 Task: Edit a video showcasing your fitness journey, including workouts, progress updates, and motivational messages.
Action: Mouse moved to (132, 200)
Screenshot: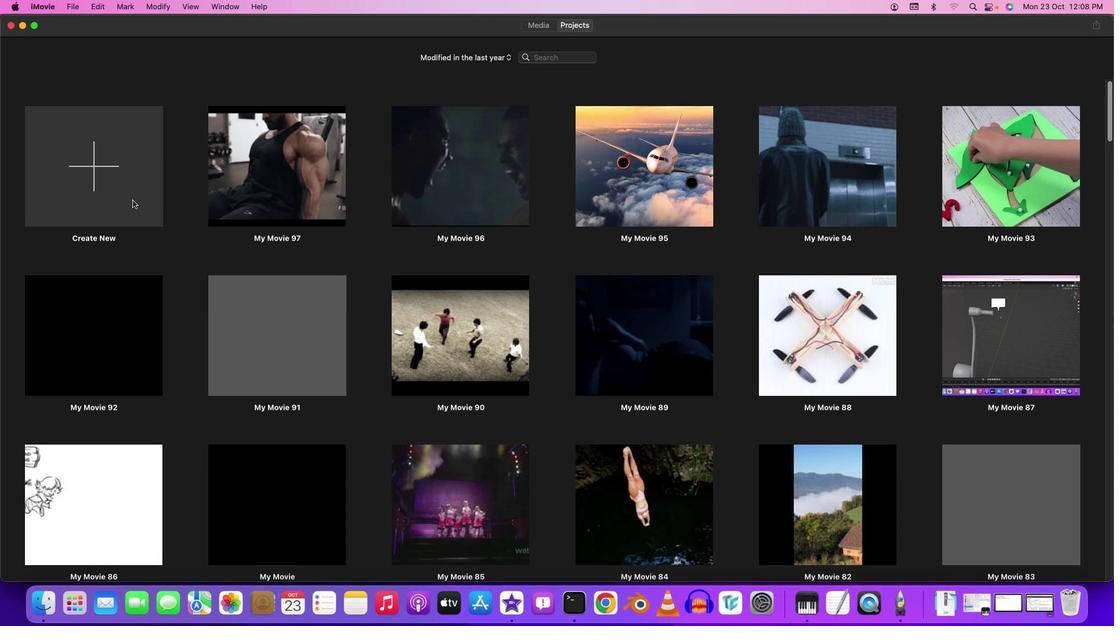 
Action: Mouse pressed left at (132, 200)
Screenshot: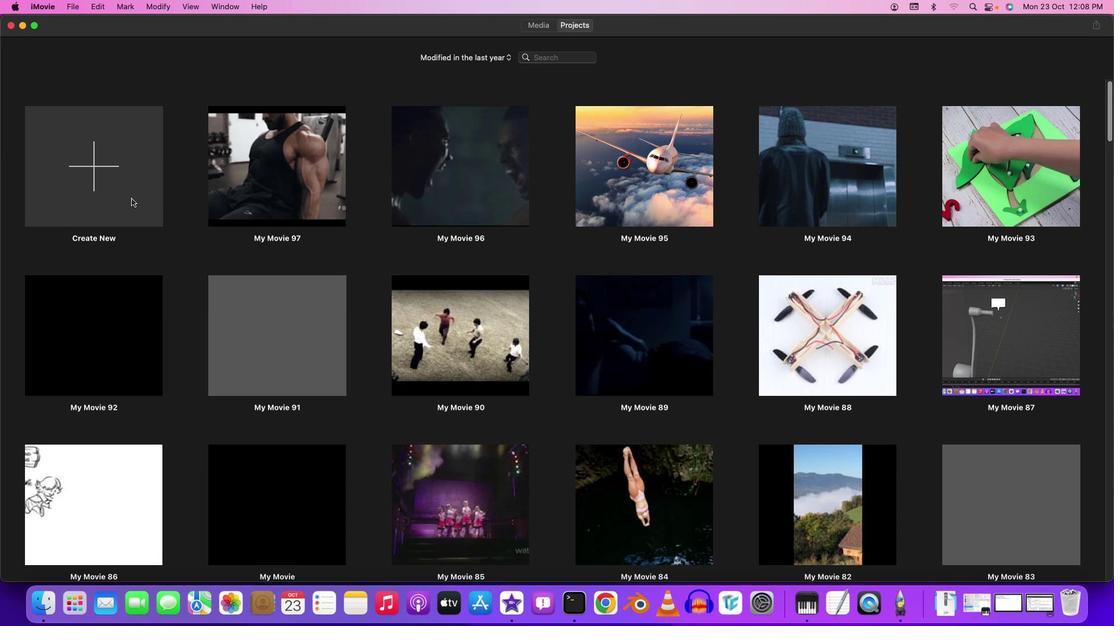 
Action: Mouse moved to (93, 170)
Screenshot: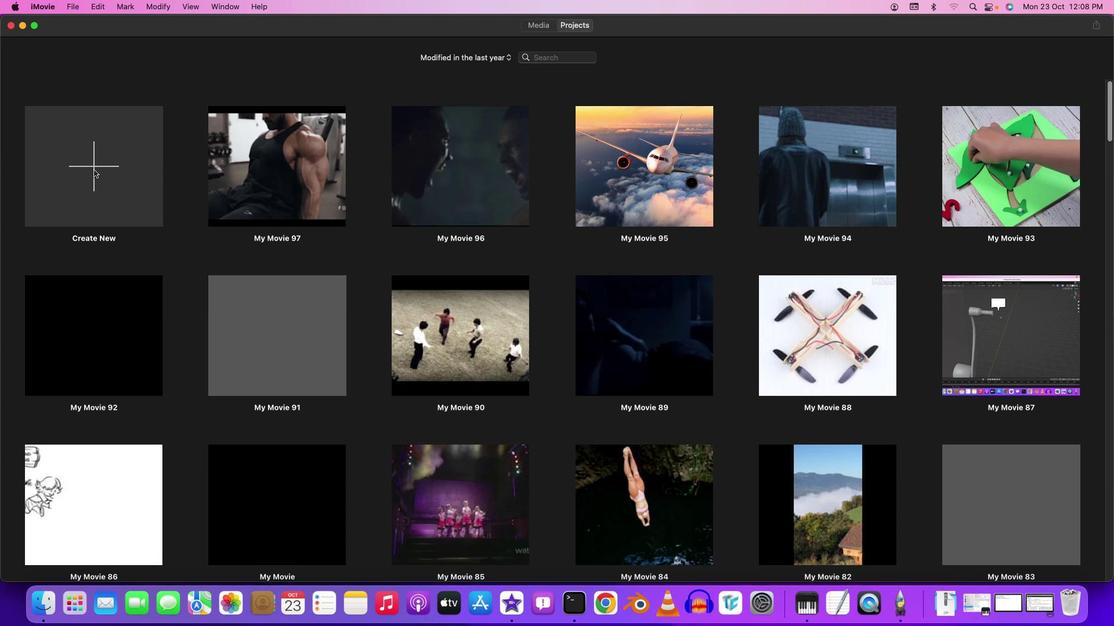 
Action: Mouse pressed left at (93, 170)
Screenshot: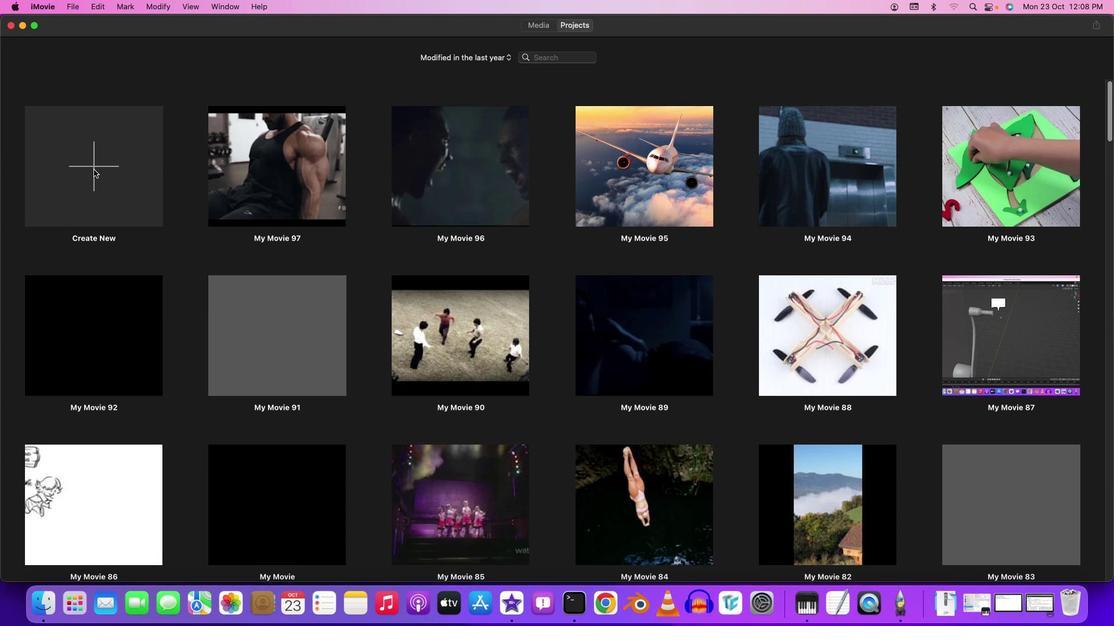 
Action: Mouse moved to (95, 236)
Screenshot: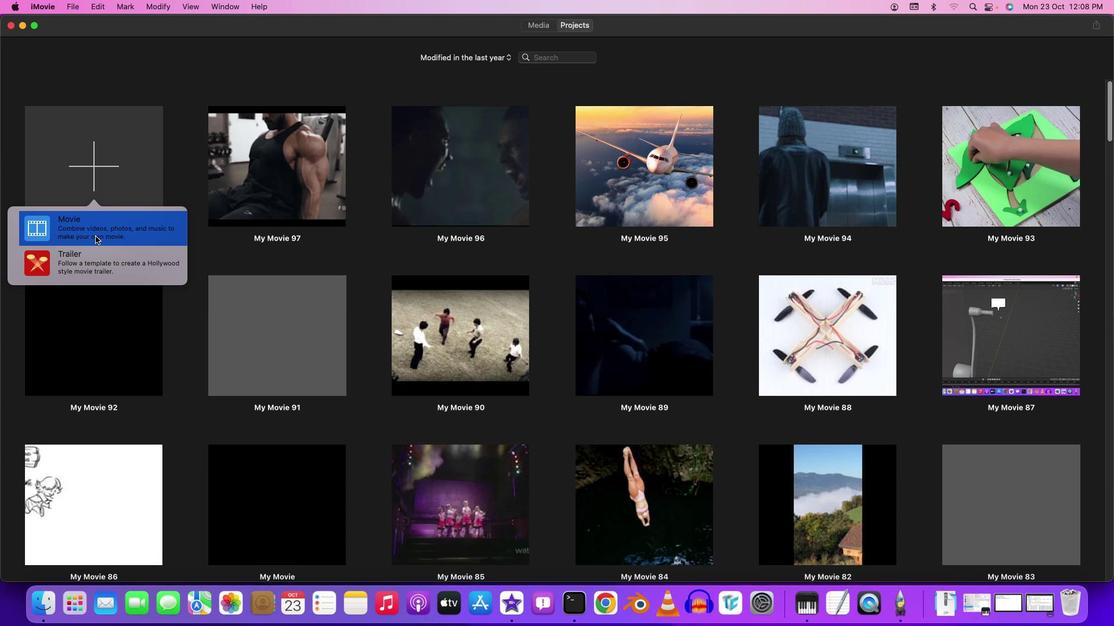 
Action: Mouse pressed left at (95, 236)
Screenshot: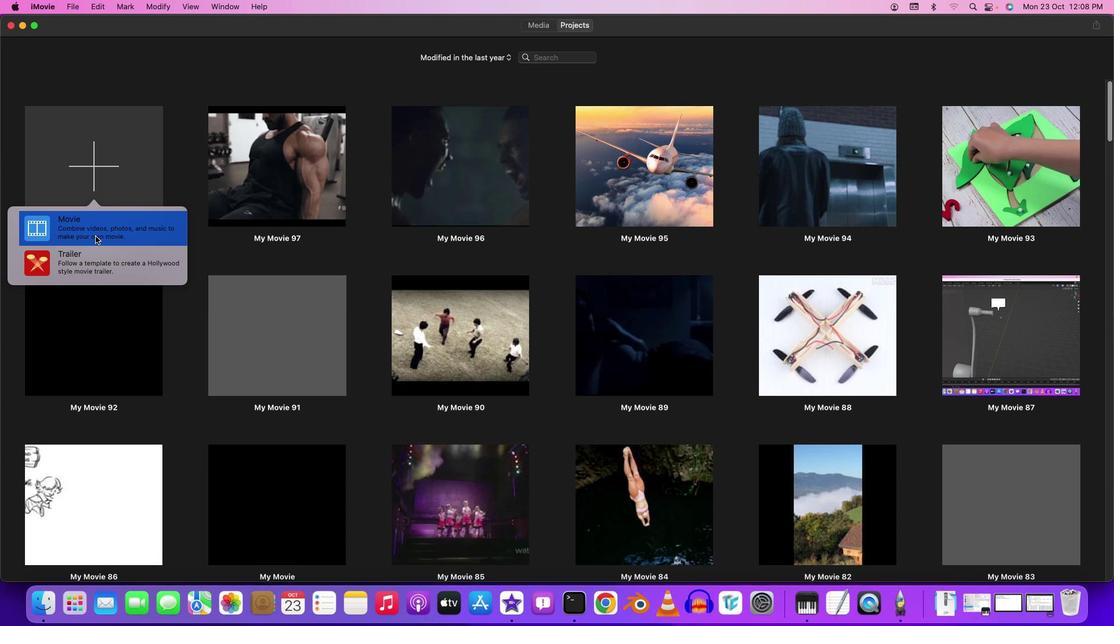 
Action: Mouse moved to (265, 219)
Screenshot: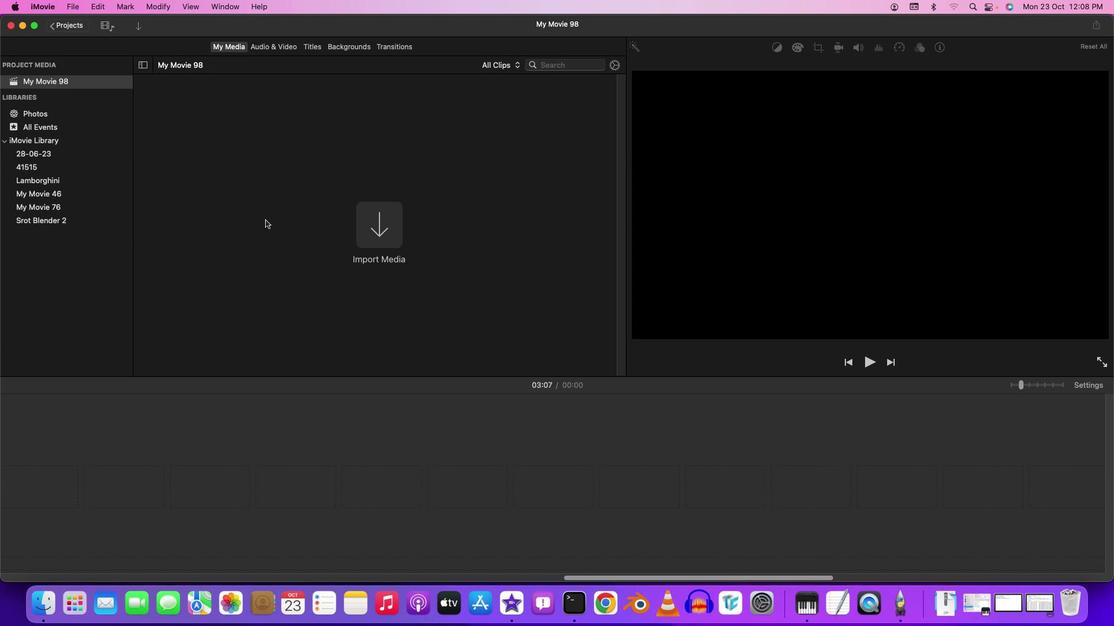 
Action: Mouse pressed left at (265, 219)
Screenshot: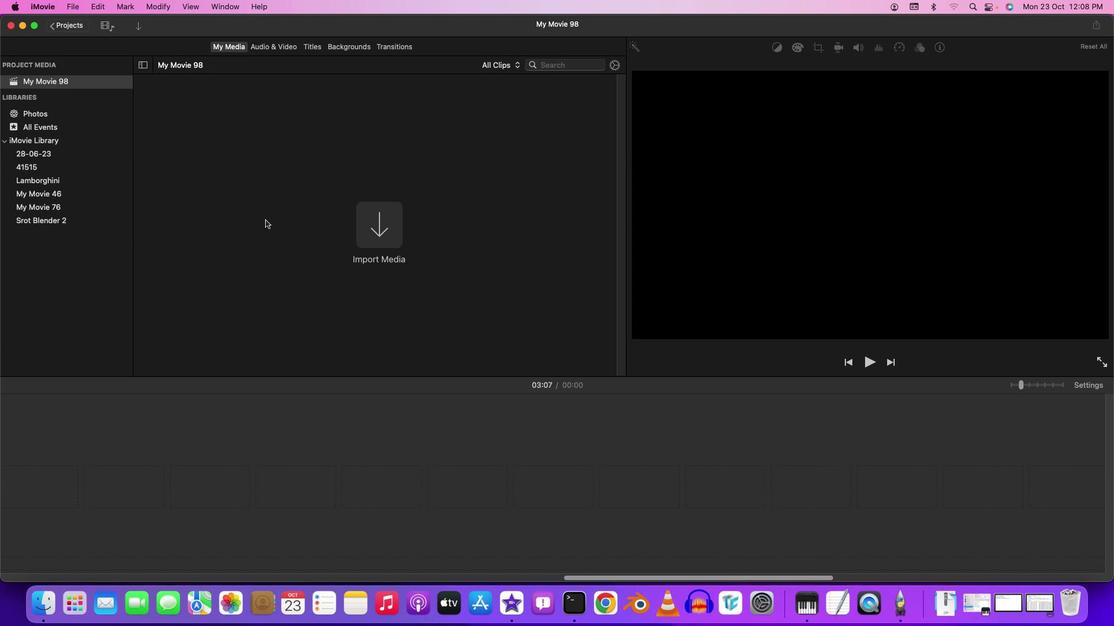 
Action: Mouse moved to (136, 27)
Screenshot: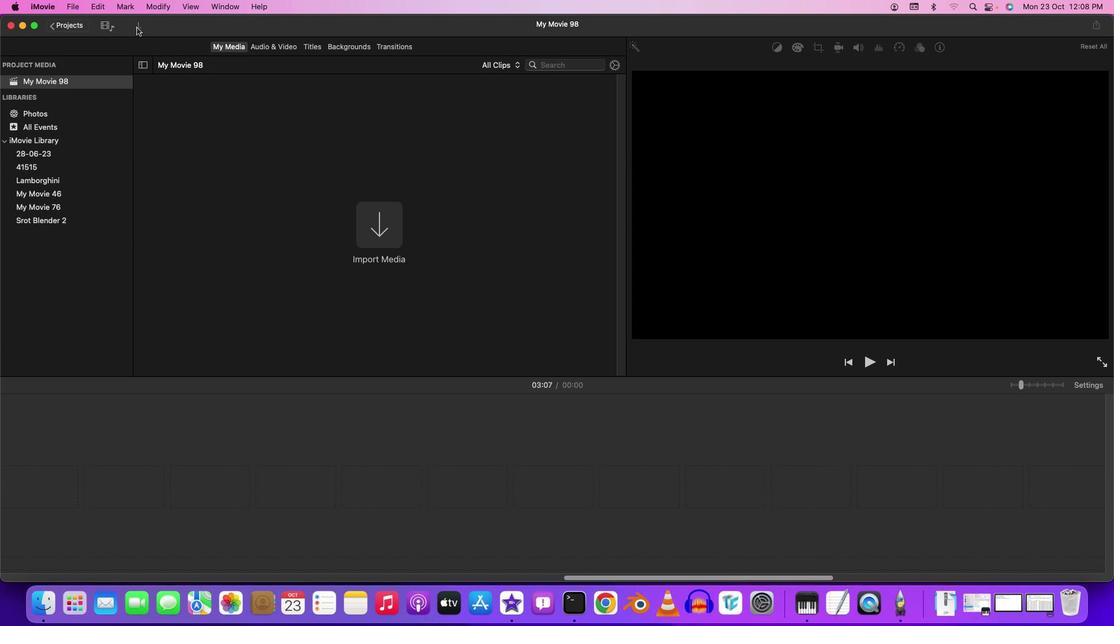 
Action: Mouse pressed left at (136, 27)
Screenshot: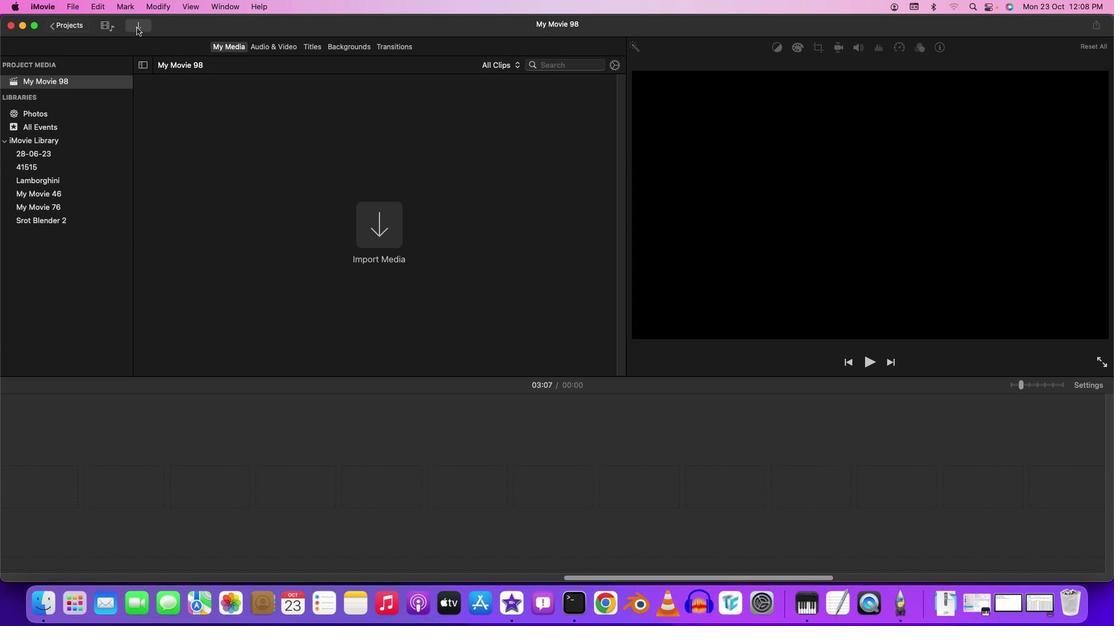 
Action: Mouse moved to (22, 172)
Screenshot: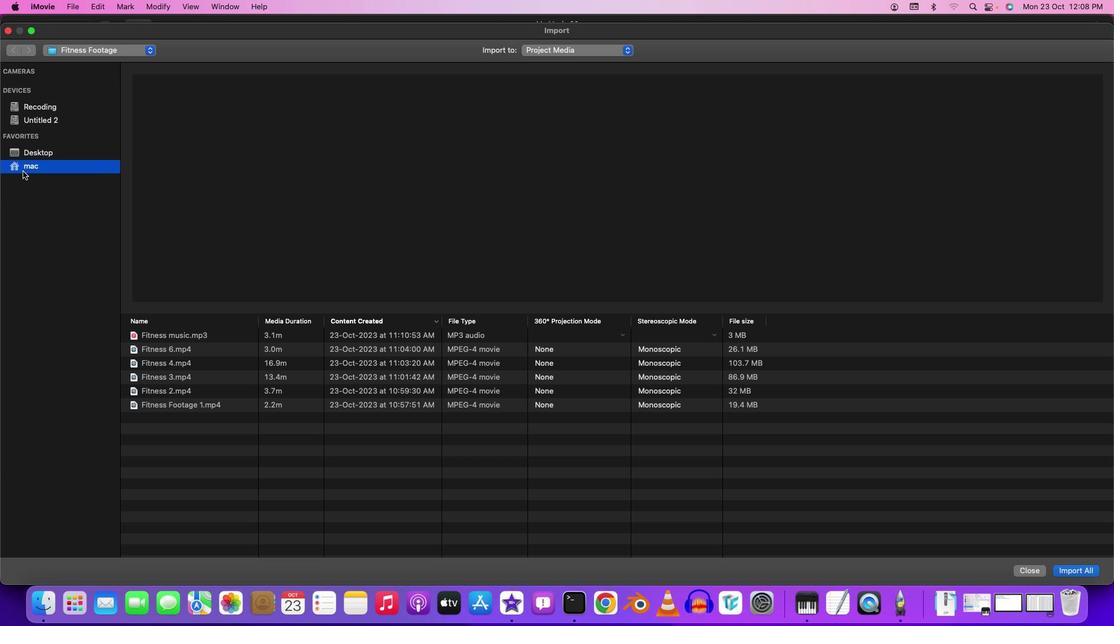 
Action: Mouse pressed left at (22, 172)
Screenshot: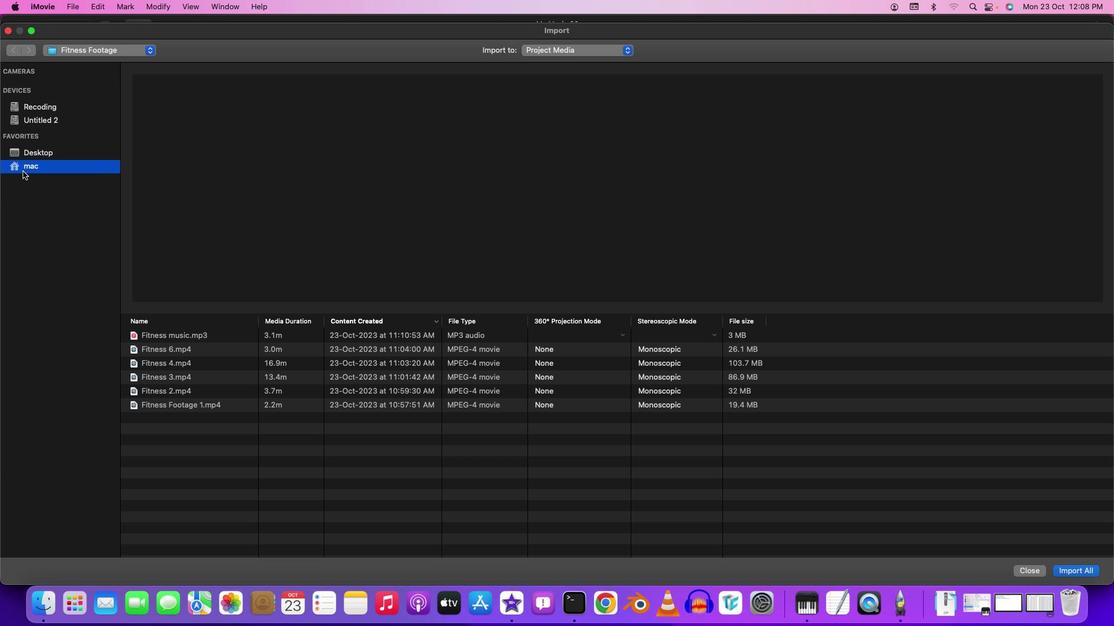 
Action: Mouse moved to (49, 150)
Screenshot: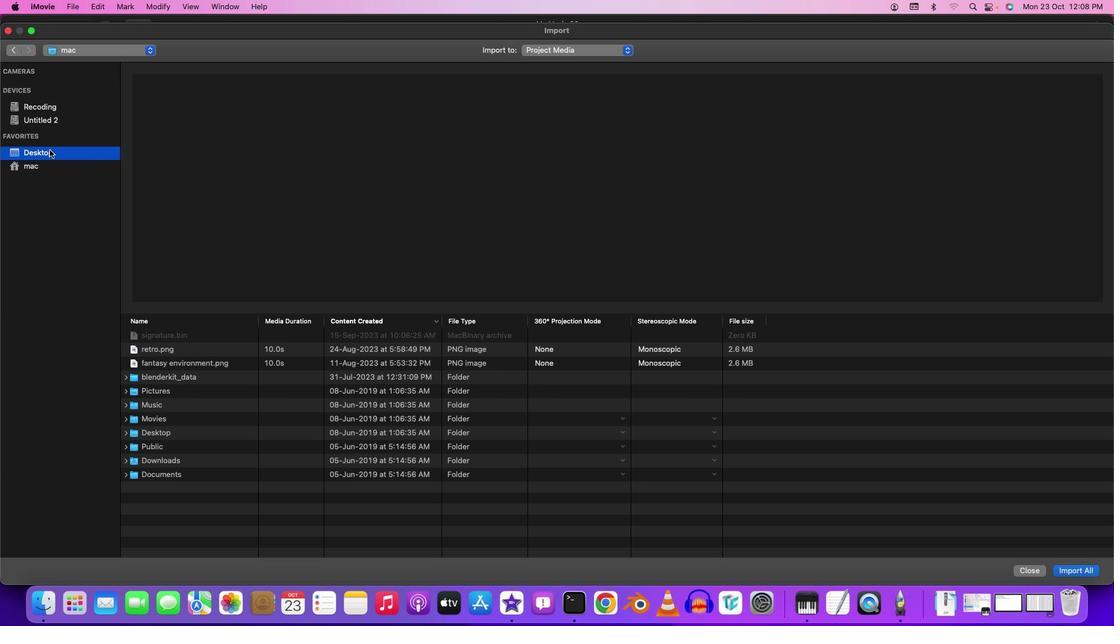 
Action: Mouse pressed left at (49, 150)
Screenshot: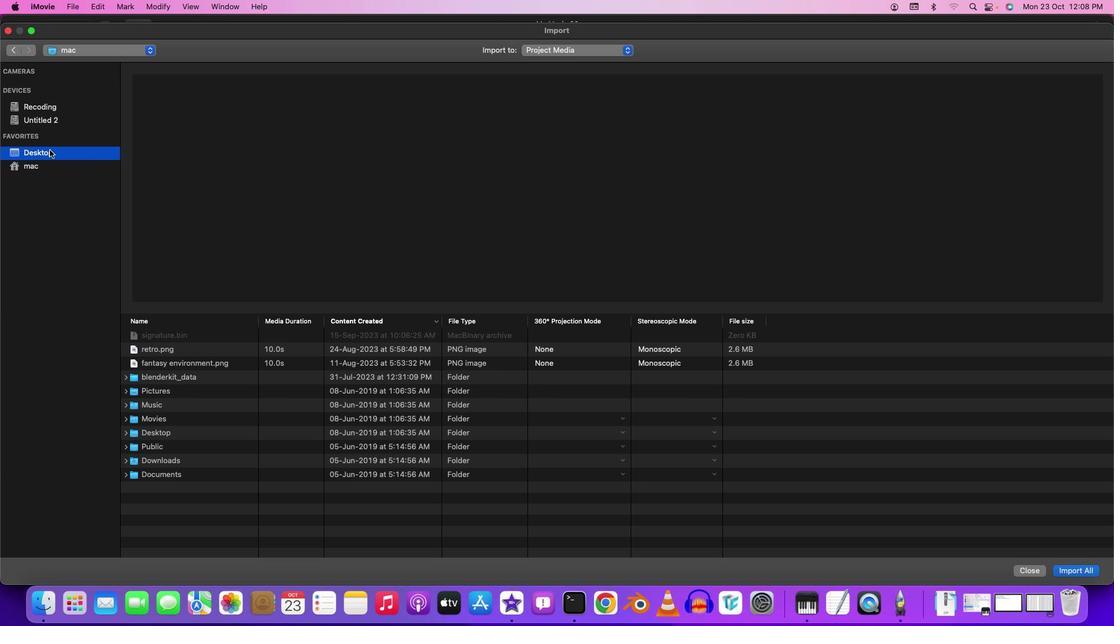 
Action: Mouse moved to (178, 354)
Screenshot: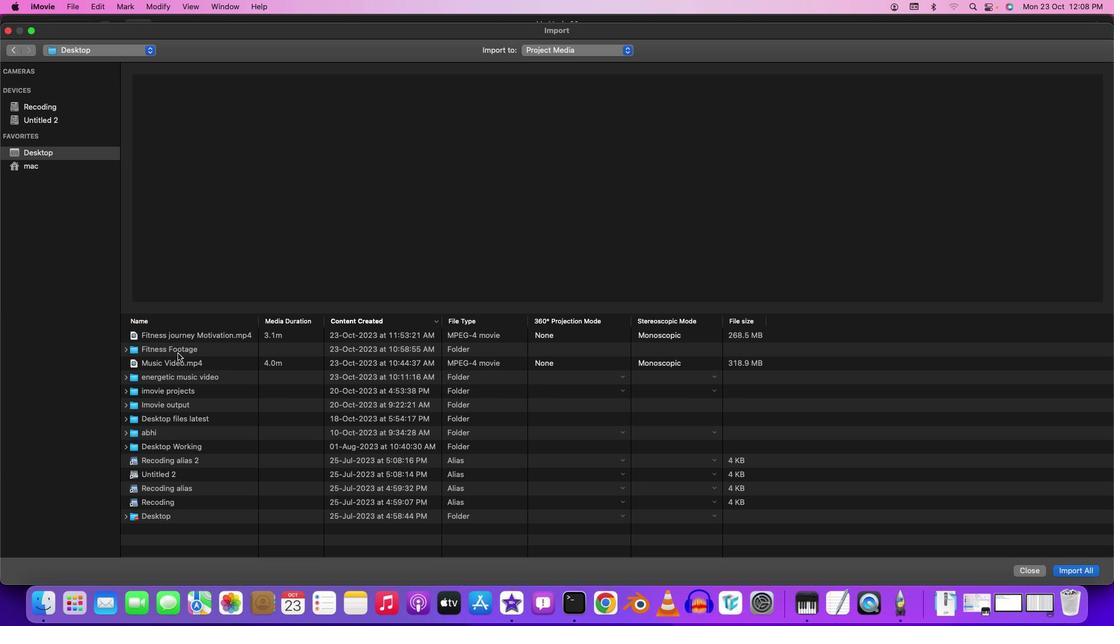 
Action: Mouse pressed left at (178, 354)
Screenshot: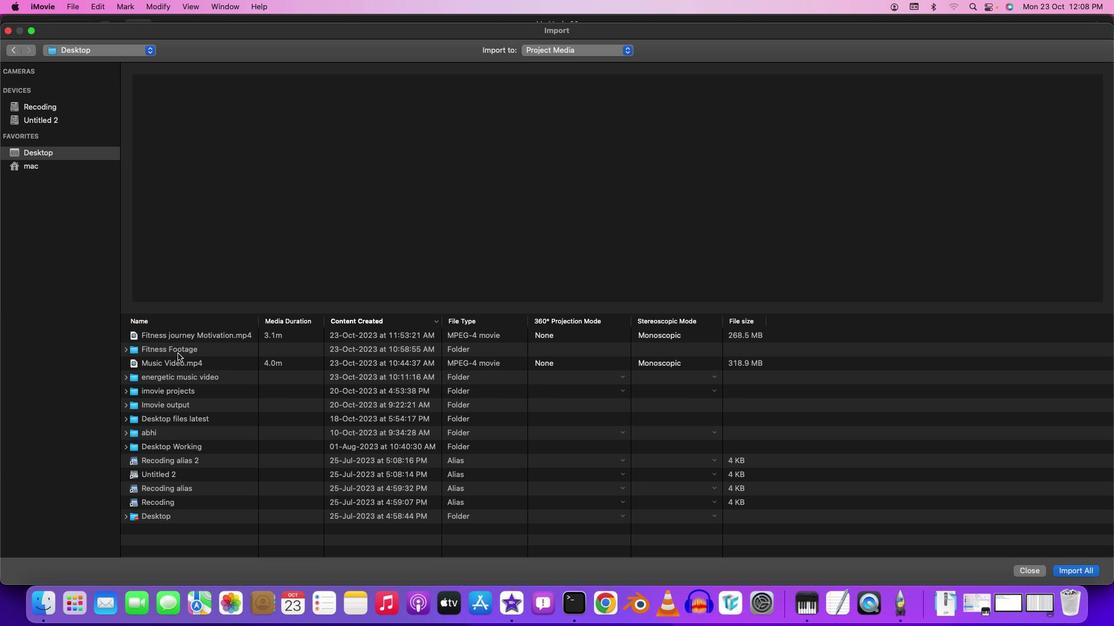 
Action: Mouse moved to (178, 354)
Screenshot: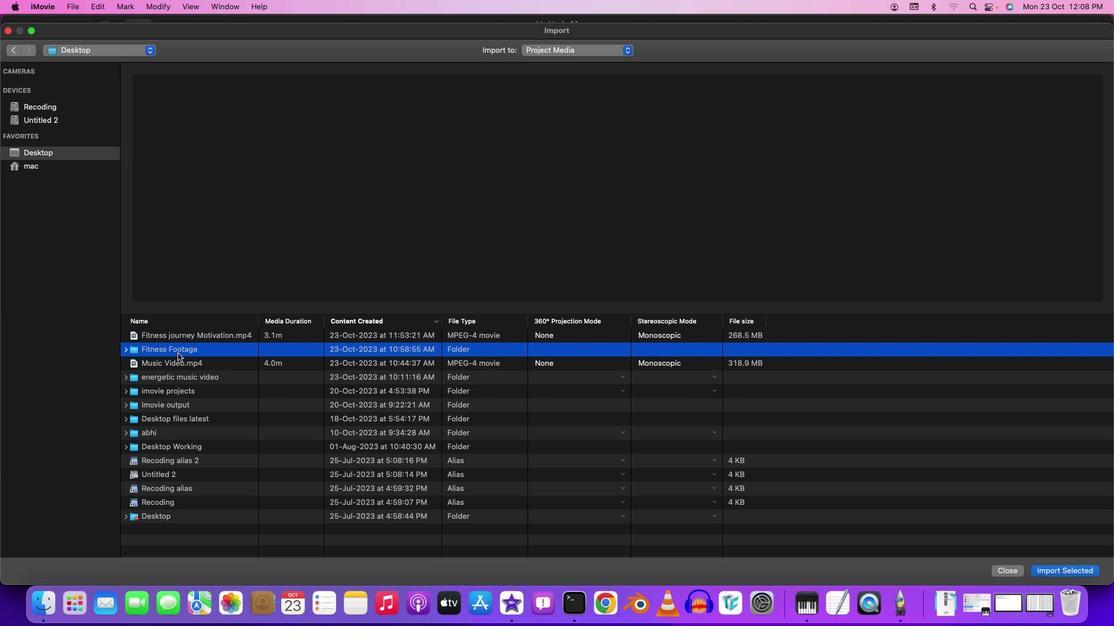 
Action: Mouse pressed left at (178, 354)
Screenshot: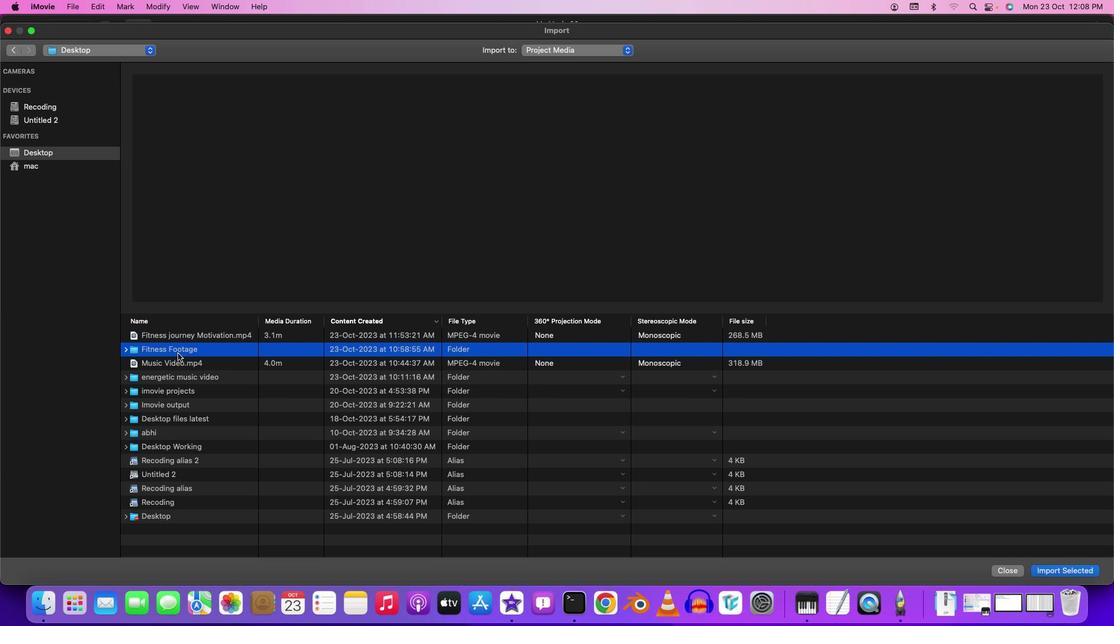 
Action: Mouse moved to (196, 417)
Screenshot: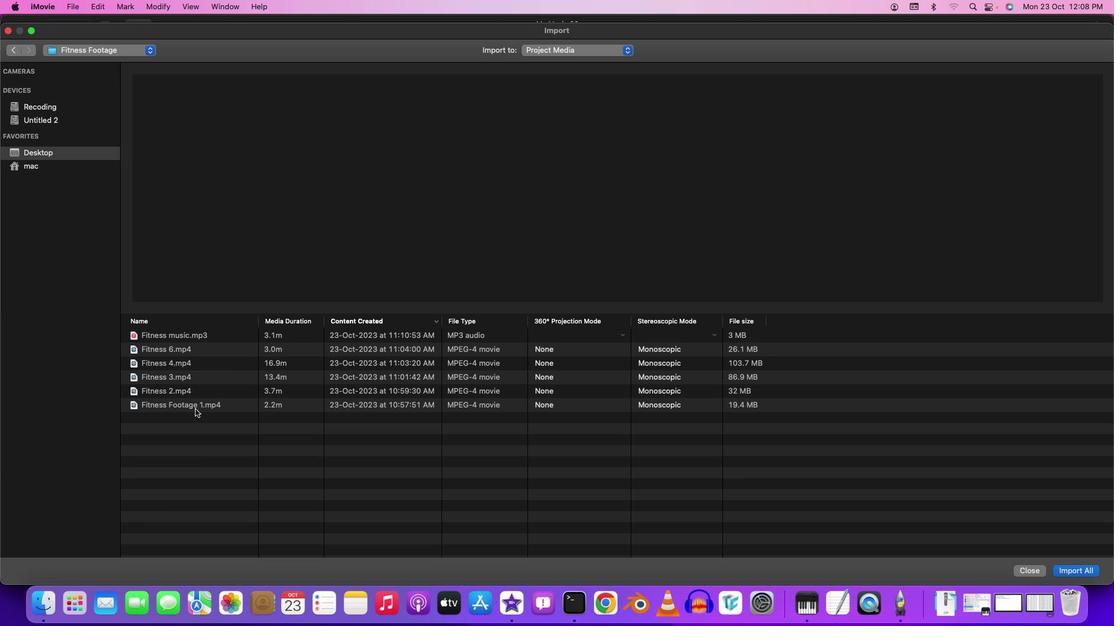 
Action: Mouse pressed left at (196, 417)
Screenshot: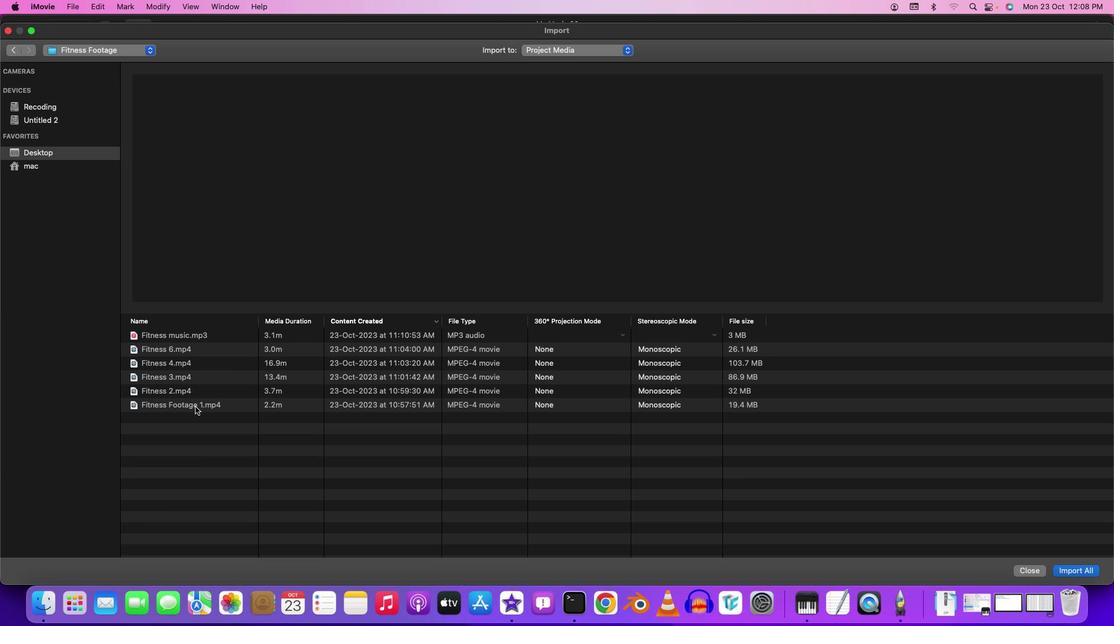 
Action: Mouse moved to (1067, 570)
Screenshot: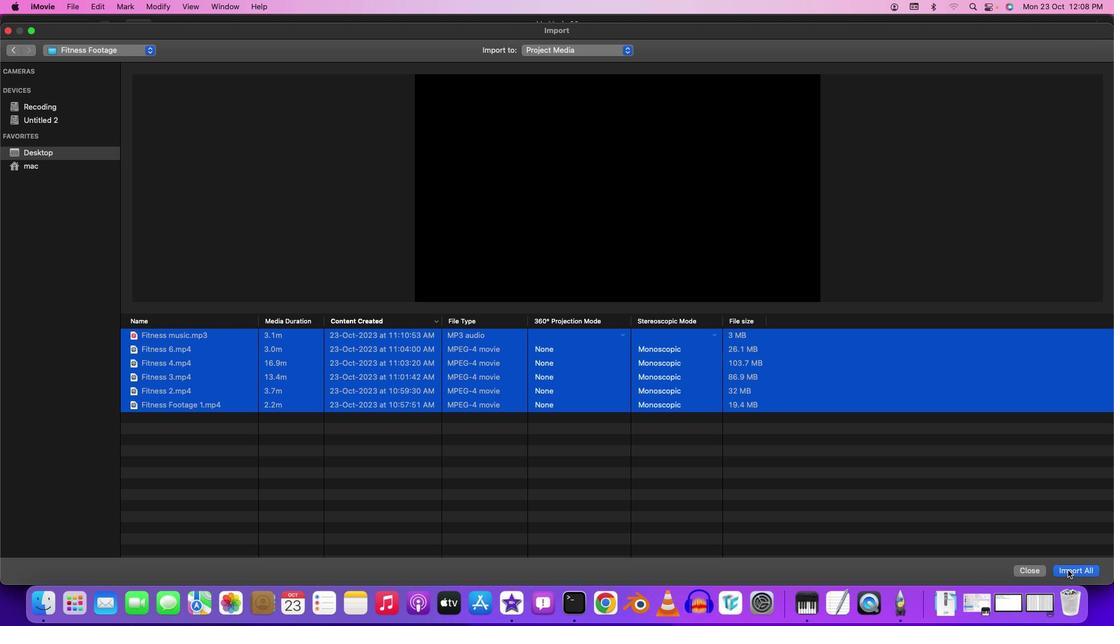 
Action: Mouse pressed left at (1067, 570)
Screenshot: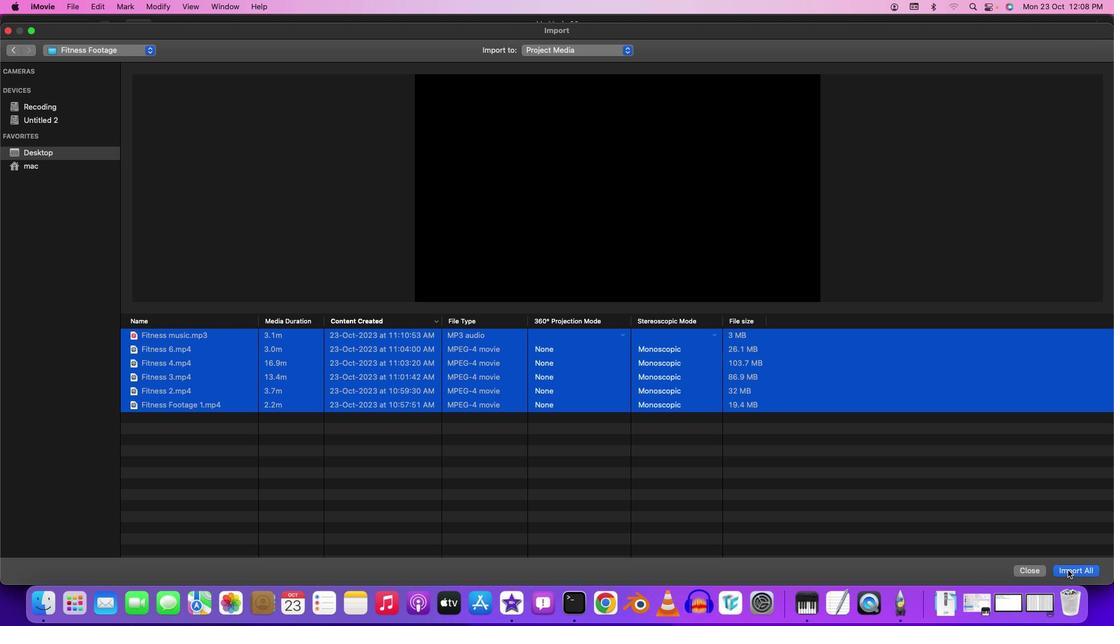 
Action: Mouse moved to (192, 167)
Screenshot: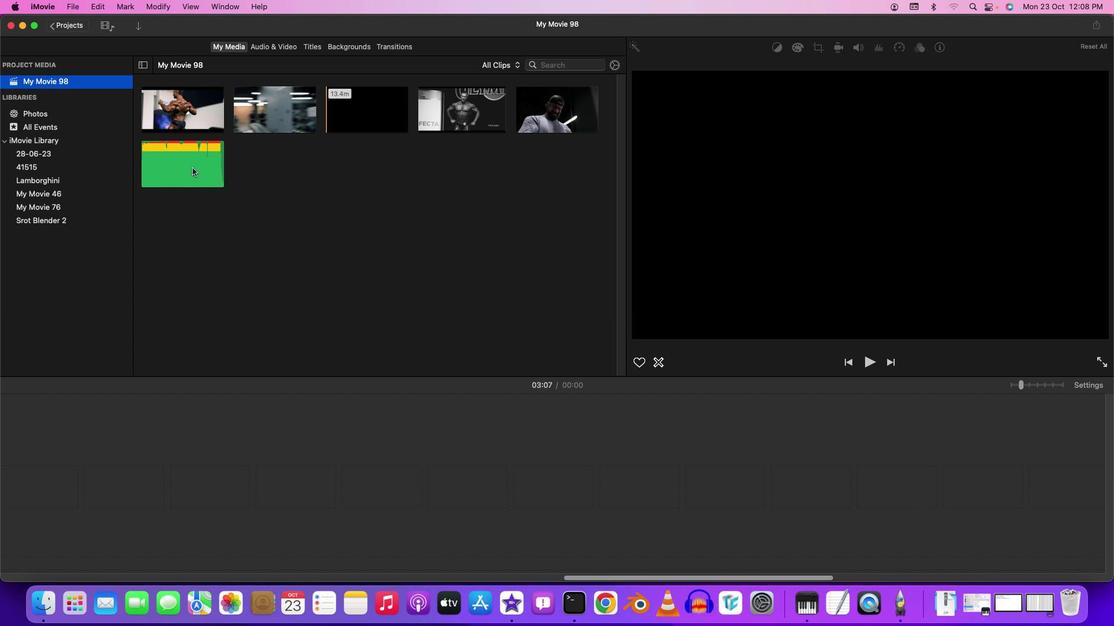 
Action: Mouse pressed left at (192, 167)
Screenshot: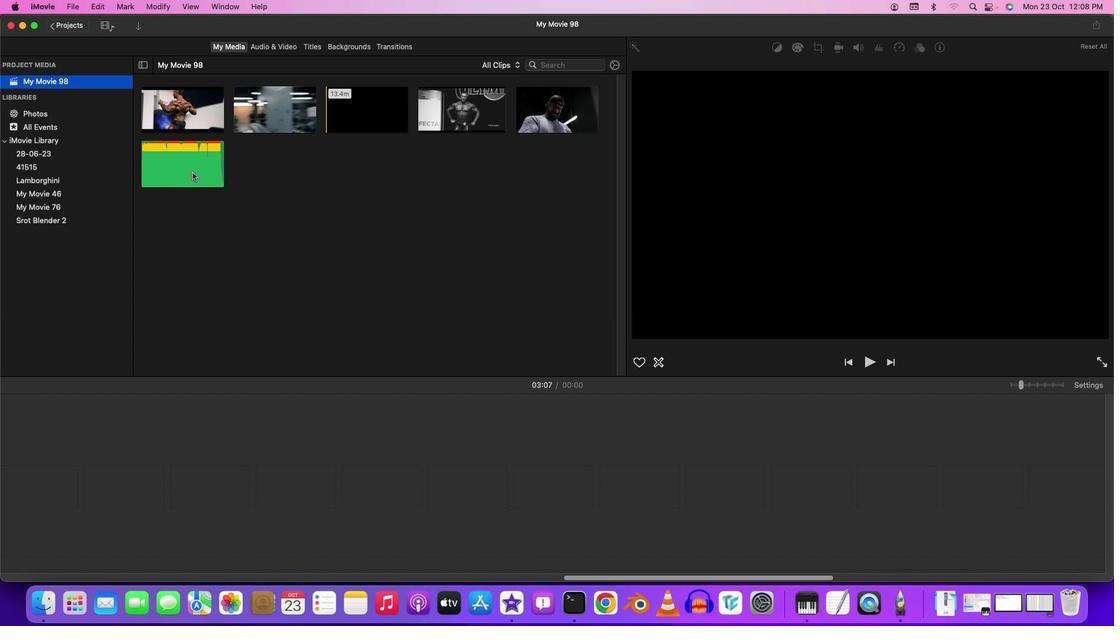 
Action: Mouse moved to (138, 537)
Screenshot: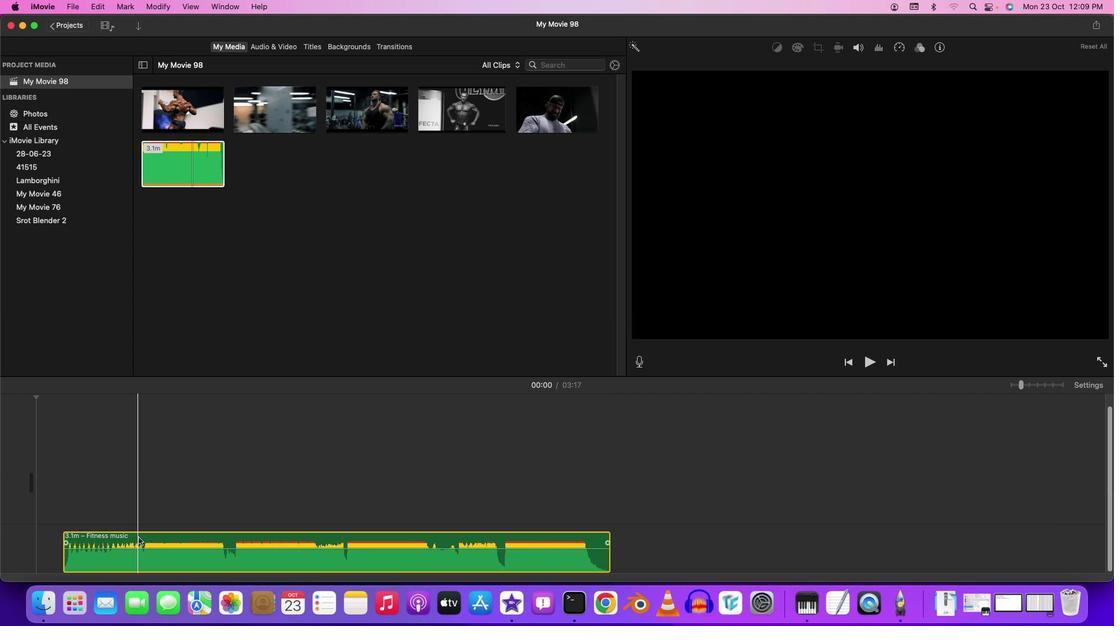 
Action: Mouse pressed left at (138, 537)
Screenshot: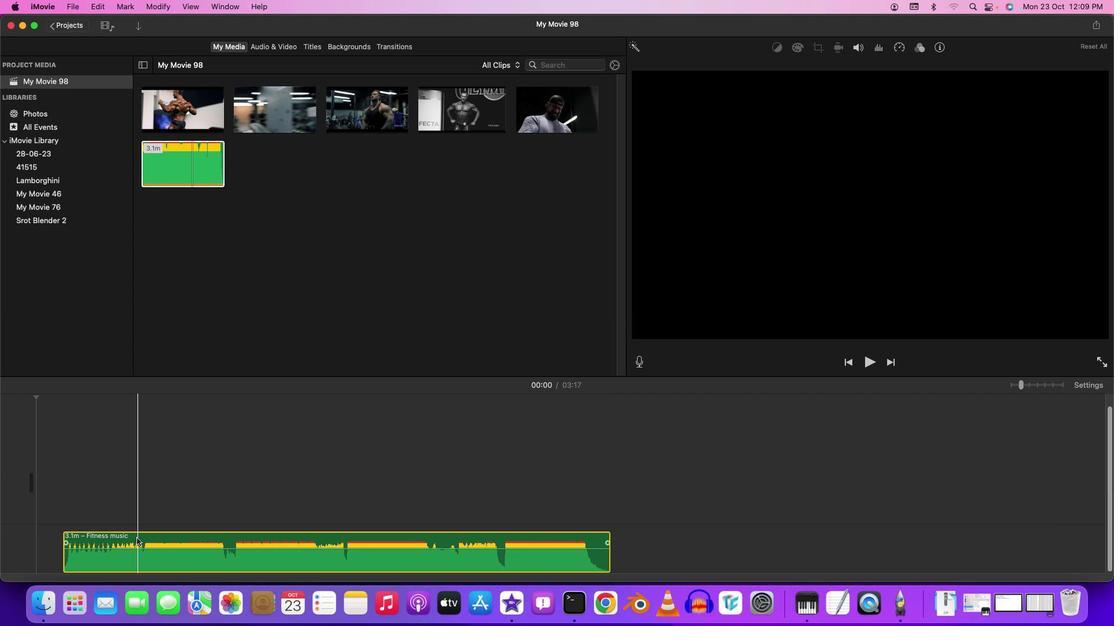 
Action: Mouse moved to (31, 463)
Screenshot: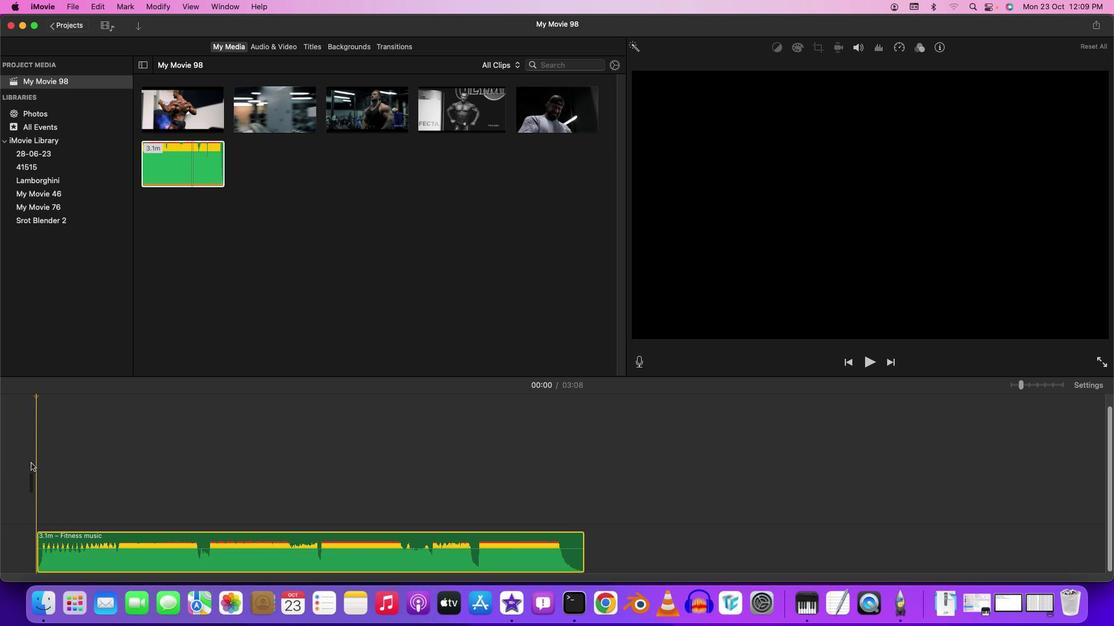
Action: Mouse pressed left at (31, 463)
Screenshot: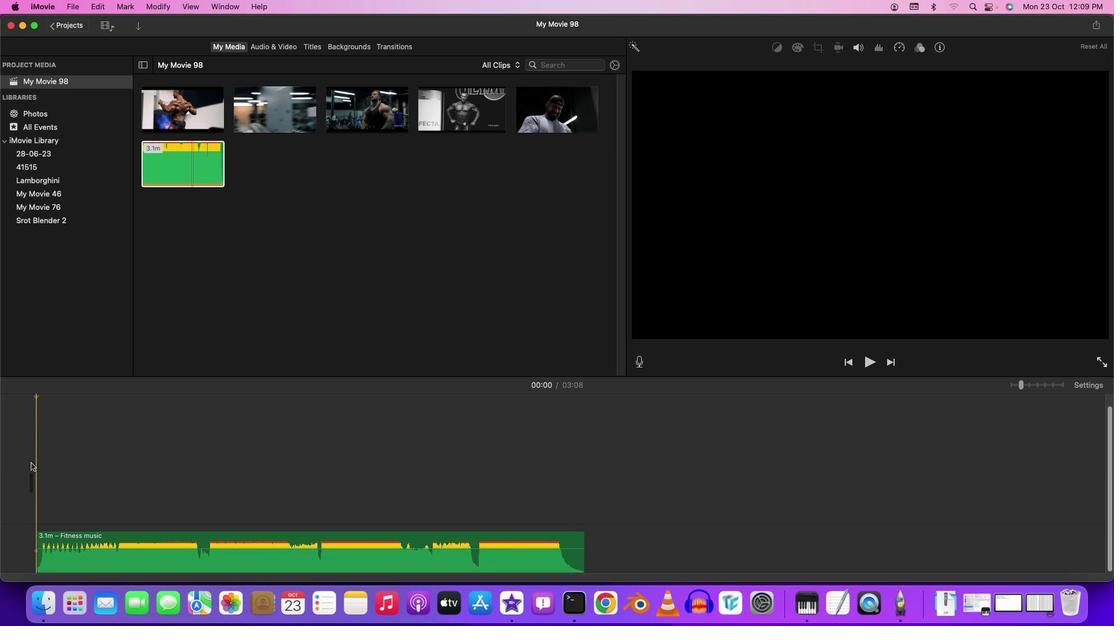 
Action: Key pressed Key.space
Screenshot: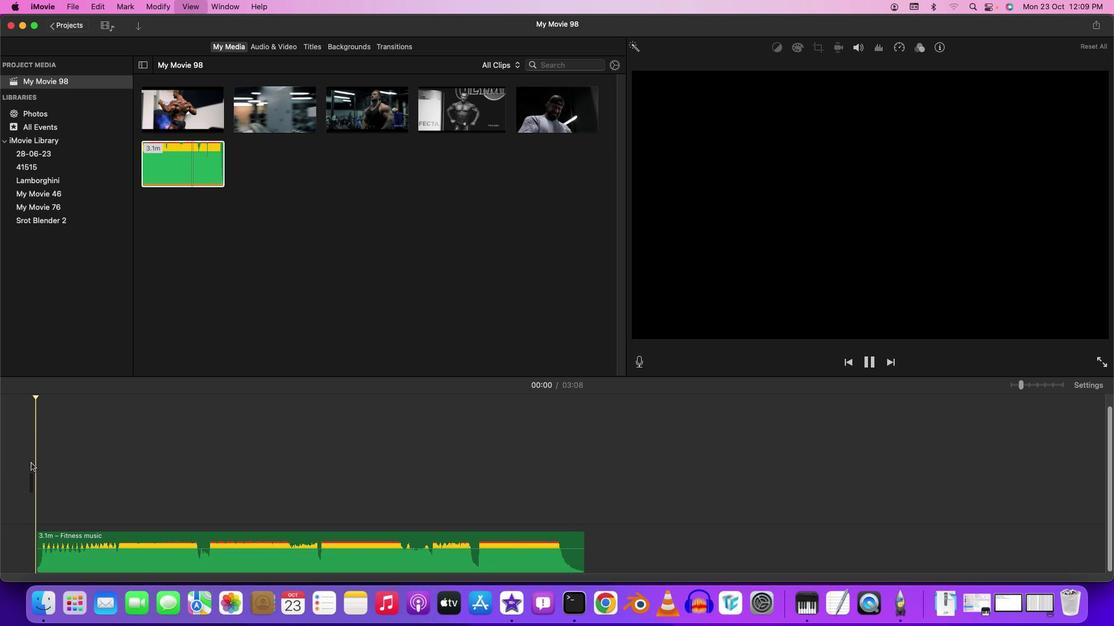 
Action: Mouse moved to (308, 212)
Screenshot: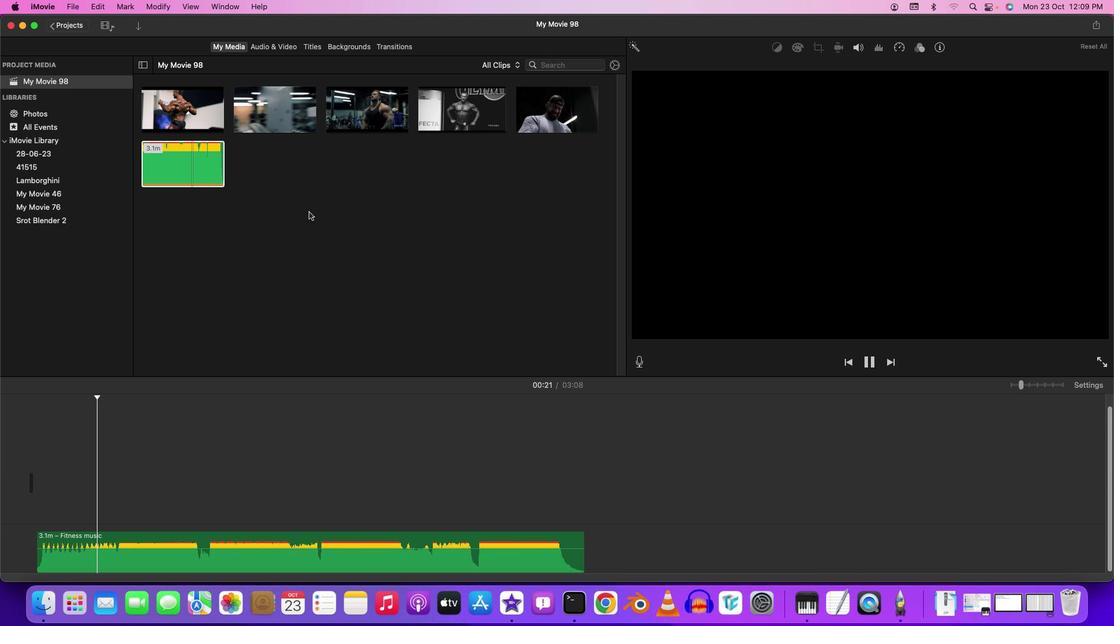 
Action: Key pressed Key.space
Screenshot: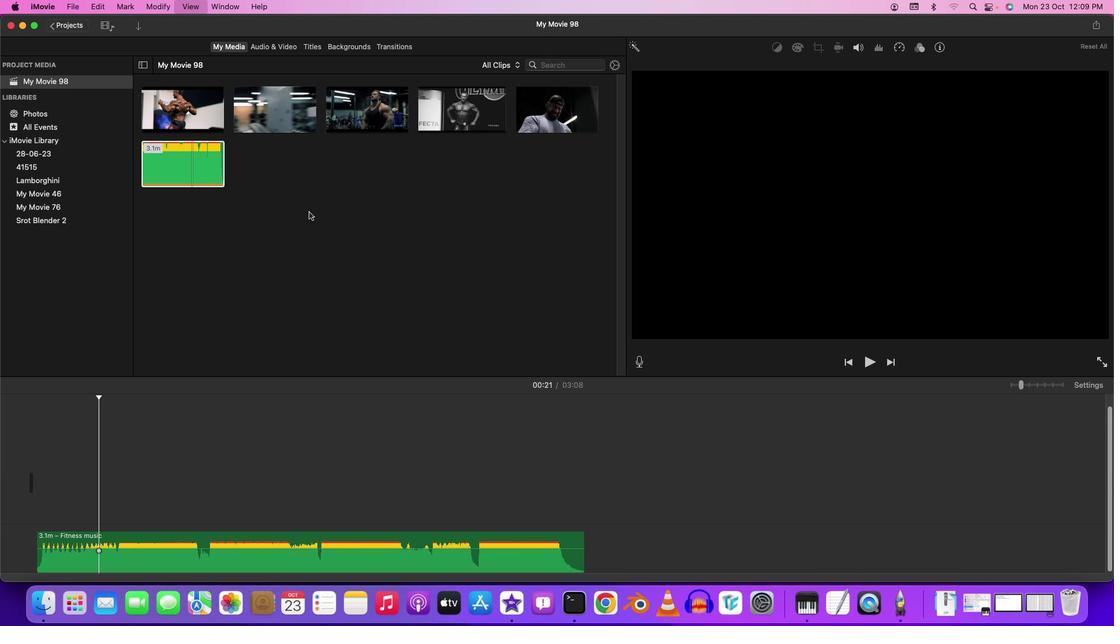 
Action: Mouse moved to (342, 115)
Screenshot: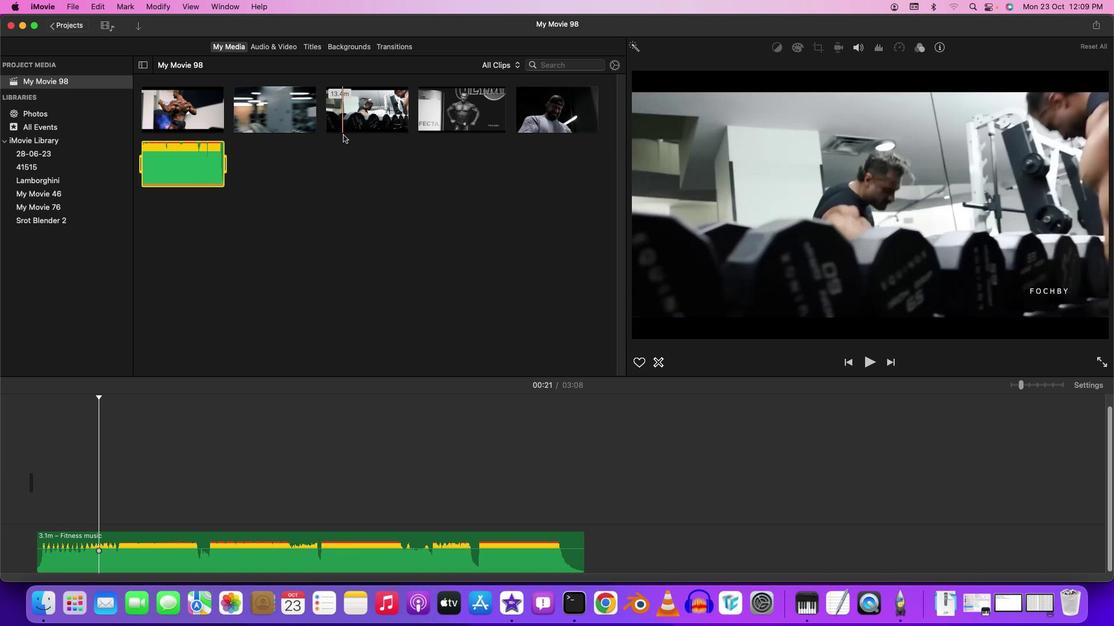 
Action: Mouse pressed left at (342, 115)
Screenshot: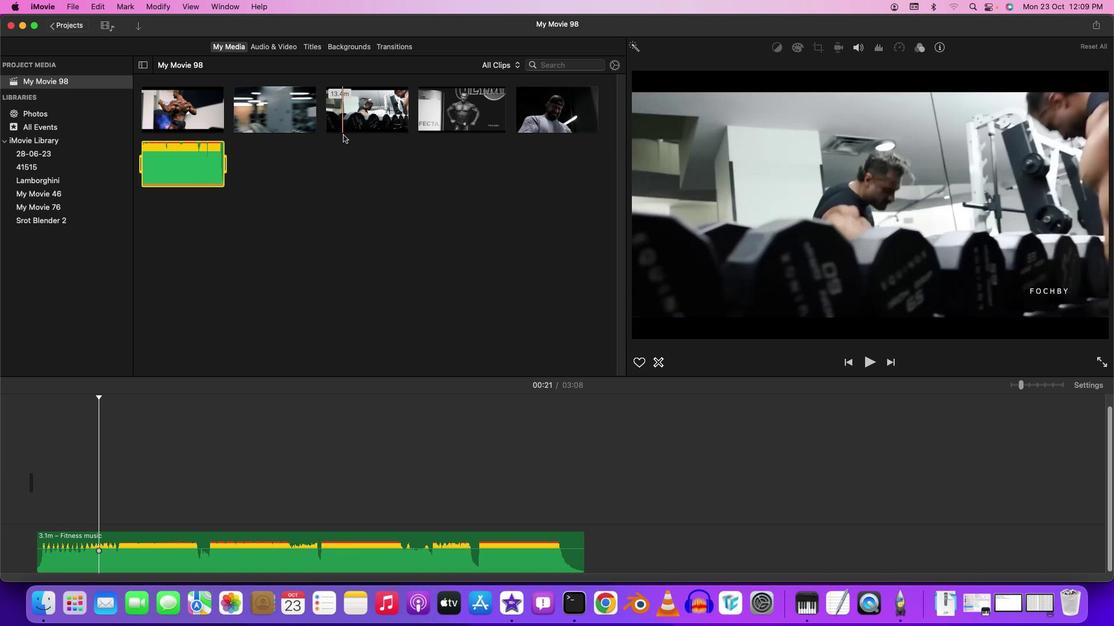 
Action: Mouse moved to (101, 471)
Screenshot: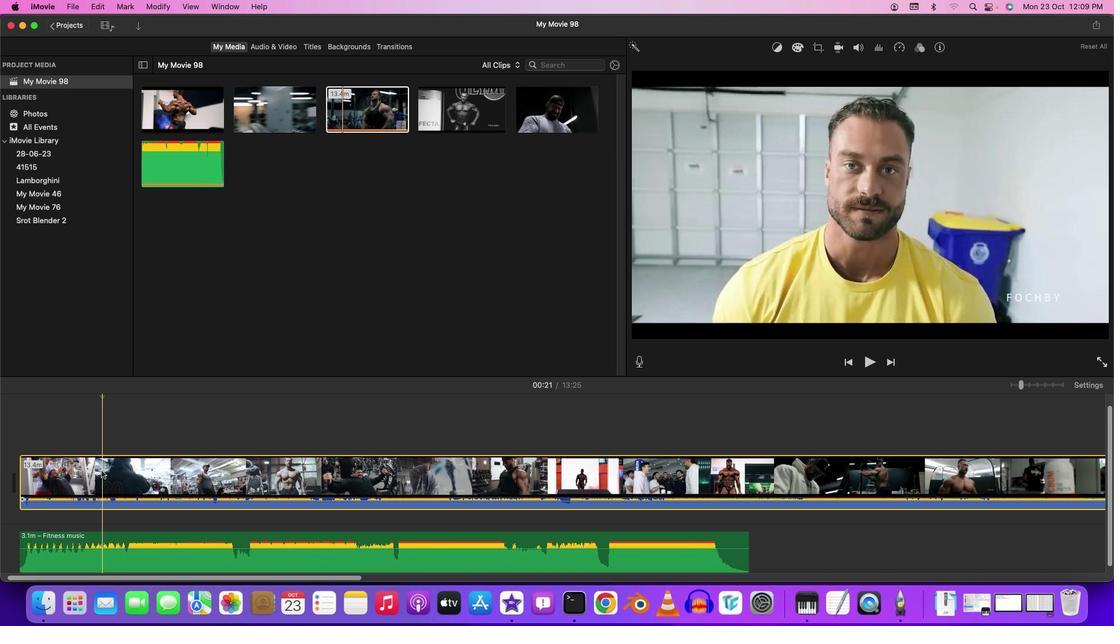 
Action: Mouse pressed right at (101, 471)
Screenshot: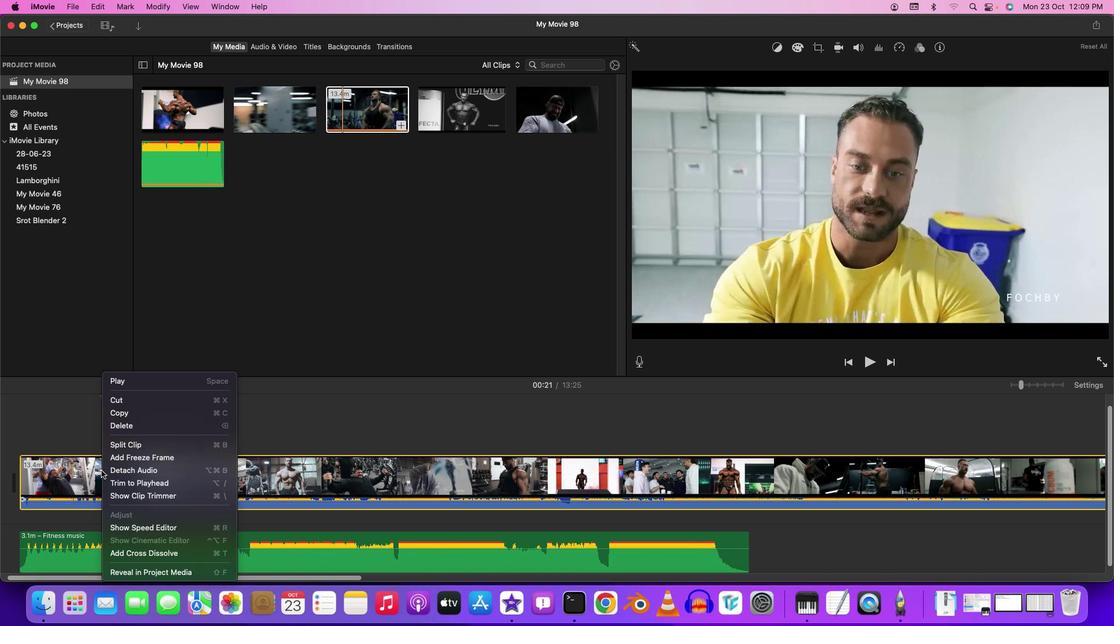 
Action: Mouse moved to (125, 471)
Screenshot: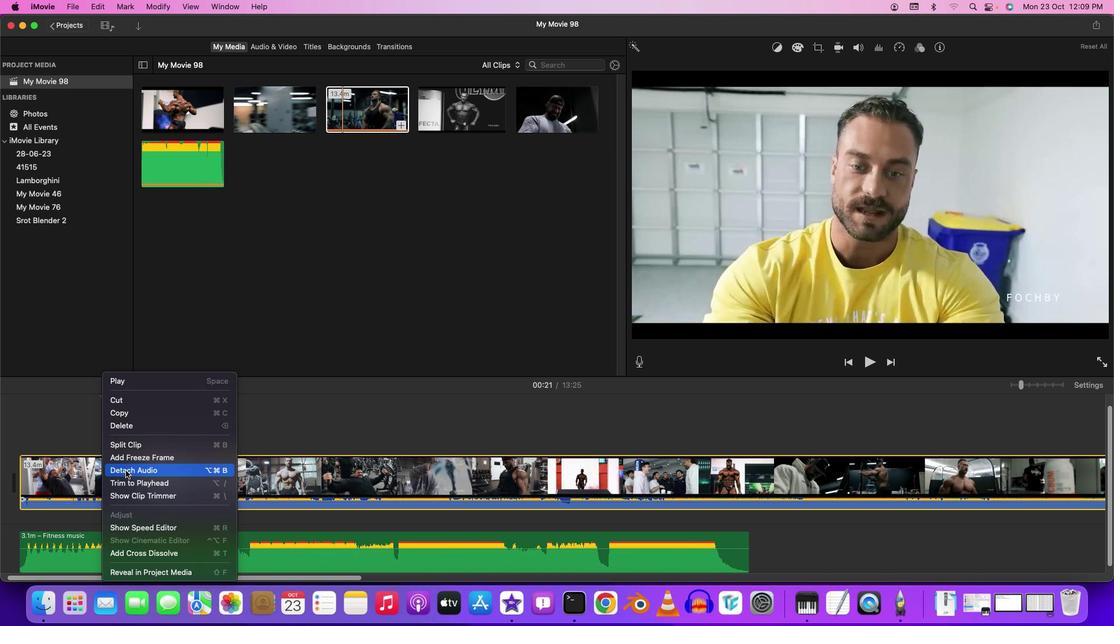 
Action: Mouse pressed left at (125, 471)
Screenshot: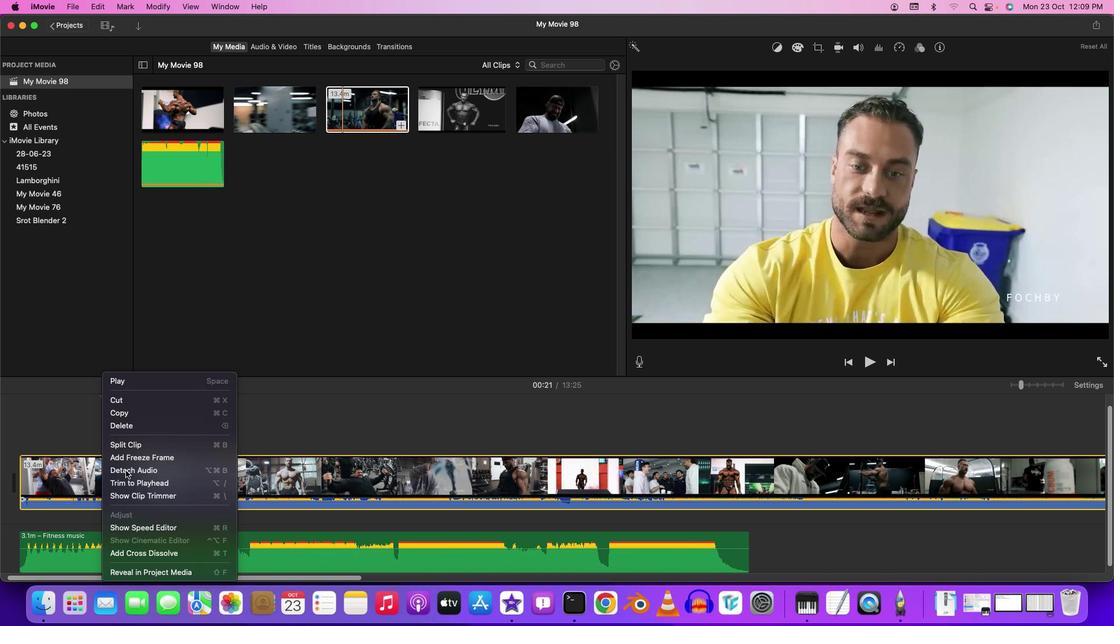 
Action: Mouse moved to (70, 518)
Screenshot: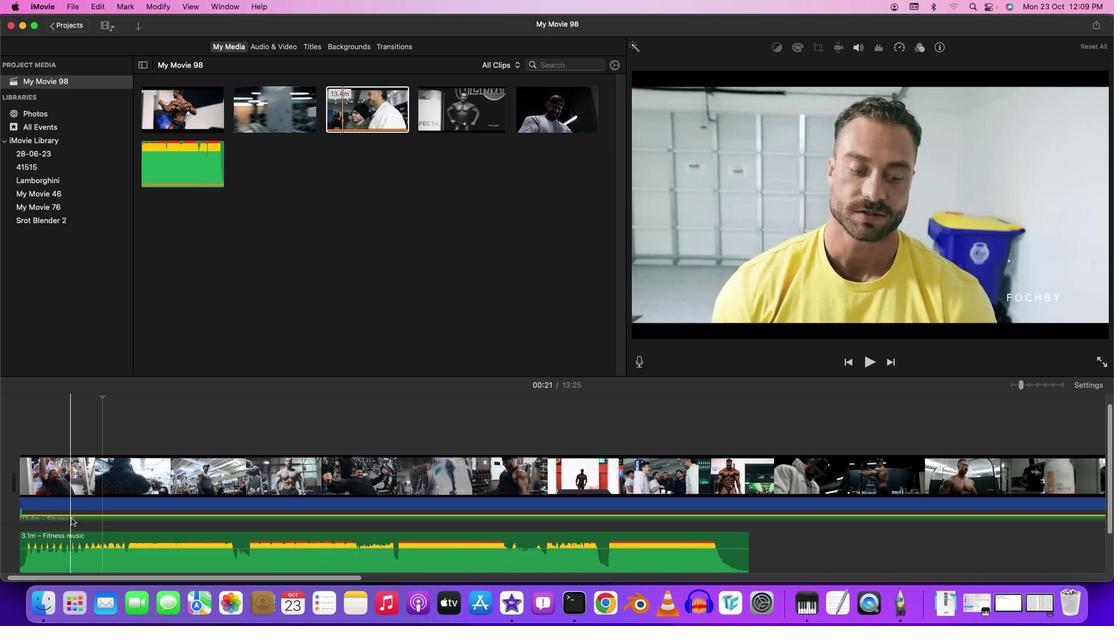 
Action: Mouse pressed right at (70, 518)
Screenshot: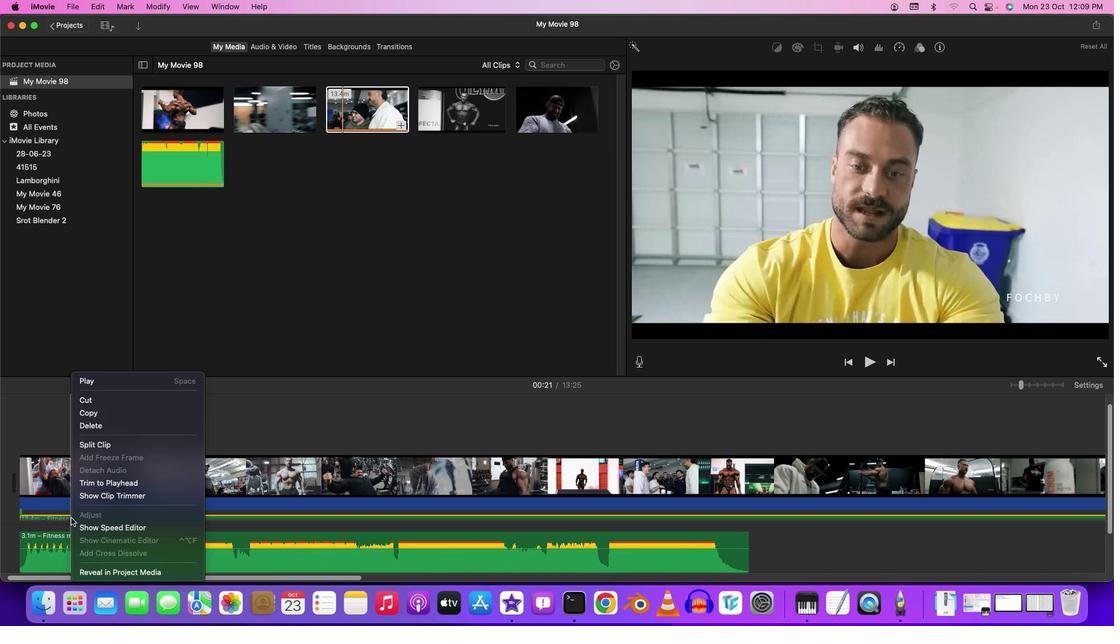 
Action: Mouse moved to (117, 430)
Screenshot: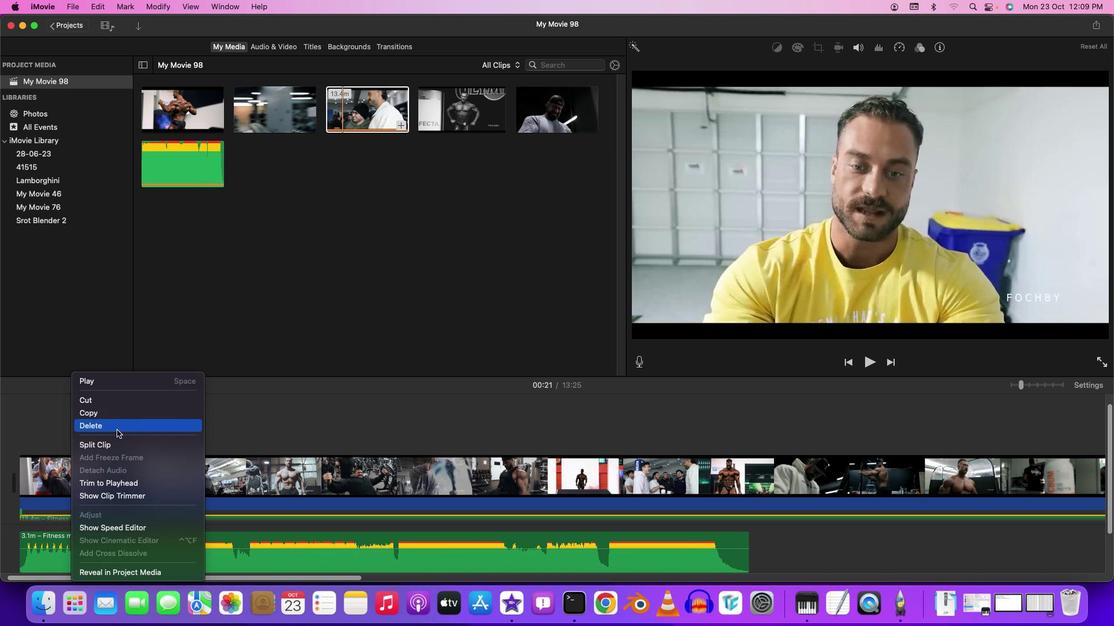
Action: Mouse pressed left at (117, 430)
Screenshot: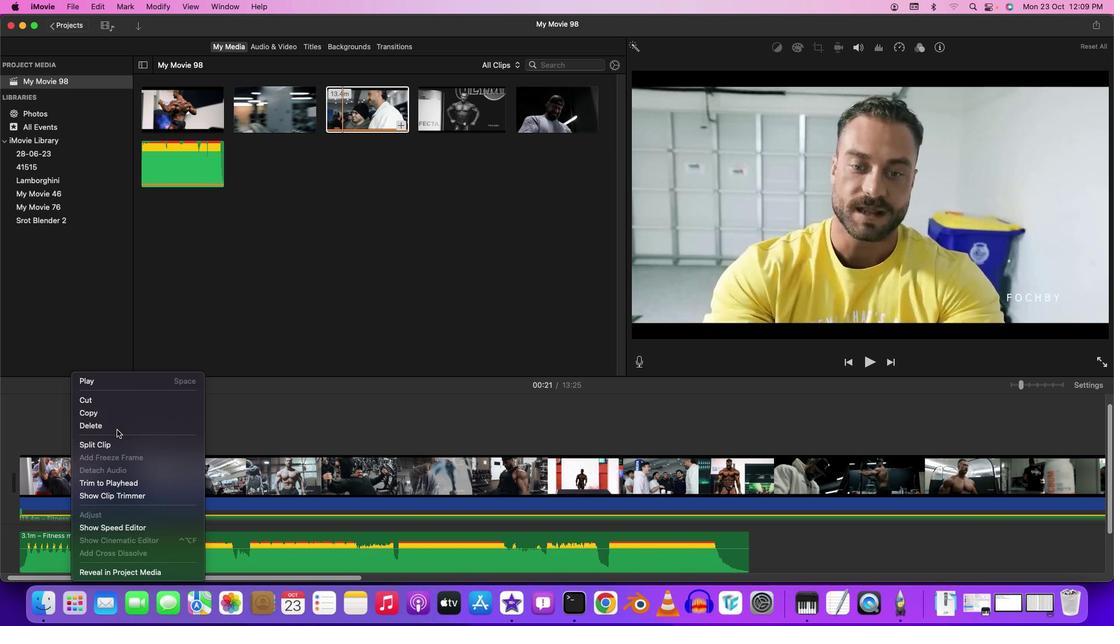 
Action: Mouse moved to (21, 428)
Screenshot: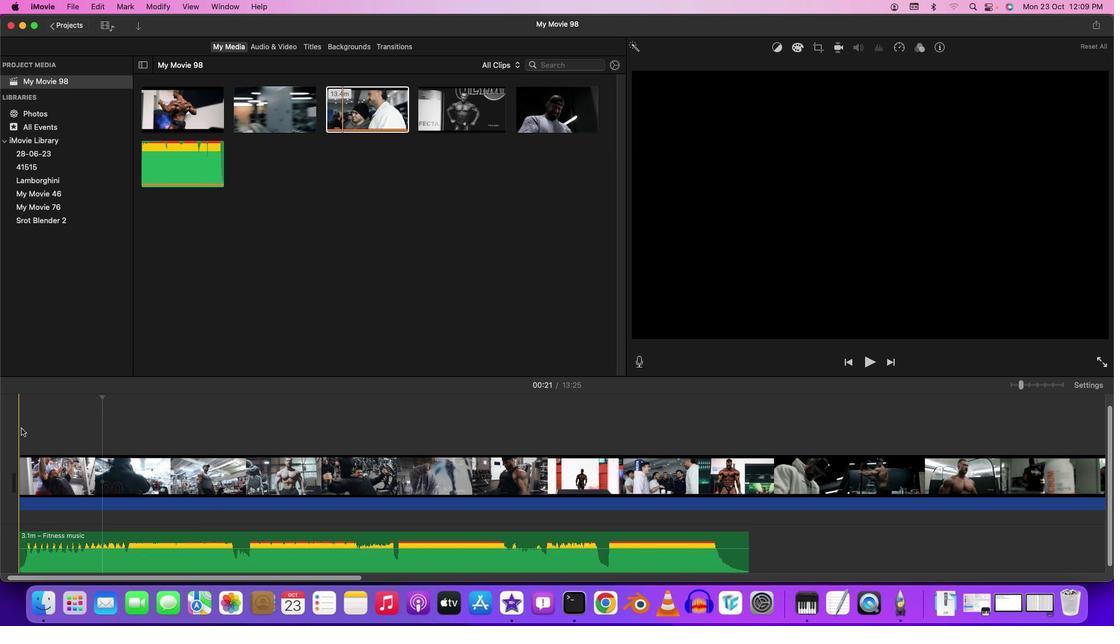 
Action: Mouse pressed left at (21, 428)
Screenshot: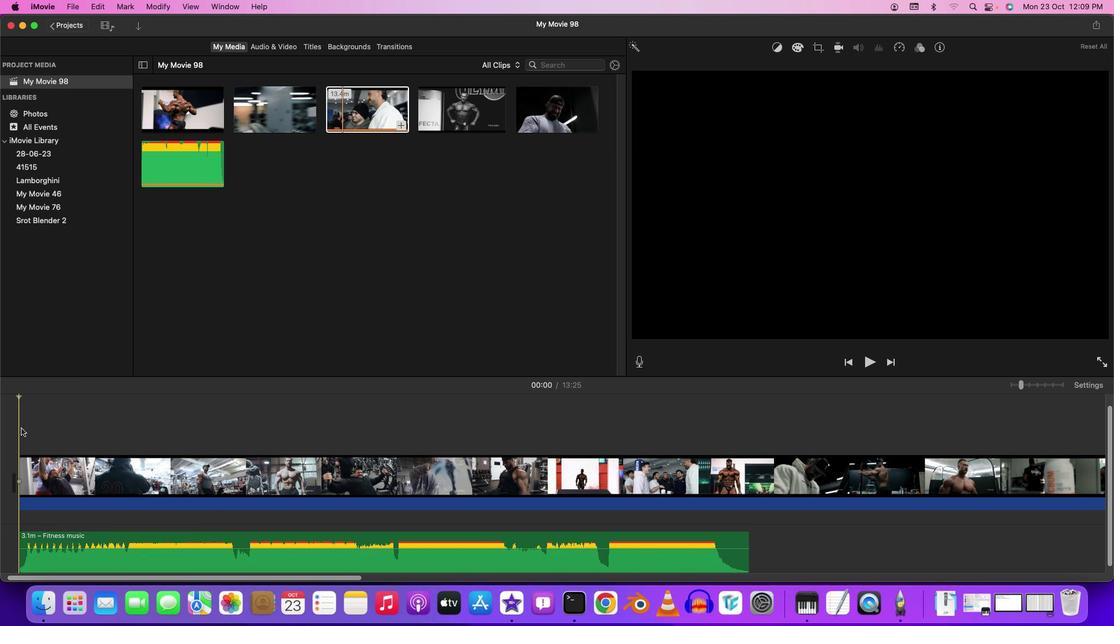 
Action: Key pressed Key.spaceKey.space
Screenshot: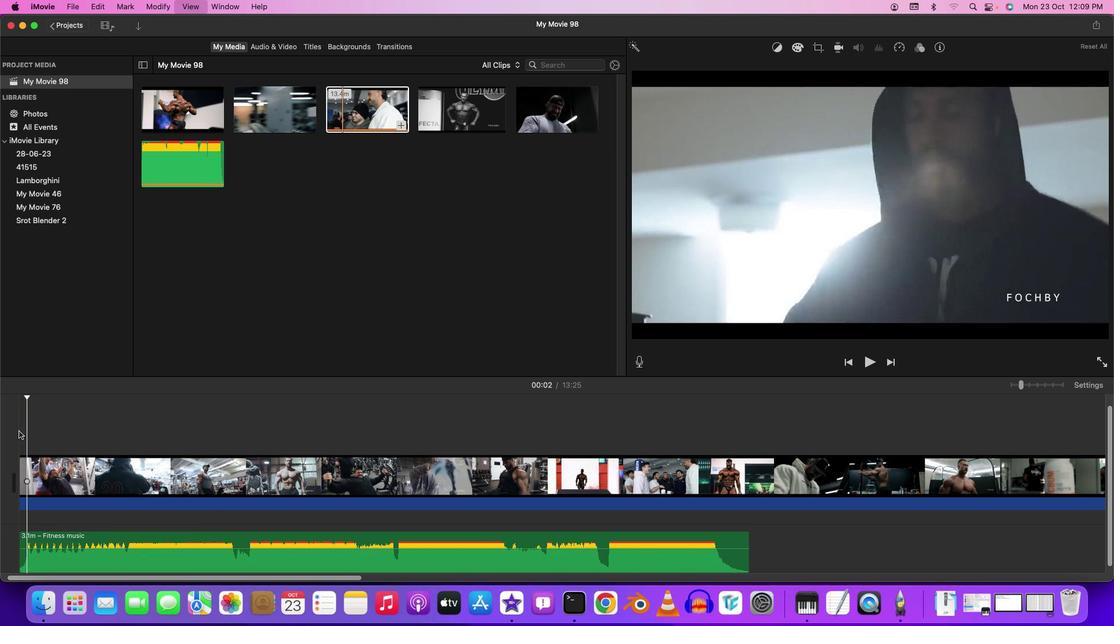 
Action: Mouse moved to (21, 477)
Screenshot: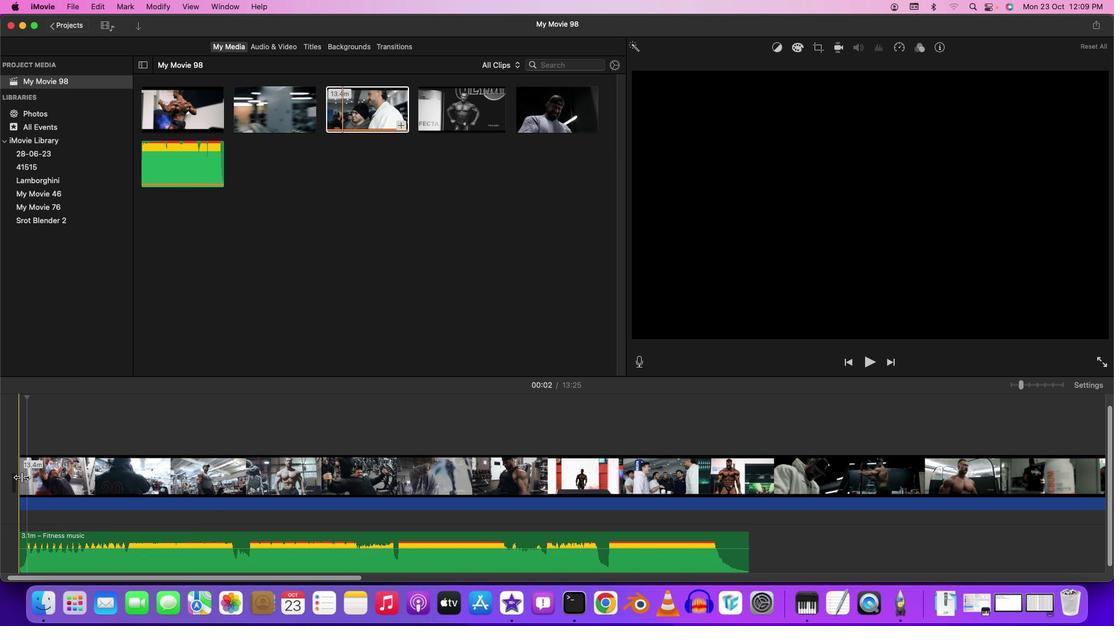 
Action: Mouse pressed left at (21, 477)
Screenshot: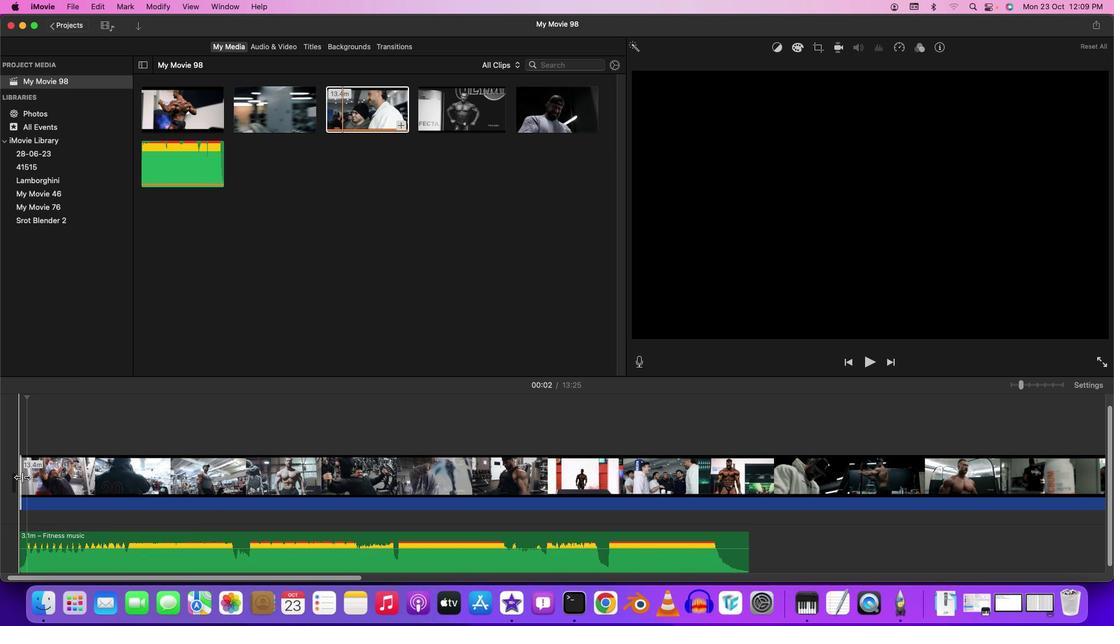 
Action: Mouse moved to (26, 473)
Screenshot: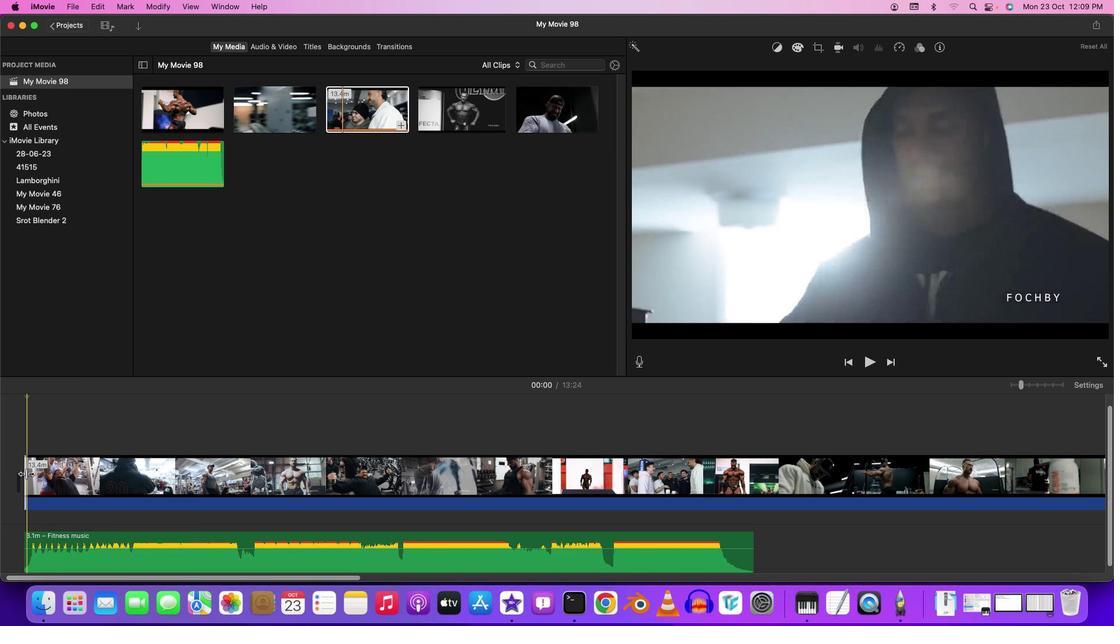 
Action: Mouse pressed left at (26, 473)
Screenshot: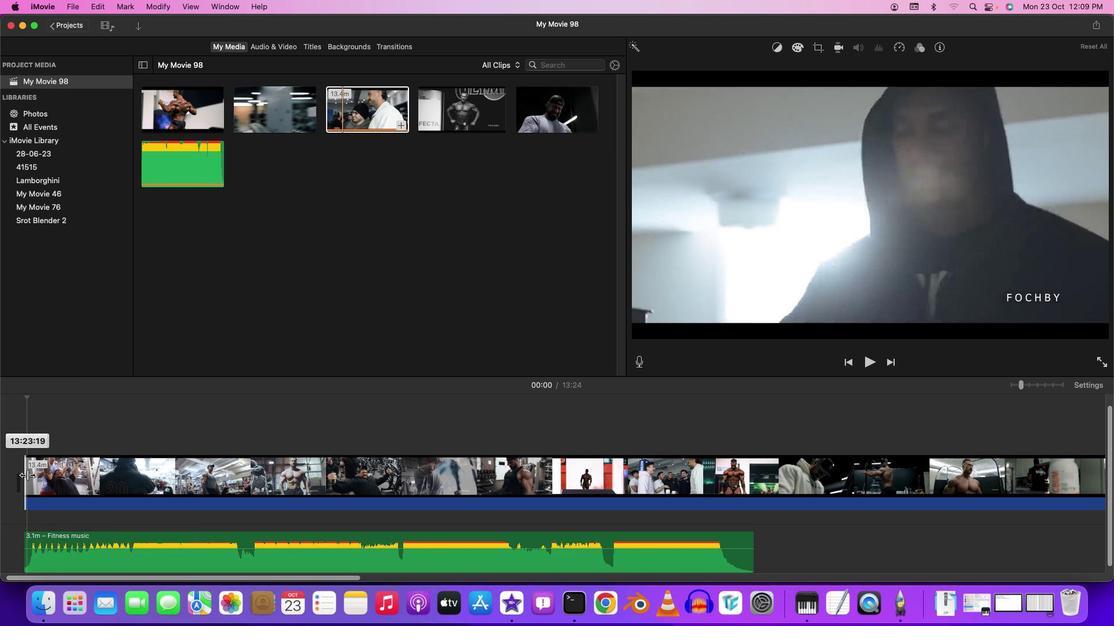 
Action: Mouse moved to (31, 481)
Screenshot: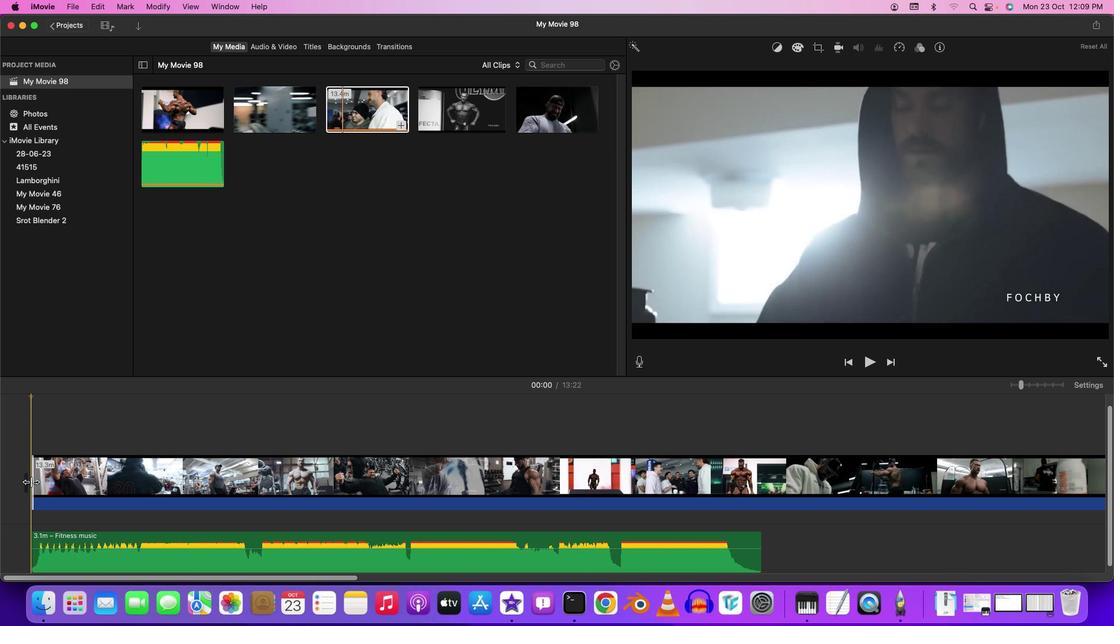 
Action: Mouse pressed left at (31, 481)
Screenshot: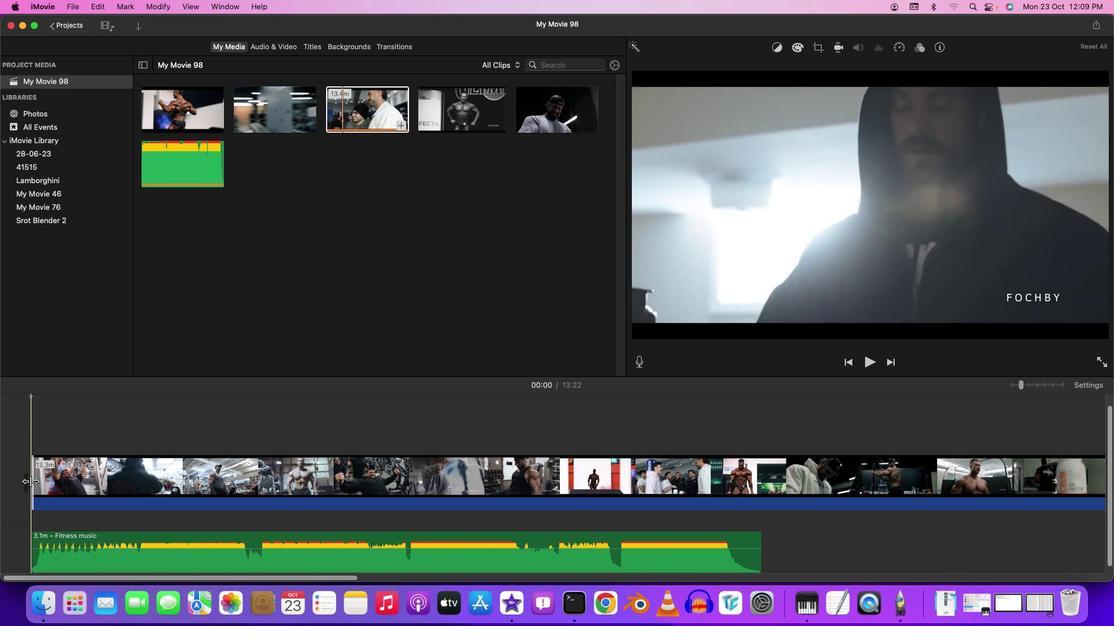 
Action: Mouse moved to (25, 447)
Screenshot: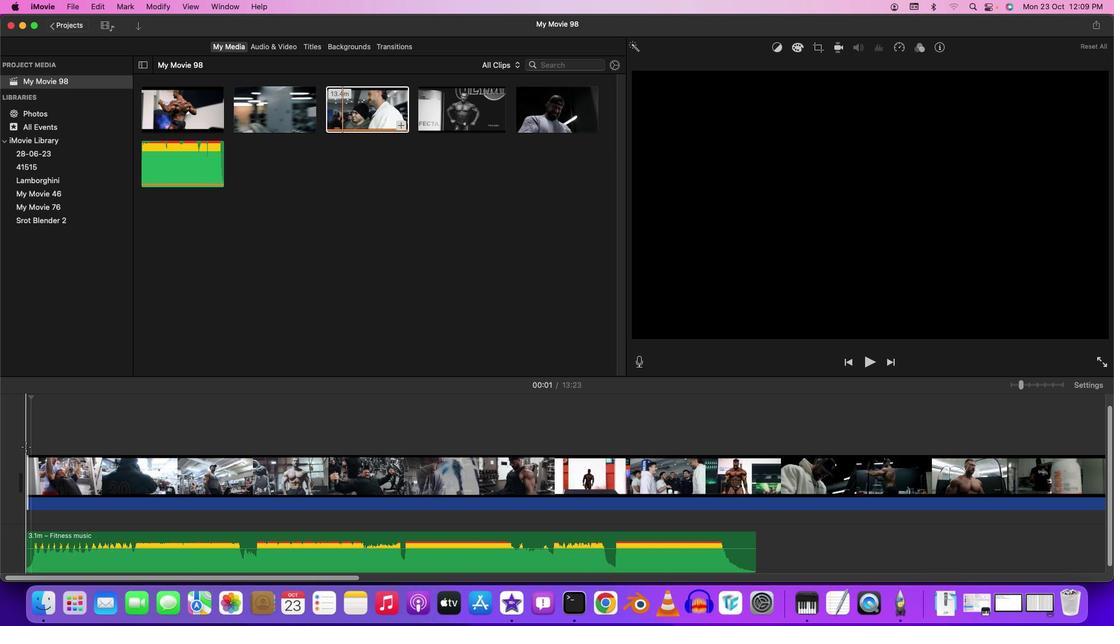 
Action: Mouse pressed left at (25, 447)
Screenshot: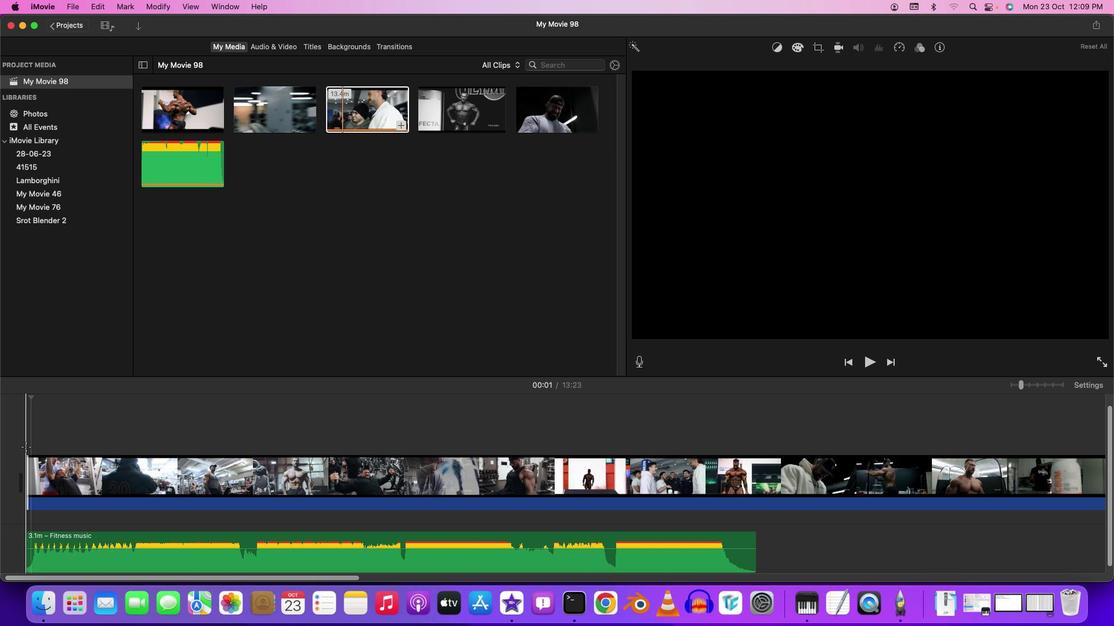 
Action: Key pressed Key.space
Screenshot: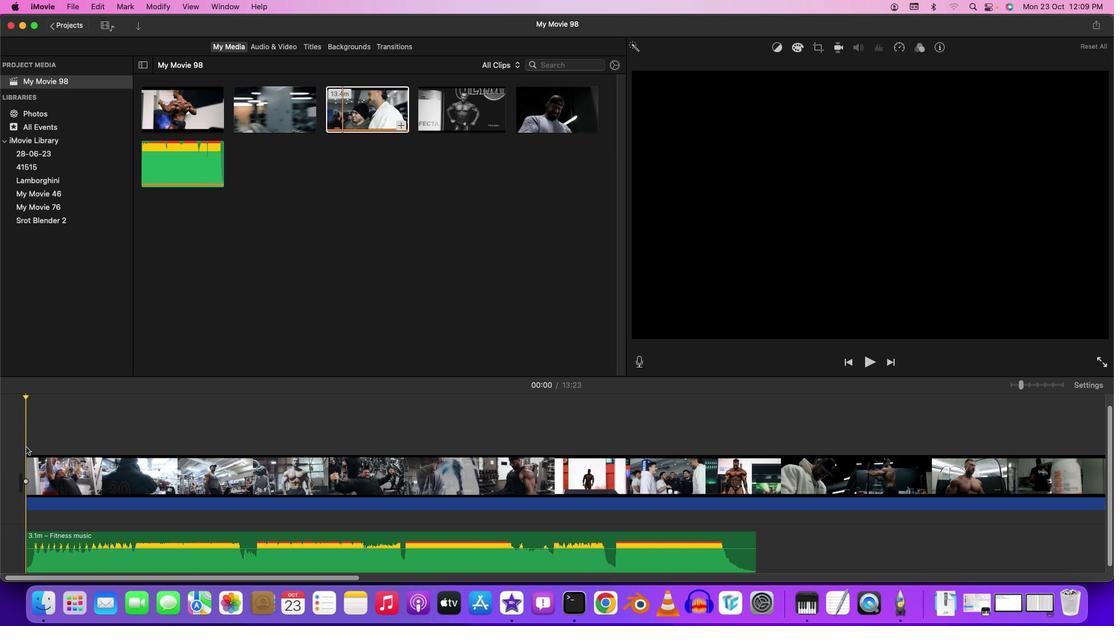 
Action: Mouse moved to (199, 578)
Screenshot: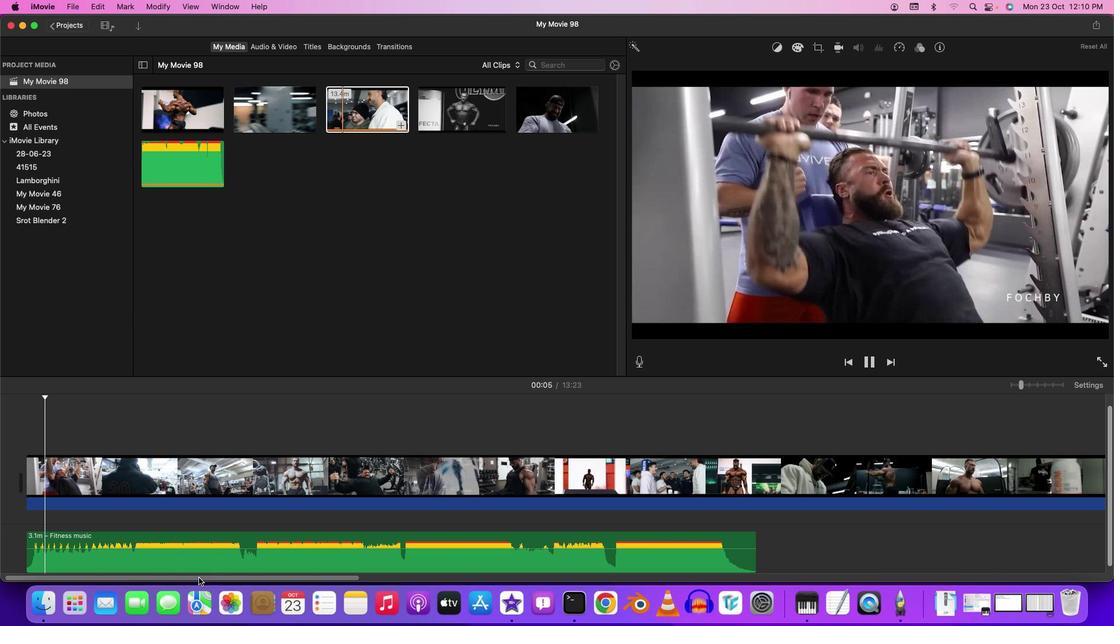 
Action: Mouse pressed left at (199, 578)
Screenshot: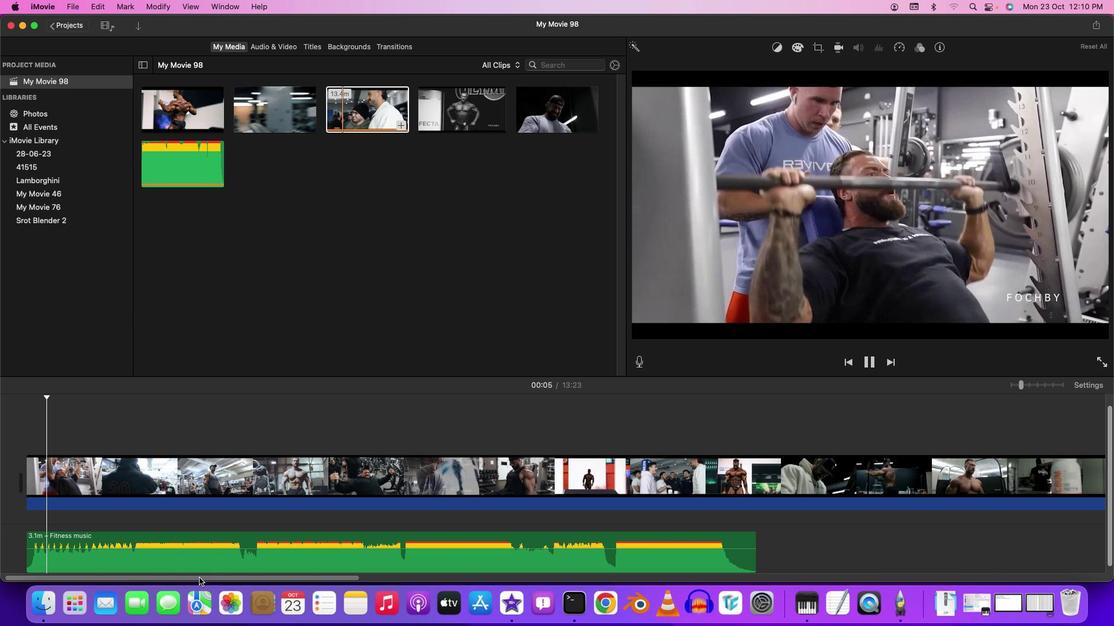 
Action: Mouse moved to (56, 428)
Screenshot: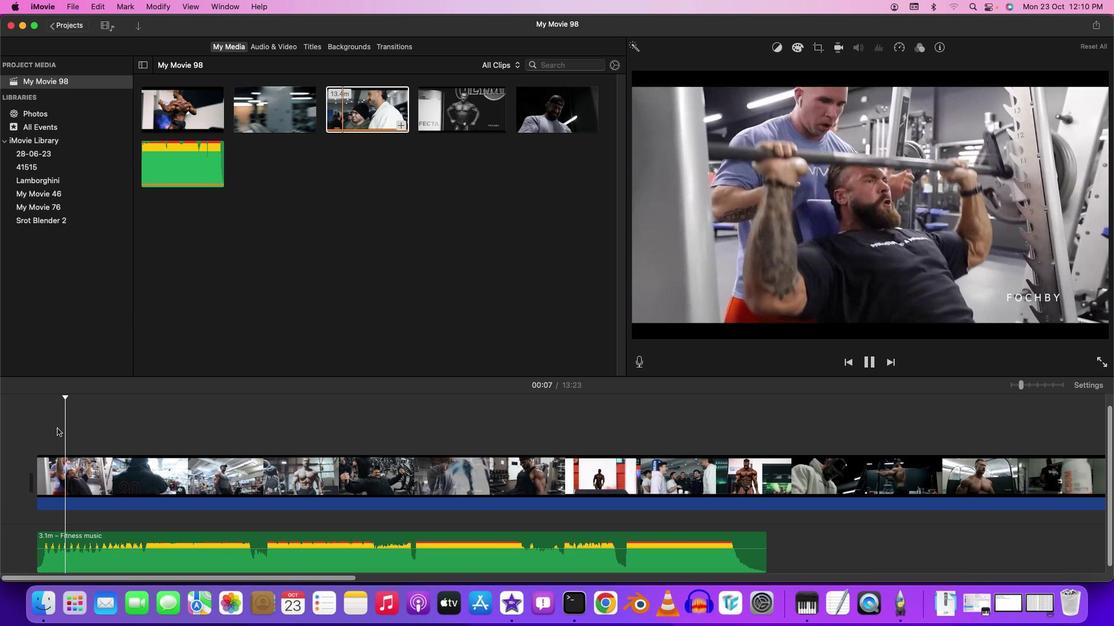
Action: Mouse pressed left at (56, 428)
Screenshot: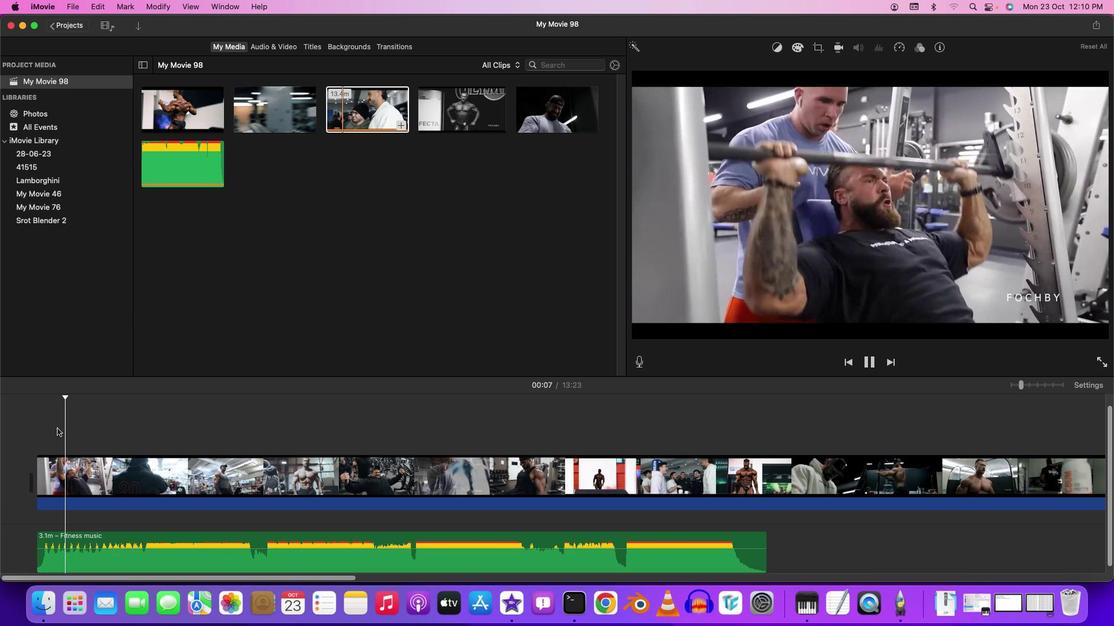 
Action: Mouse moved to (49, 428)
Screenshot: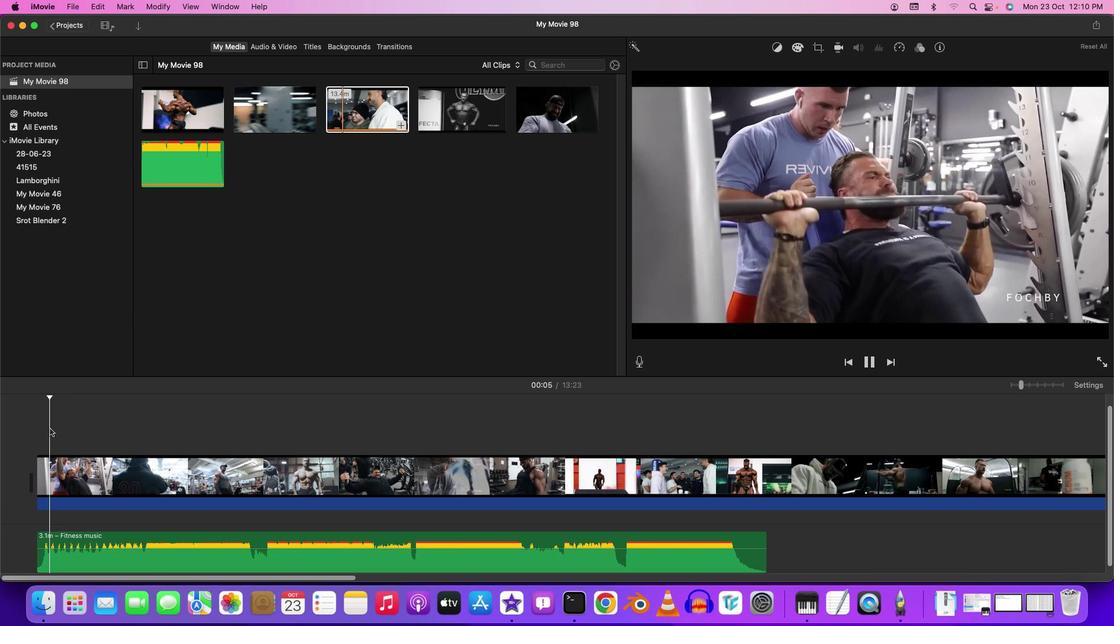 
Action: Mouse pressed left at (49, 428)
Screenshot: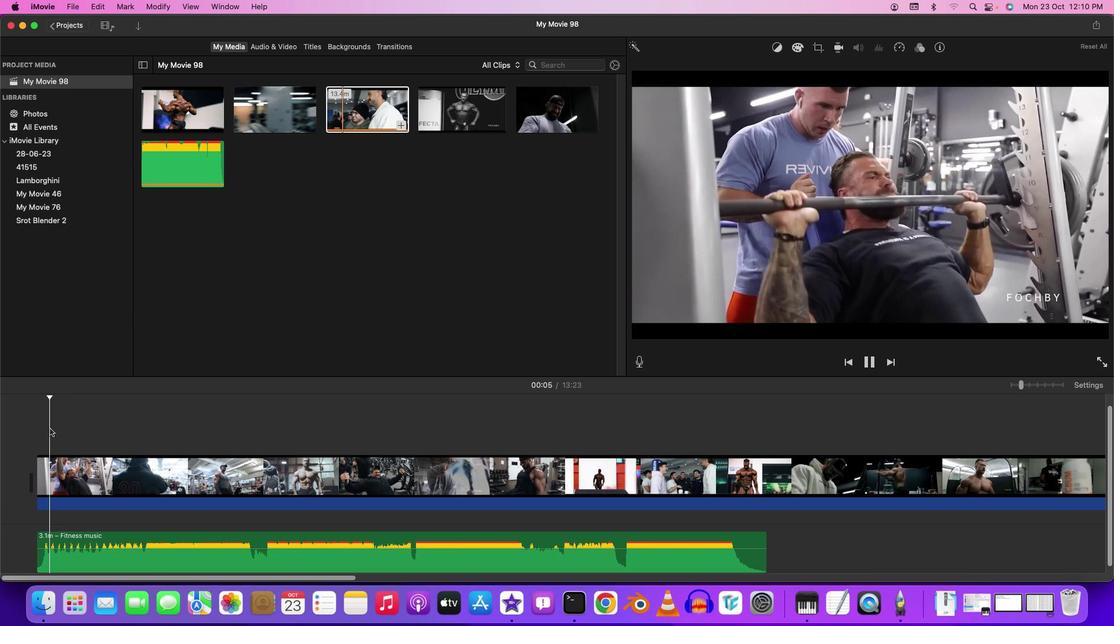 
Action: Key pressed Key.spaceKey.leftKey.leftKey.leftKey.leftKey.leftKey.leftKey.leftKey.leftKey.leftKey.leftKey.leftKey.leftKey.leftKey.leftKey.leftKey.leftKey.leftKey.leftKey.leftKey.leftKey.leftKey.leftKey.leftKey.leftKey.leftKey.leftKey.leftKey.leftKey.leftKey.leftKey.leftKey.leftKey.leftKey.leftKey.leftKey.leftKey.leftKey.leftKey.rightKey.rightKey.rightKey.rightKey.rightKey.rightKey.rightKey.rightKey.rightKey.rightKey.right
Screenshot: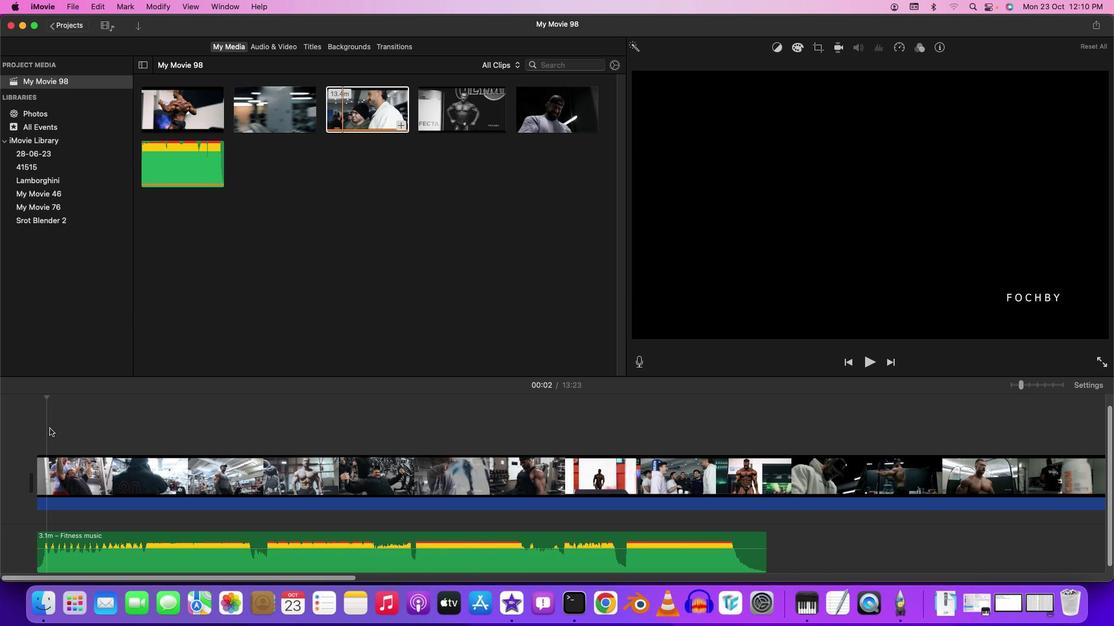 
Action: Mouse moved to (45, 484)
Screenshot: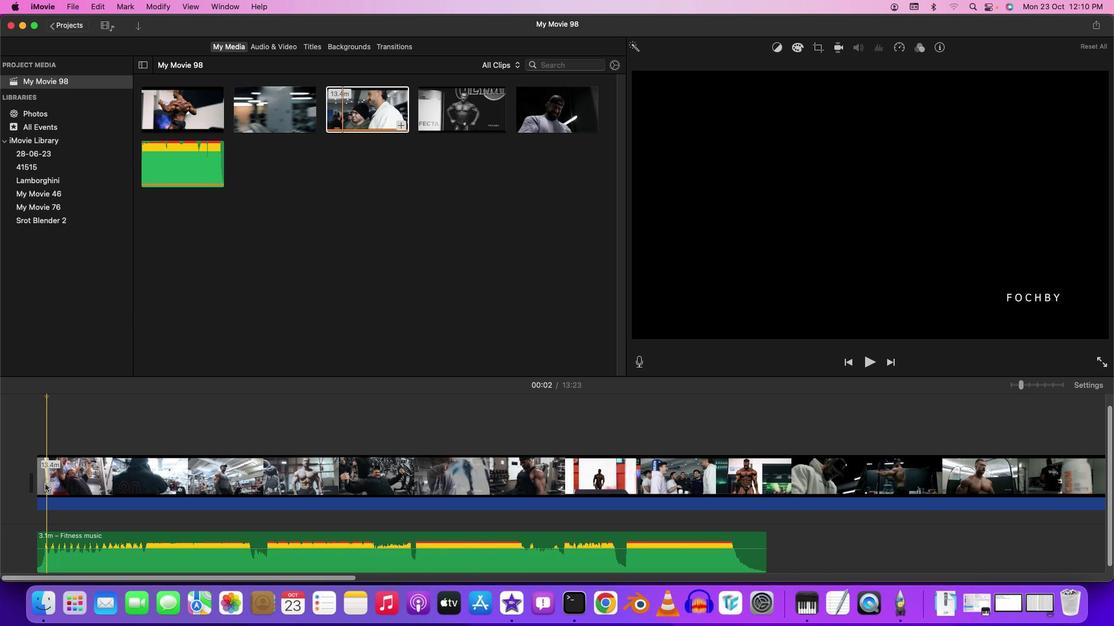 
Action: Mouse pressed left at (45, 484)
Screenshot: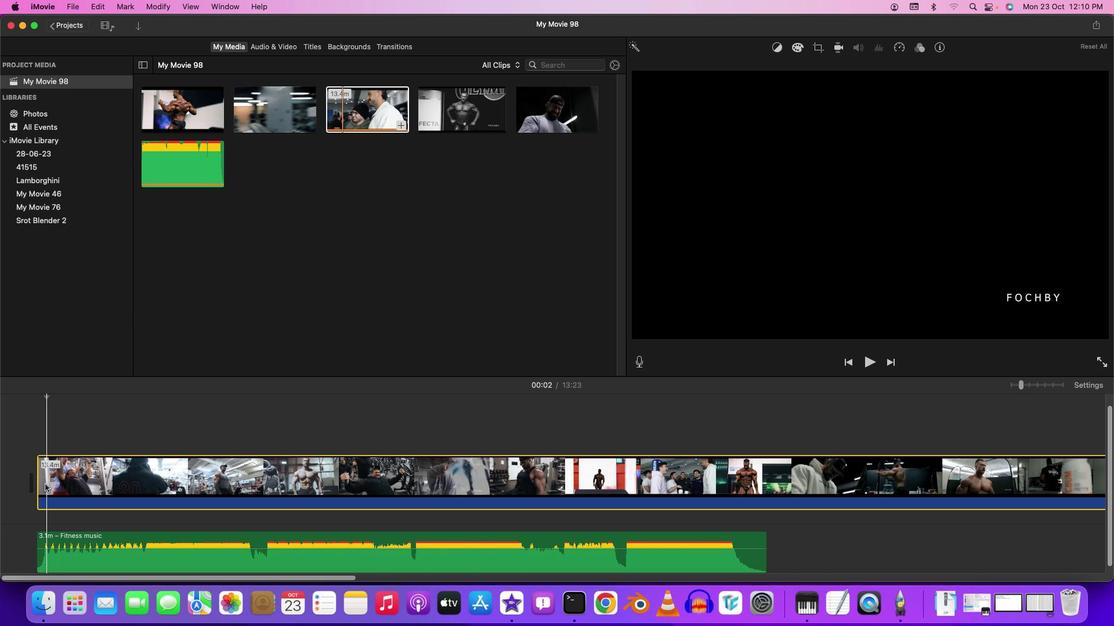 
Action: Key pressed Key.cmd'b'
Screenshot: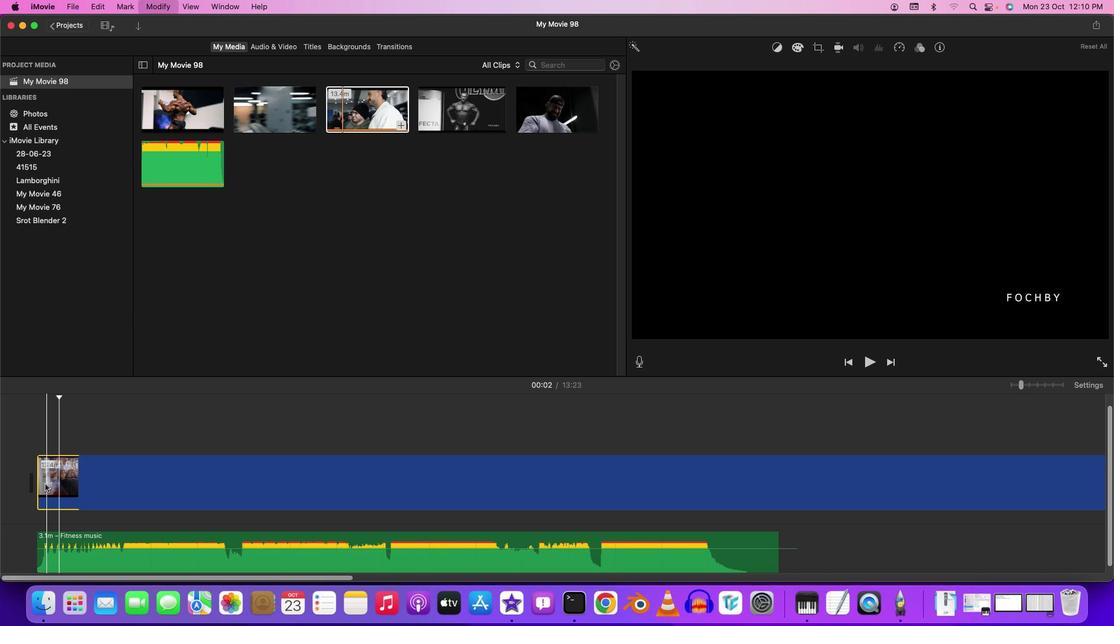 
Action: Mouse moved to (129, 434)
Screenshot: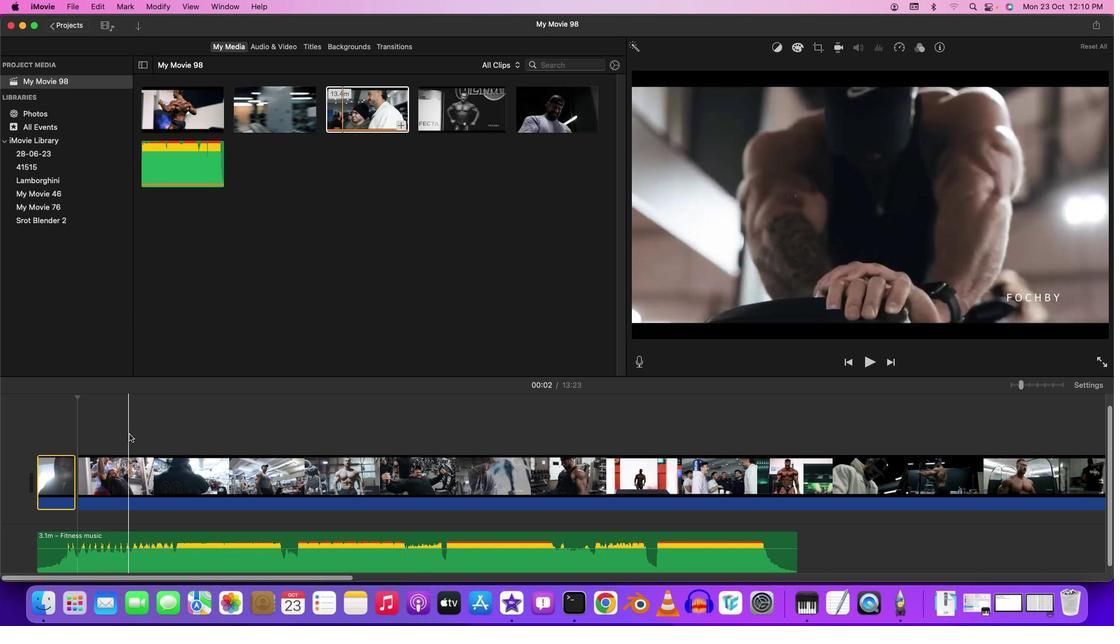 
Action: Mouse pressed left at (129, 434)
Screenshot: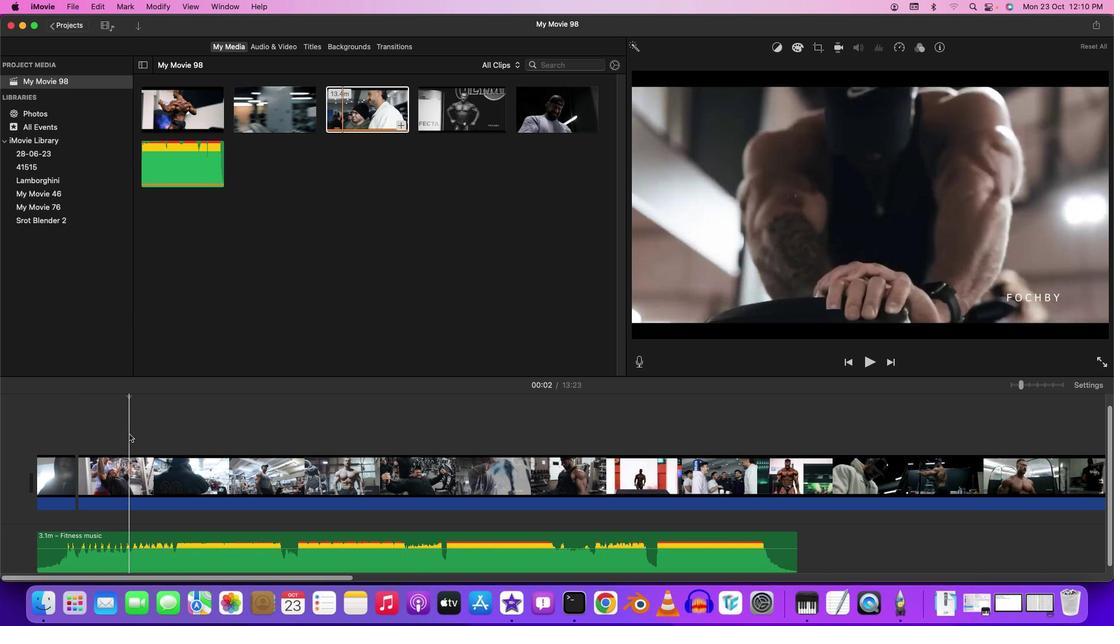 
Action: Key pressed Key.leftKey.leftKey.leftKey.leftKey.leftKey.leftKey.leftKey.leftKey.leftKey.leftKey.leftKey.leftKey.leftKey.leftKey.leftKey.rightKey.rightKey.rightKey.rightKey.rightKey.rightKey.rightKey.rightKey.rightKey.rightKey.right
Screenshot: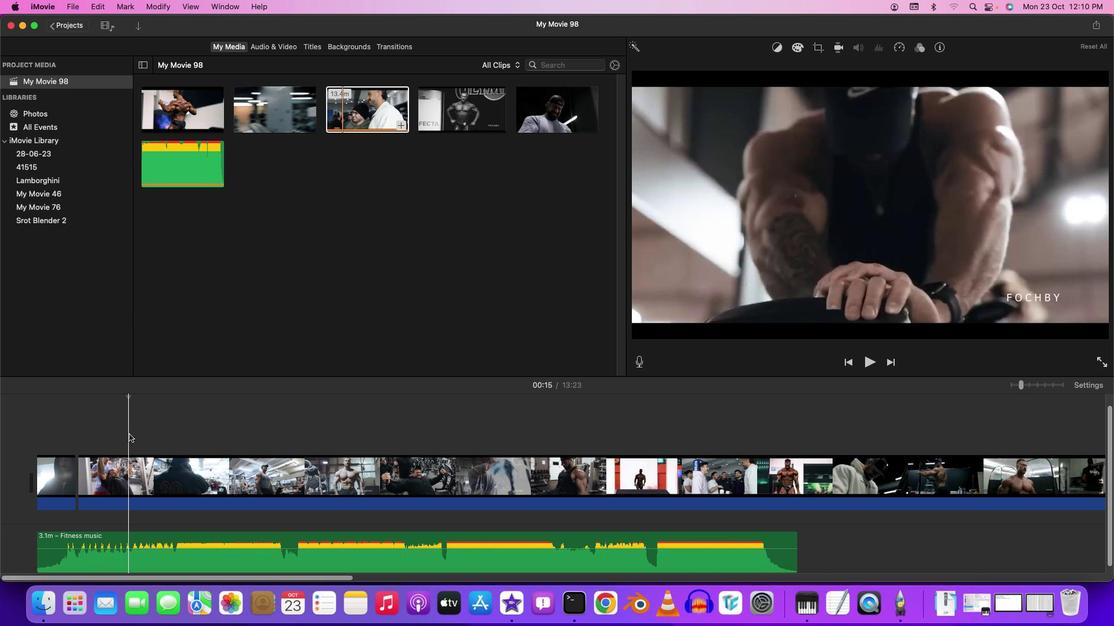 
Action: Mouse moved to (130, 478)
Screenshot: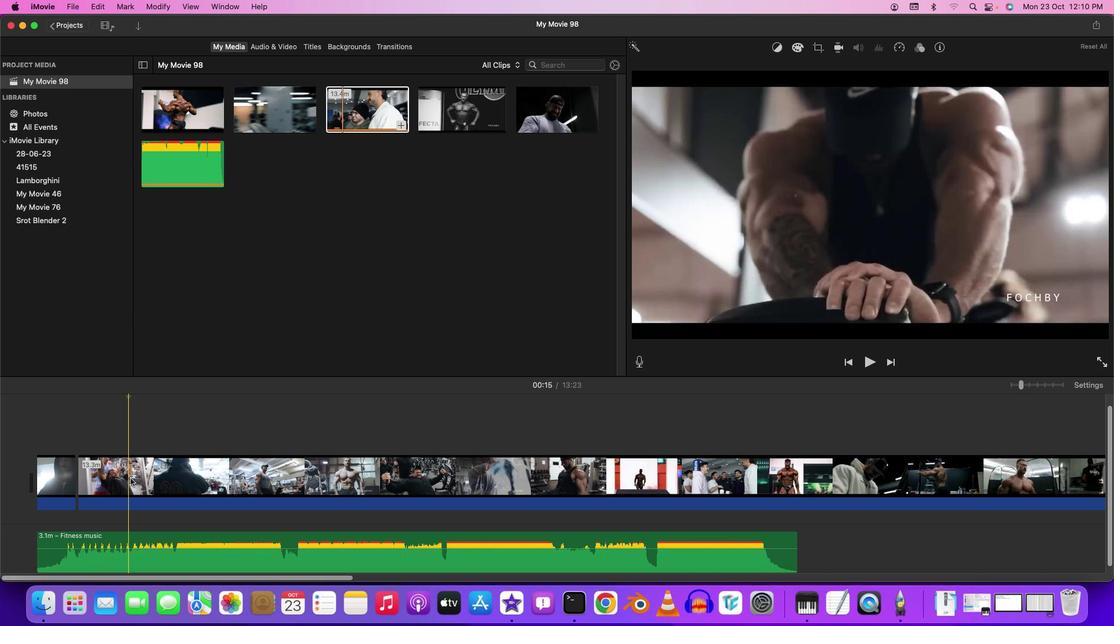 
Action: Mouse pressed left at (130, 478)
Screenshot: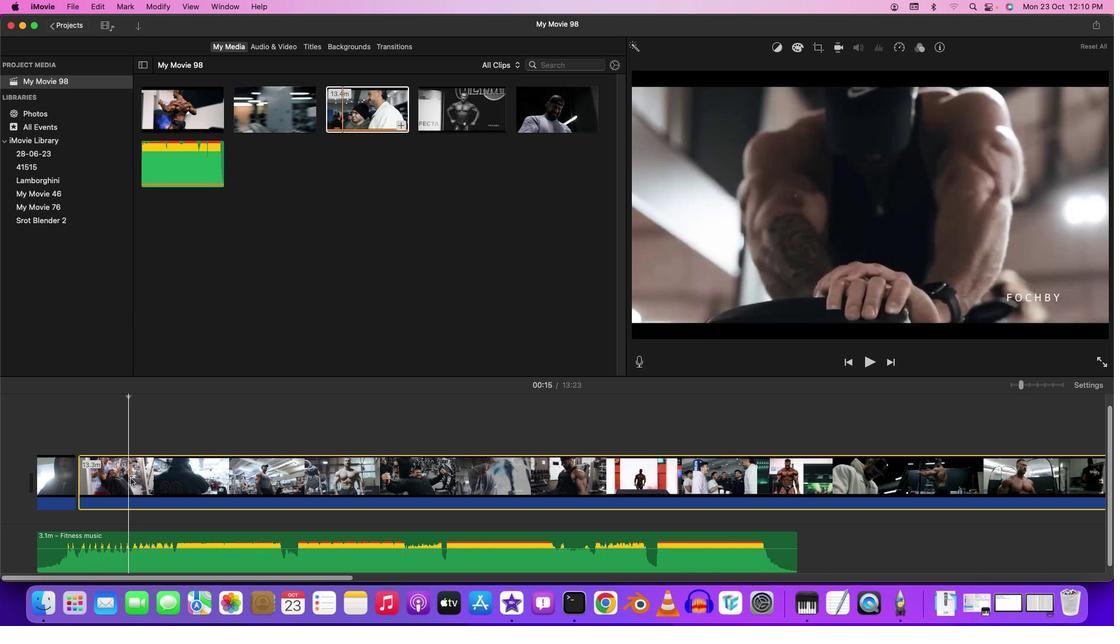 
Action: Key pressed Key.cmd'b'
Screenshot: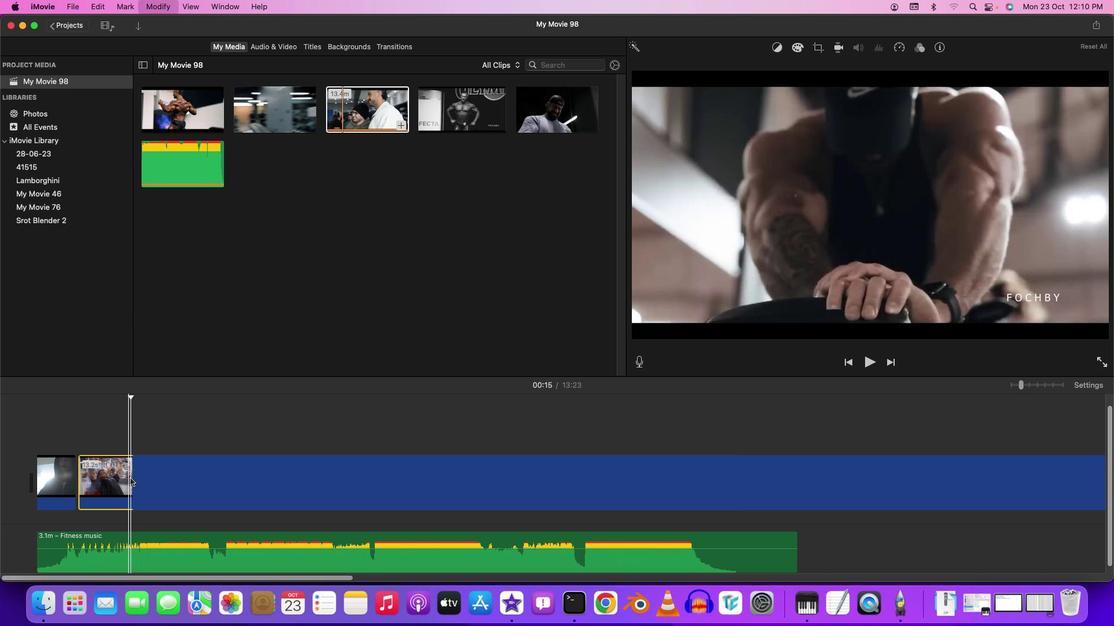 
Action: Mouse moved to (110, 478)
Screenshot: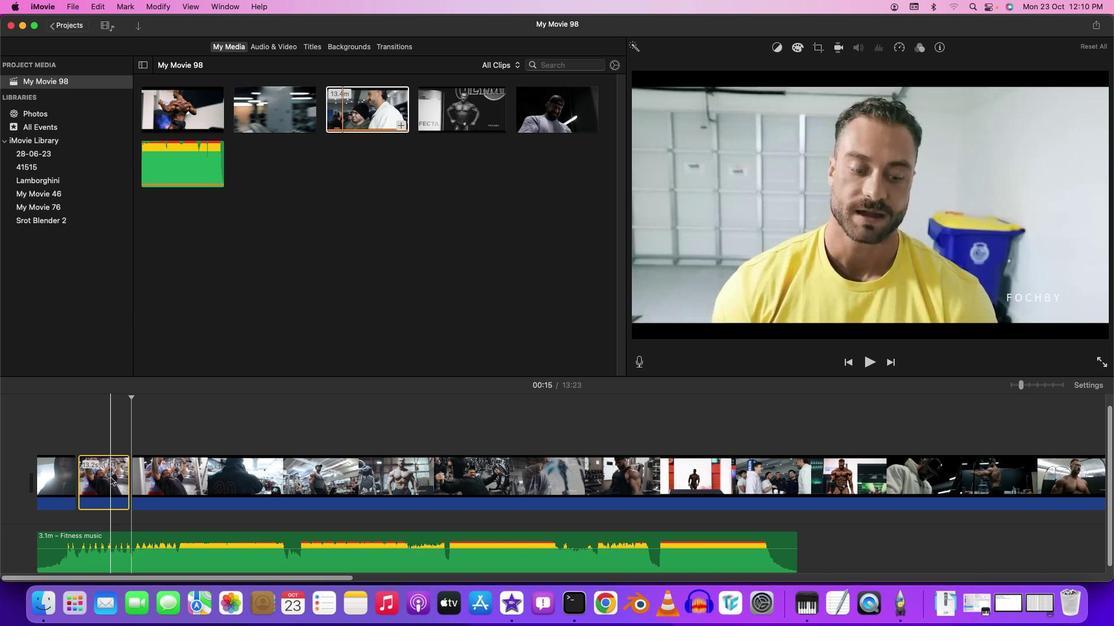 
Action: Mouse pressed left at (110, 478)
Screenshot: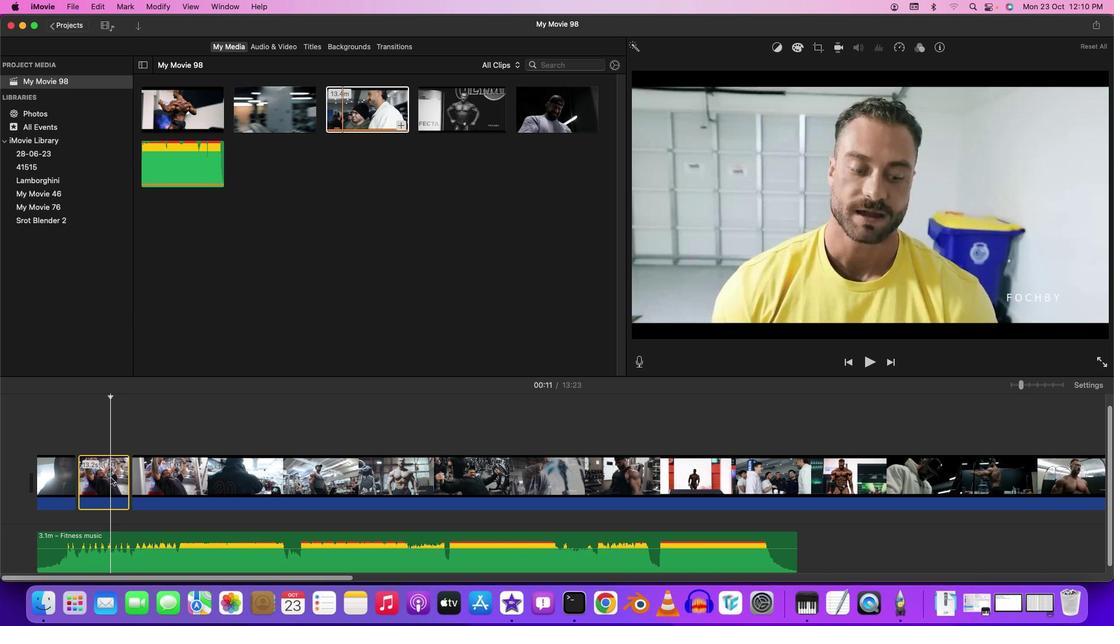 
Action: Mouse pressed right at (110, 478)
Screenshot: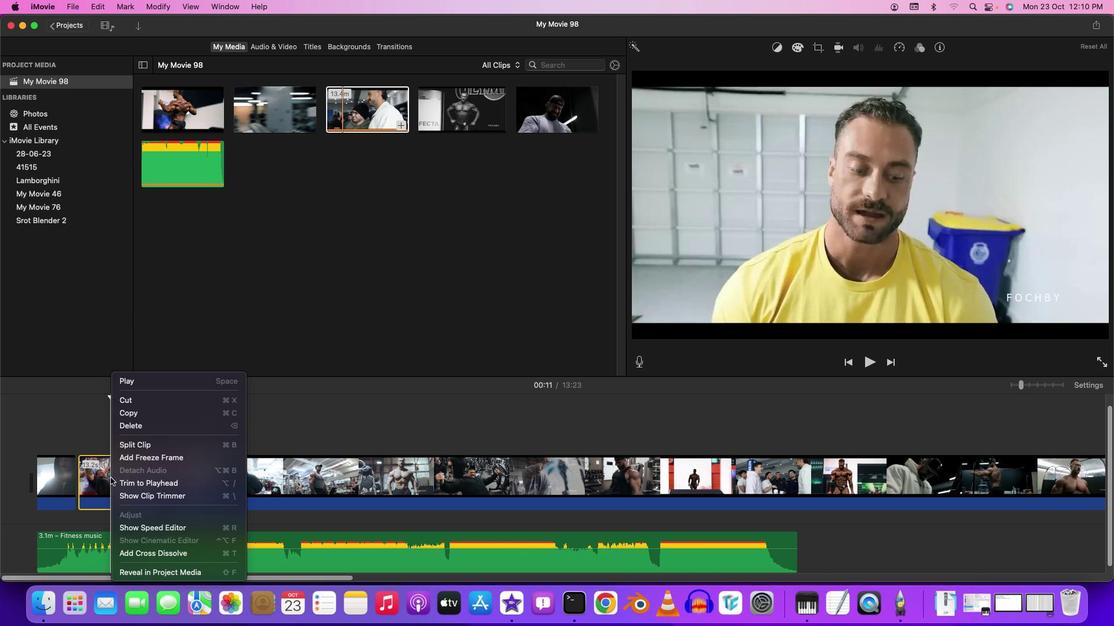 
Action: Mouse moved to (147, 428)
Screenshot: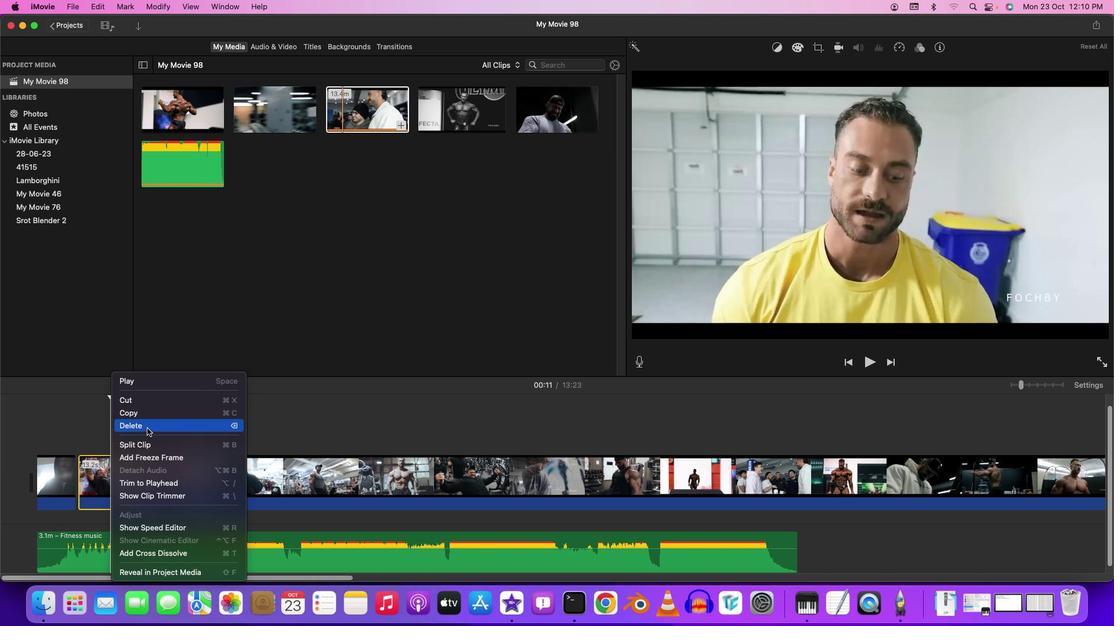 
Action: Mouse pressed left at (147, 428)
Screenshot: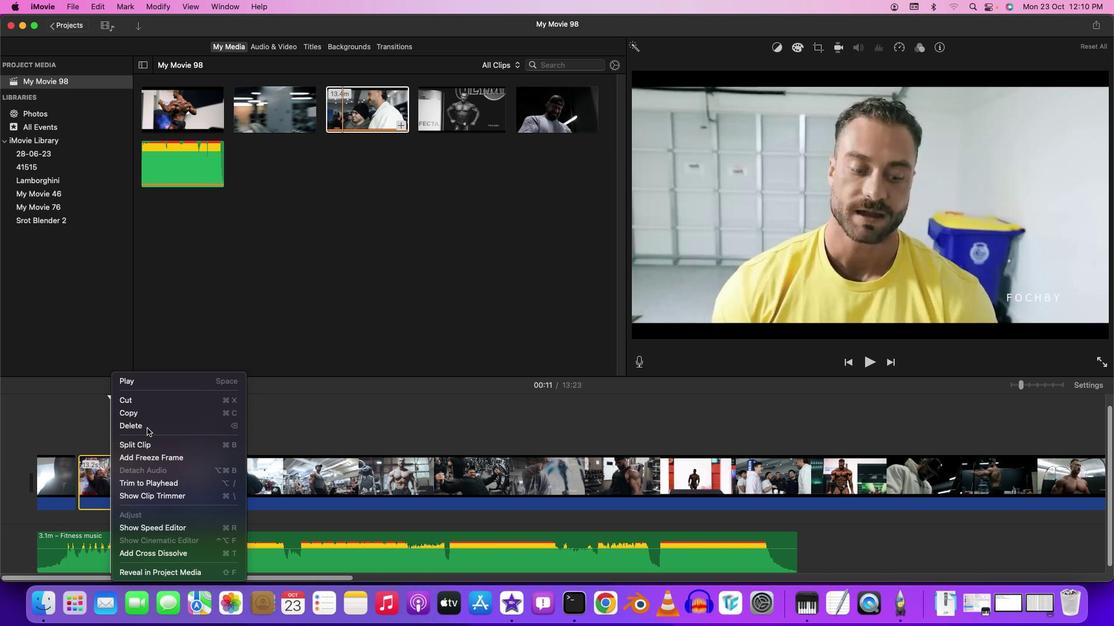 
Action: Mouse moved to (71, 435)
Screenshot: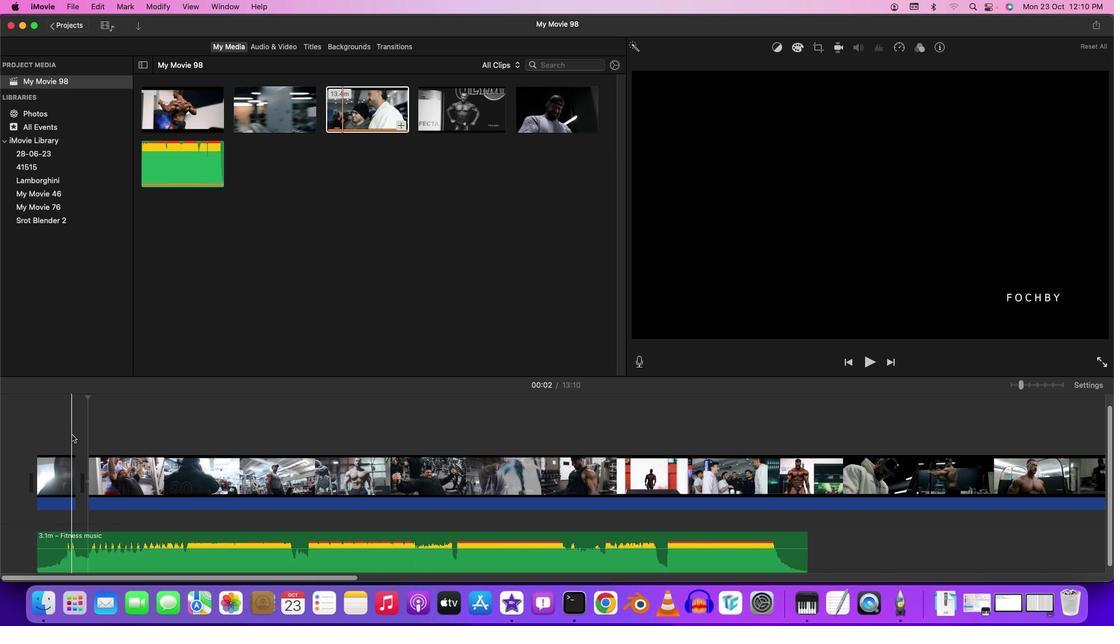 
Action: Mouse pressed left at (71, 435)
Screenshot: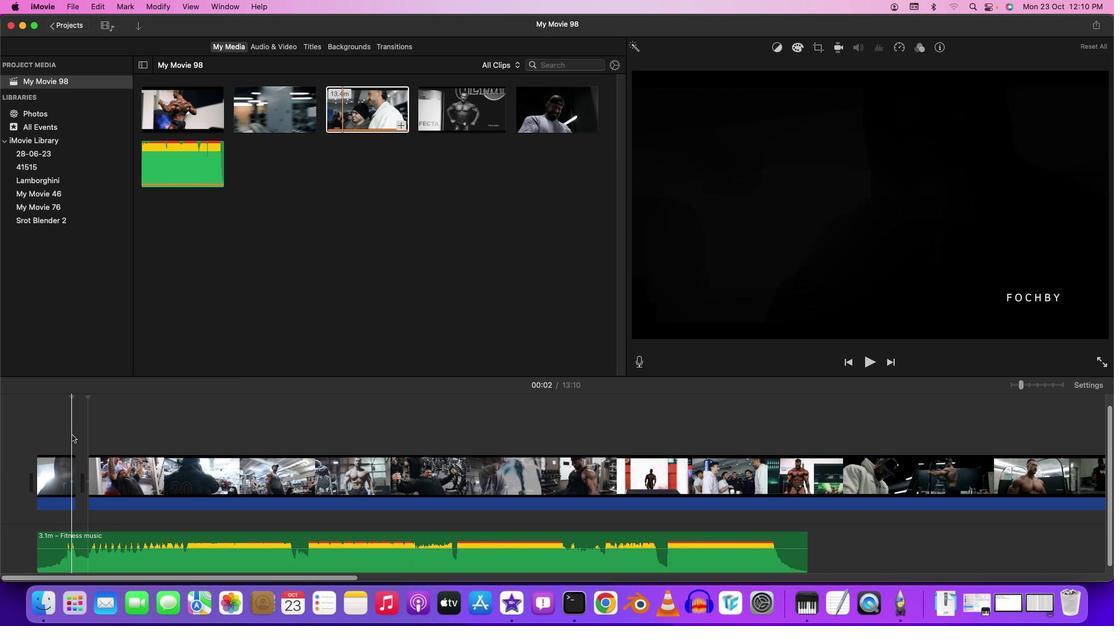
Action: Key pressed Key.space
Screenshot: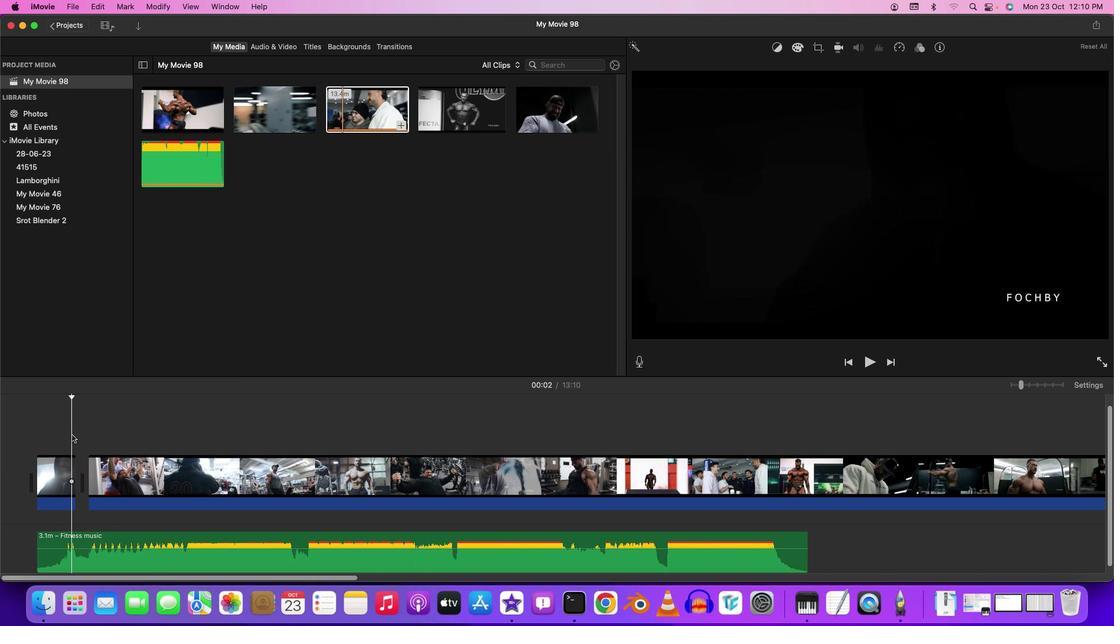 
Action: Mouse moved to (65, 434)
Screenshot: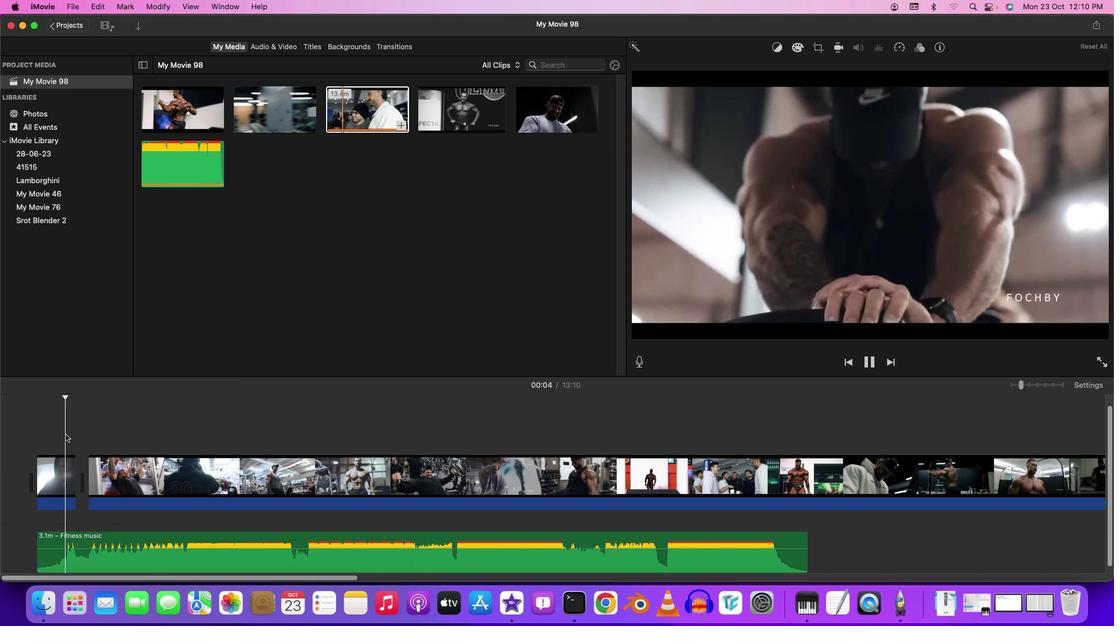 
Action: Mouse pressed left at (65, 434)
Screenshot: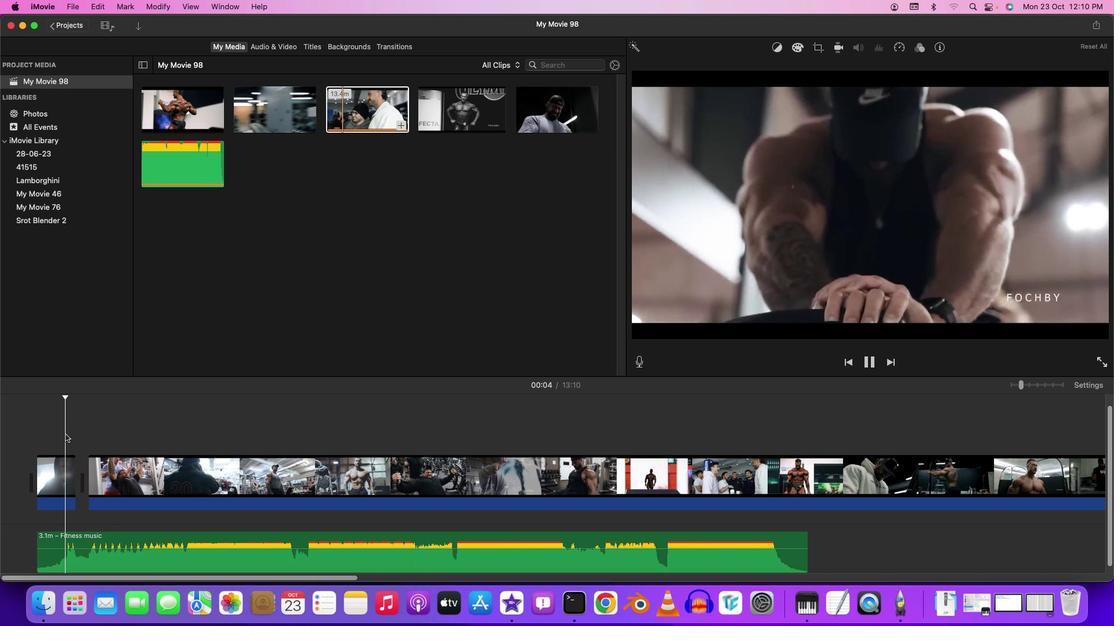 
Action: Mouse moved to (123, 448)
Screenshot: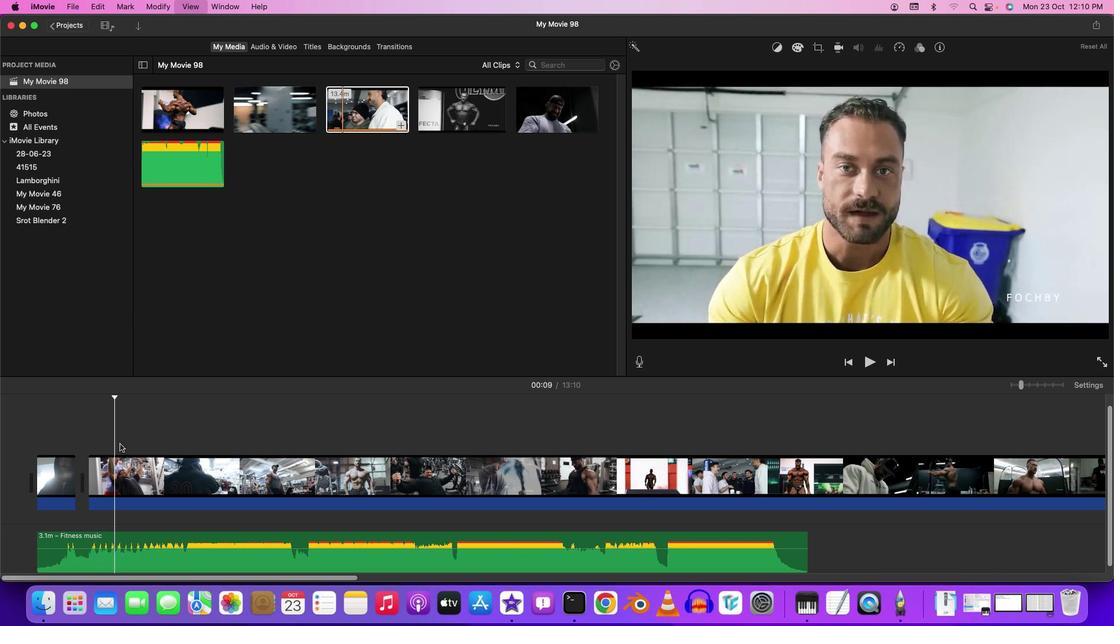 
Action: Key pressed Key.space
Screenshot: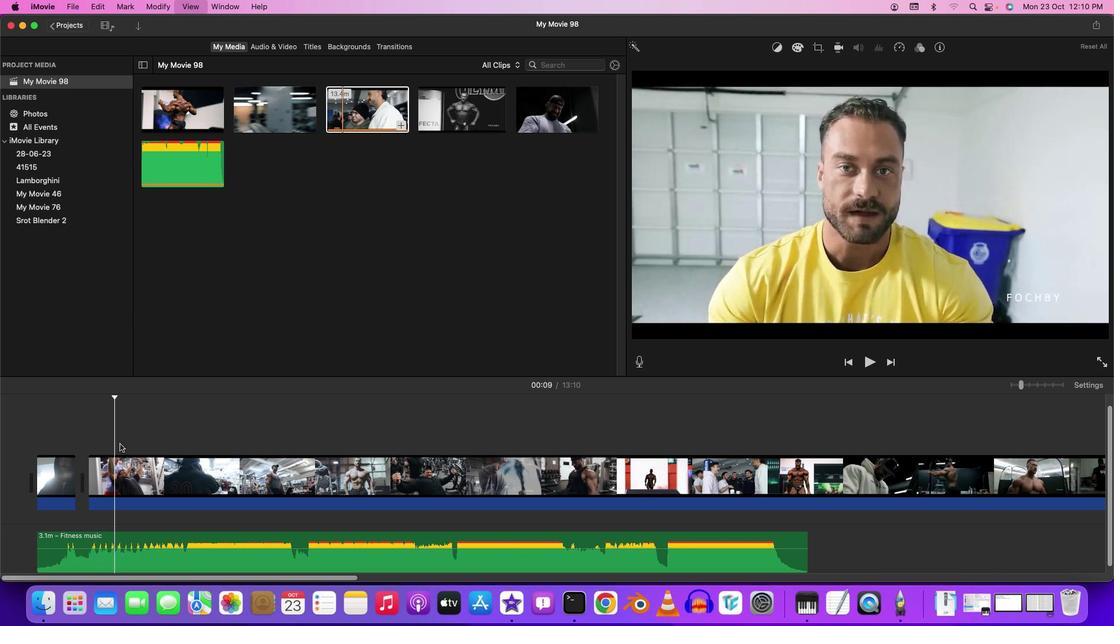 
Action: Mouse moved to (122, 437)
Screenshot: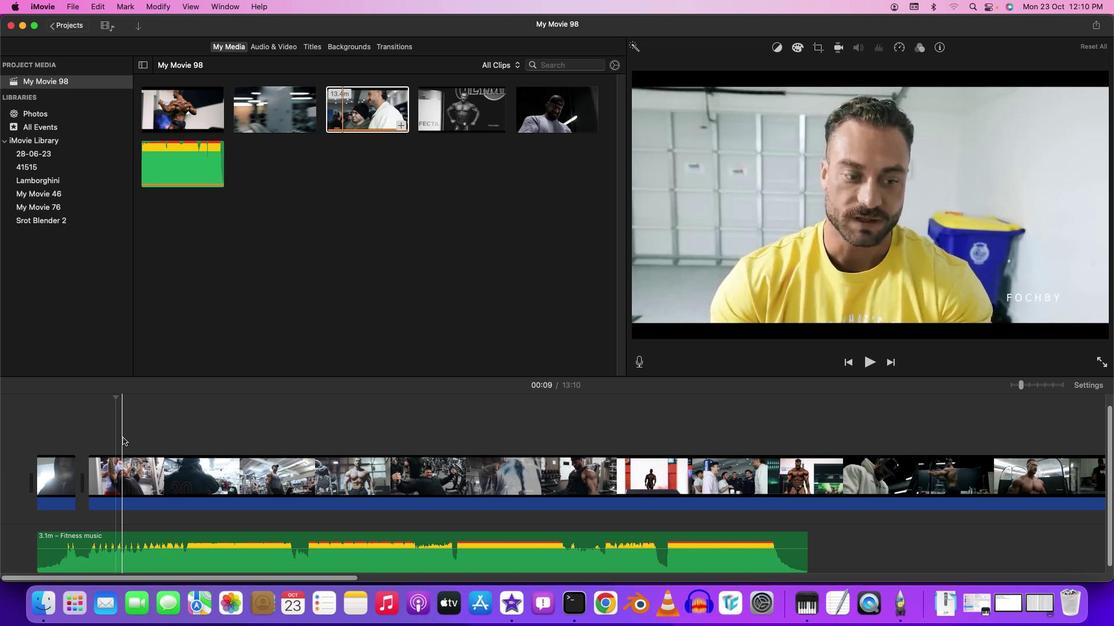 
Action: Mouse pressed left at (122, 437)
Screenshot: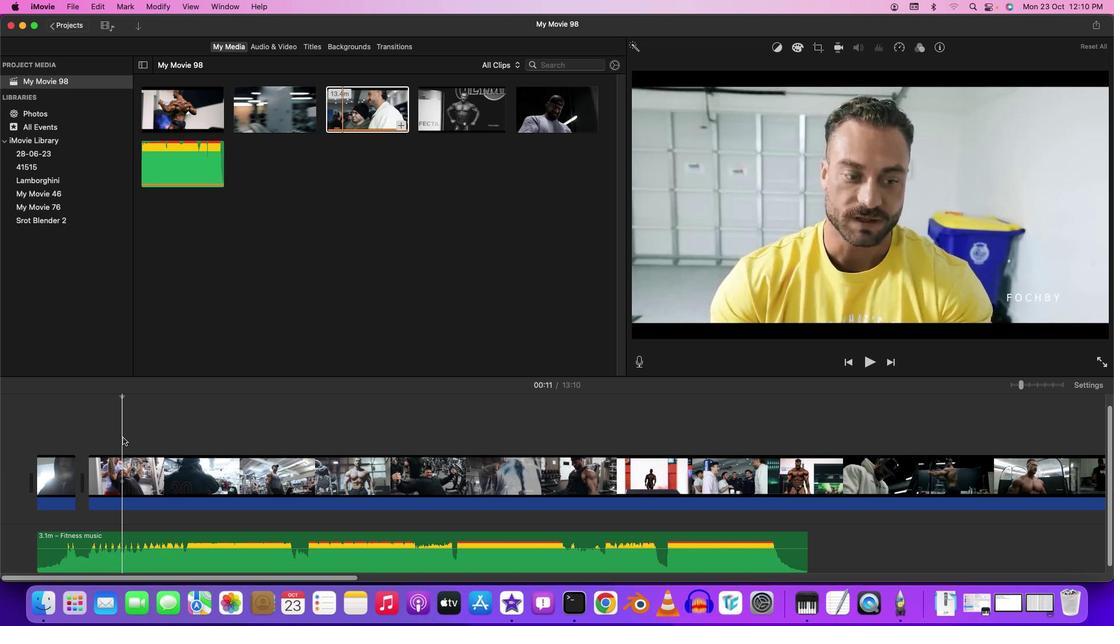 
Action: Mouse moved to (122, 437)
Screenshot: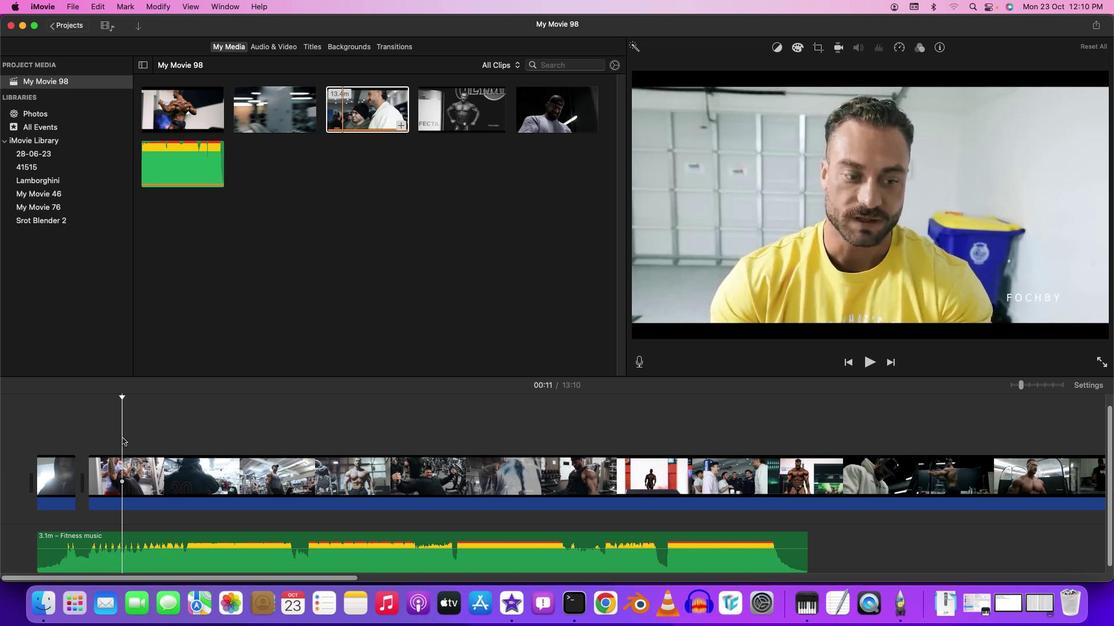 
Action: Key pressed Key.right
Screenshot: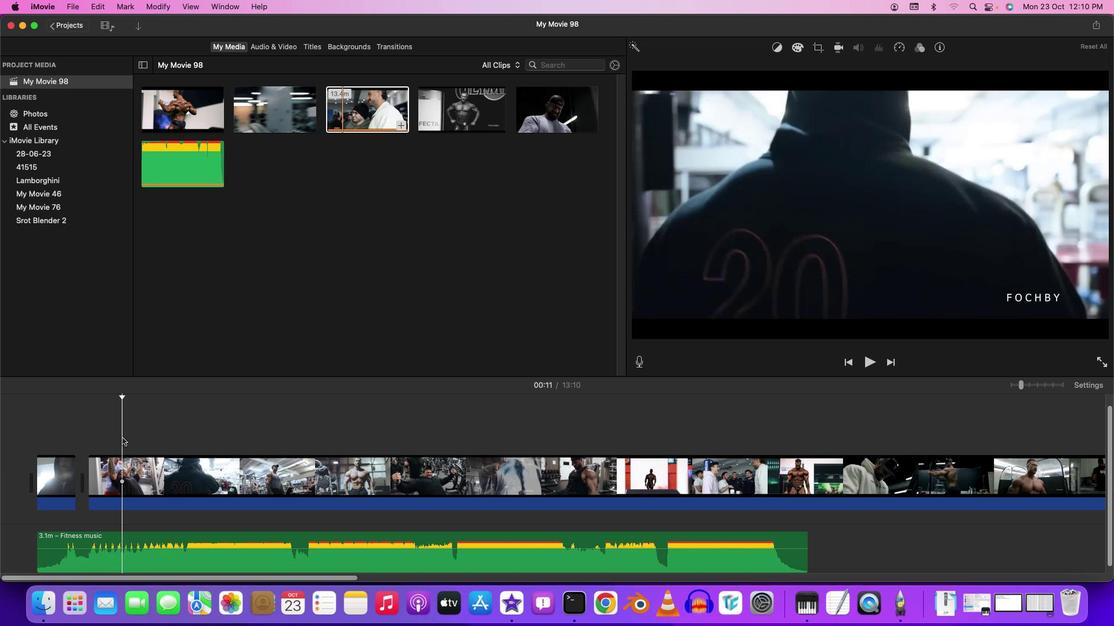 
Action: Mouse moved to (121, 481)
Screenshot: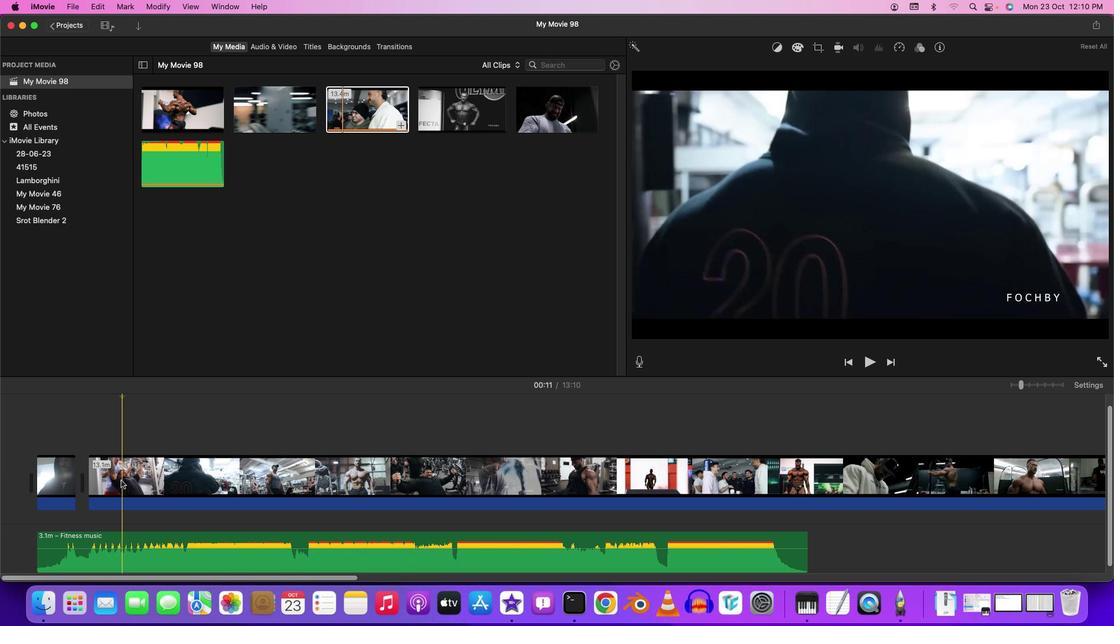 
Action: Mouse pressed left at (121, 481)
Screenshot: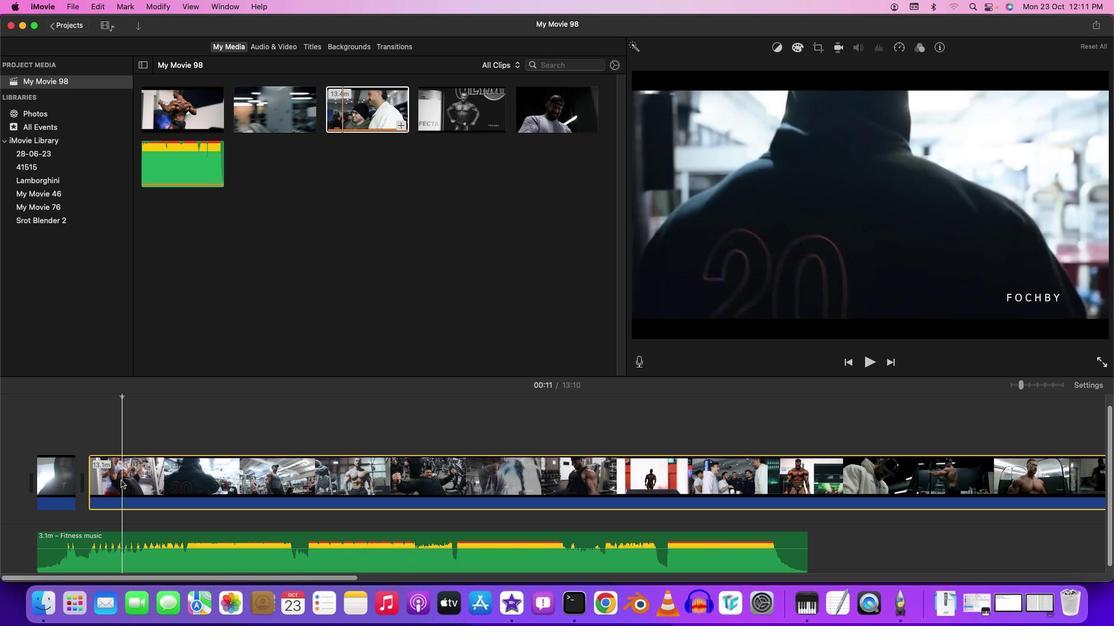 
Action: Key pressed Key.cmd'b'
Screenshot: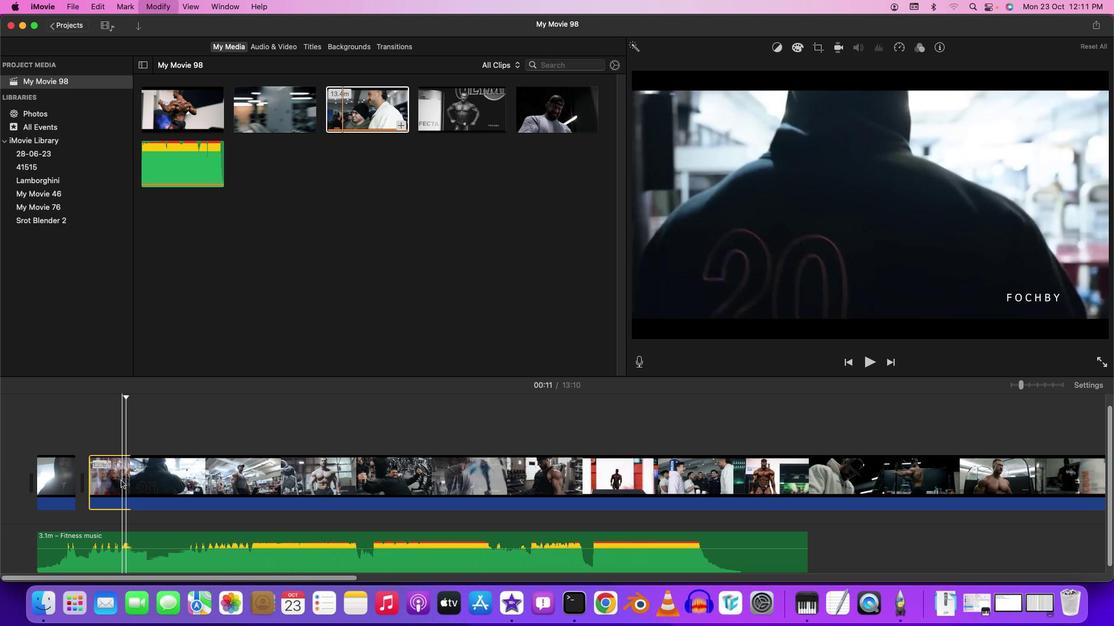 
Action: Mouse moved to (114, 481)
Screenshot: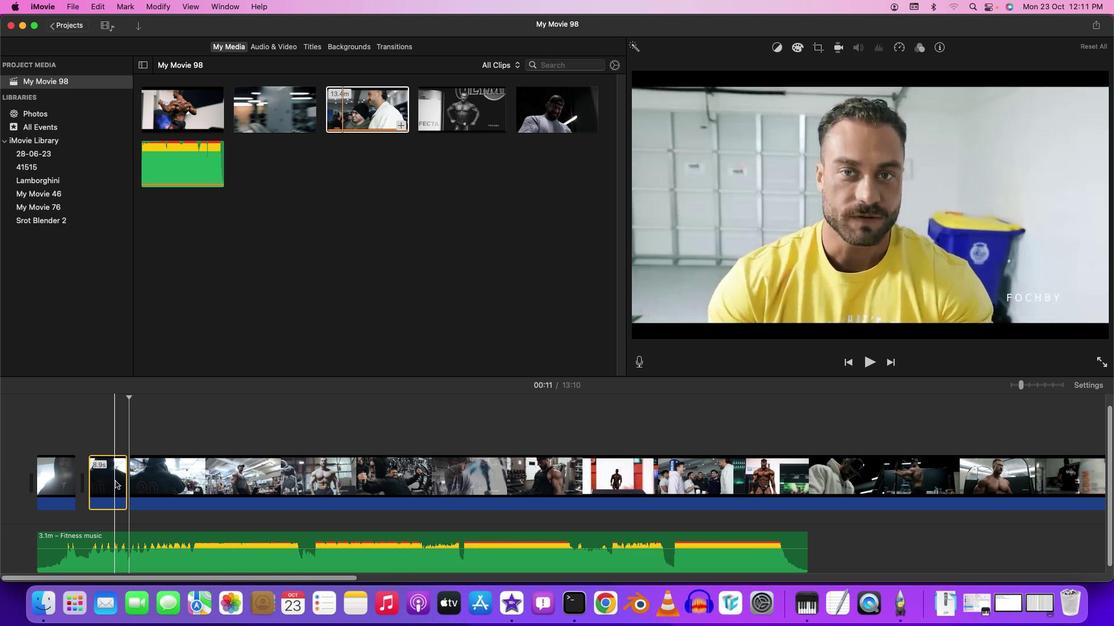 
Action: Mouse pressed right at (114, 481)
Screenshot: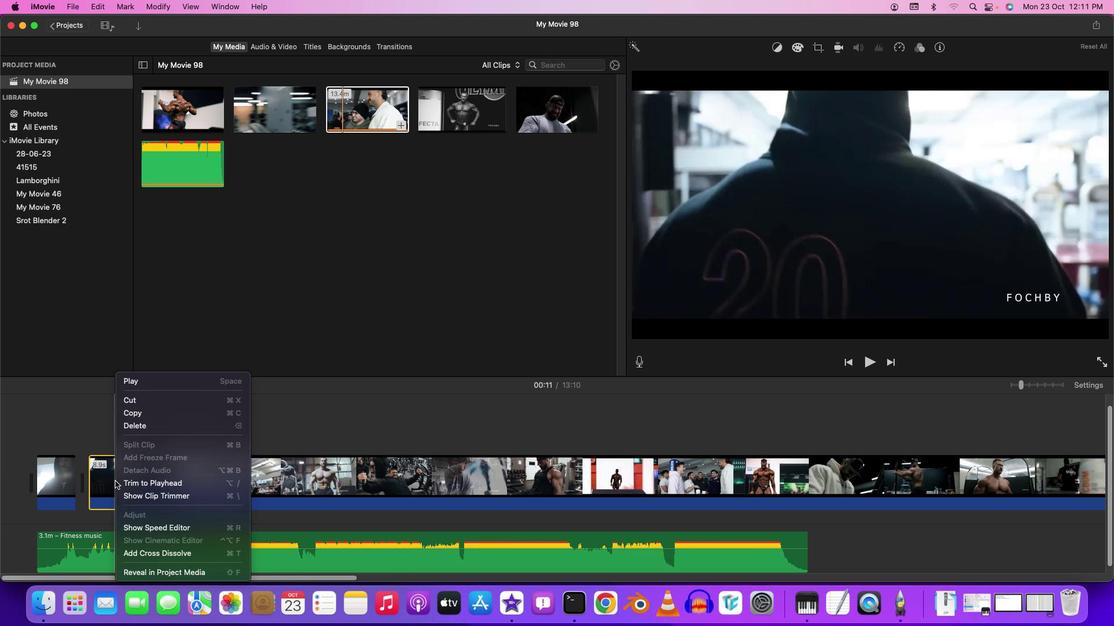 
Action: Mouse moved to (153, 426)
Screenshot: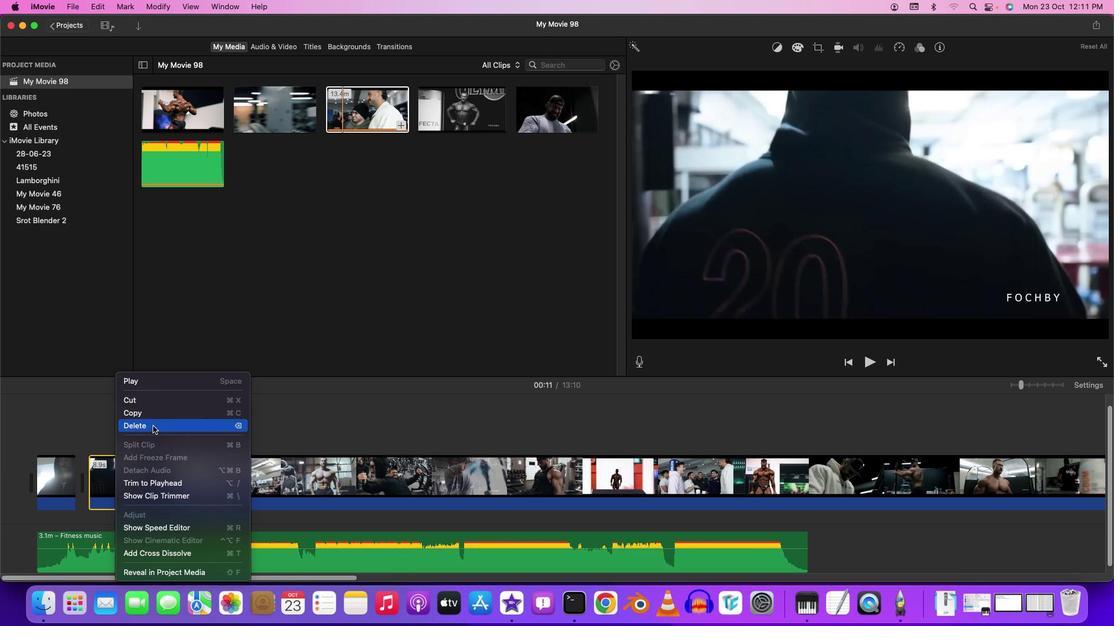 
Action: Mouse pressed left at (153, 426)
Screenshot: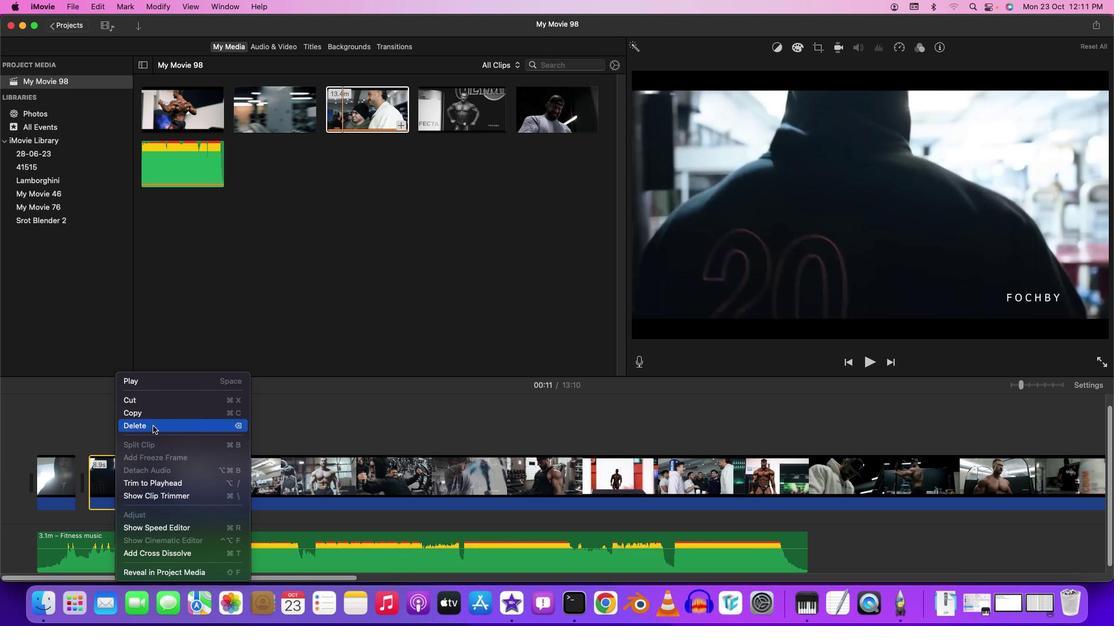 
Action: Mouse moved to (73, 438)
Screenshot: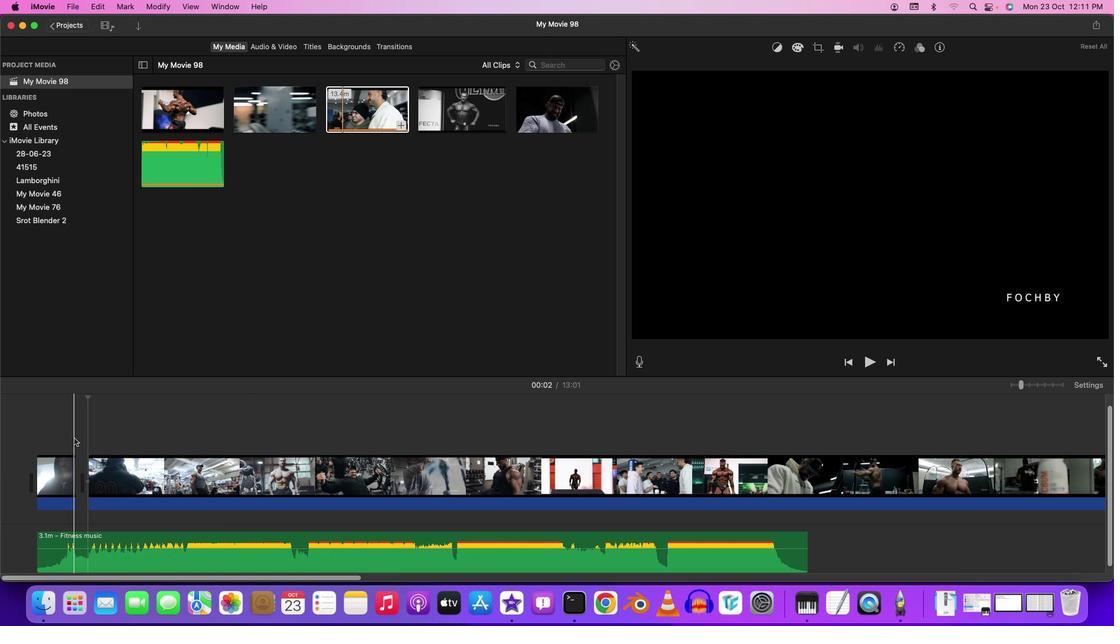 
Action: Mouse pressed left at (73, 438)
Screenshot: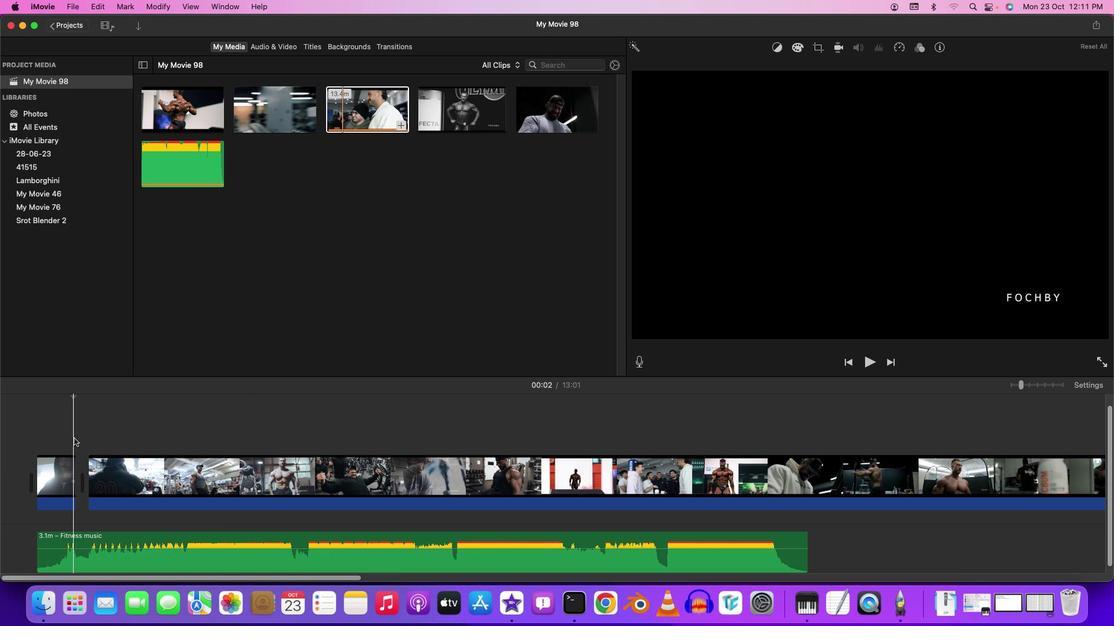 
Action: Key pressed Key.spaceKey.space
Screenshot: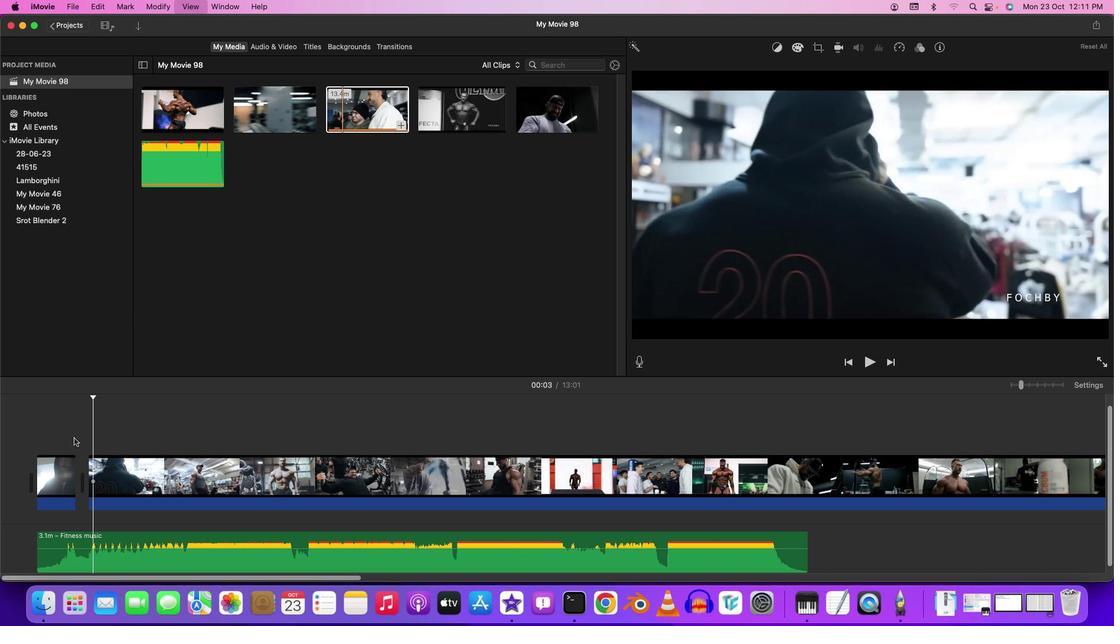 
Action: Mouse moved to (388, 47)
Screenshot: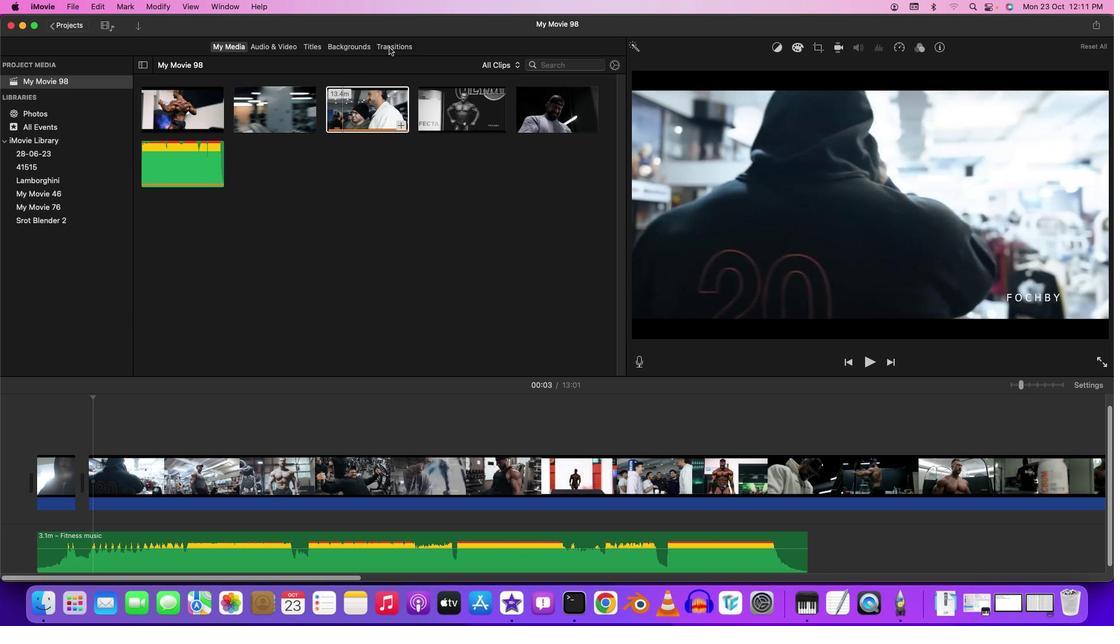 
Action: Mouse pressed left at (388, 47)
Screenshot: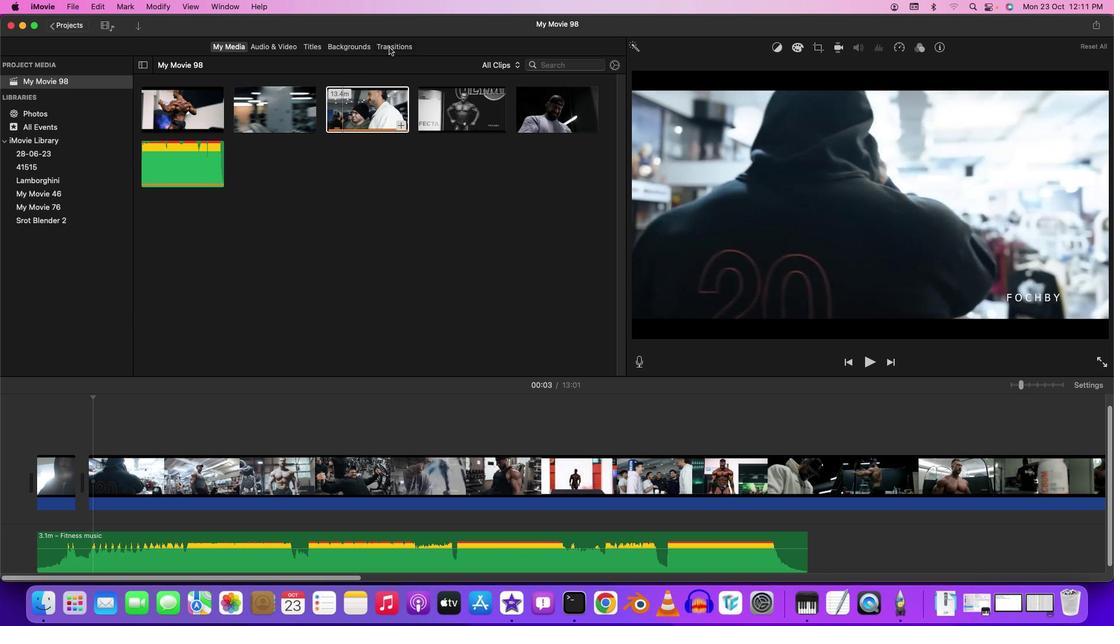 
Action: Mouse moved to (303, 250)
Screenshot: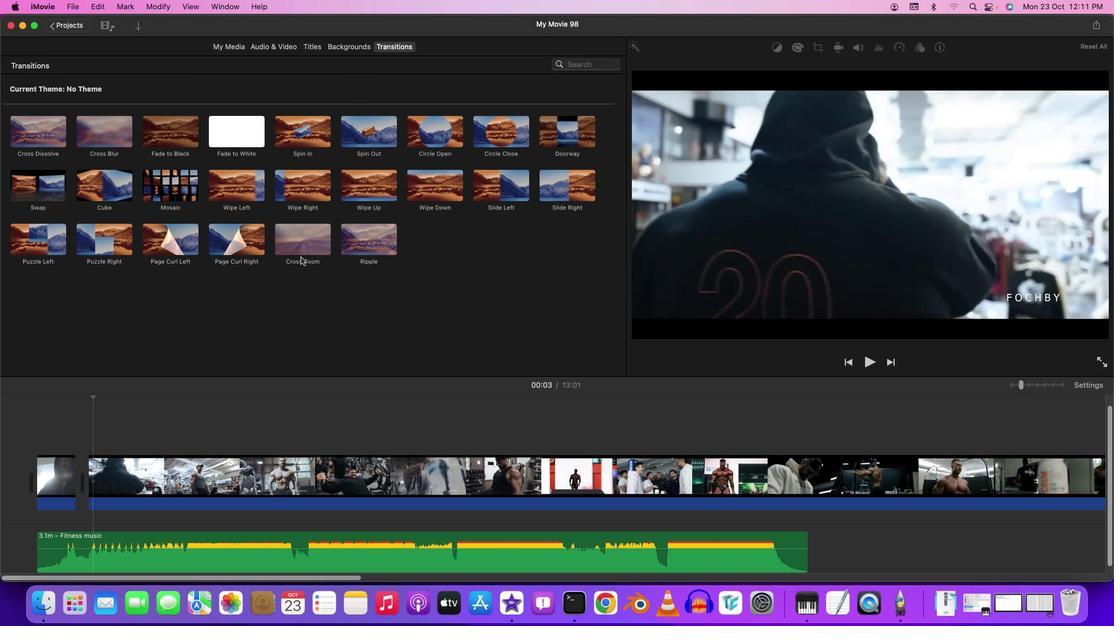 
Action: Mouse pressed left at (303, 250)
Screenshot: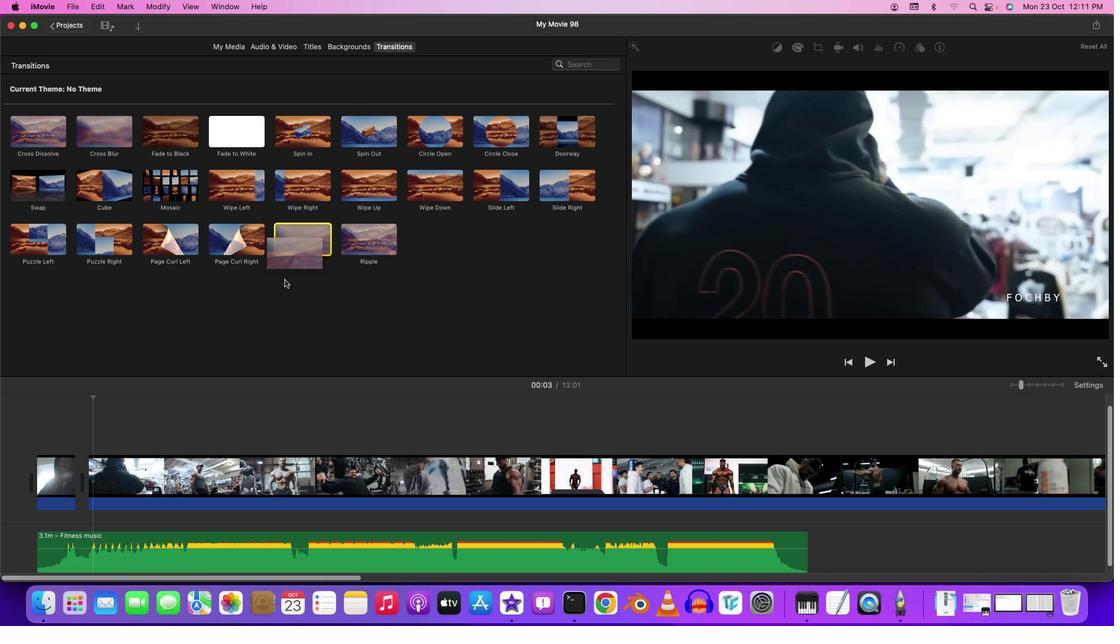 
Action: Mouse moved to (73, 432)
Screenshot: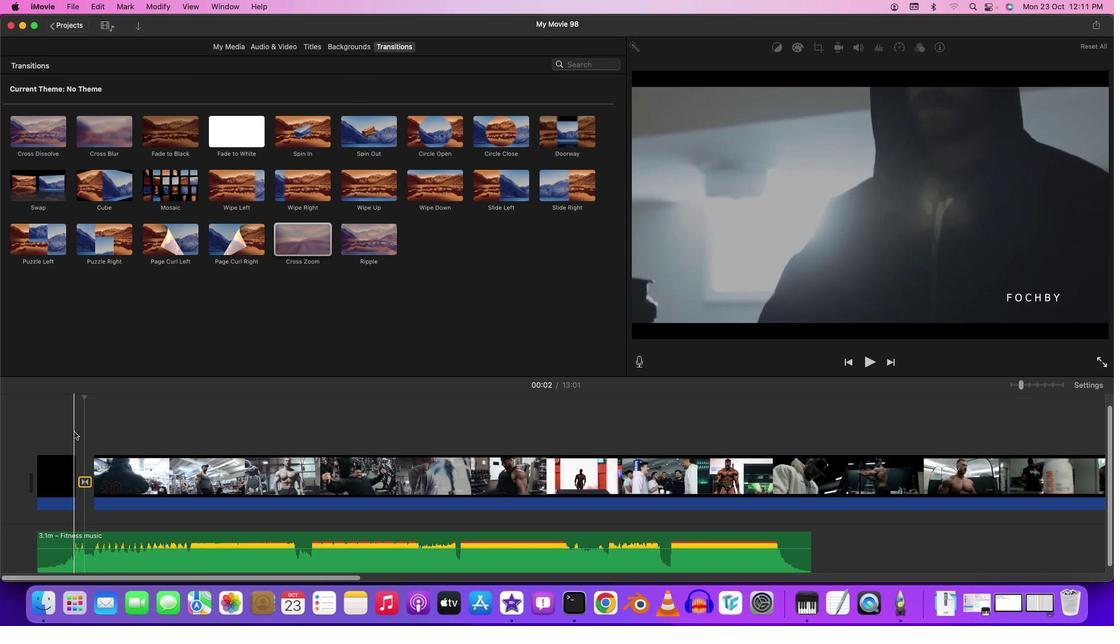 
Action: Mouse pressed left at (73, 432)
Screenshot: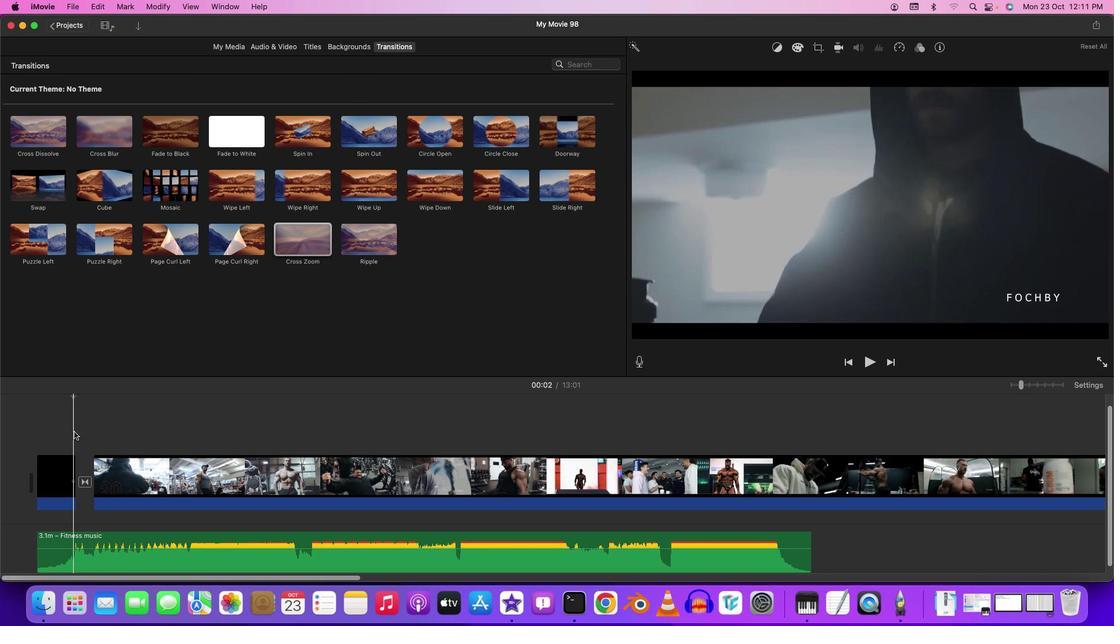 
Action: Key pressed Key.spaceKey.space
Screenshot: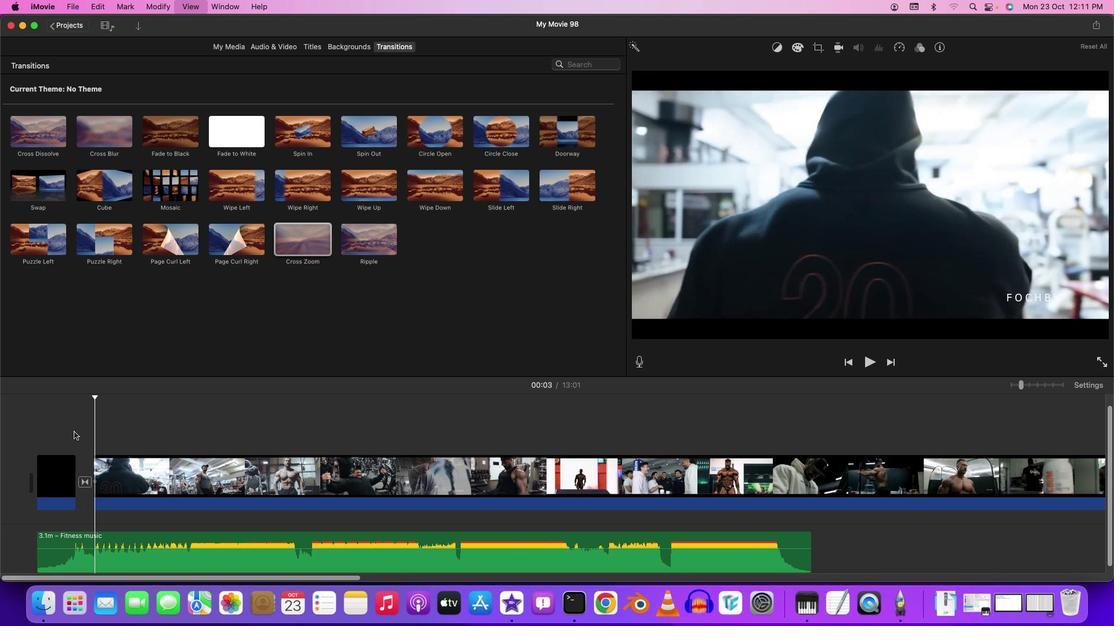 
Action: Mouse moved to (95, 495)
Screenshot: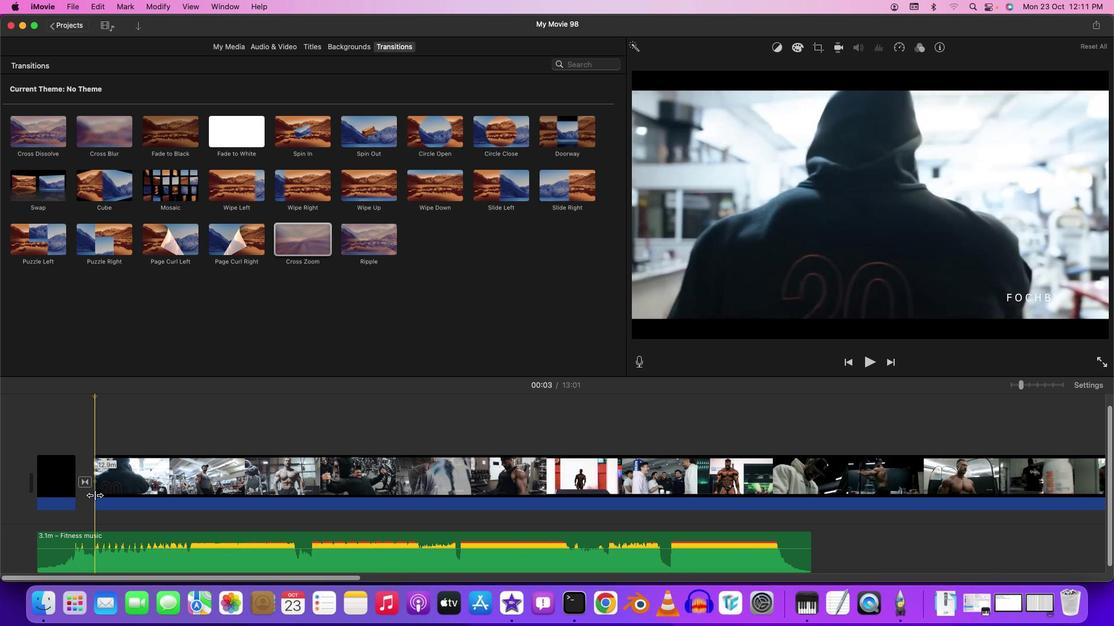 
Action: Mouse pressed left at (95, 495)
Screenshot: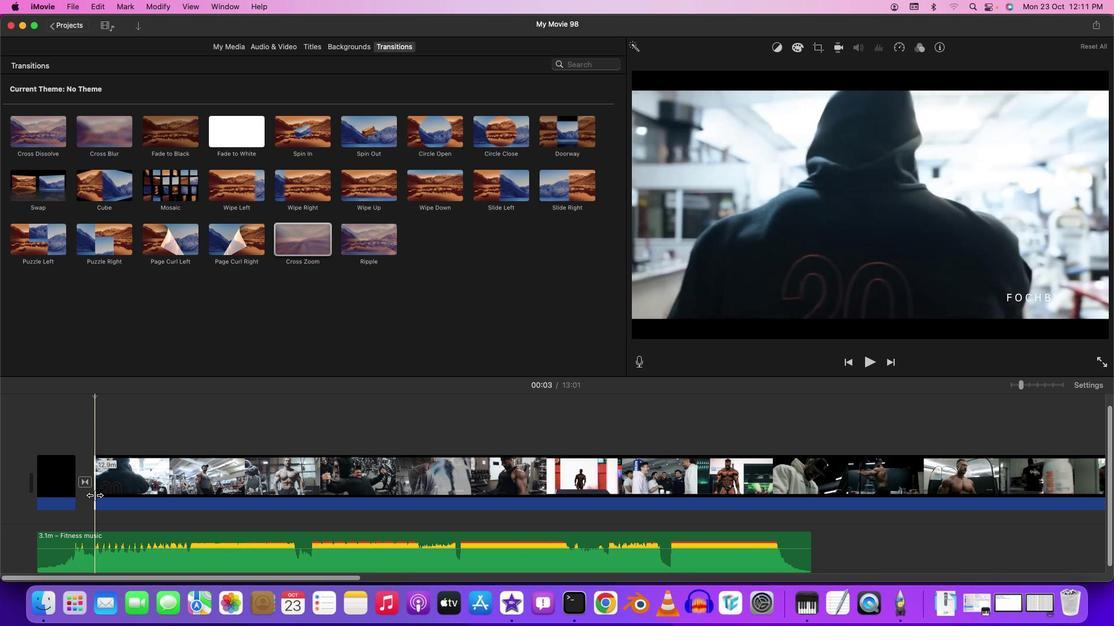
Action: Mouse moved to (70, 437)
Screenshot: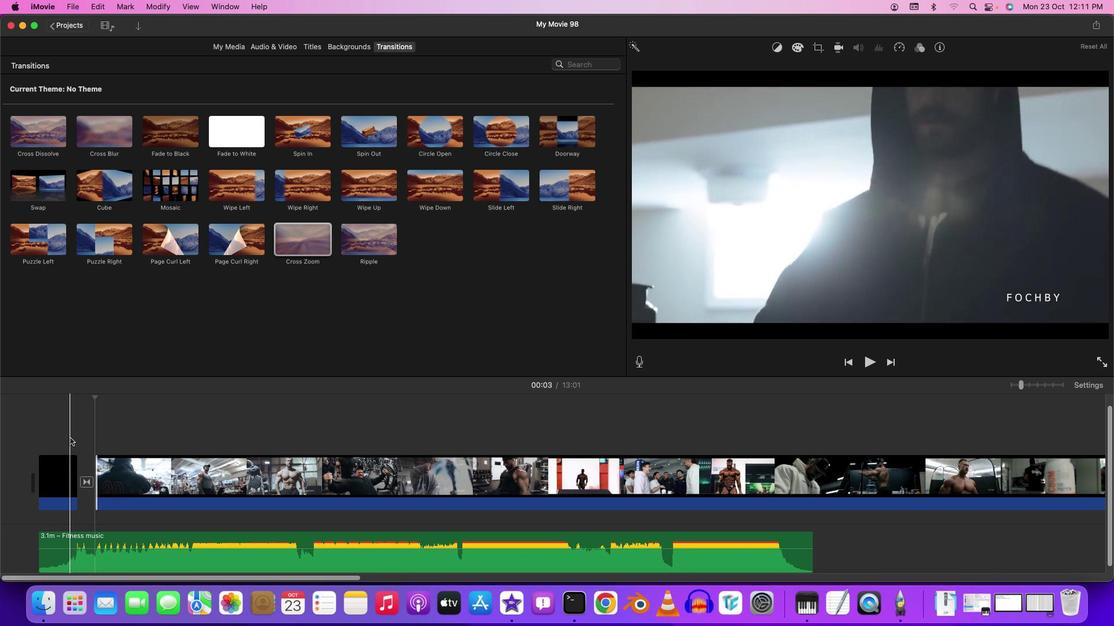 
Action: Mouse pressed left at (70, 437)
Screenshot: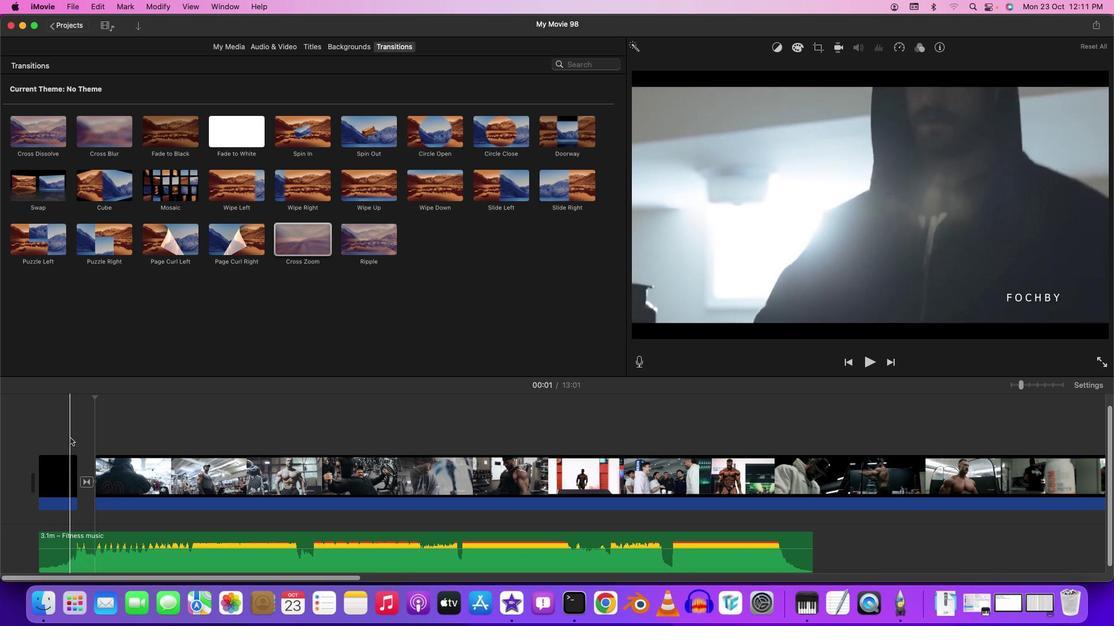 
Action: Key pressed Key.spaceKey.space
Screenshot: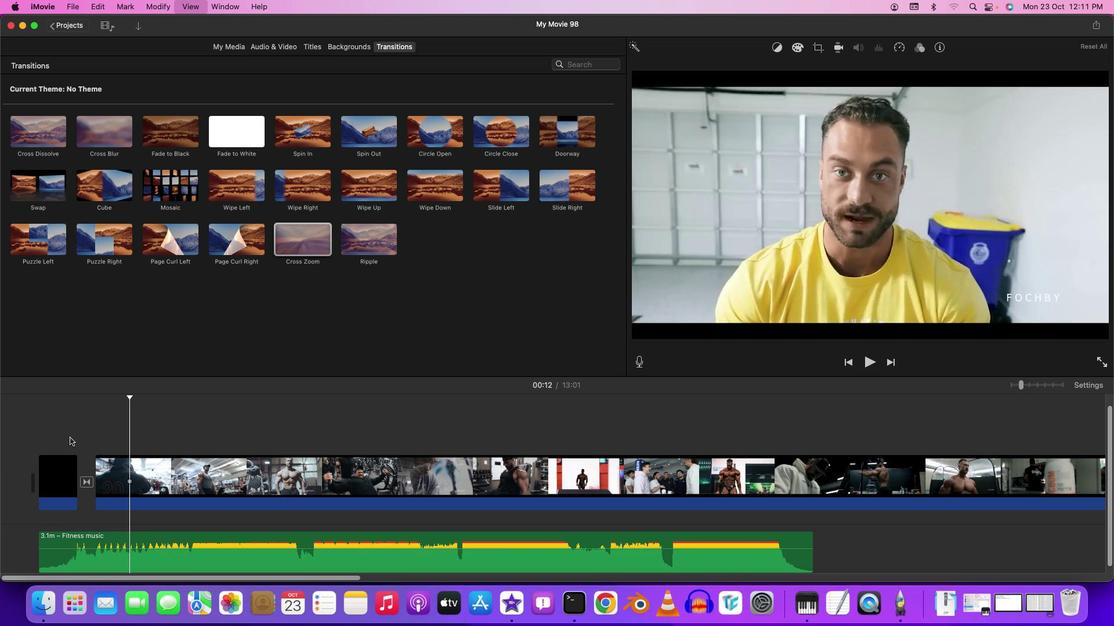 
Action: Mouse moved to (125, 438)
Screenshot: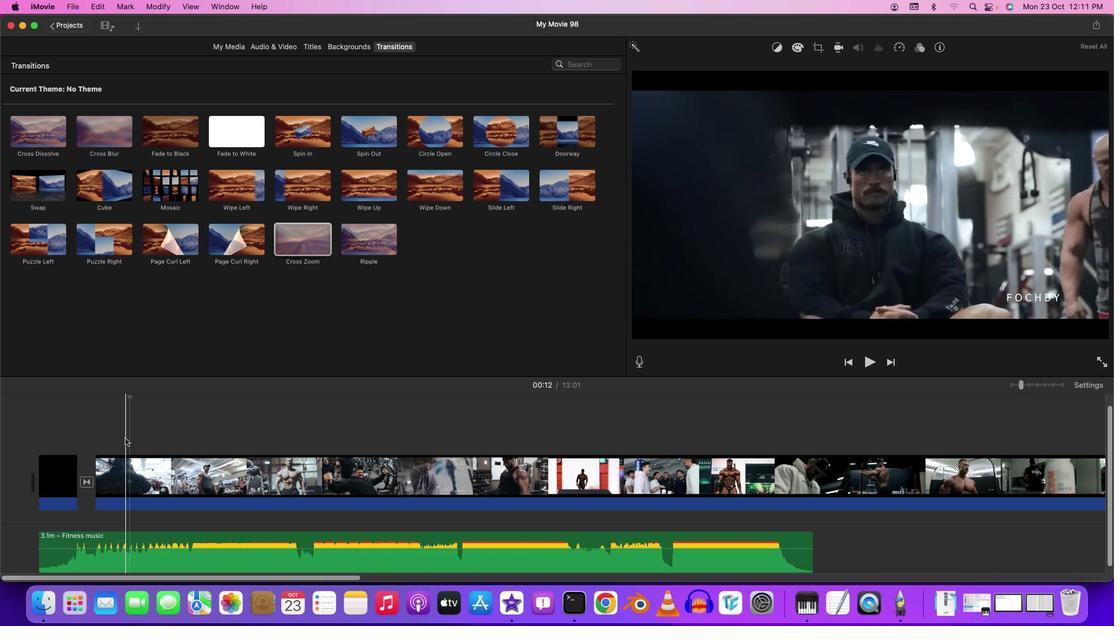 
Action: Mouse pressed left at (125, 438)
Screenshot: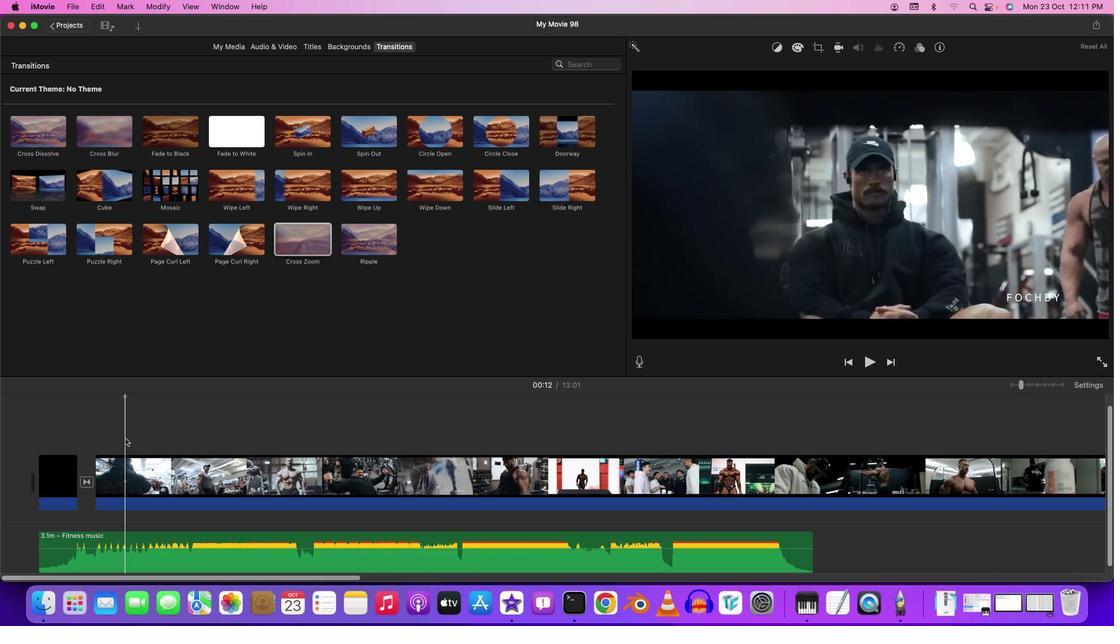 
Action: Mouse moved to (124, 438)
Screenshot: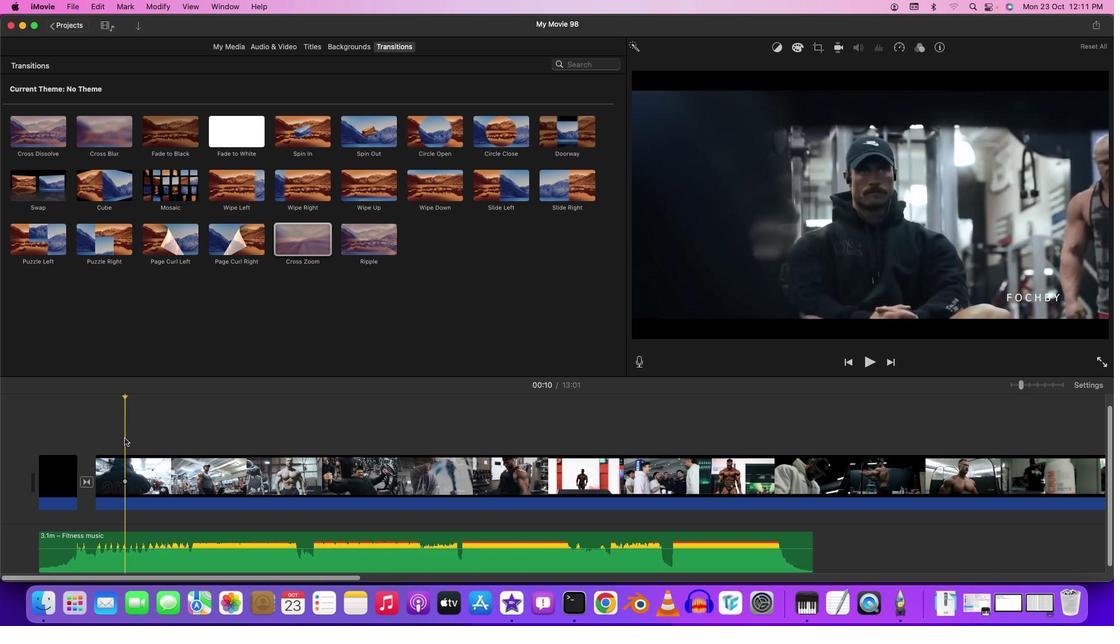 
Action: Key pressed Key.rightKey.rightKey.rightKey.rightKey.rightKey.rightKey.rightKey.rightKey.rightKey.rightKey.rightKey.rightKey.leftKey.leftKey.leftKey.leftKey.leftKey.leftKey.leftKey.leftKey.left
Screenshot: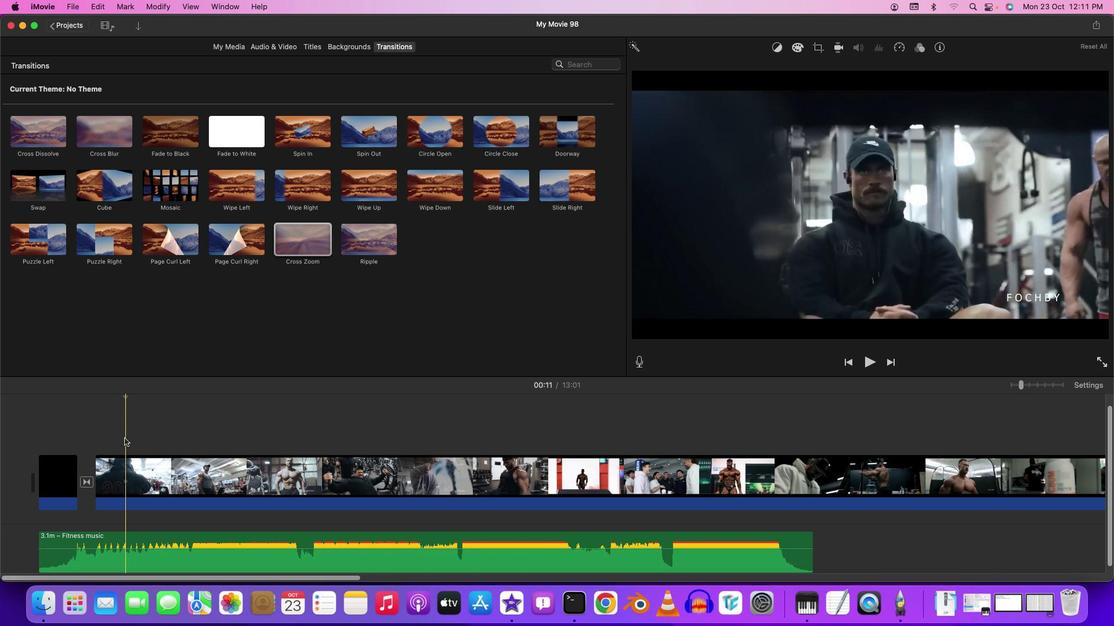 
Action: Mouse moved to (127, 481)
Screenshot: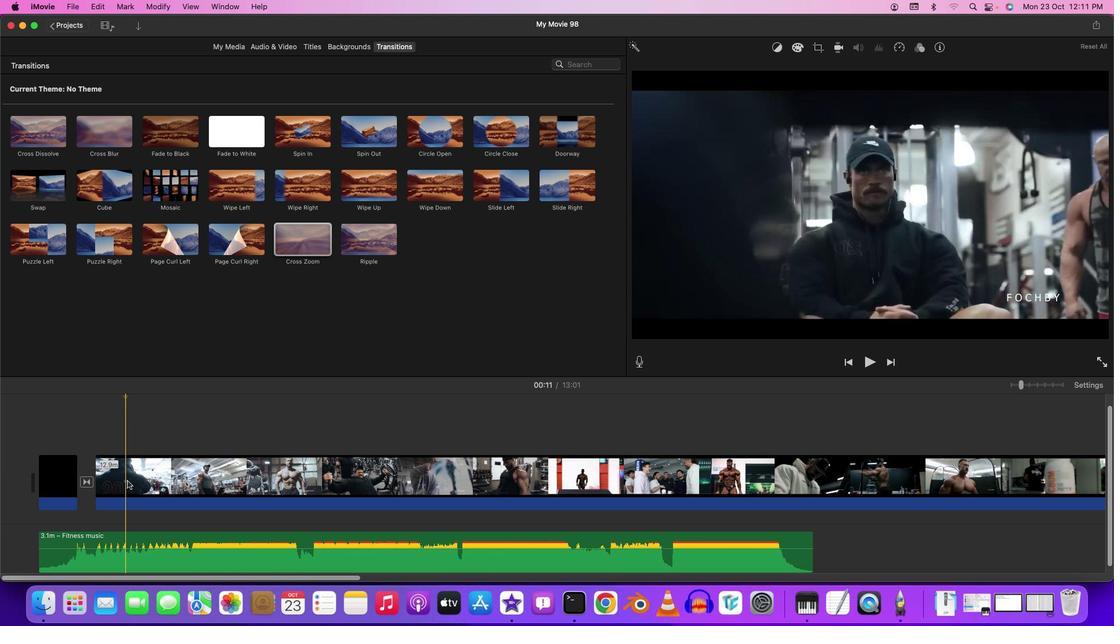 
Action: Mouse pressed left at (127, 481)
Screenshot: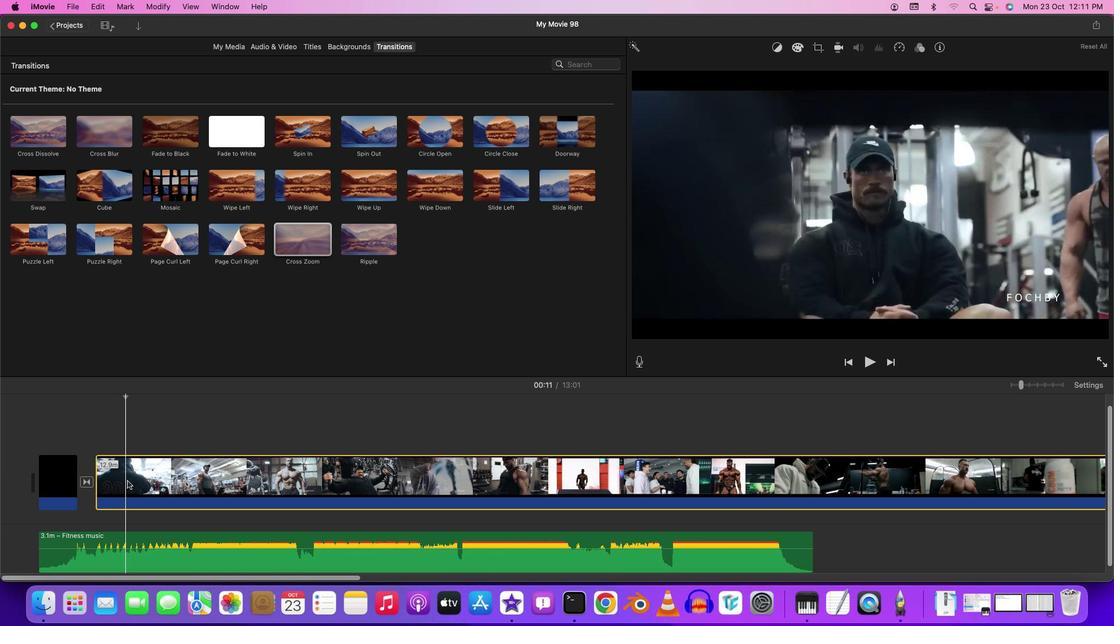 
Action: Key pressed Key.cmd'b'
Screenshot: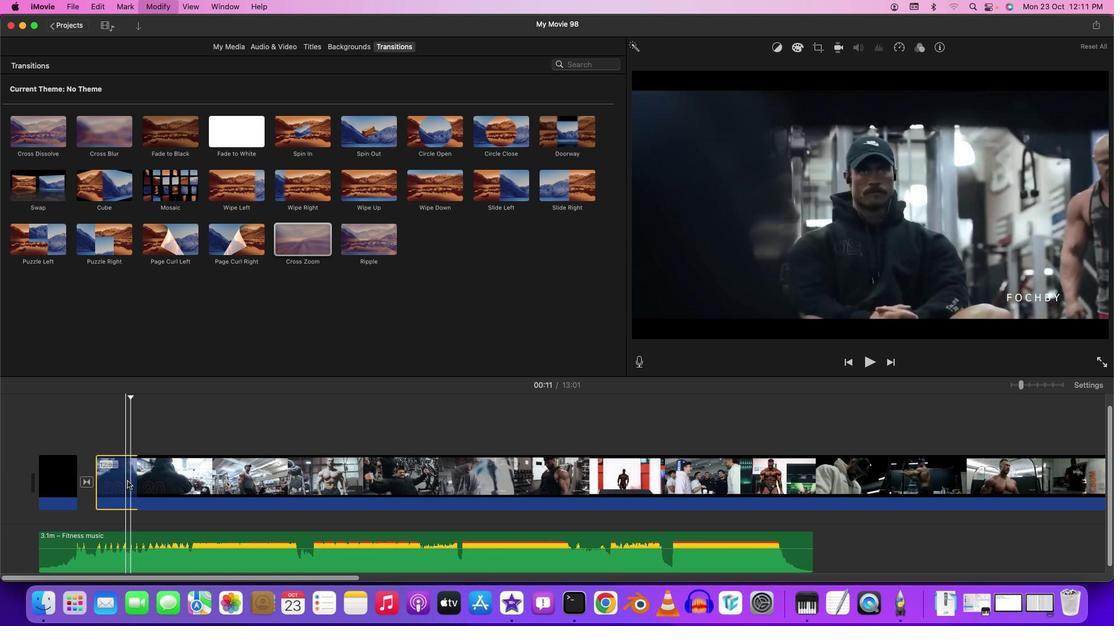 
Action: Mouse moved to (149, 443)
Screenshot: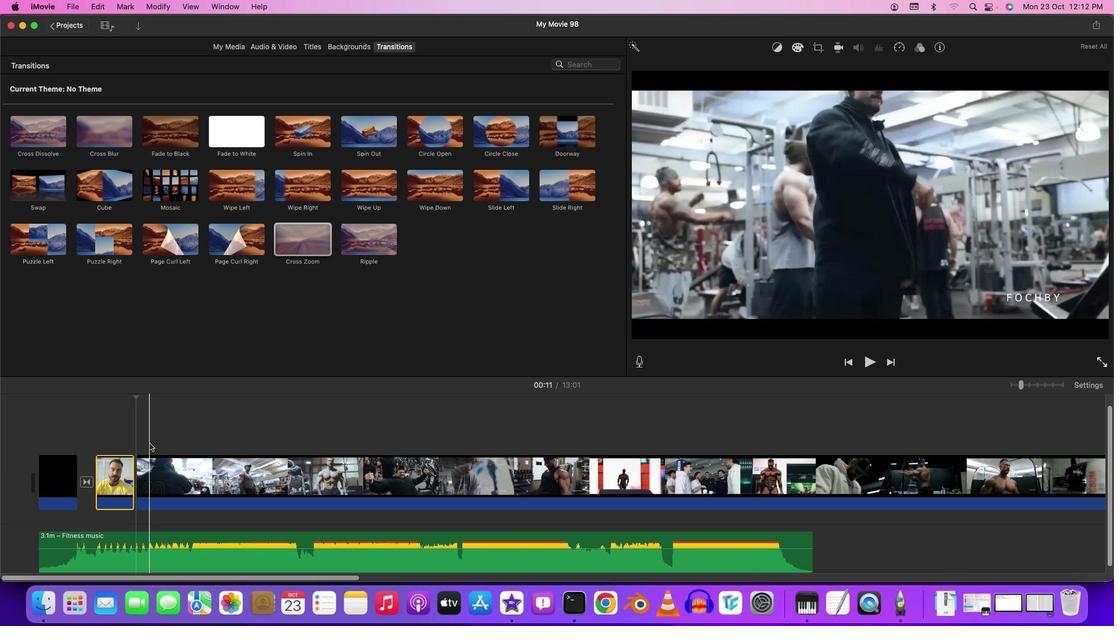 
Action: Mouse pressed left at (149, 443)
Screenshot: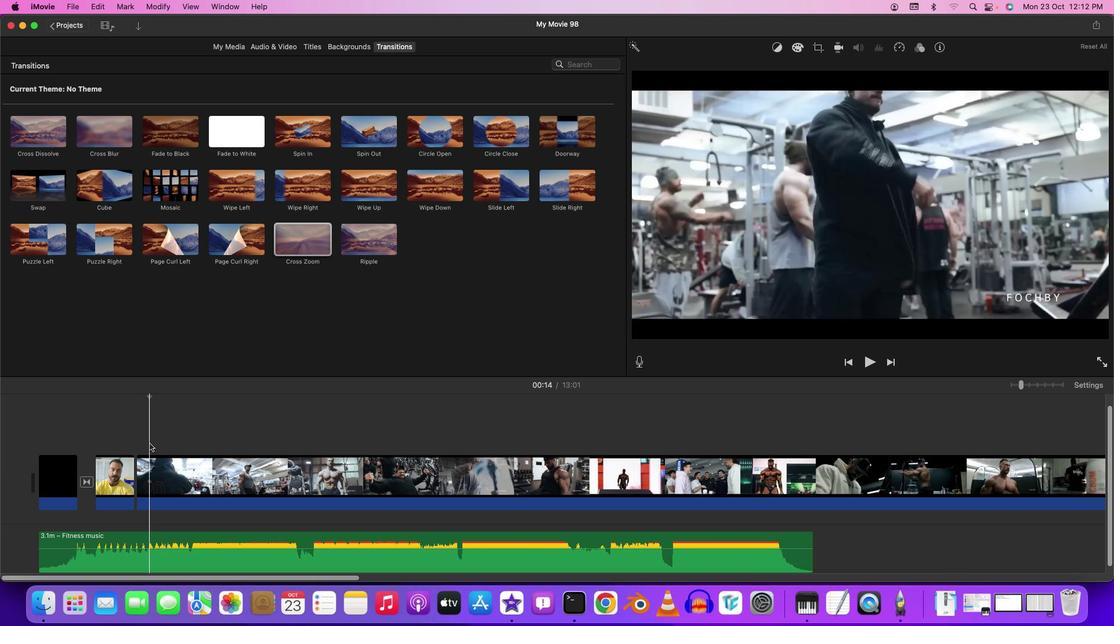 
Action: Mouse moved to (151, 479)
Screenshot: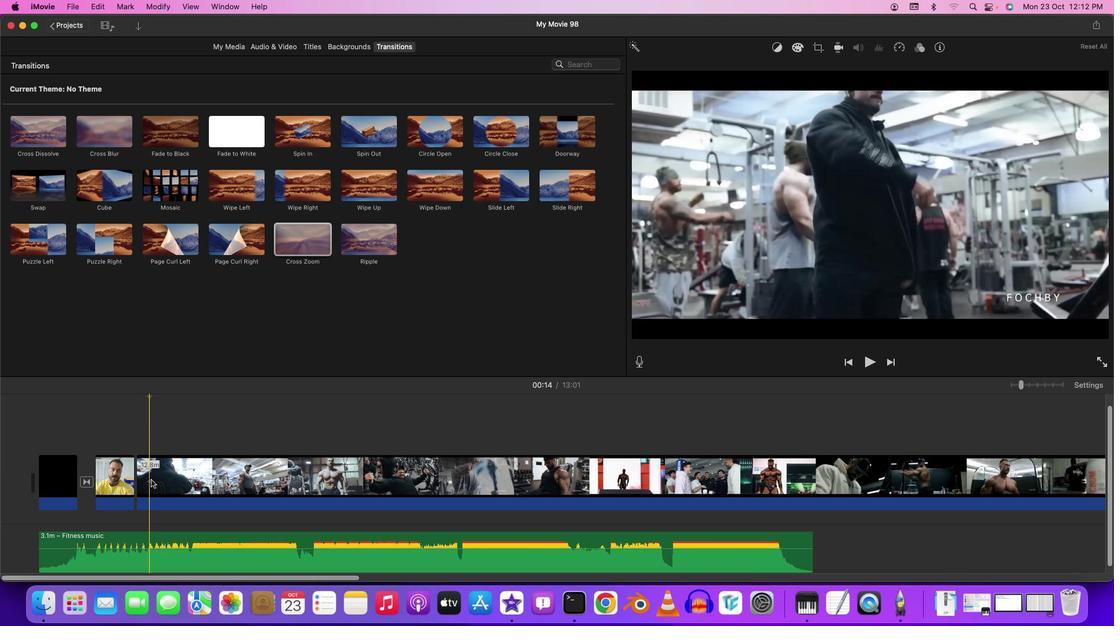
Action: Mouse pressed left at (151, 479)
Screenshot: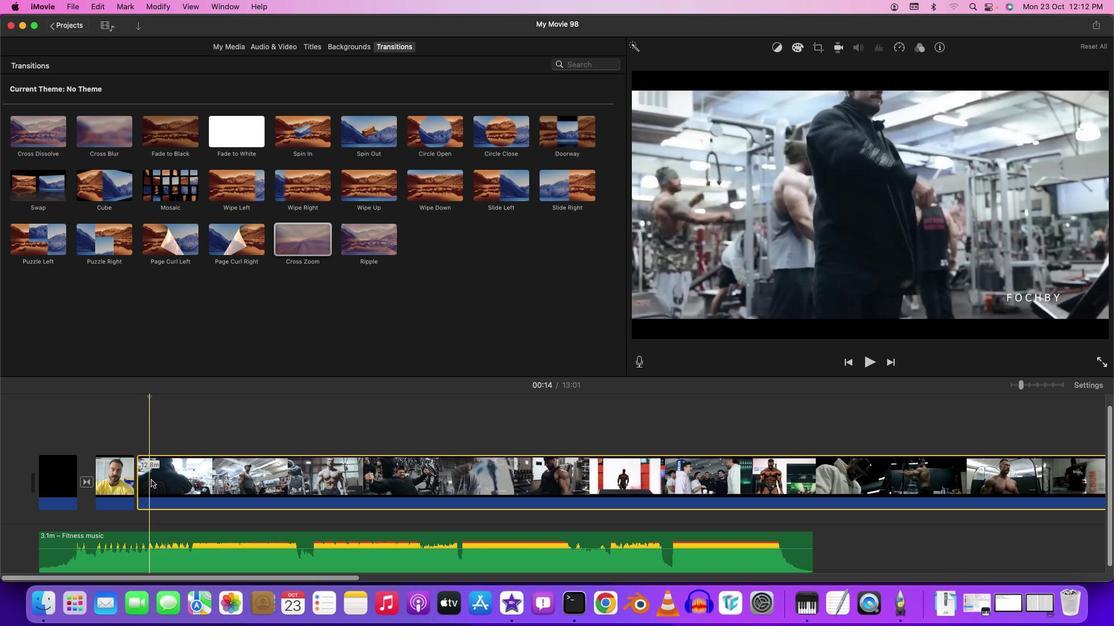 
Action: Mouse moved to (150, 479)
Screenshot: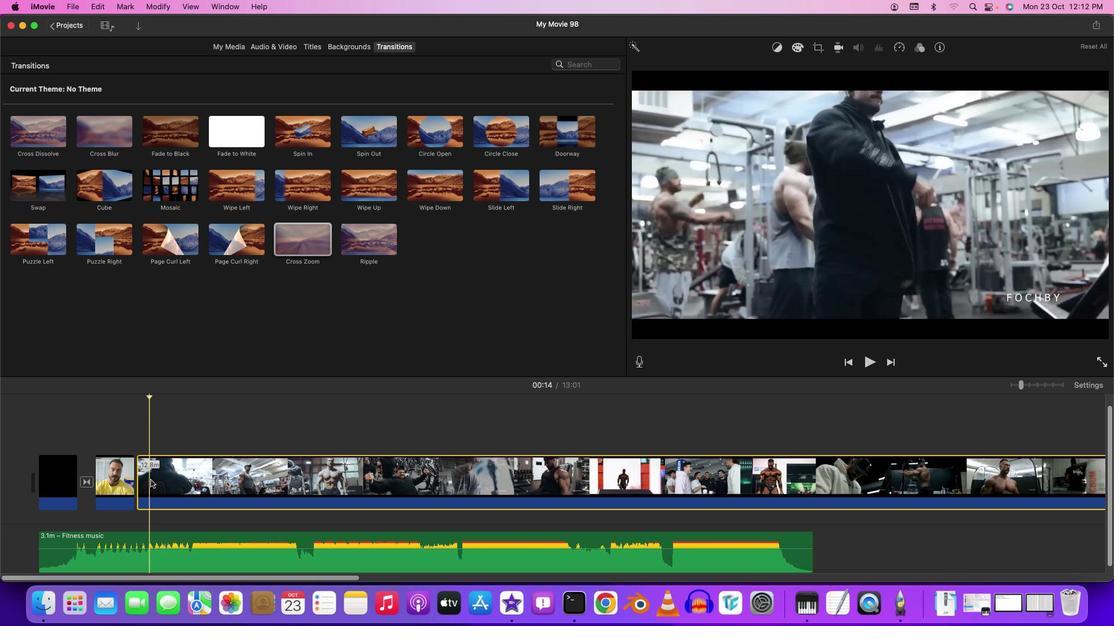 
Action: Key pressed Key.cmd'b'
Screenshot: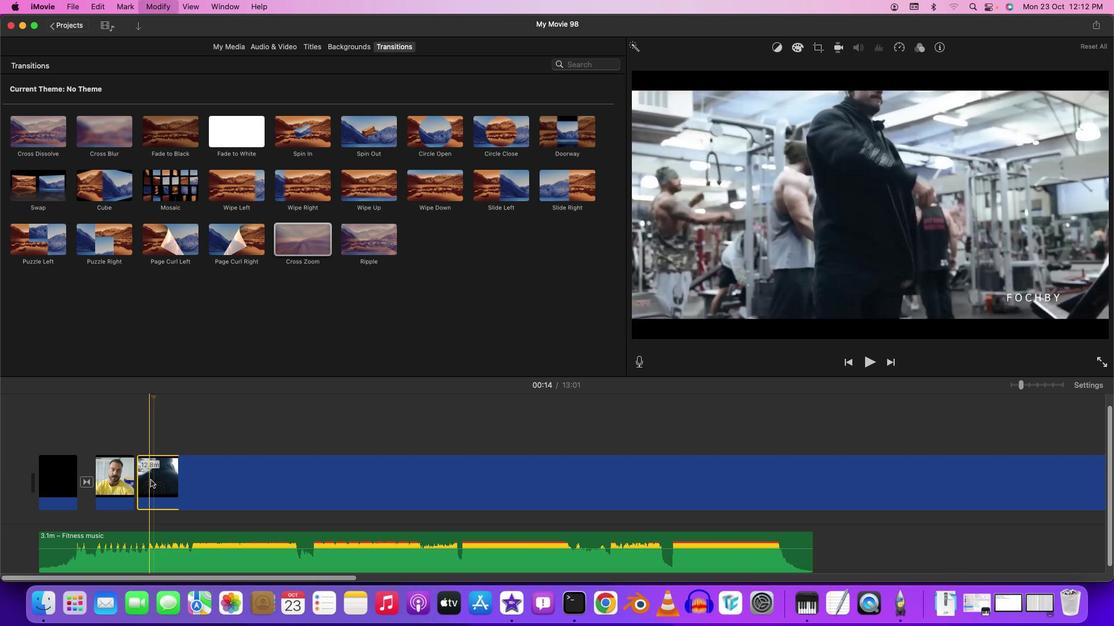 
Action: Mouse moved to (149, 479)
Screenshot: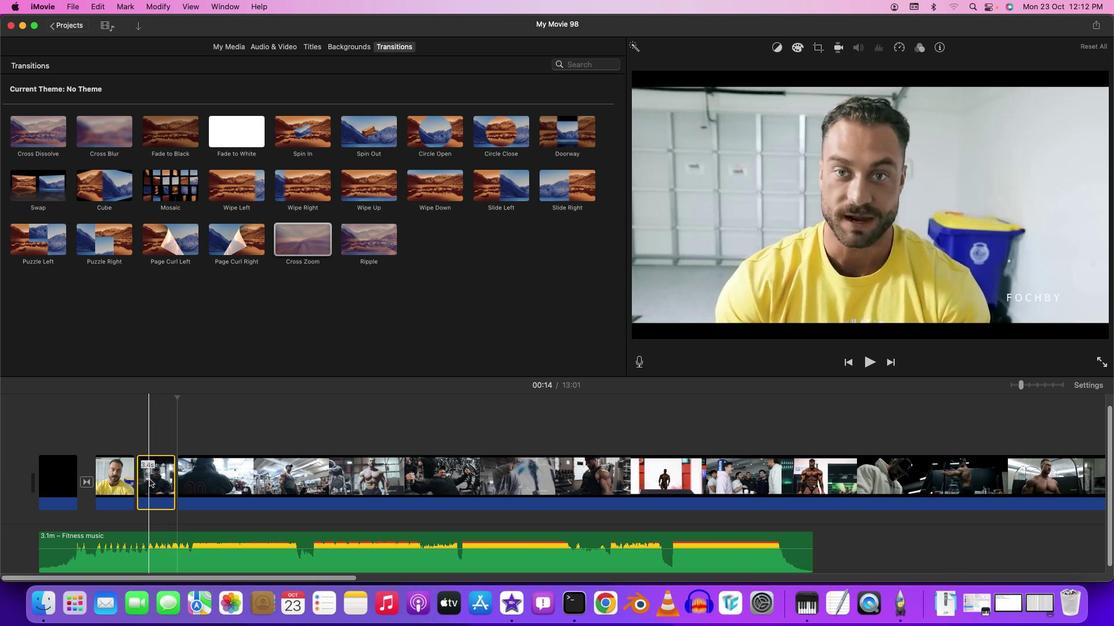 
Action: Mouse pressed right at (149, 479)
Screenshot: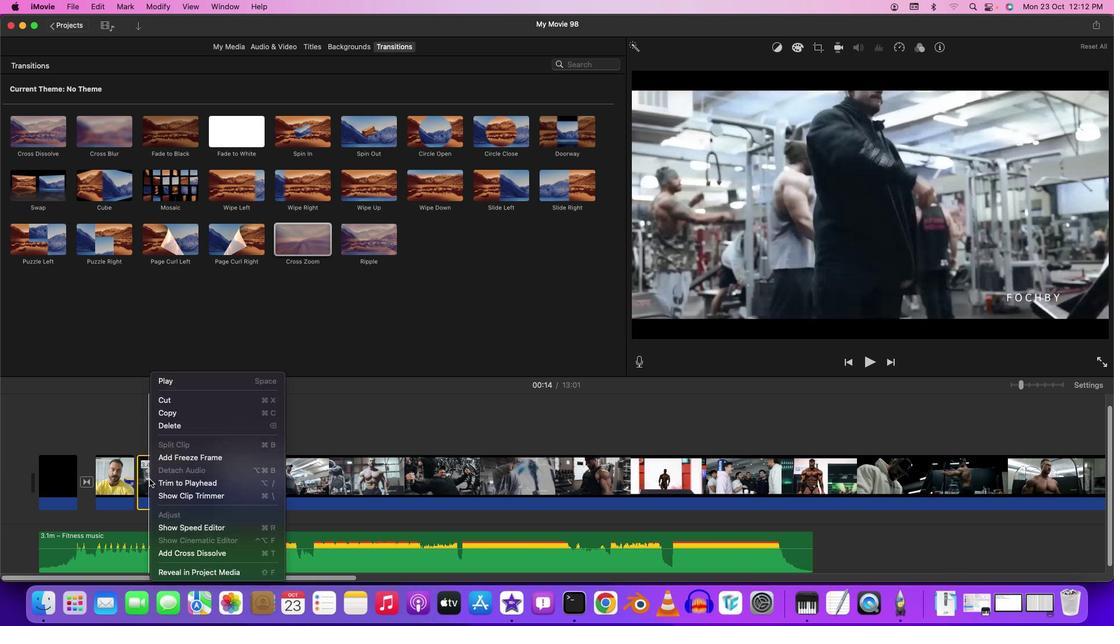 
Action: Mouse moved to (176, 429)
Screenshot: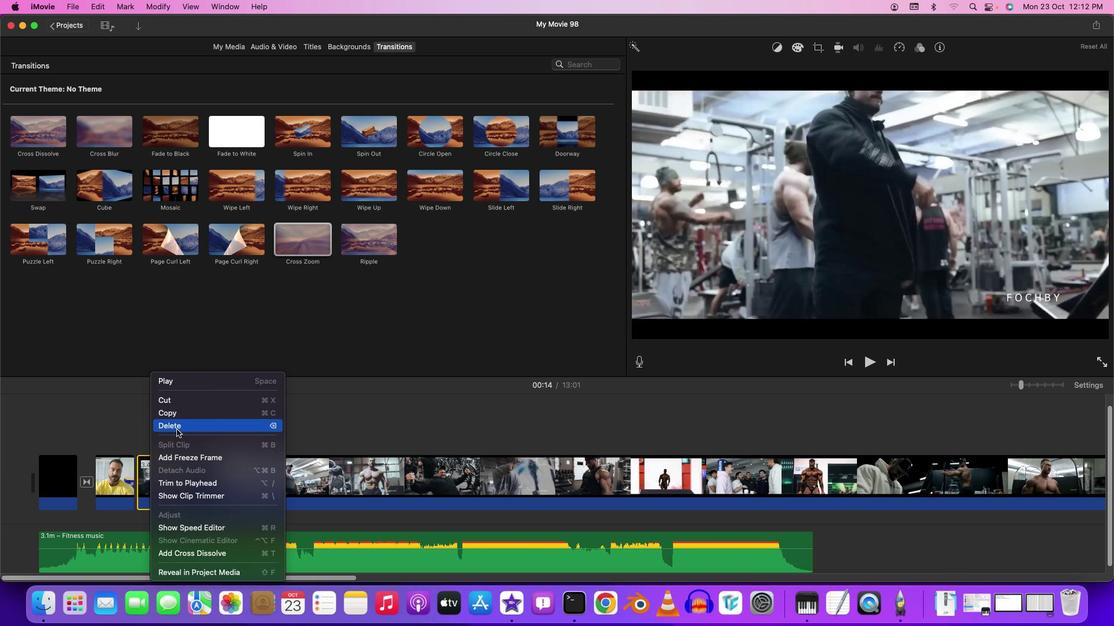 
Action: Mouse pressed left at (176, 429)
Screenshot: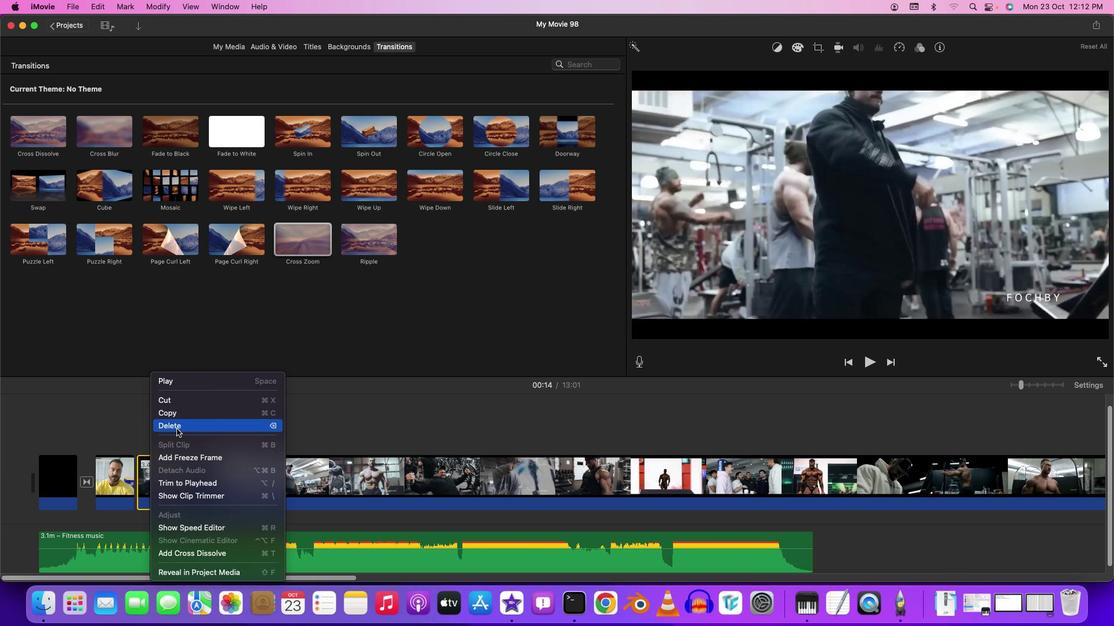 
Action: Mouse moved to (128, 432)
Screenshot: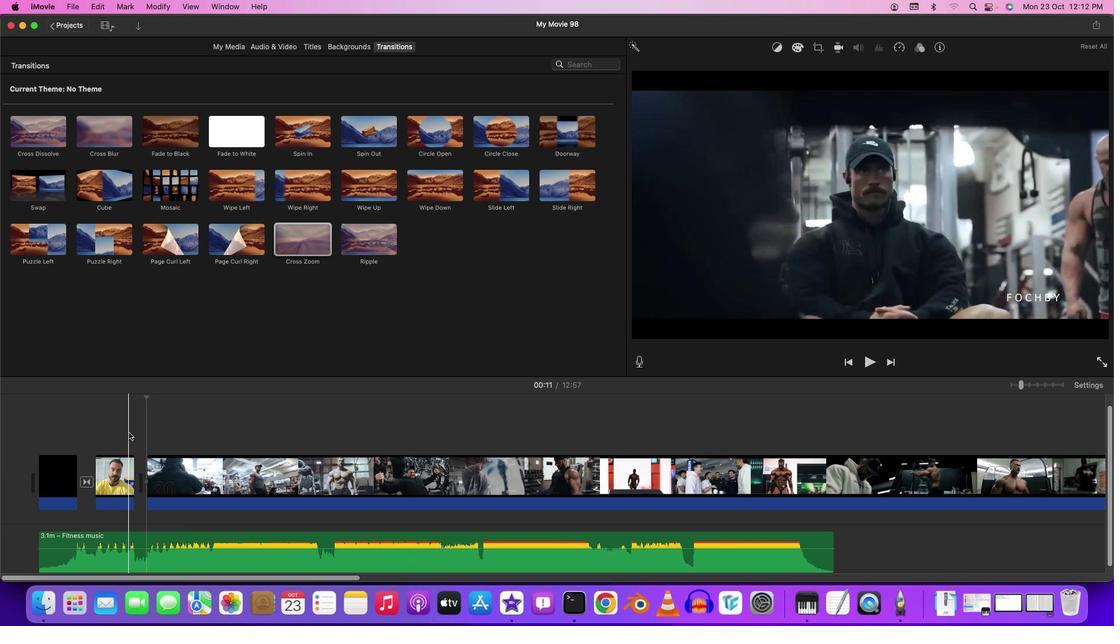 
Action: Mouse pressed left at (128, 432)
Screenshot: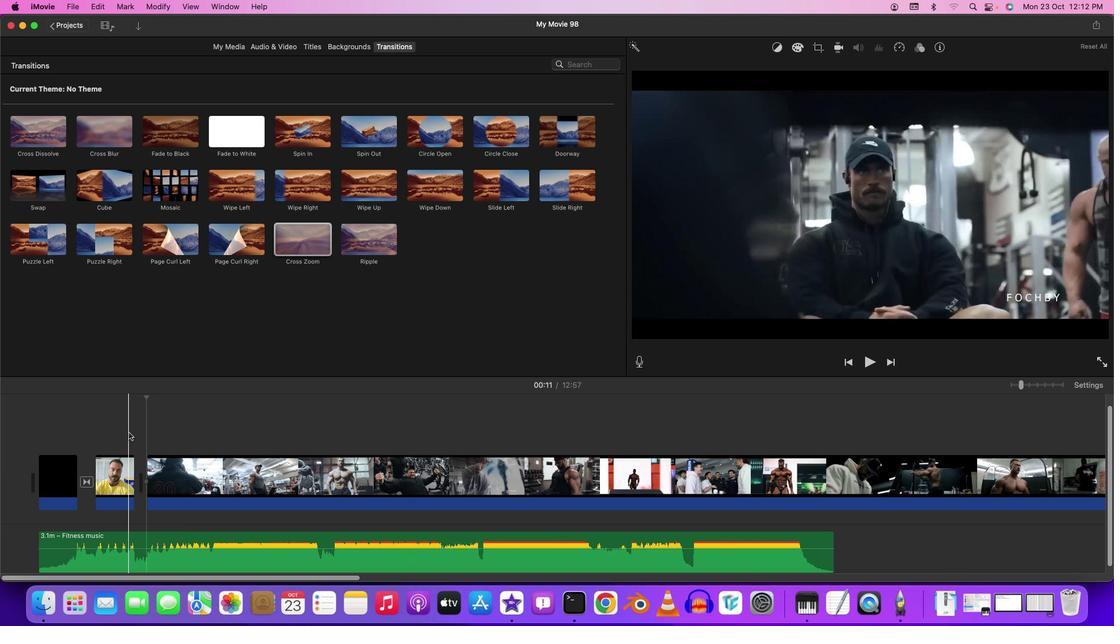 
Action: Key pressed Key.space
Screenshot: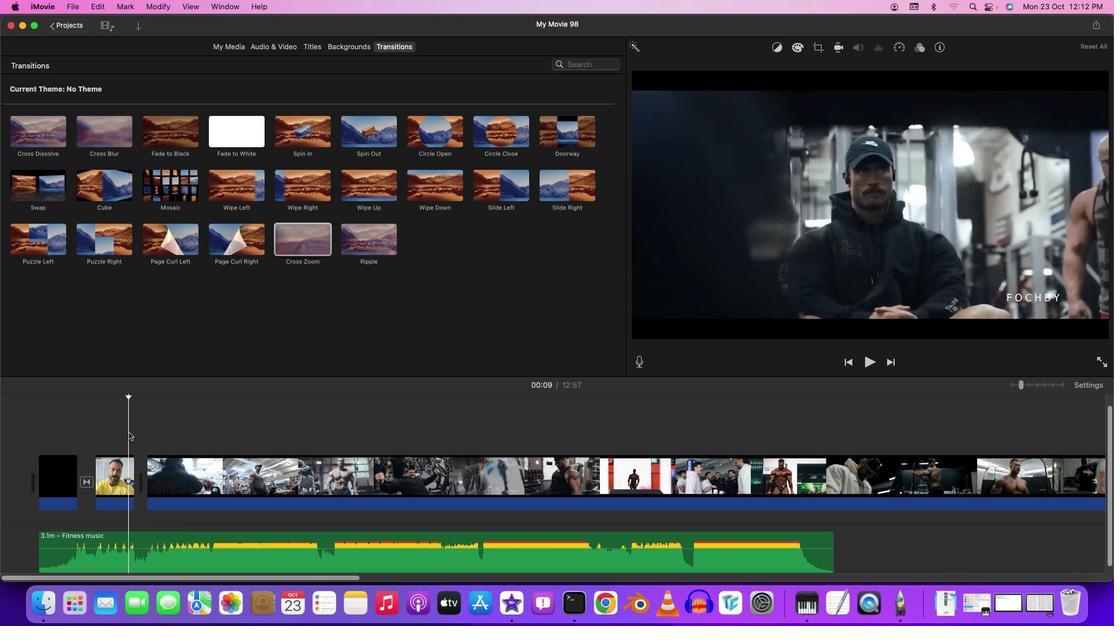 
Action: Mouse moved to (376, 250)
Screenshot: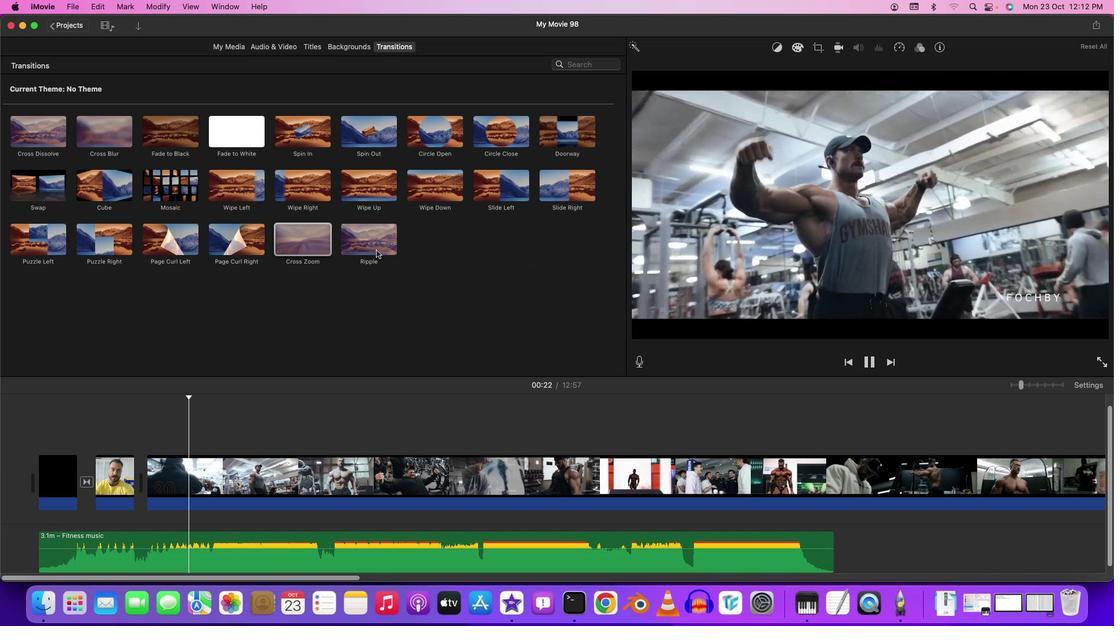 
Action: Mouse pressed left at (376, 250)
Screenshot: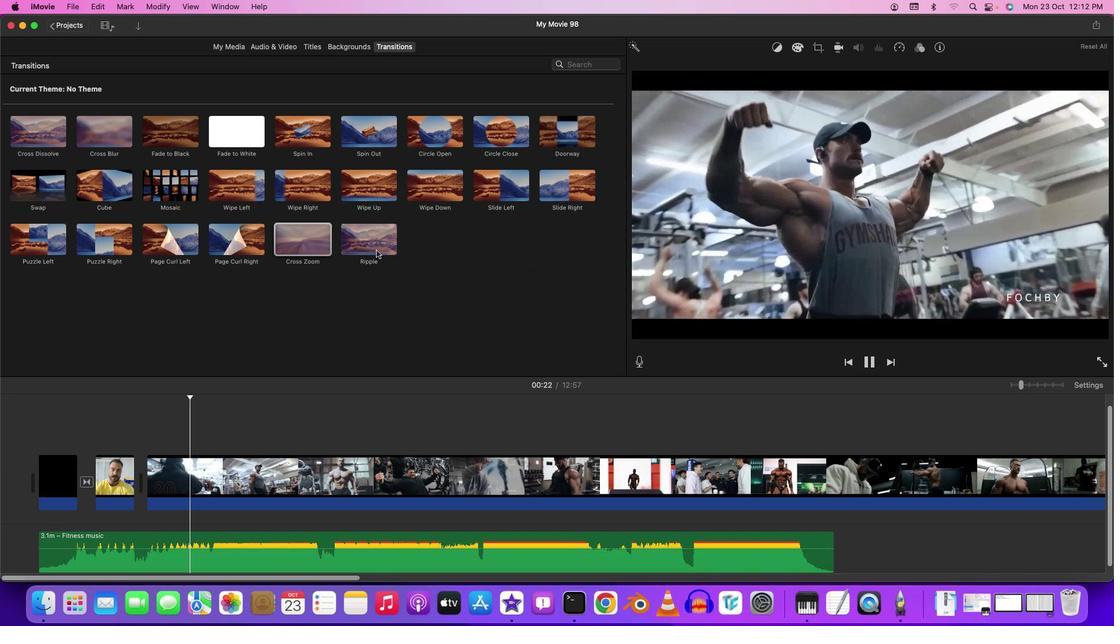 
Action: Mouse moved to (131, 432)
Screenshot: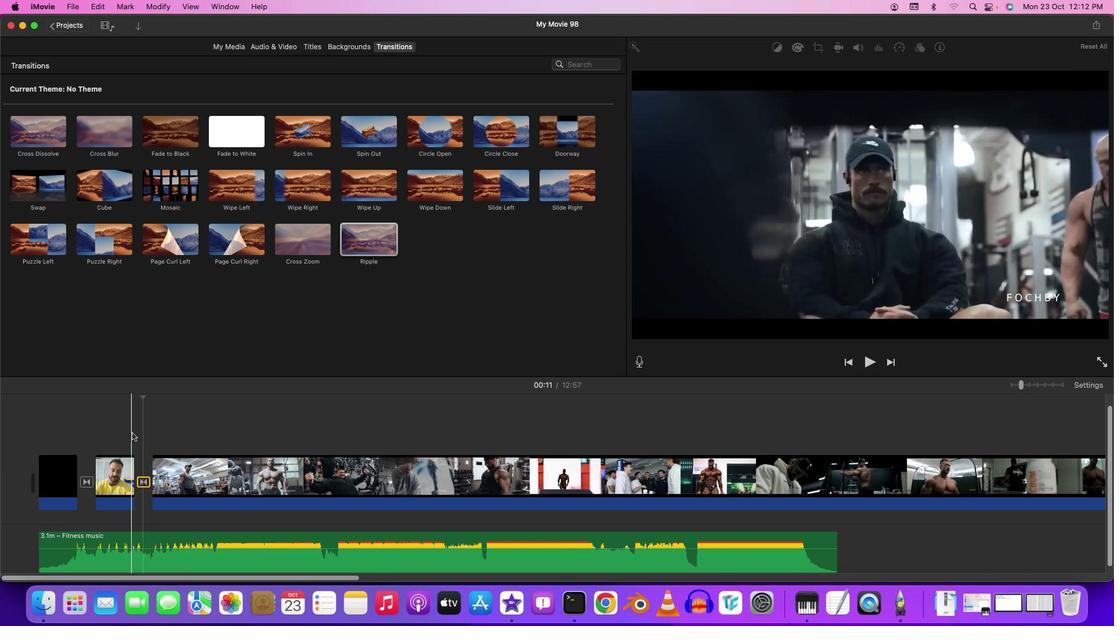 
Action: Mouse pressed left at (131, 432)
Screenshot: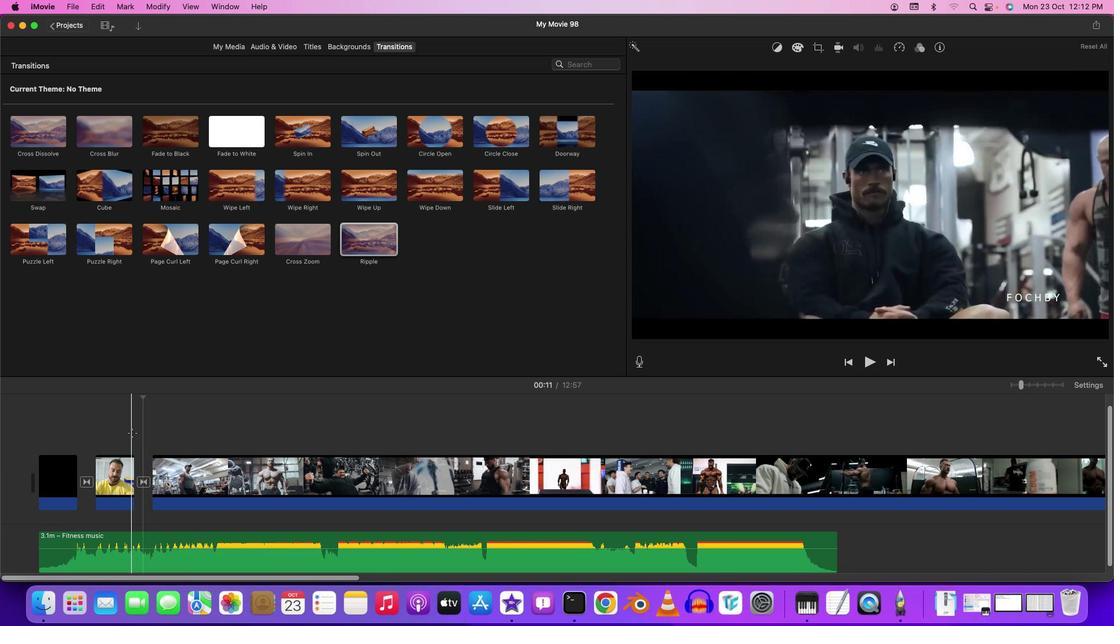 
Action: Key pressed Key.space
Screenshot: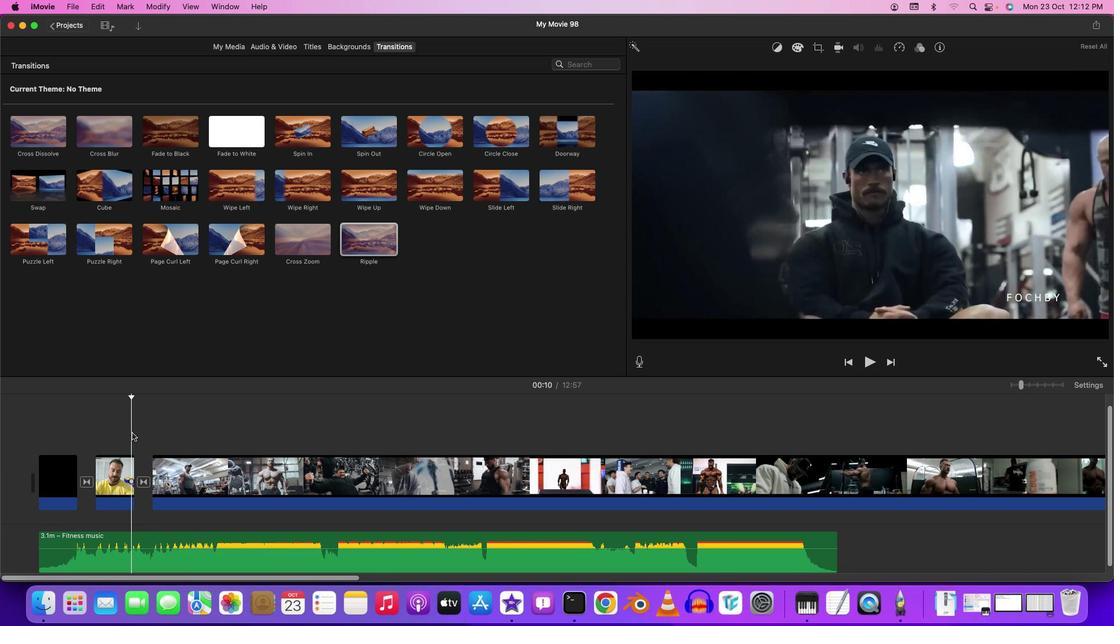 
Action: Mouse moved to (130, 434)
Screenshot: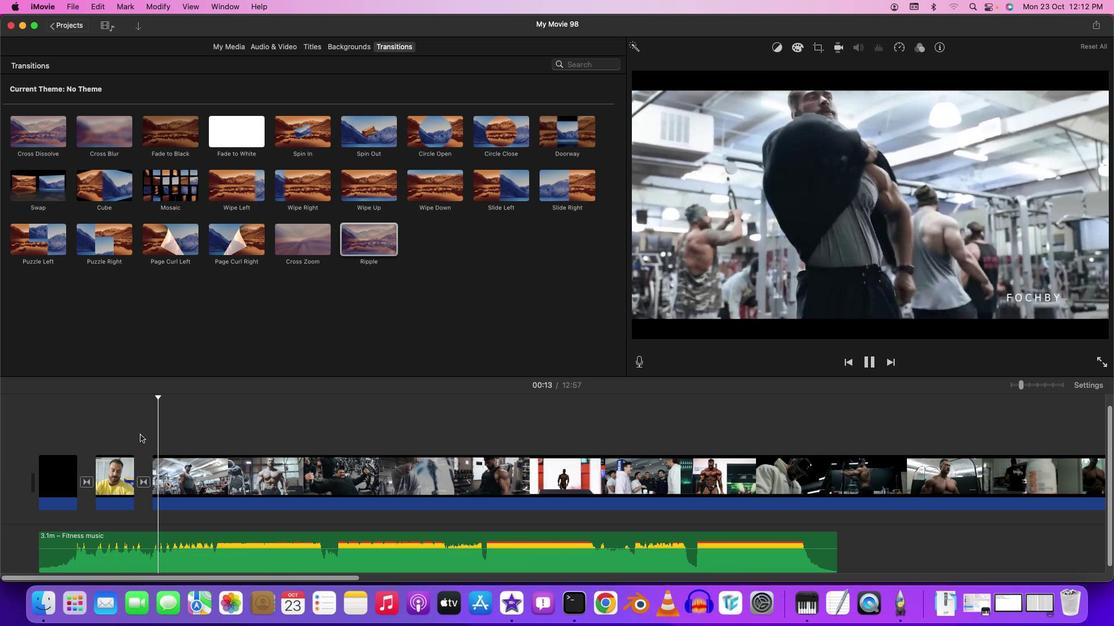 
Action: Key pressed Key.space
Screenshot: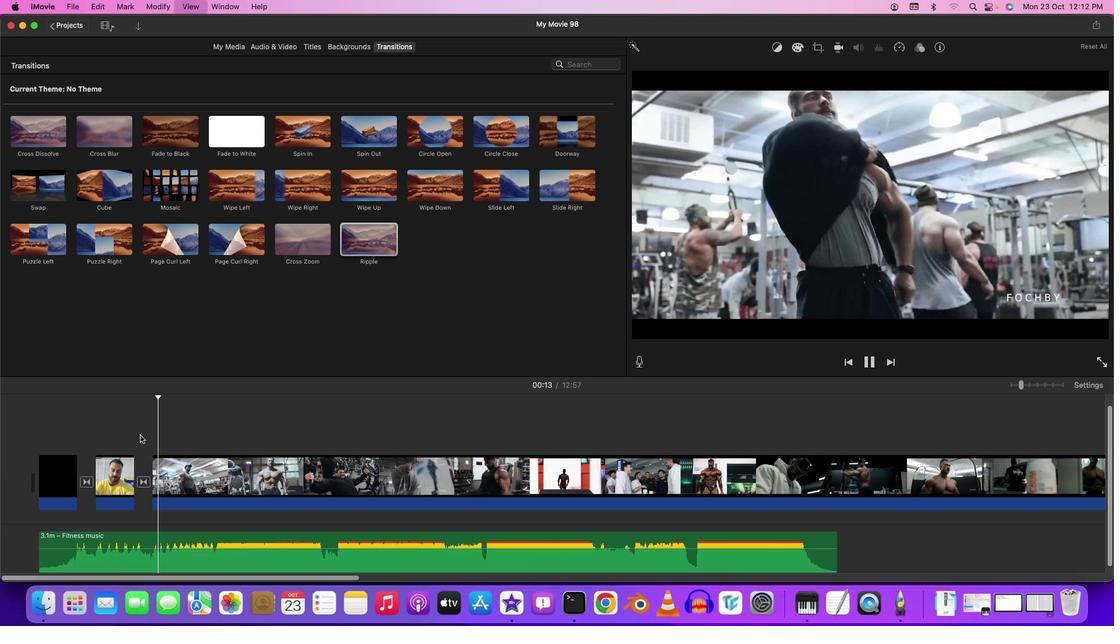 
Action: Mouse moved to (131, 438)
Screenshot: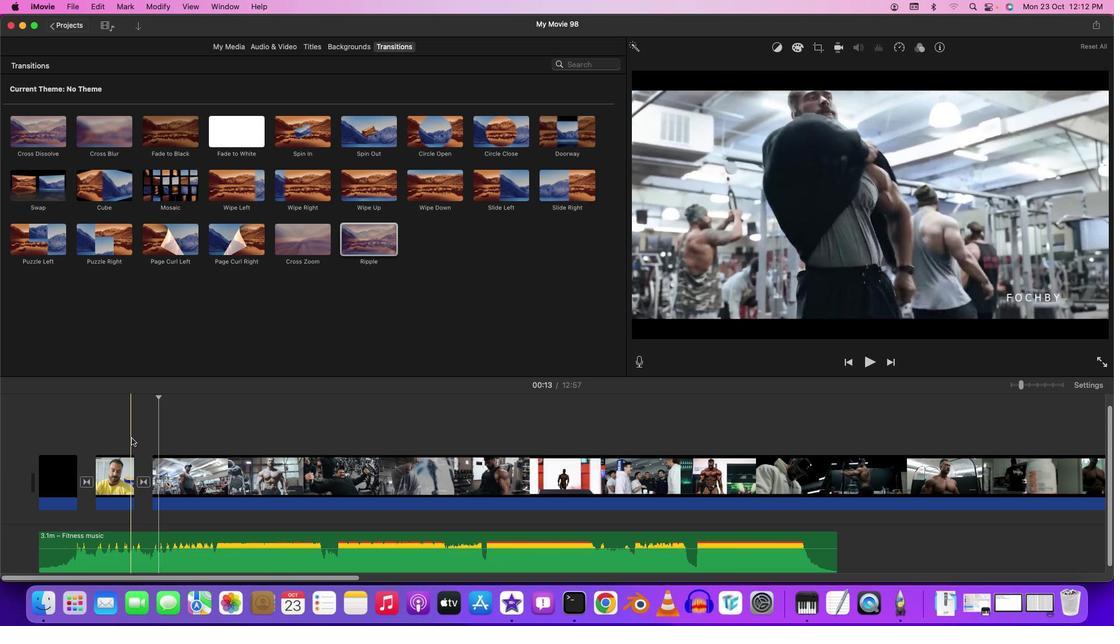 
Action: Mouse pressed left at (131, 438)
Screenshot: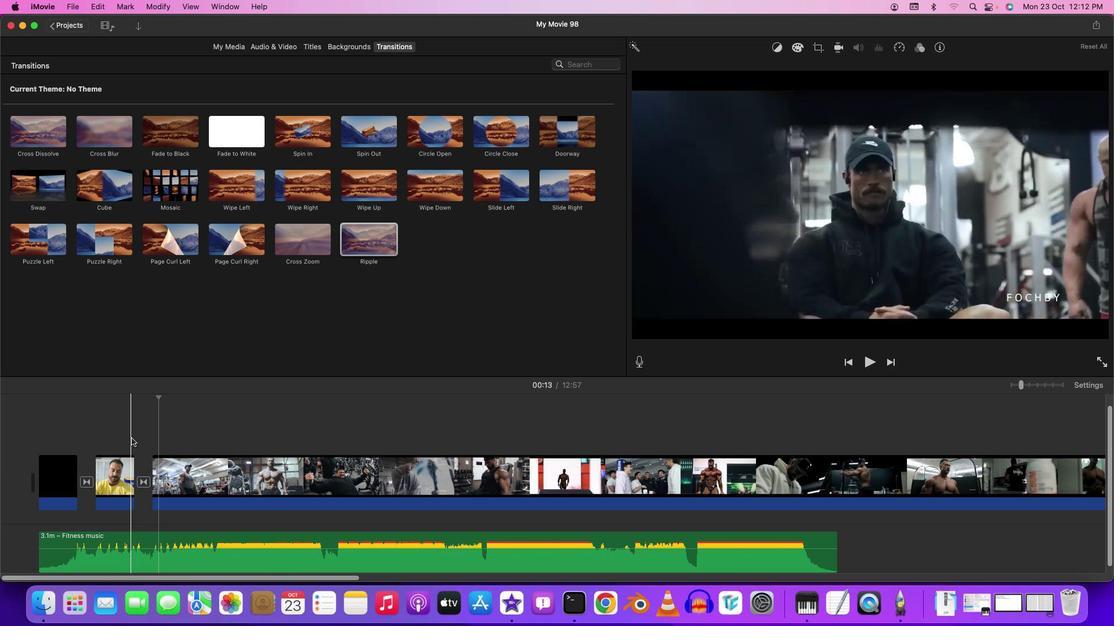 
Action: Key pressed Key.spaceKey.space
Screenshot: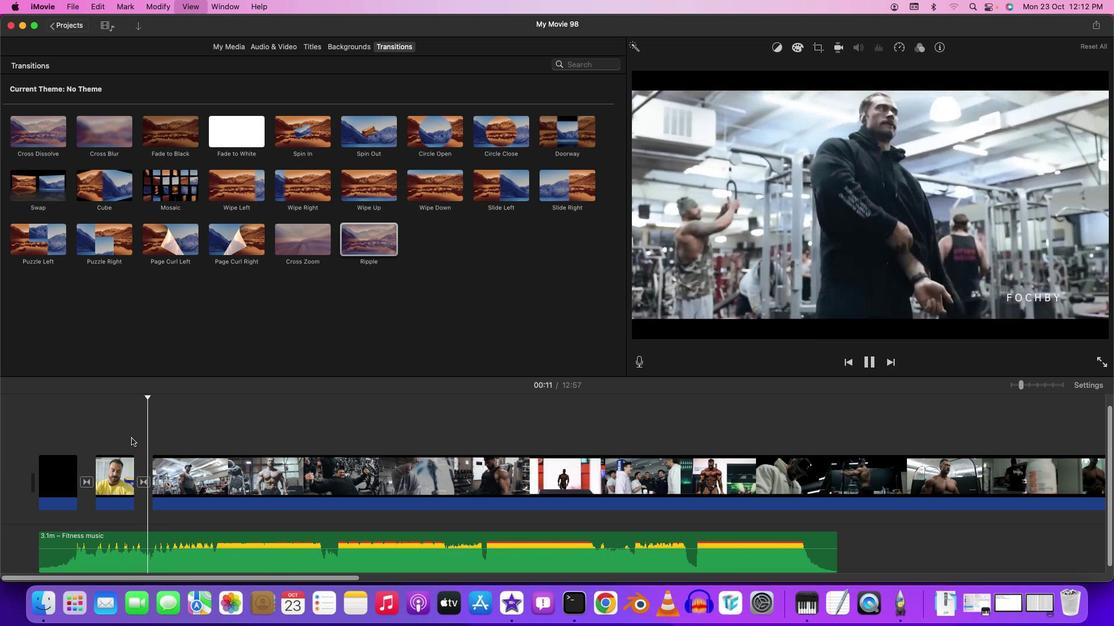 
Action: Mouse moved to (152, 503)
Screenshot: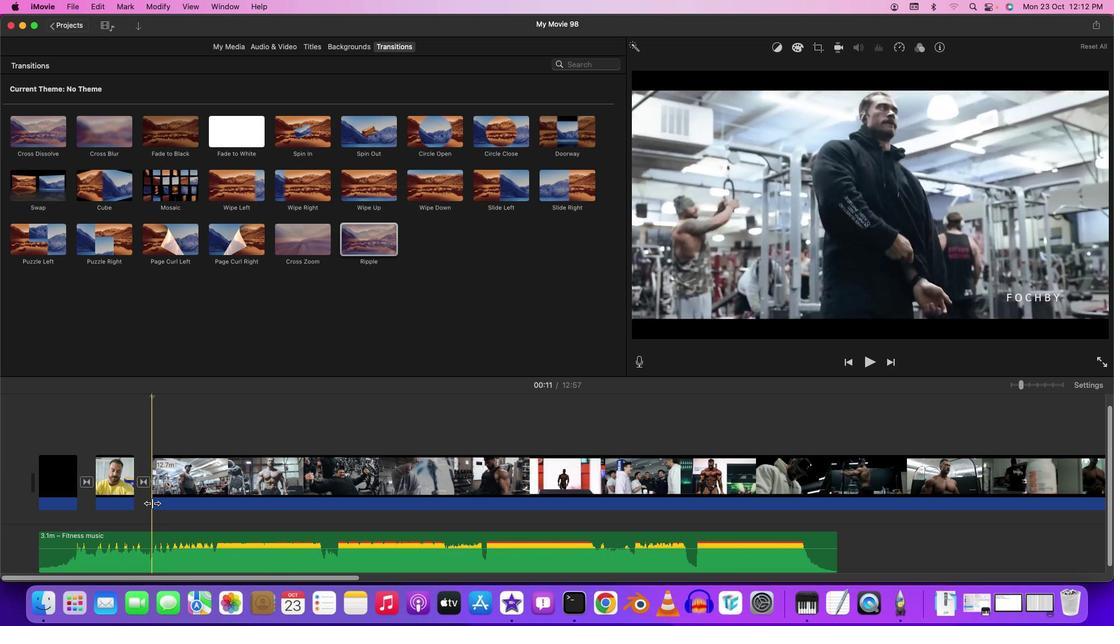 
Action: Mouse pressed left at (152, 503)
Screenshot: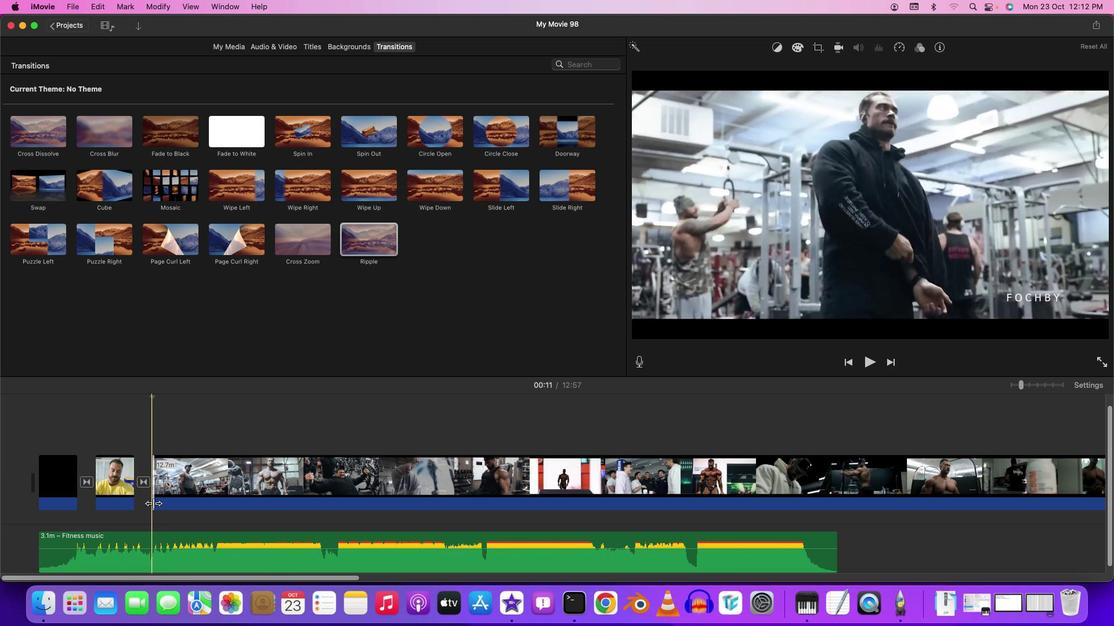 
Action: Mouse moved to (153, 503)
Screenshot: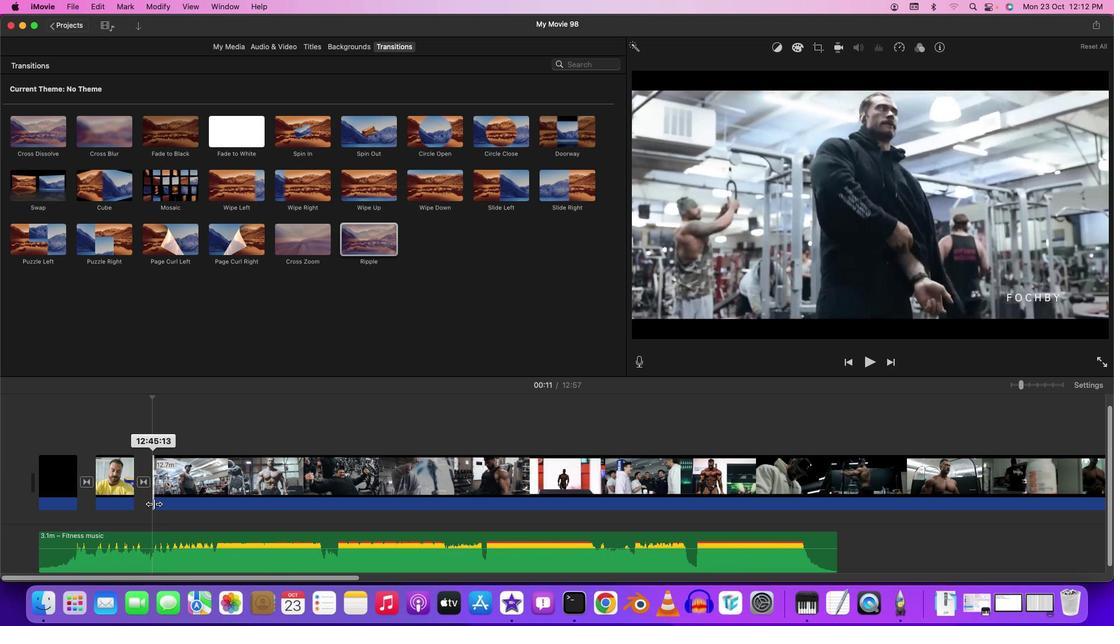 
Action: Mouse pressed left at (153, 503)
Screenshot: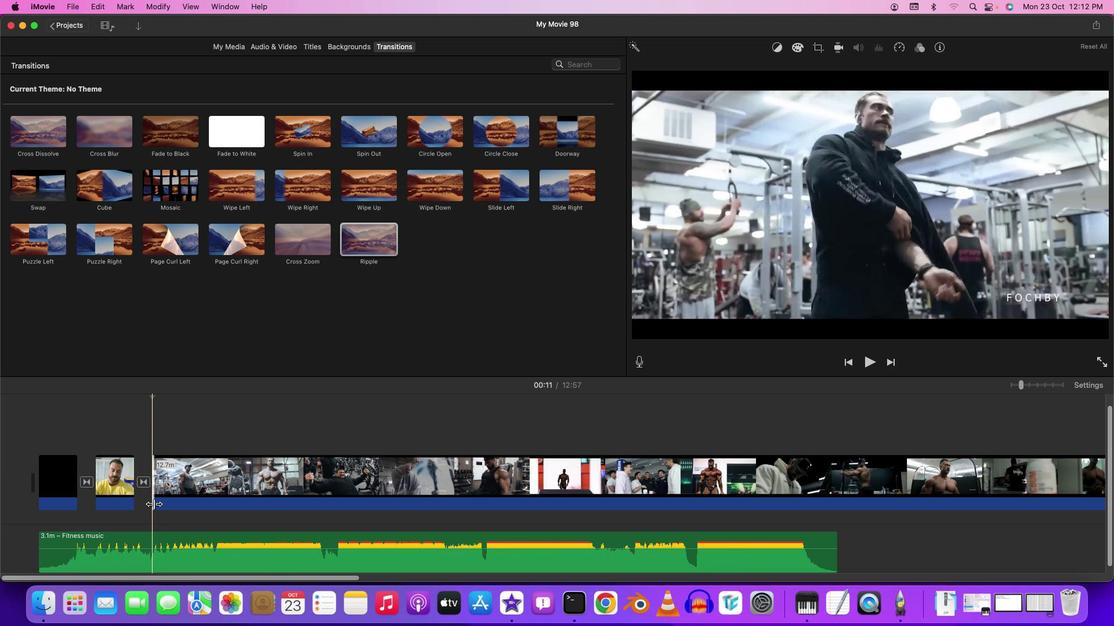 
Action: Mouse moved to (128, 438)
Screenshot: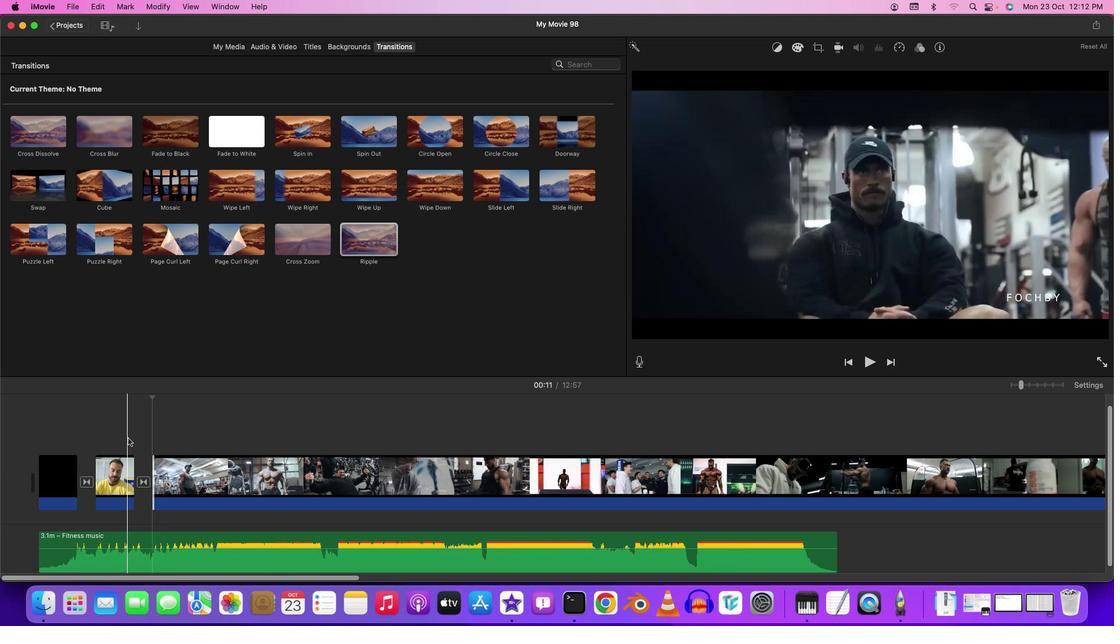 
Action: Mouse pressed left at (128, 438)
Screenshot: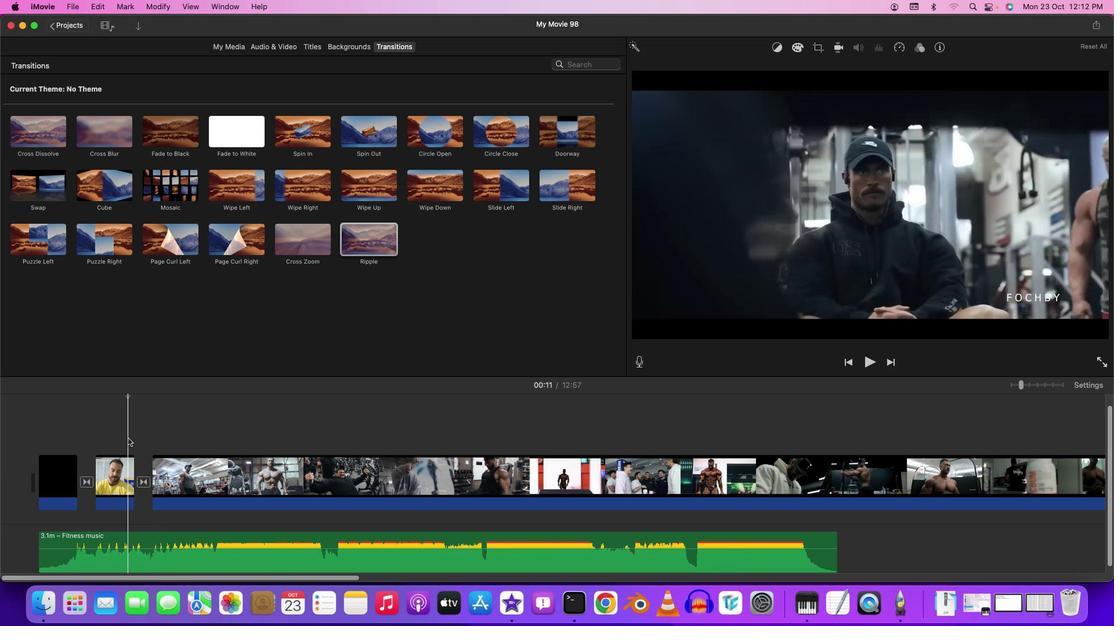 
Action: Key pressed Key.spaceKey.space
Screenshot: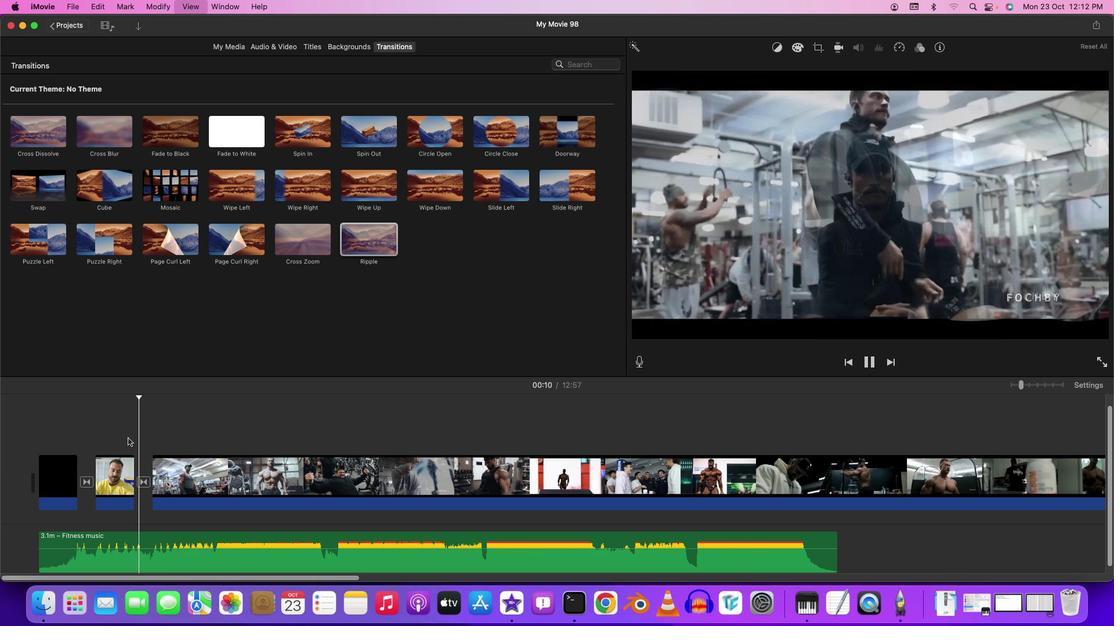 
Action: Mouse moved to (153, 501)
Screenshot: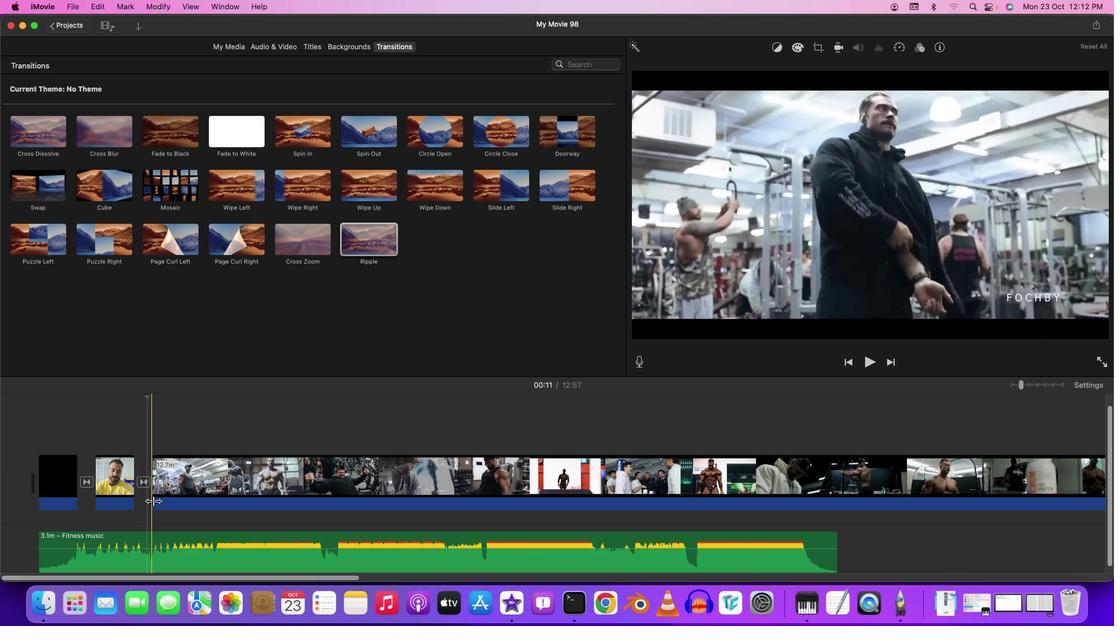 
Action: Mouse pressed left at (153, 501)
Screenshot: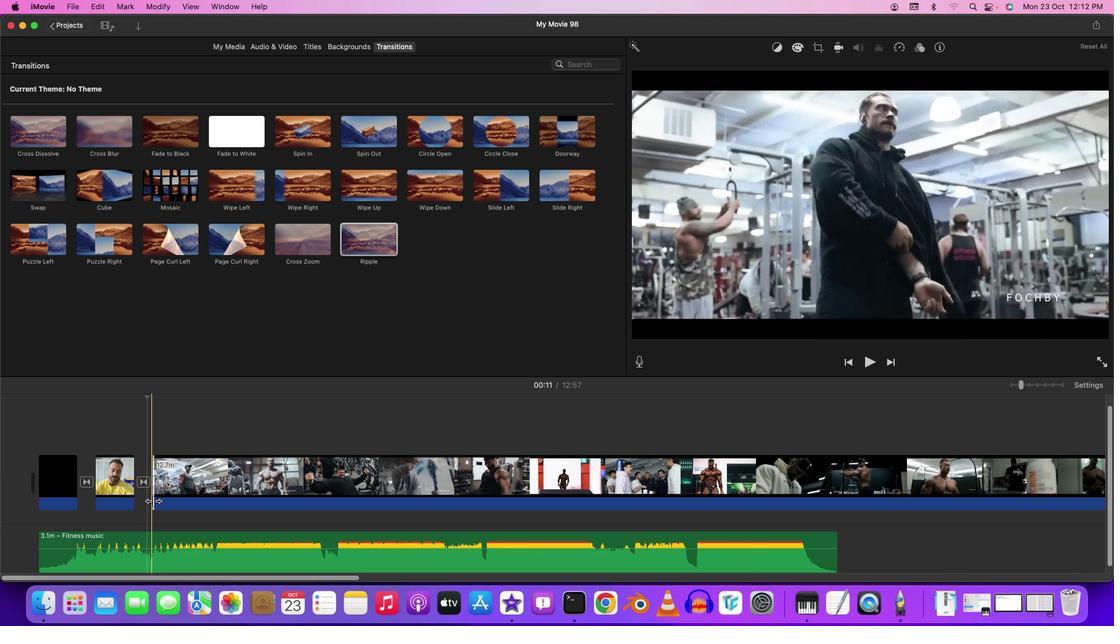 
Action: Mouse moved to (135, 434)
Screenshot: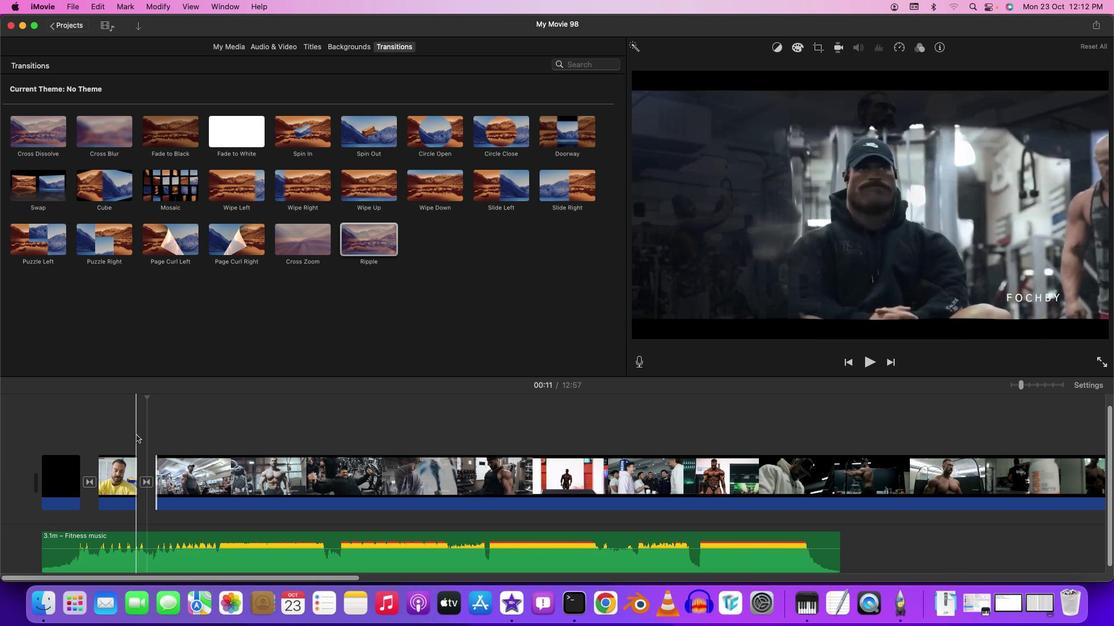 
Action: Mouse pressed left at (135, 434)
Screenshot: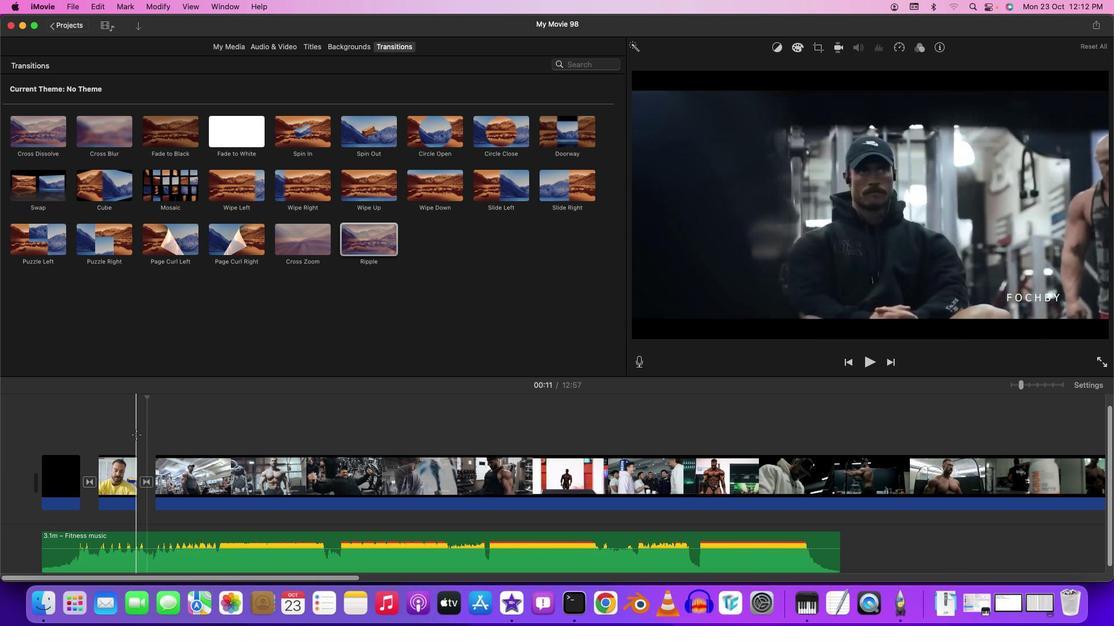 
Action: Key pressed Key.spaceKey.space
Screenshot: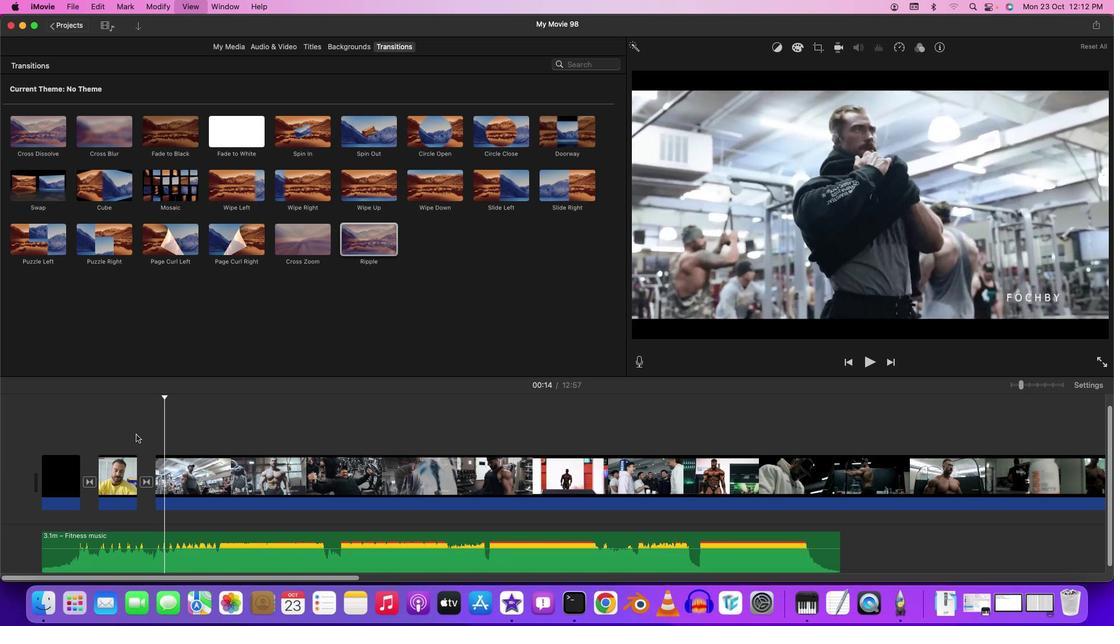 
Action: Mouse moved to (99, 136)
Screenshot: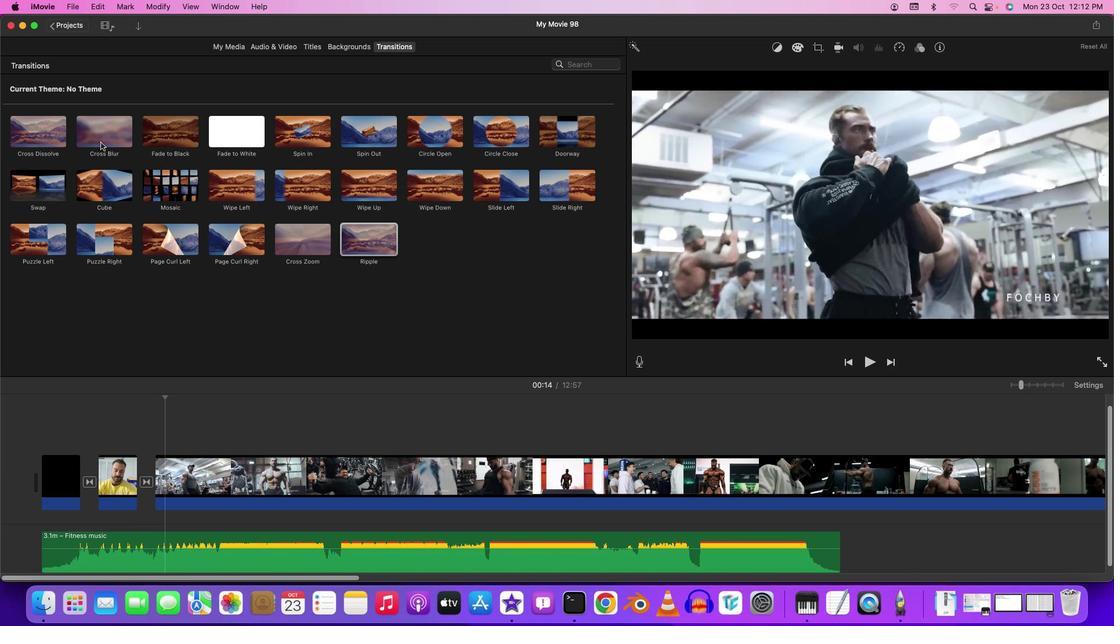 
Action: Mouse pressed left at (99, 136)
Screenshot: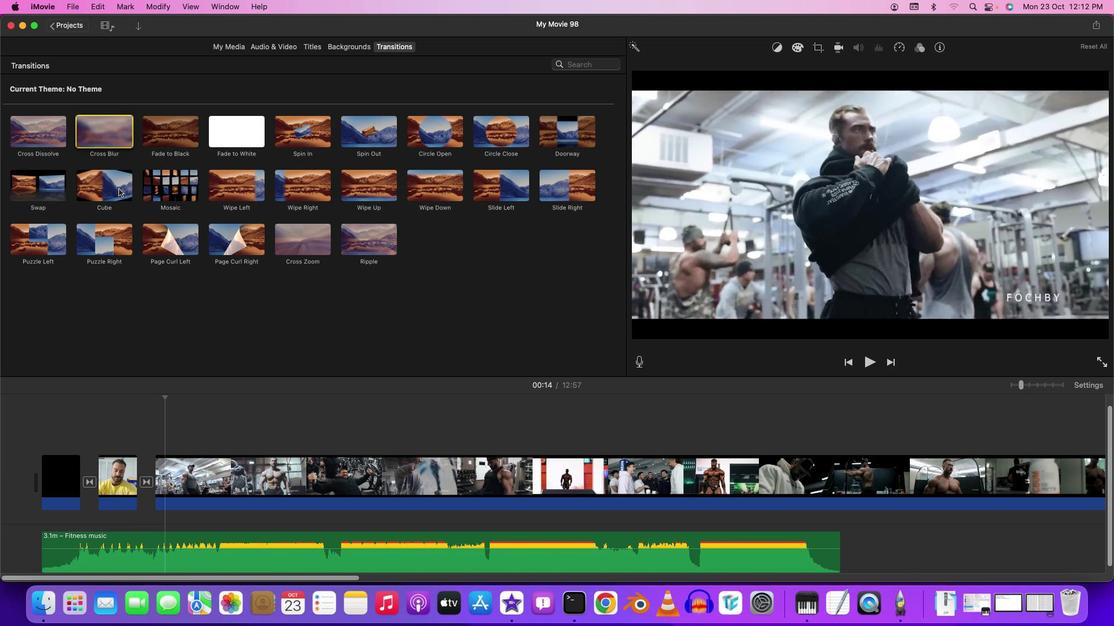 
Action: Mouse moved to (134, 432)
Screenshot: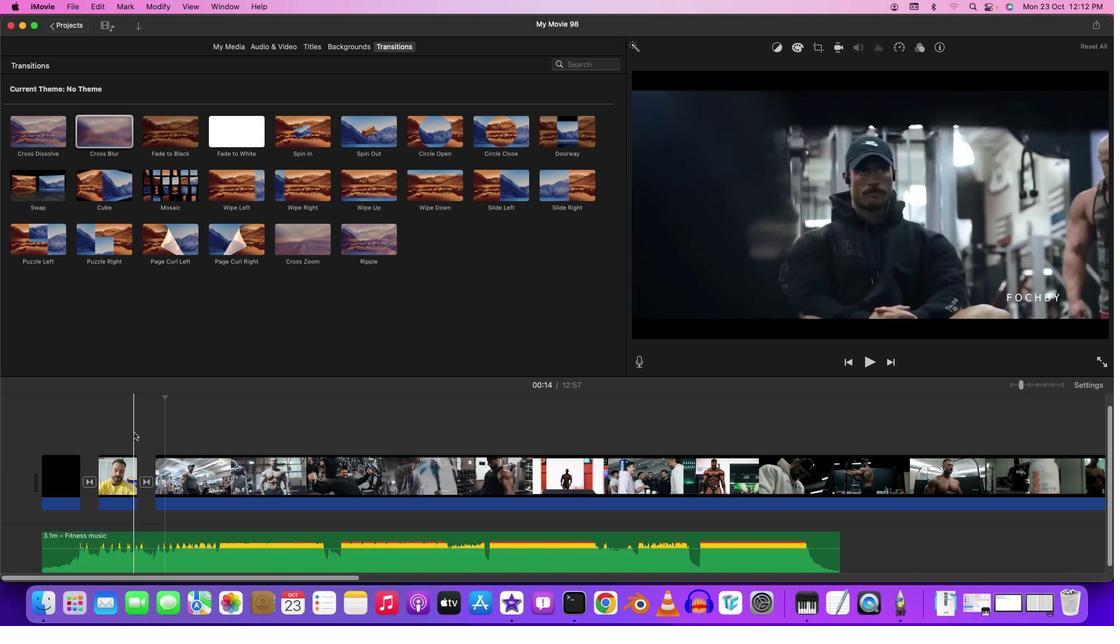 
Action: Mouse pressed left at (134, 432)
Screenshot: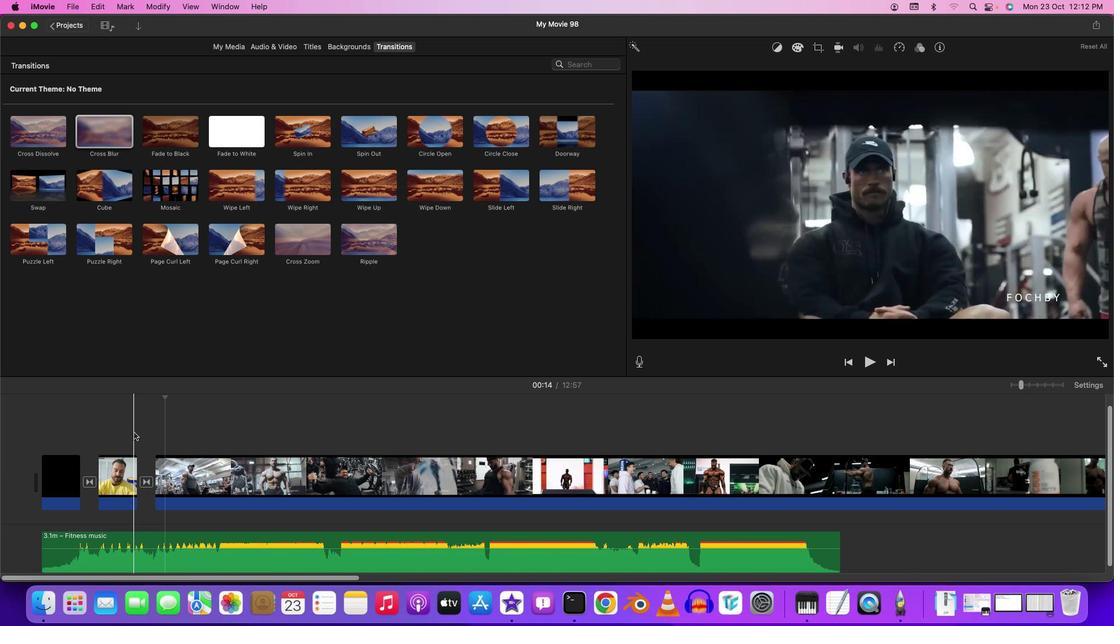 
Action: Key pressed Key.space
Screenshot: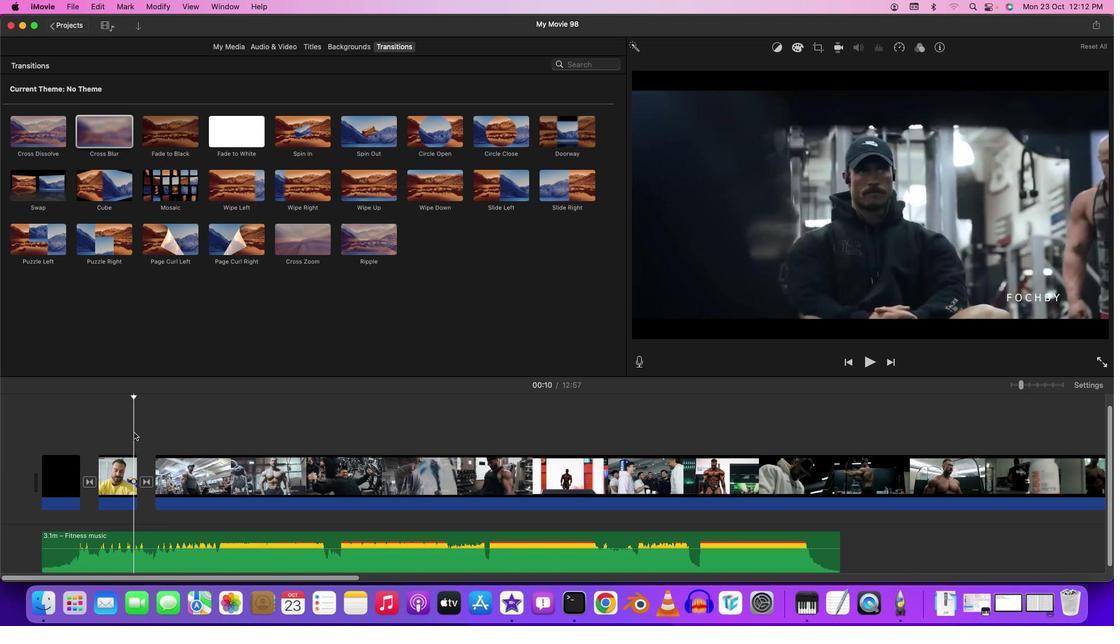 
Action: Mouse moved to (238, 430)
Screenshot: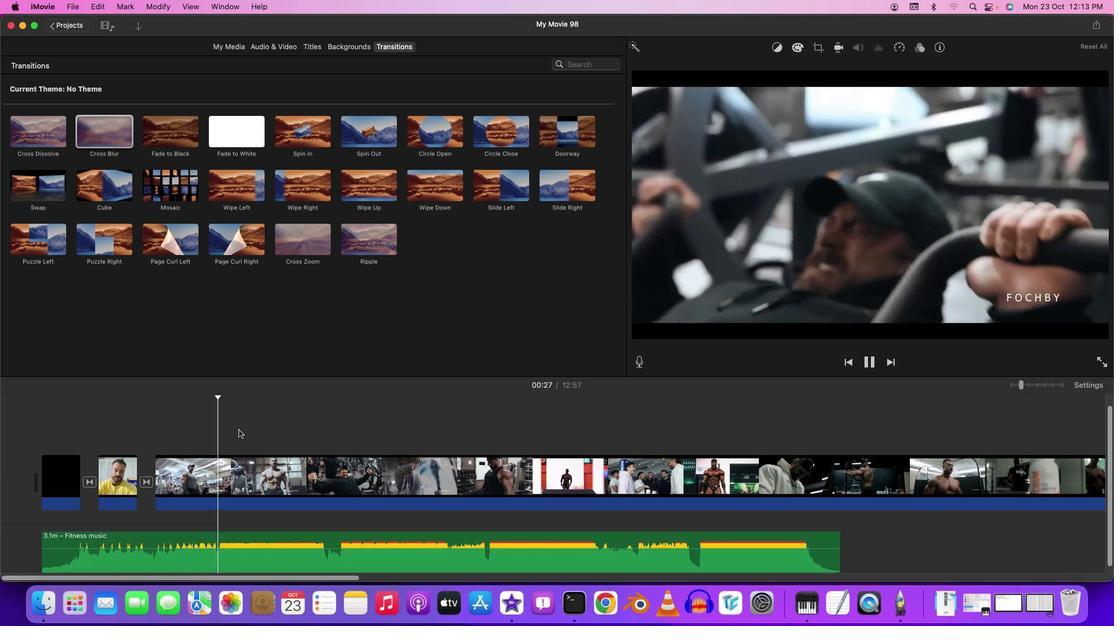 
Action: Key pressed Key.space
Screenshot: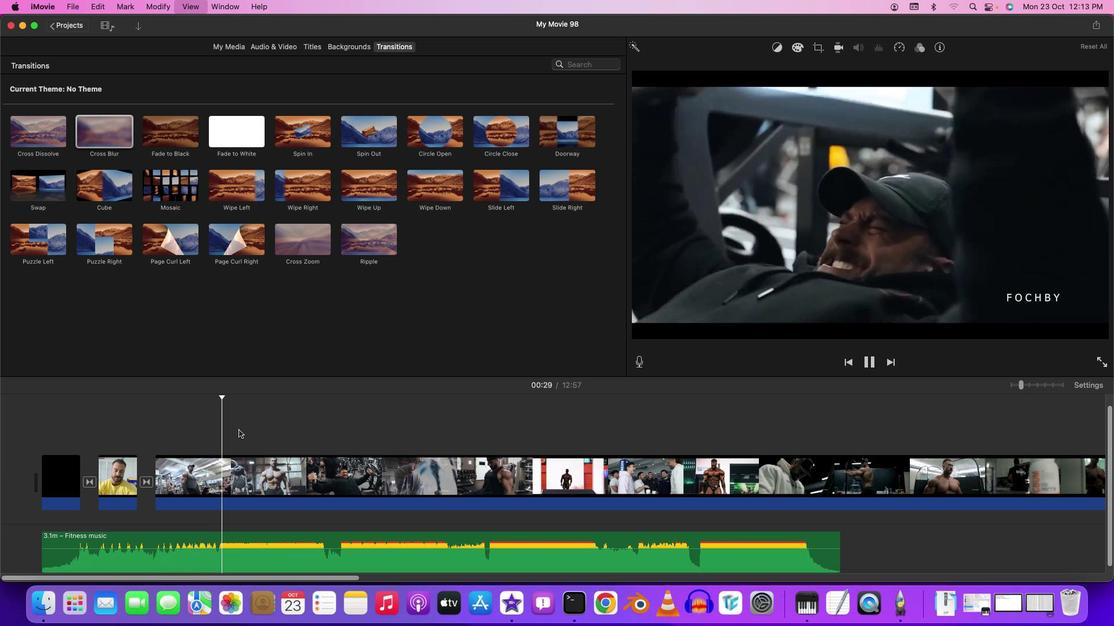 
Action: Mouse moved to (241, 432)
Screenshot: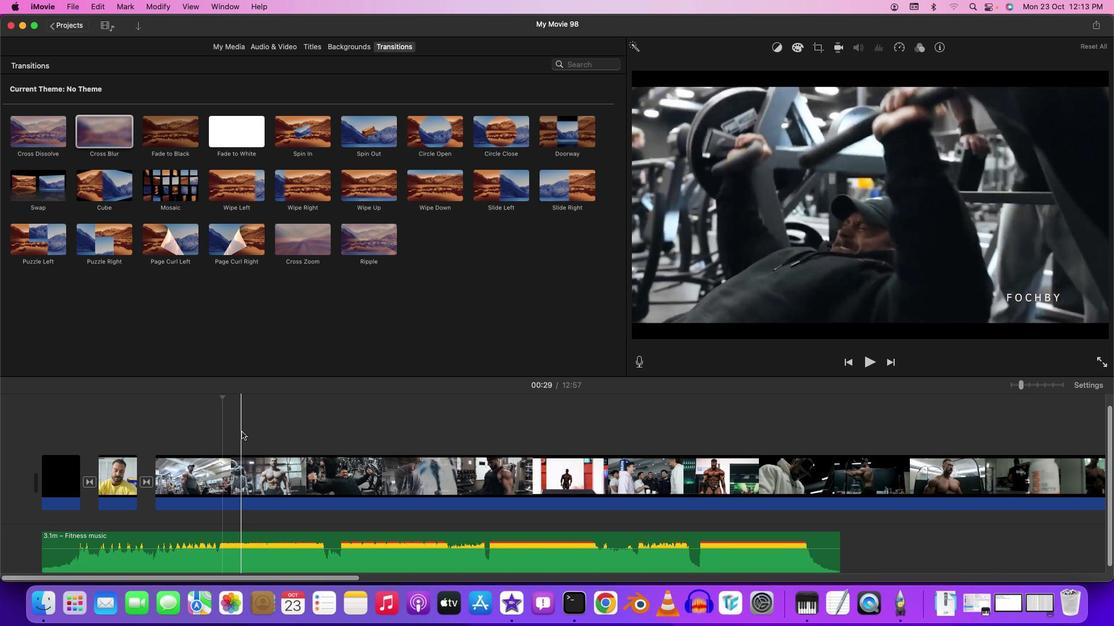 
Action: Mouse pressed left at (241, 432)
Screenshot: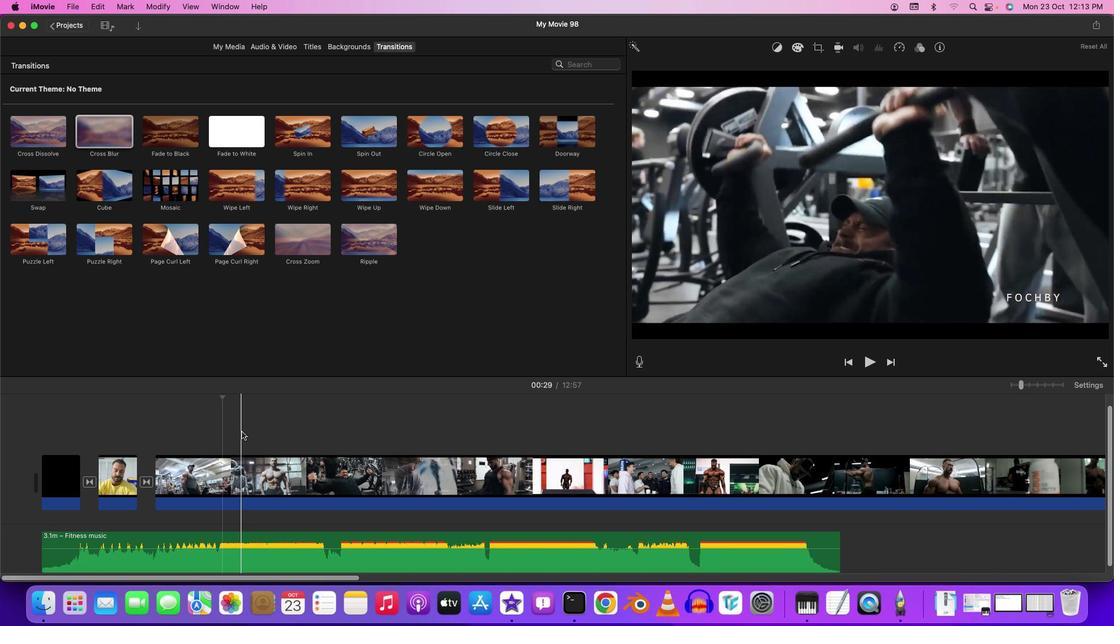 
Action: Key pressed Key.spaceKey.spaceKey.leftKey.leftKey.leftKey.leftKey.leftKey.leftKey.leftKey.leftKey.left
Screenshot: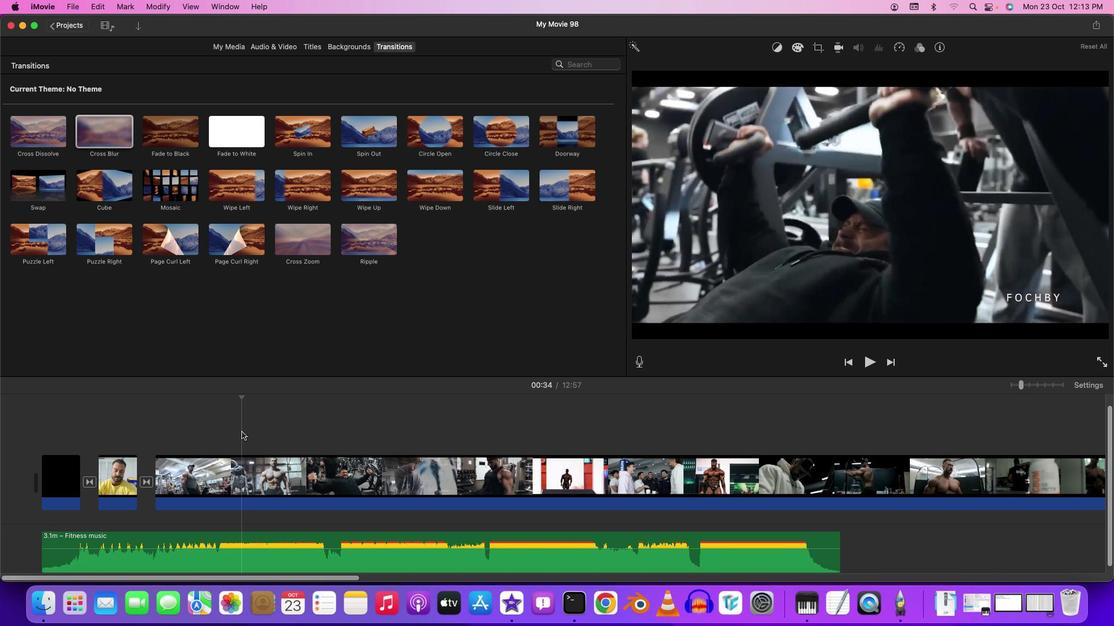 
Action: Mouse moved to (243, 477)
Screenshot: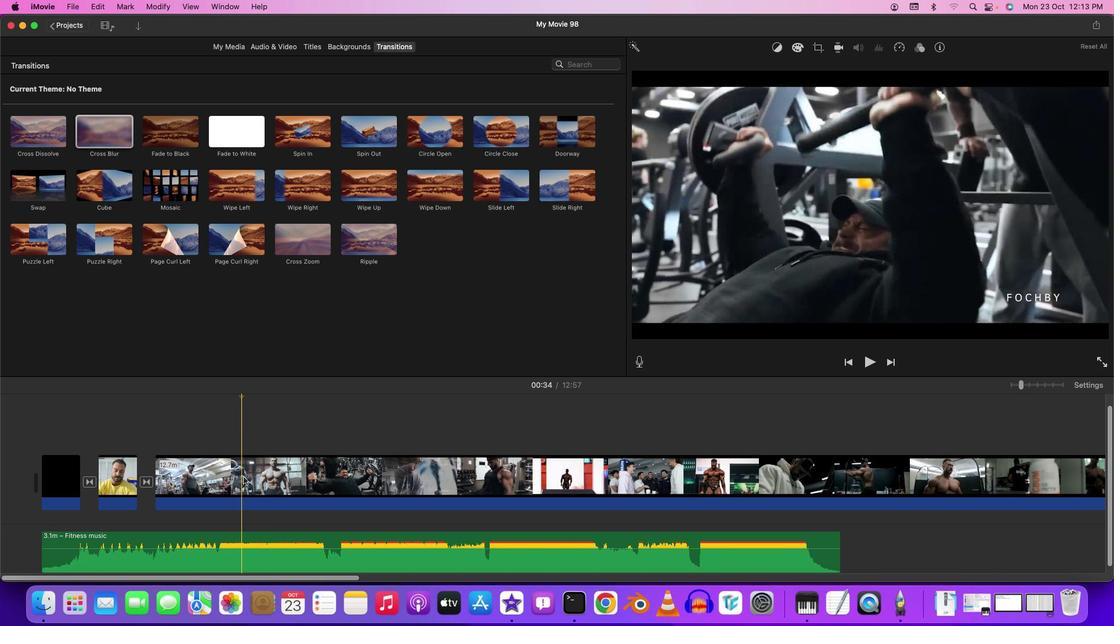 
Action: Mouse pressed left at (243, 477)
Screenshot: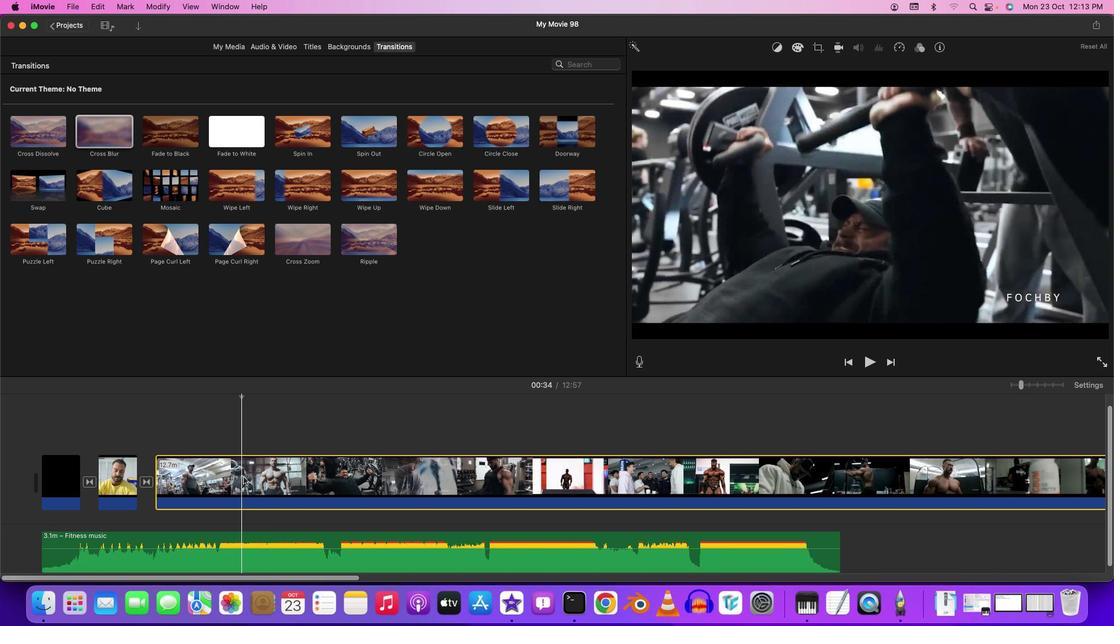 
Action: Key pressed Key.cmd'b'
Screenshot: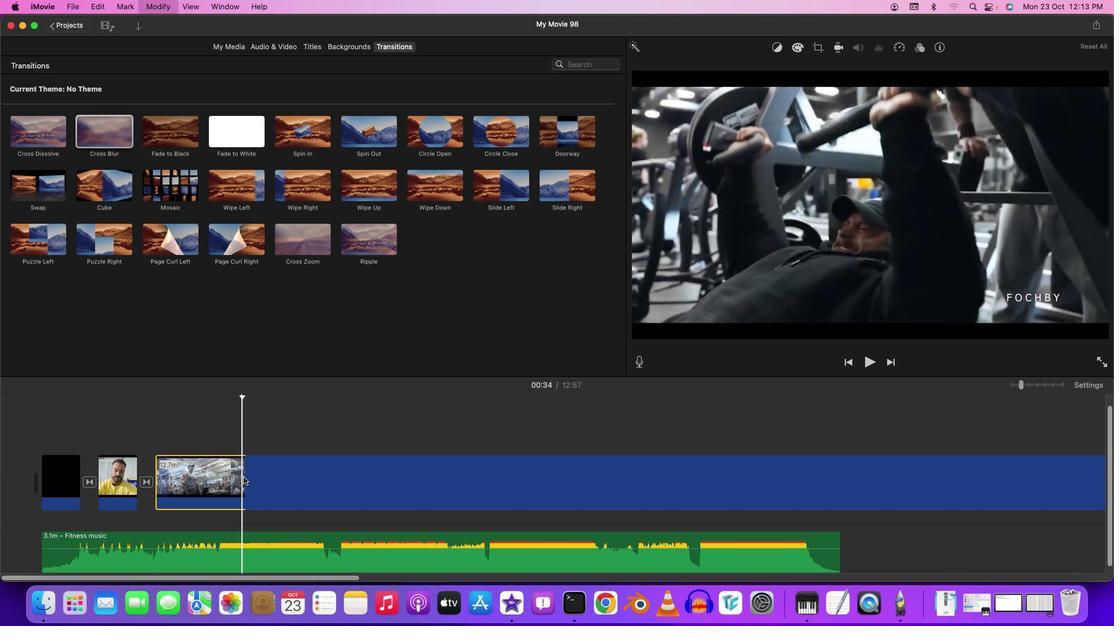 
Action: Mouse moved to (262, 482)
Screenshot: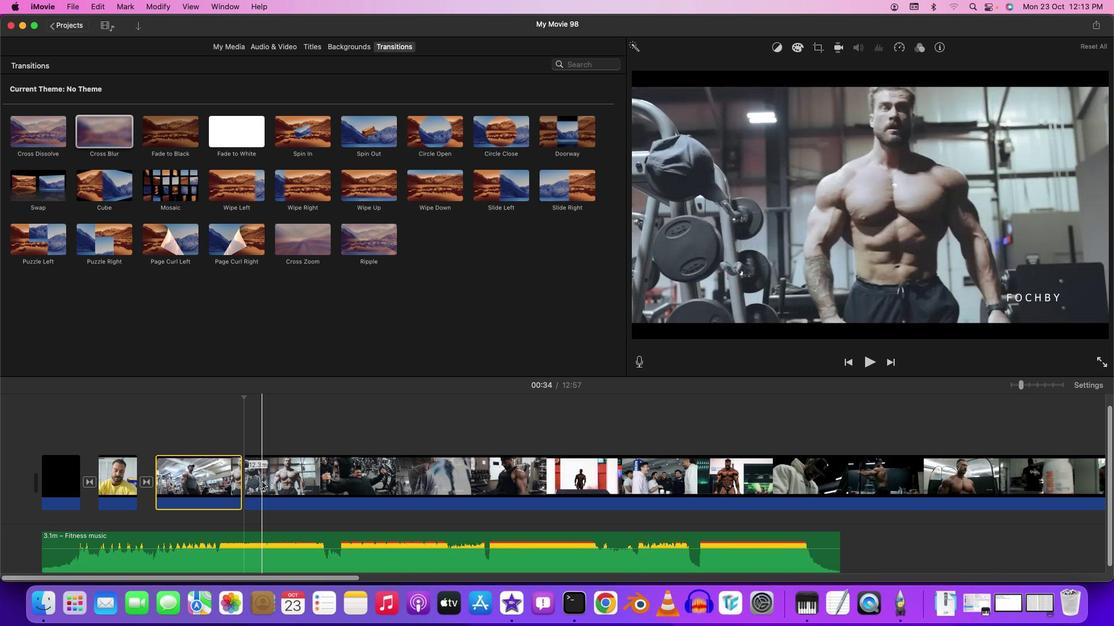 
Action: Mouse pressed left at (262, 482)
Screenshot: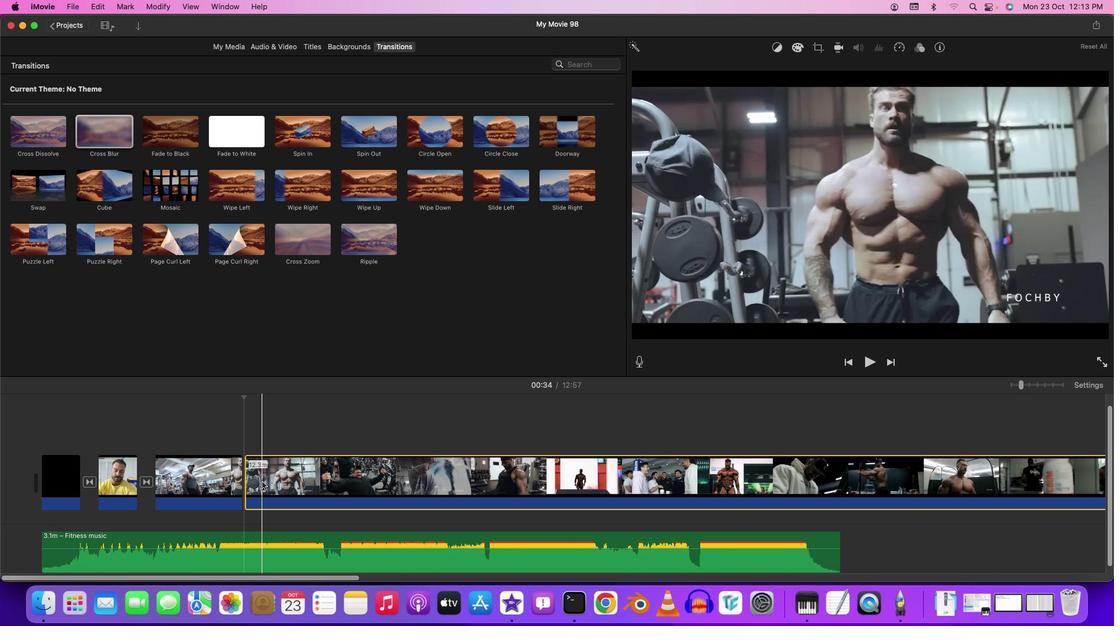 
Action: Key pressed Key.cmd'b'
Screenshot: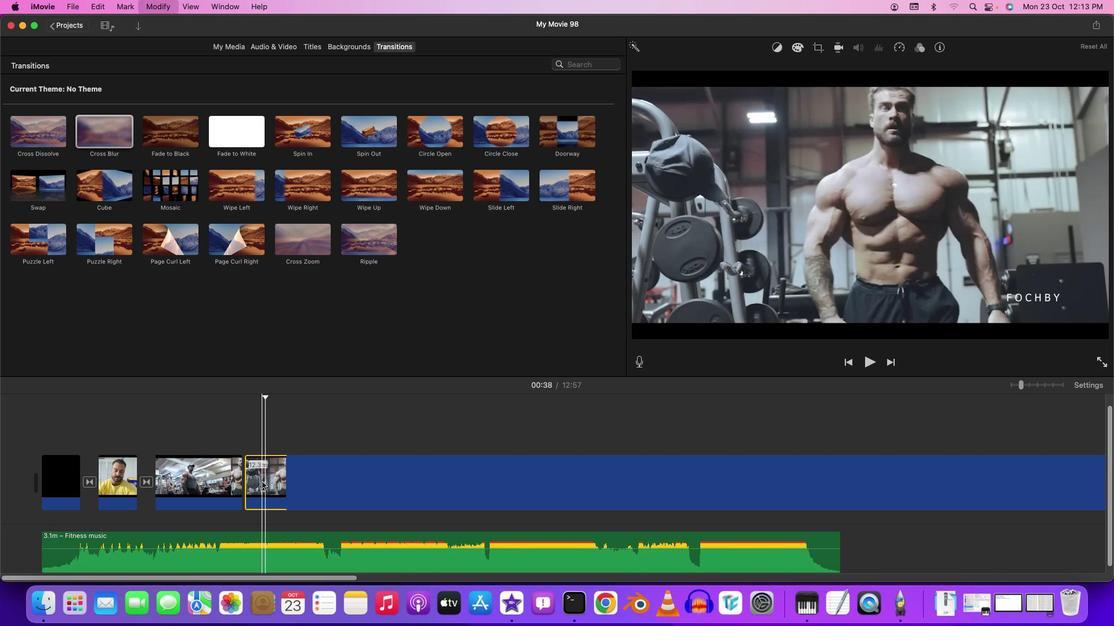 
Action: Mouse moved to (258, 483)
Screenshot: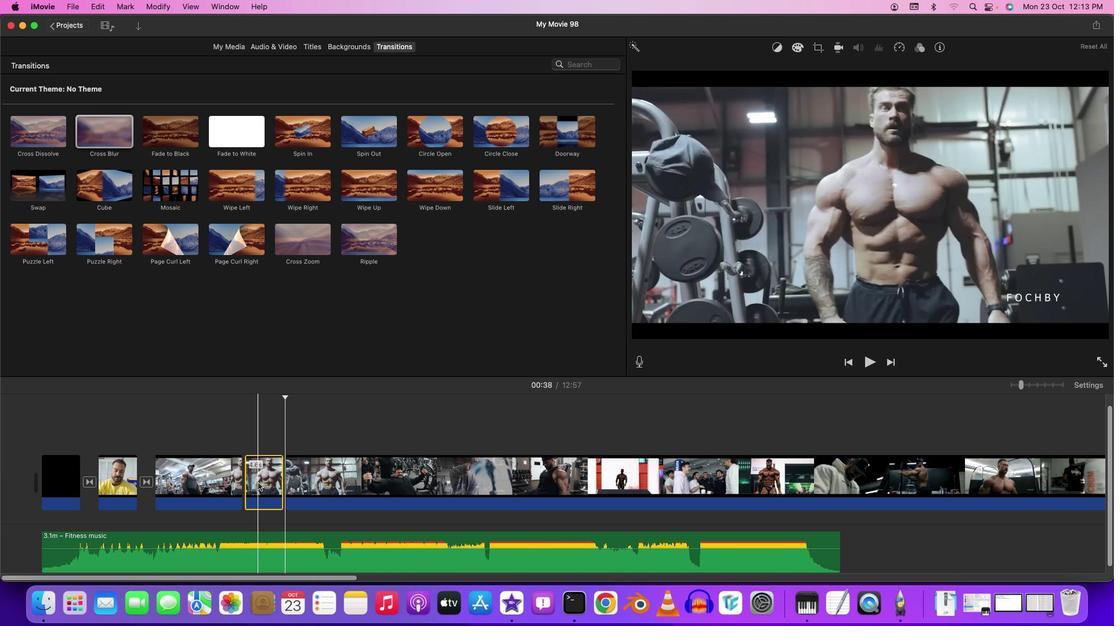 
Action: Mouse pressed right at (258, 483)
Screenshot: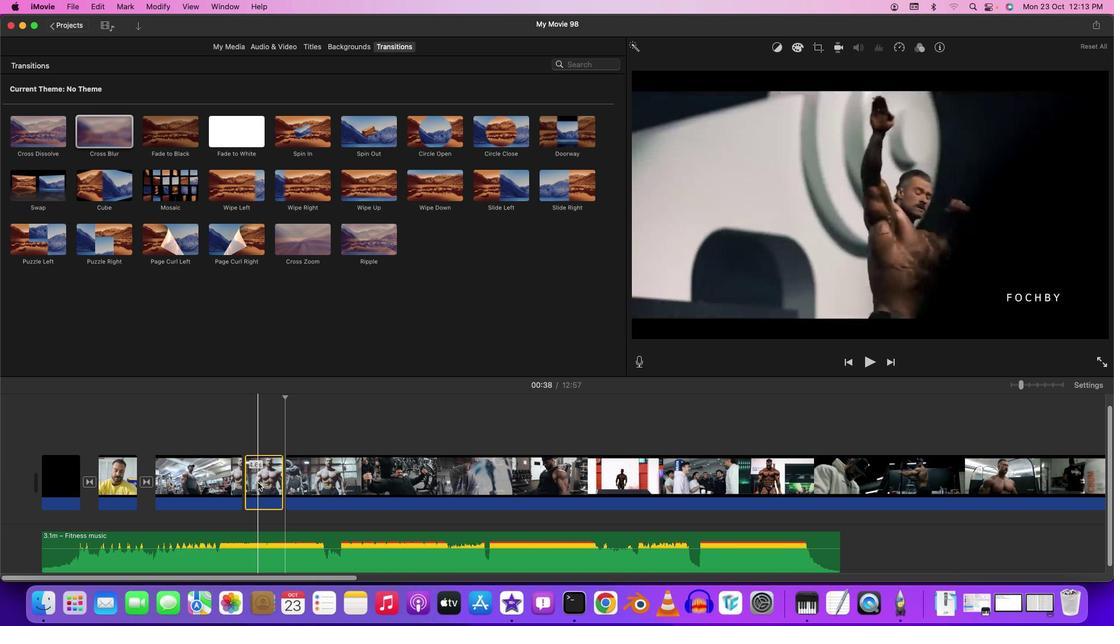 
Action: Mouse moved to (286, 428)
Screenshot: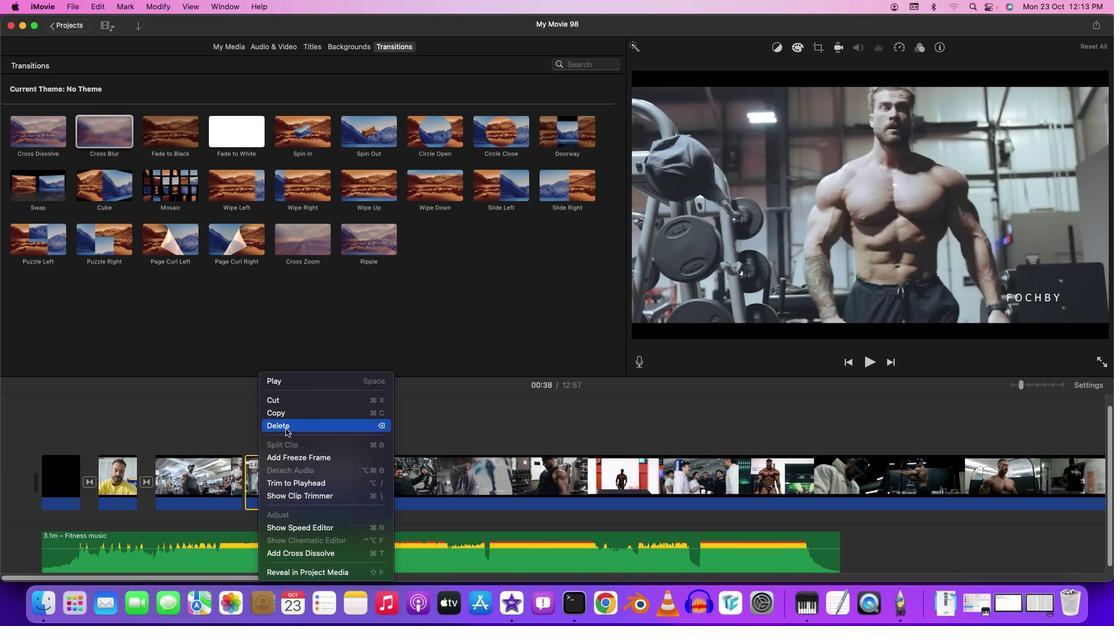 
Action: Mouse pressed left at (286, 428)
Screenshot: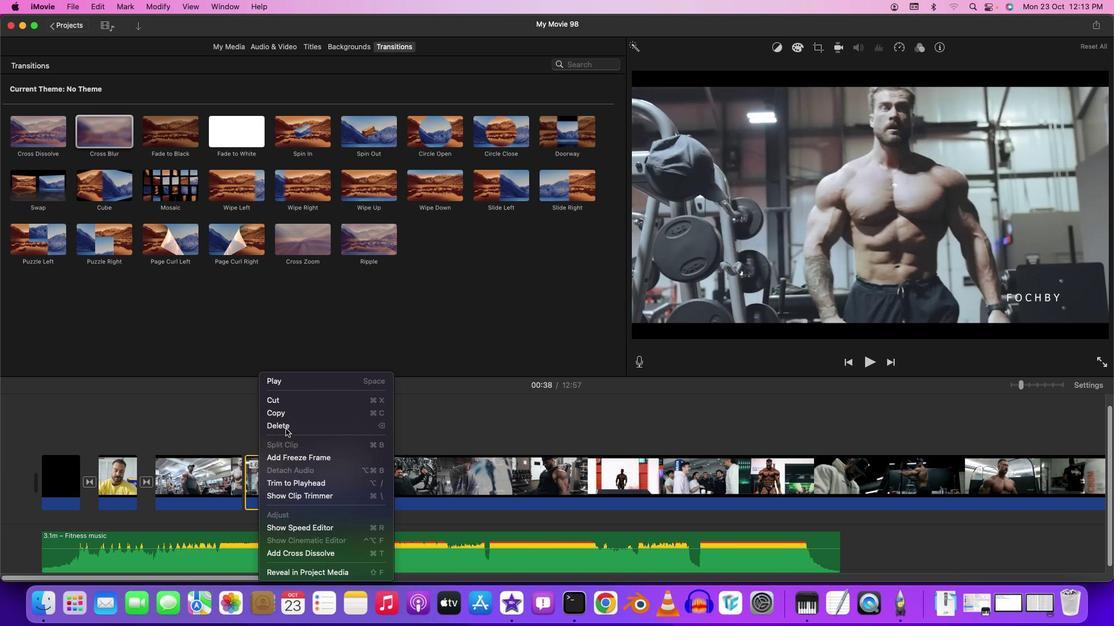 
Action: Mouse moved to (236, 431)
Screenshot: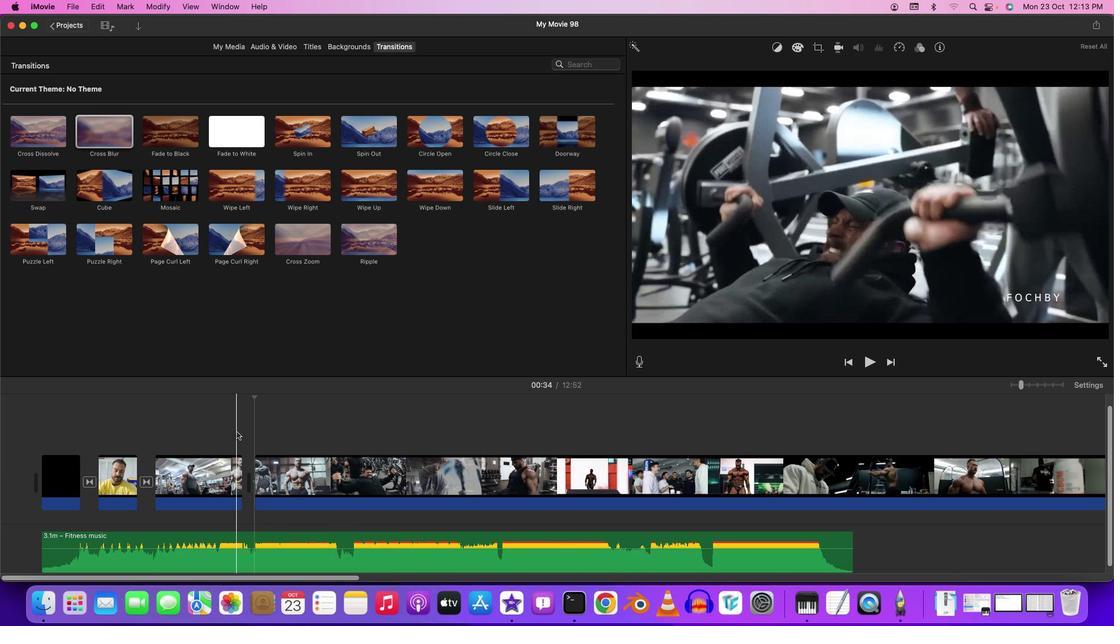 
Action: Mouse pressed left at (236, 431)
Screenshot: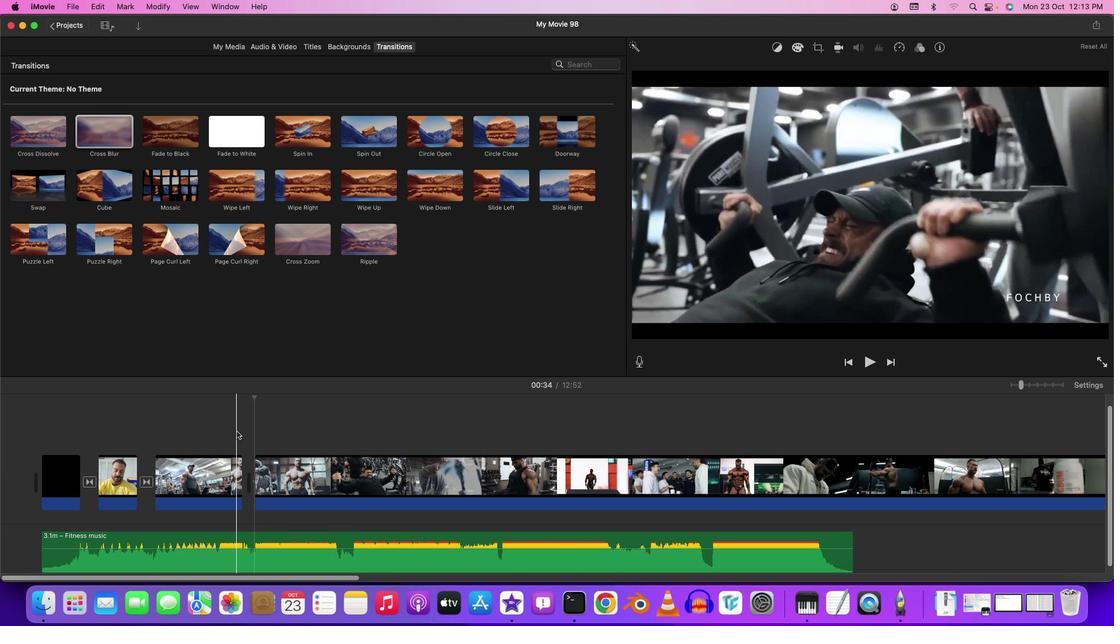 
Action: Mouse moved to (237, 430)
Screenshot: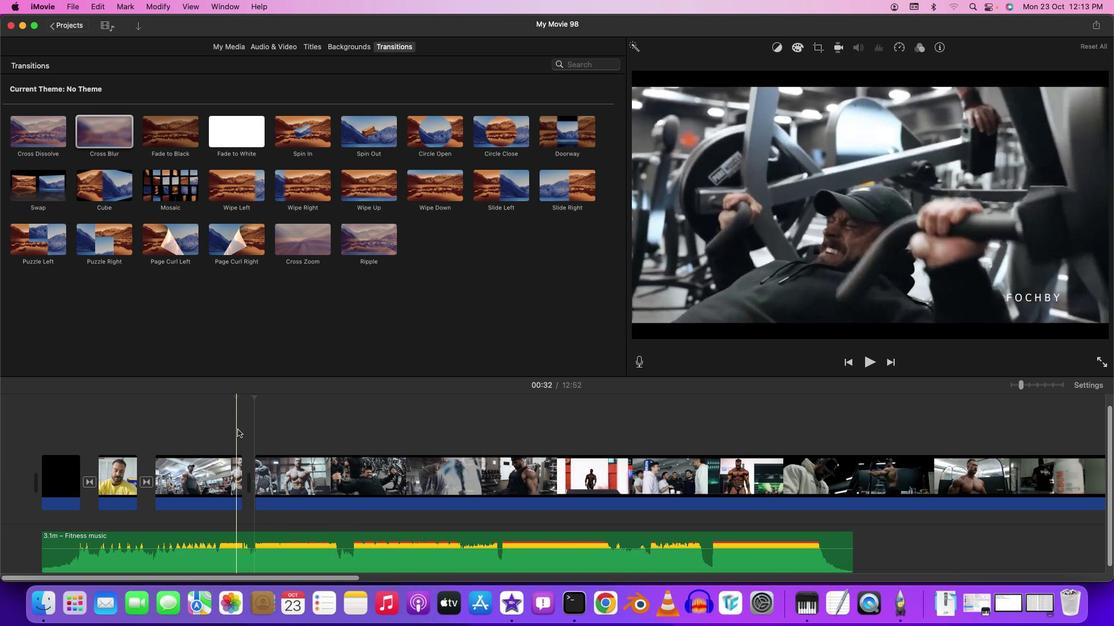 
Action: Key pressed Key.space
Screenshot: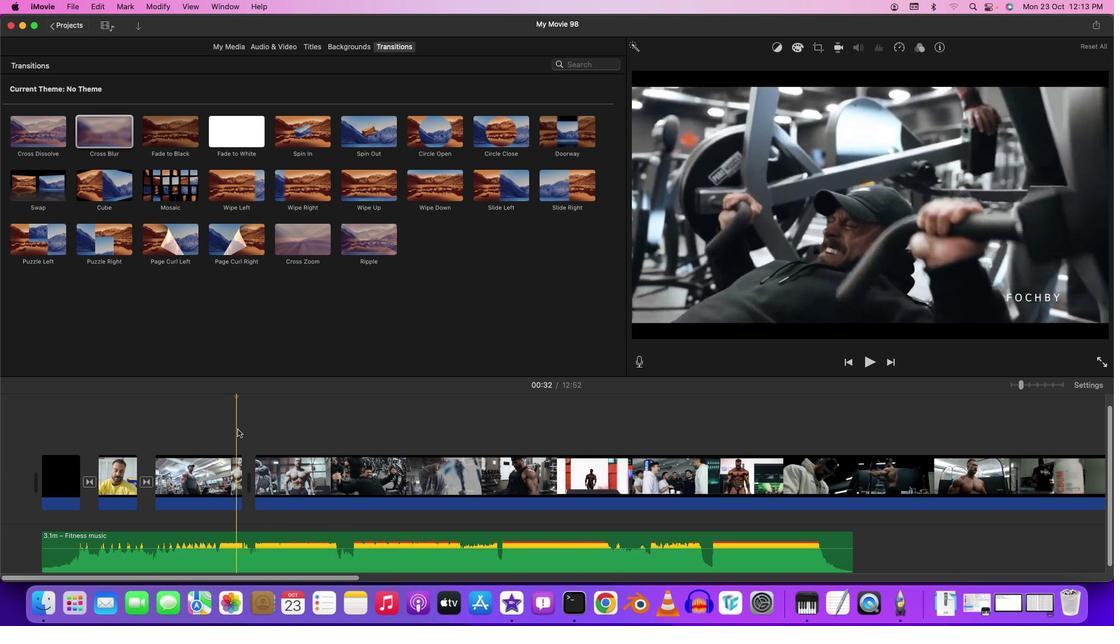 
Action: Mouse moved to (242, 429)
Screenshot: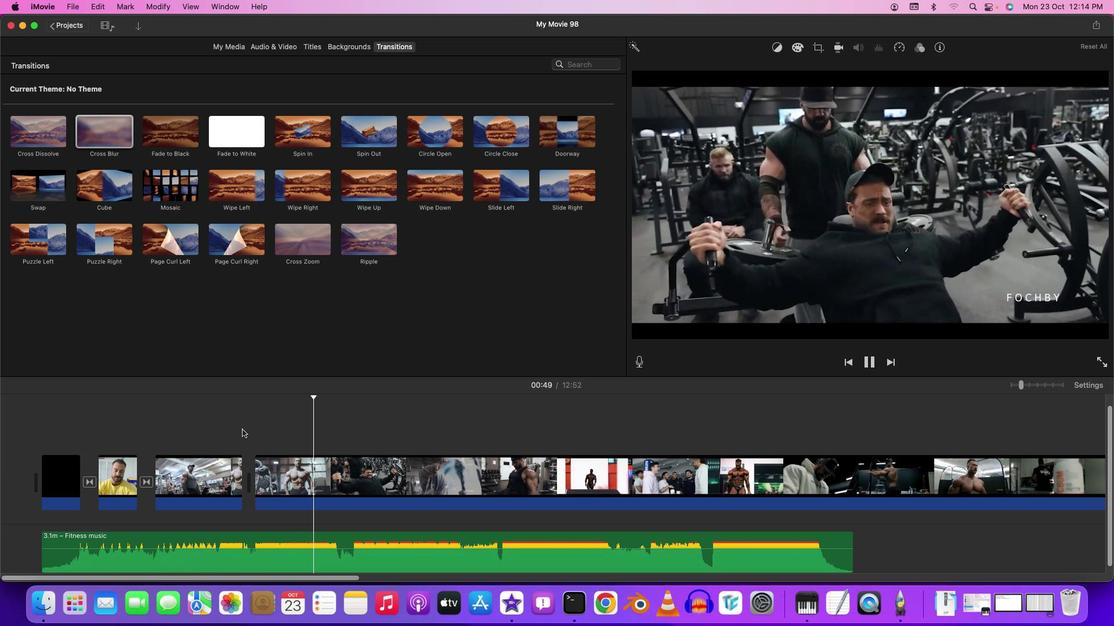
Action: Key pressed Key.spaceKey.spaceKey.space
Screenshot: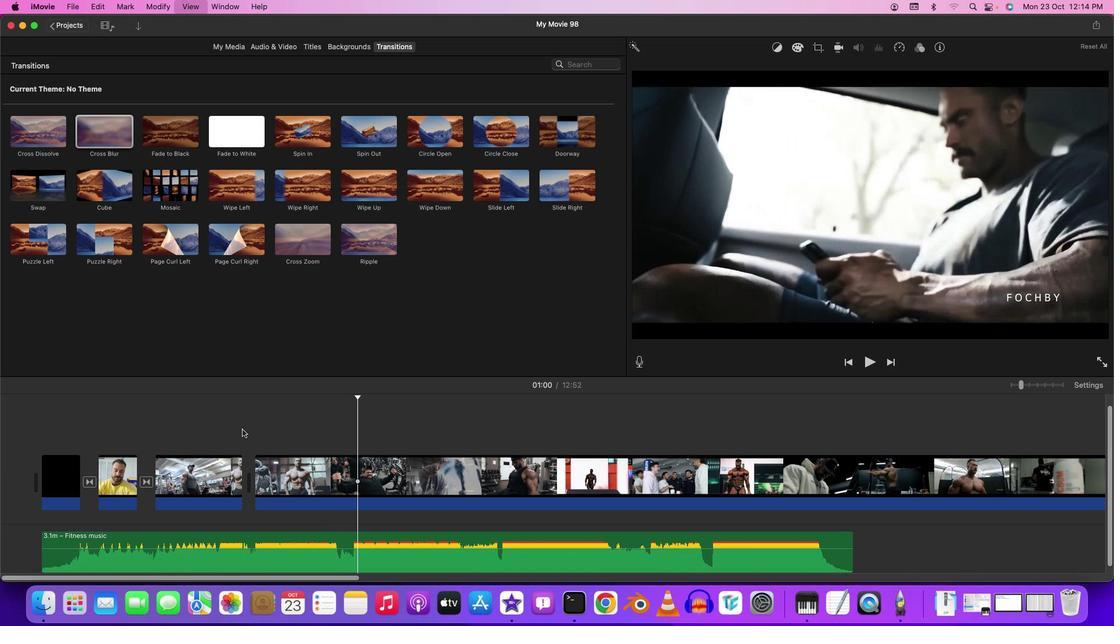 
Action: Mouse moved to (354, 441)
Screenshot: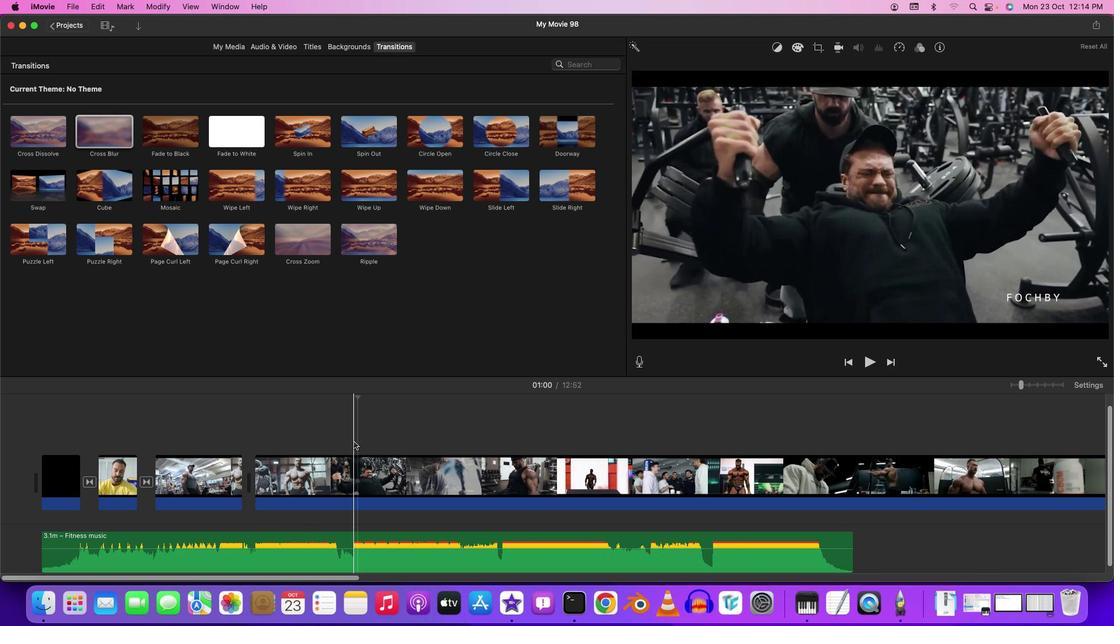 
Action: Mouse pressed left at (354, 441)
Screenshot: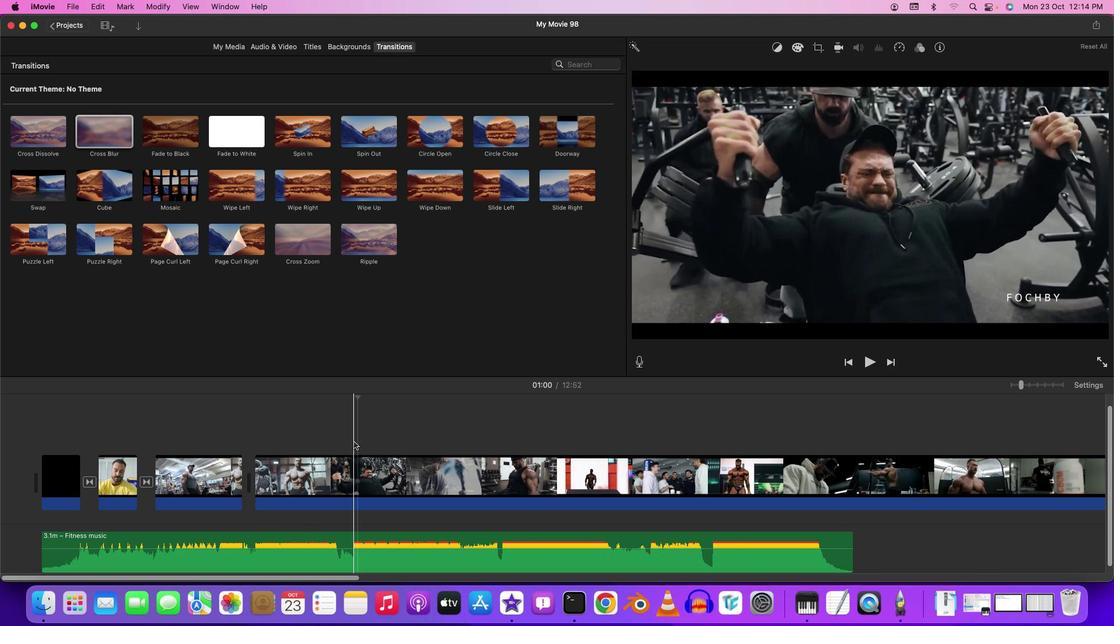 
Action: Mouse moved to (353, 441)
Screenshot: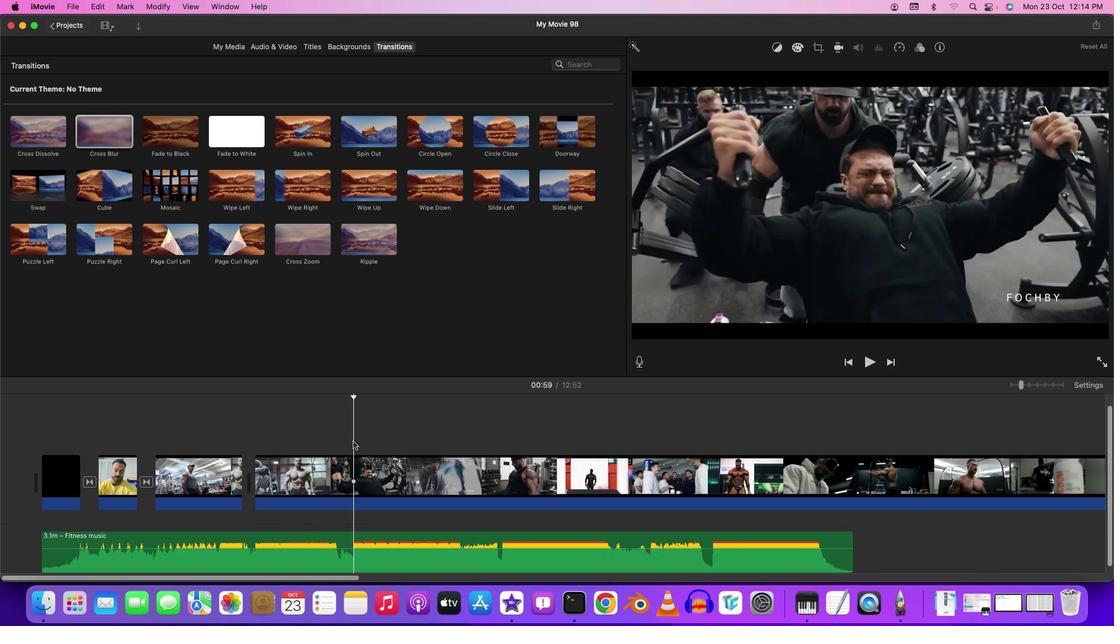 
Action: Key pressed Key.space
Screenshot: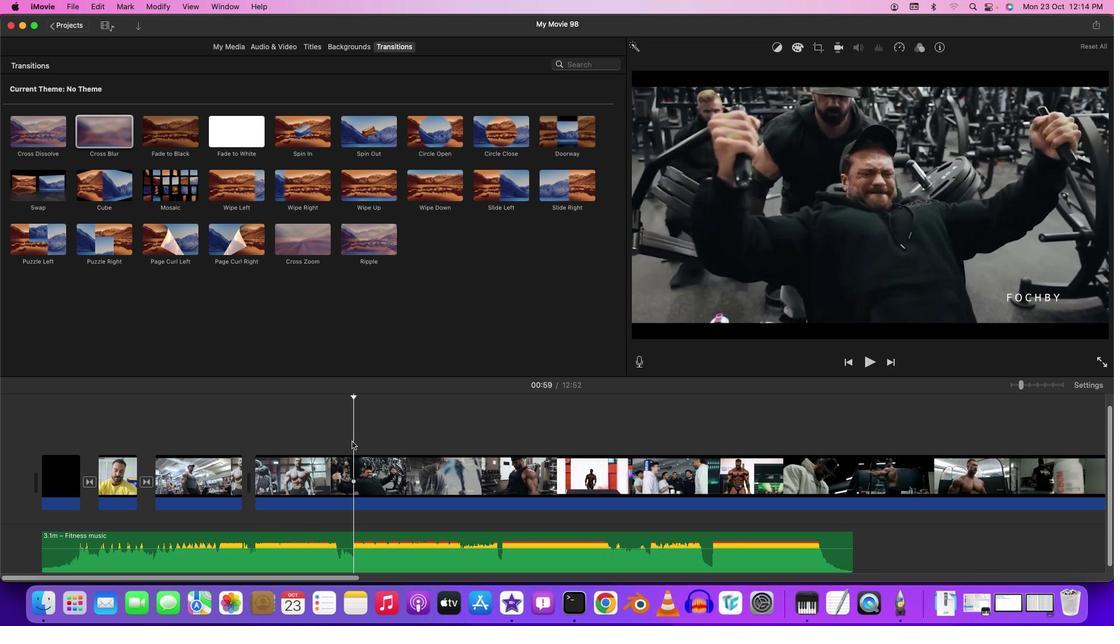 
Action: Mouse moved to (351, 441)
Screenshot: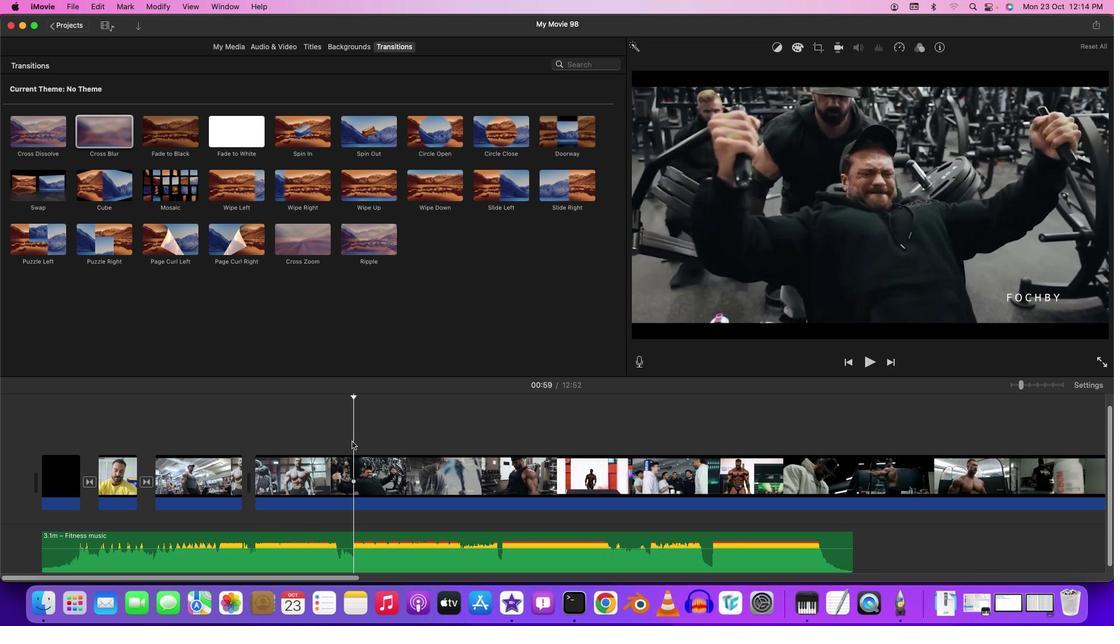 
Action: Key pressed Key.space
Screenshot: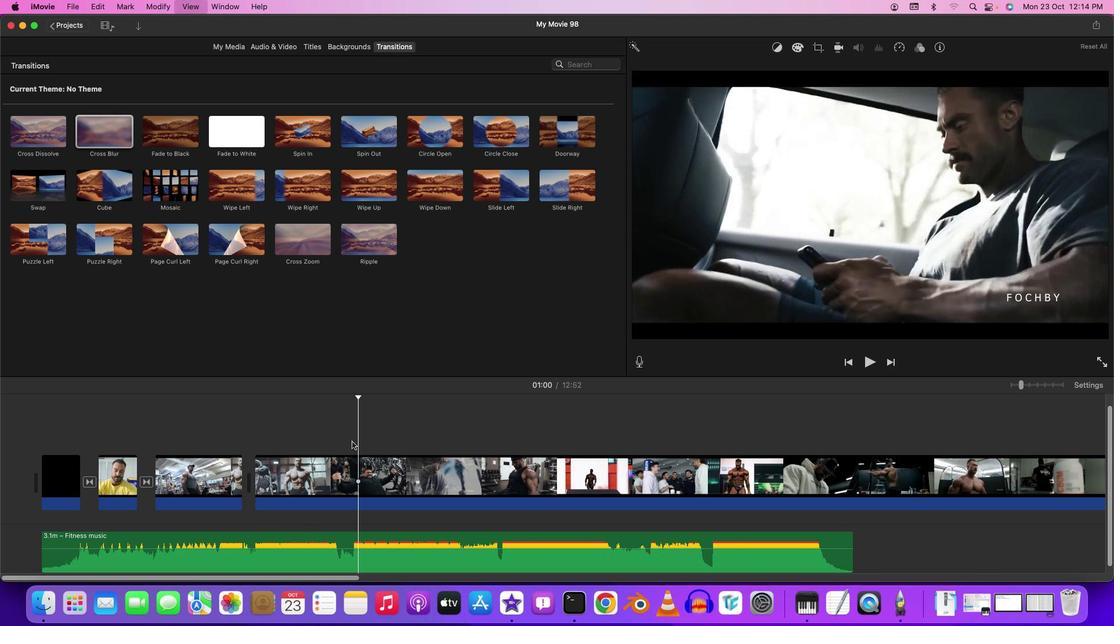 
Action: Mouse moved to (346, 442)
Screenshot: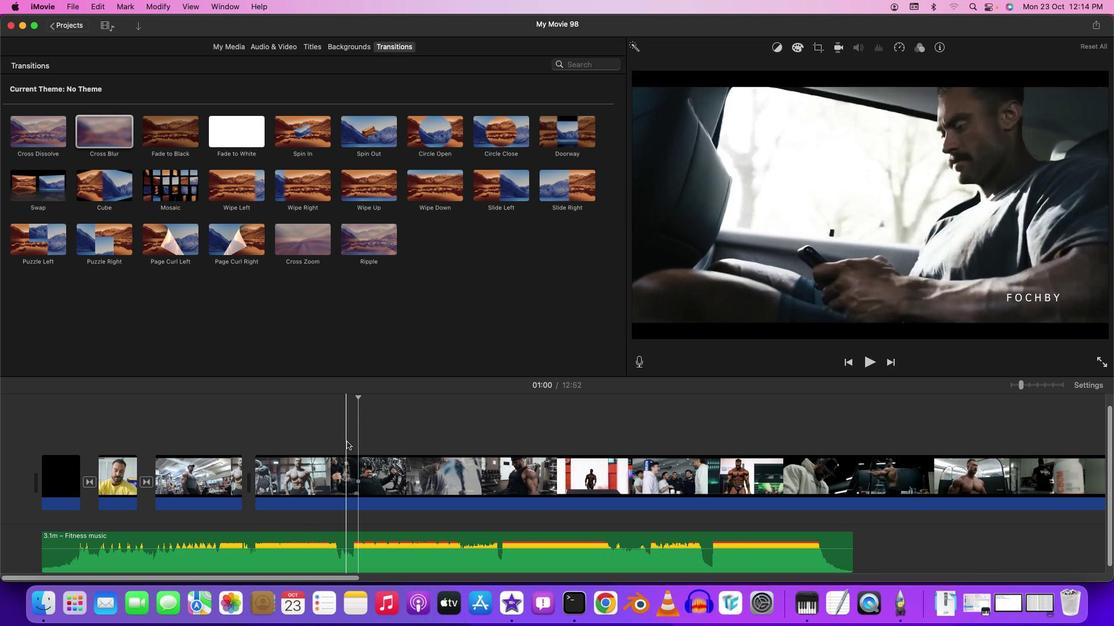
Action: Mouse pressed left at (346, 442)
Screenshot: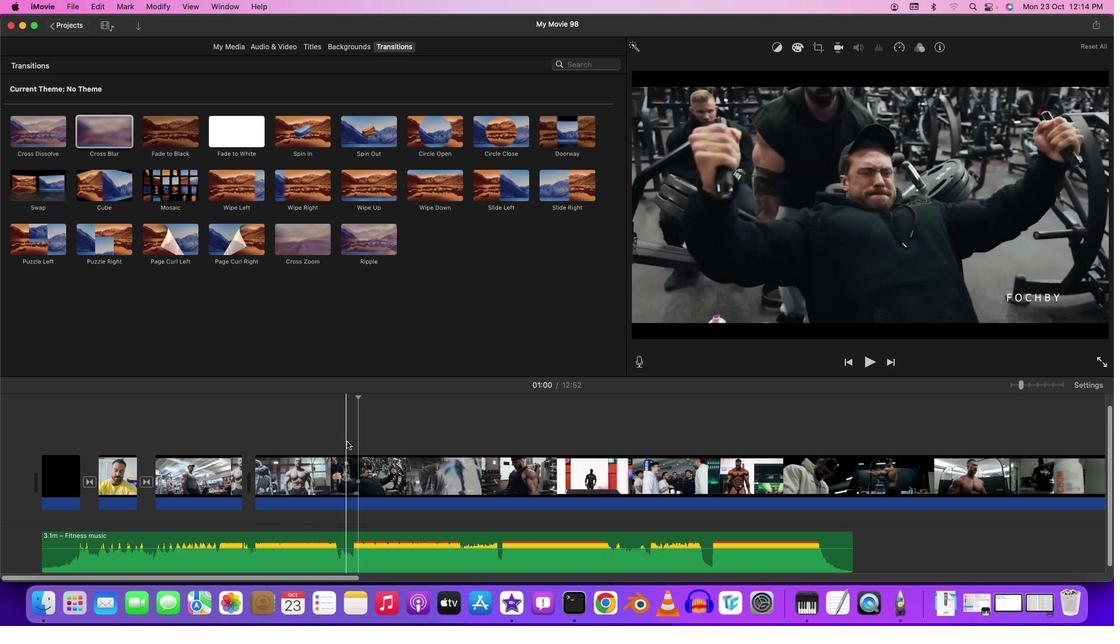 
Action: Key pressed Key.space
Screenshot: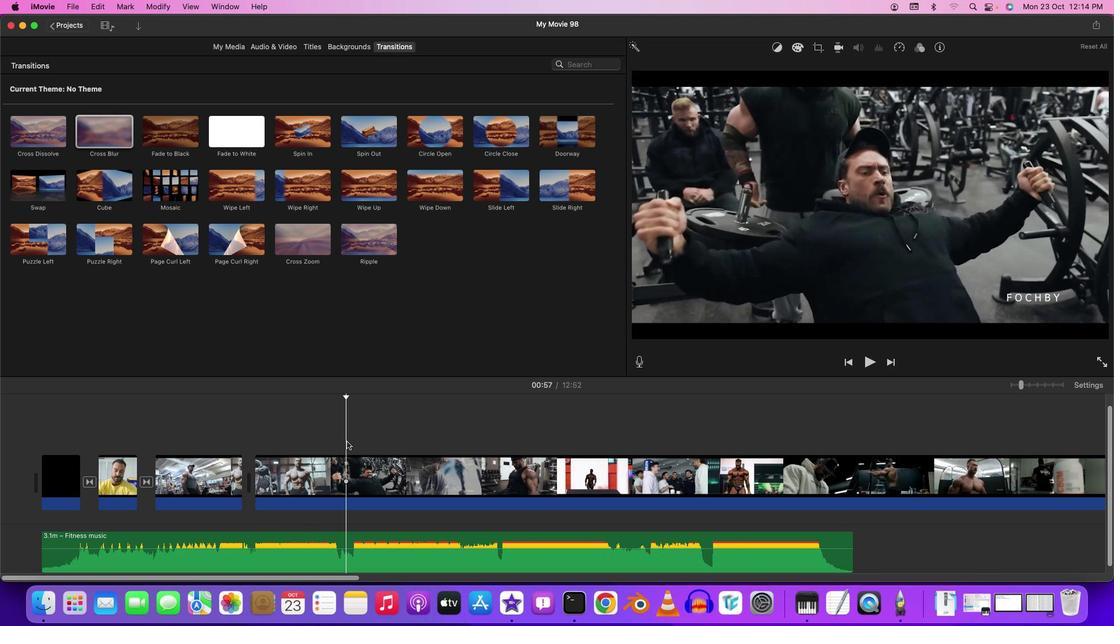 
Action: Mouse moved to (346, 442)
Screenshot: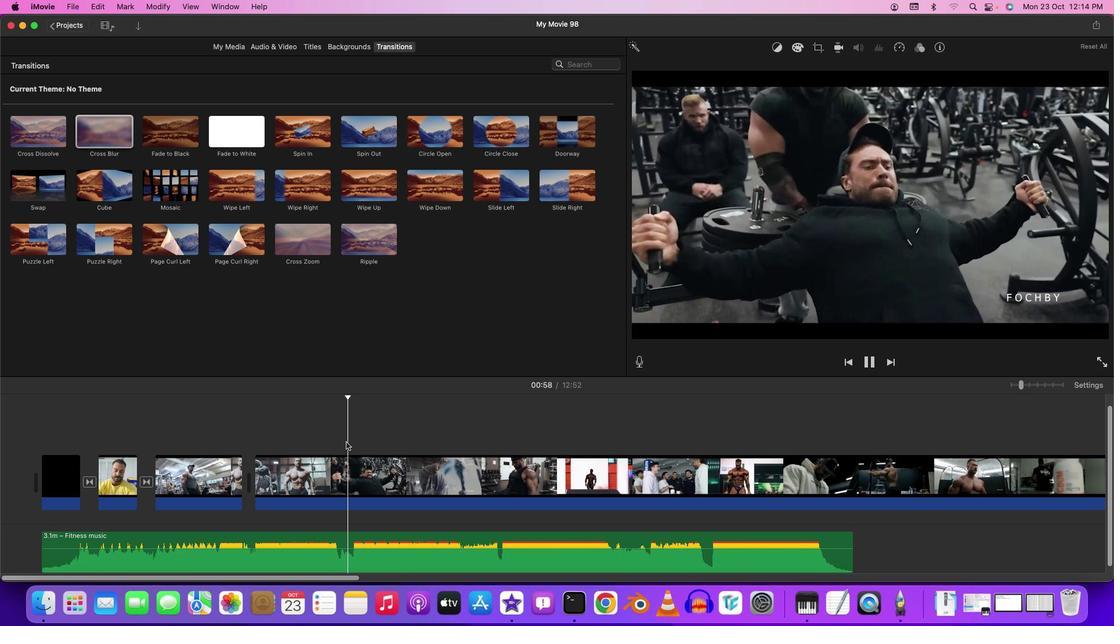 
Action: Key pressed Key.space
Screenshot: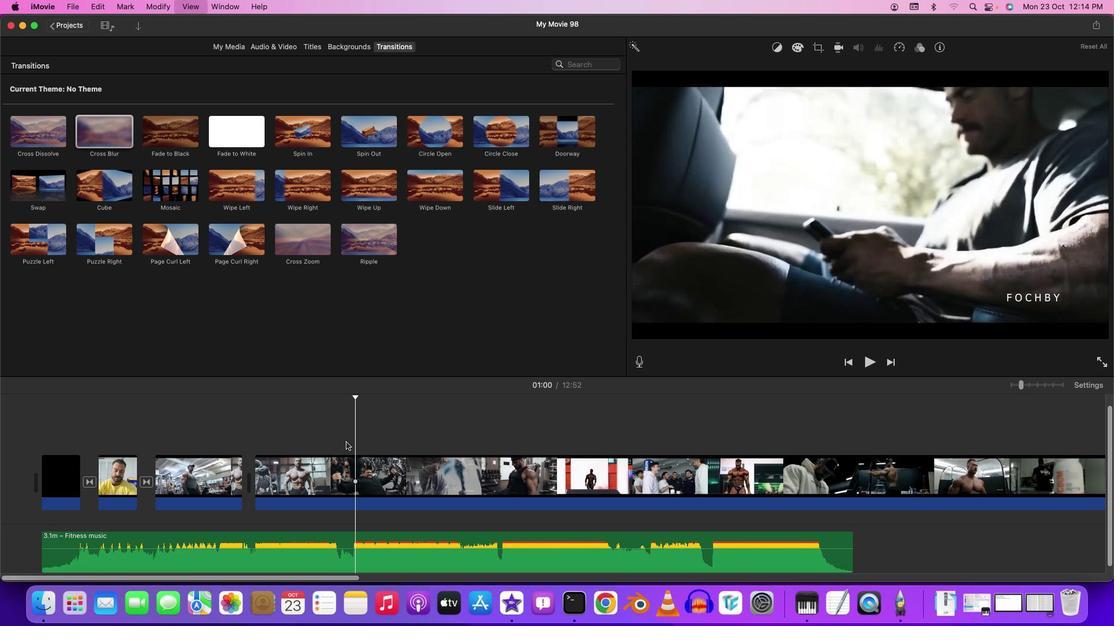 
Action: Mouse moved to (256, 484)
Screenshot: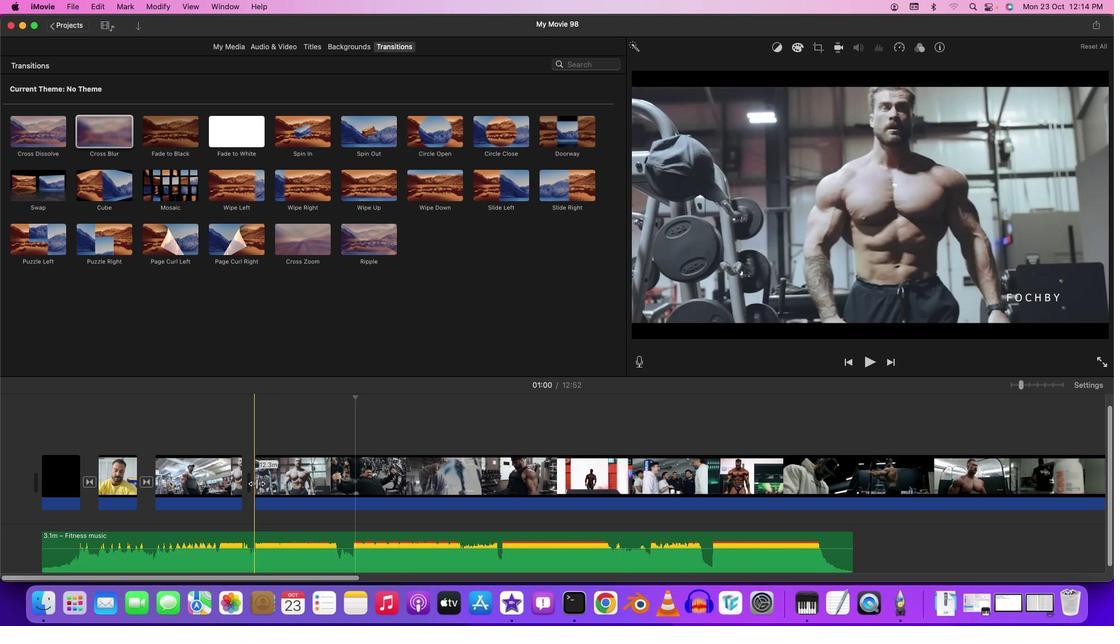 
Action: Mouse pressed left at (256, 484)
Screenshot: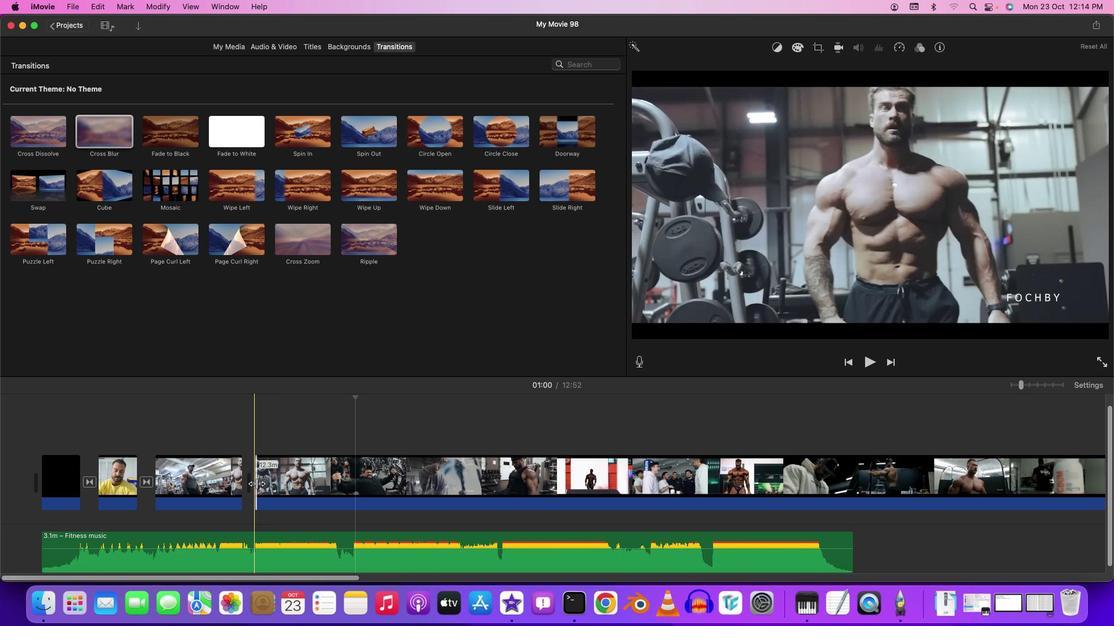 
Action: Mouse moved to (347, 432)
Screenshot: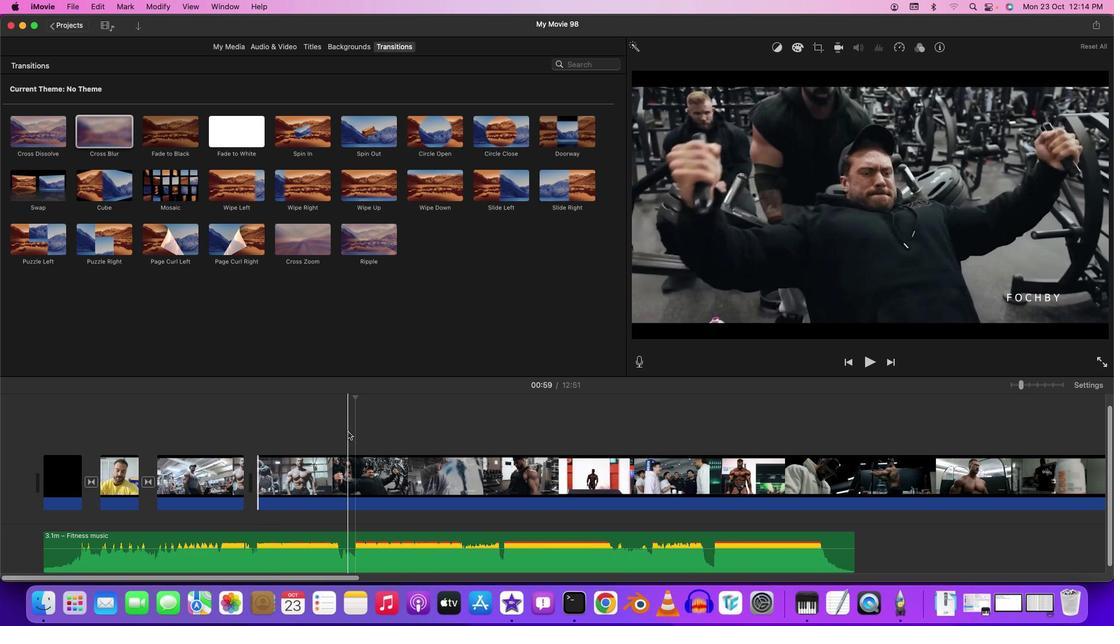 
Action: Mouse pressed left at (347, 432)
Screenshot: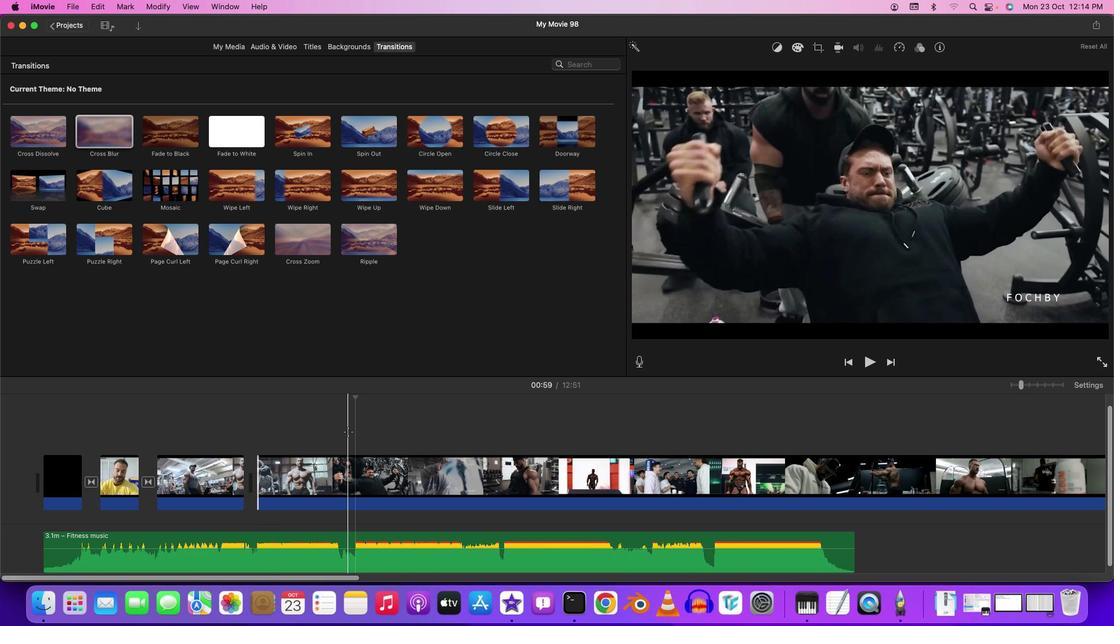 
Action: Mouse moved to (347, 432)
Screenshot: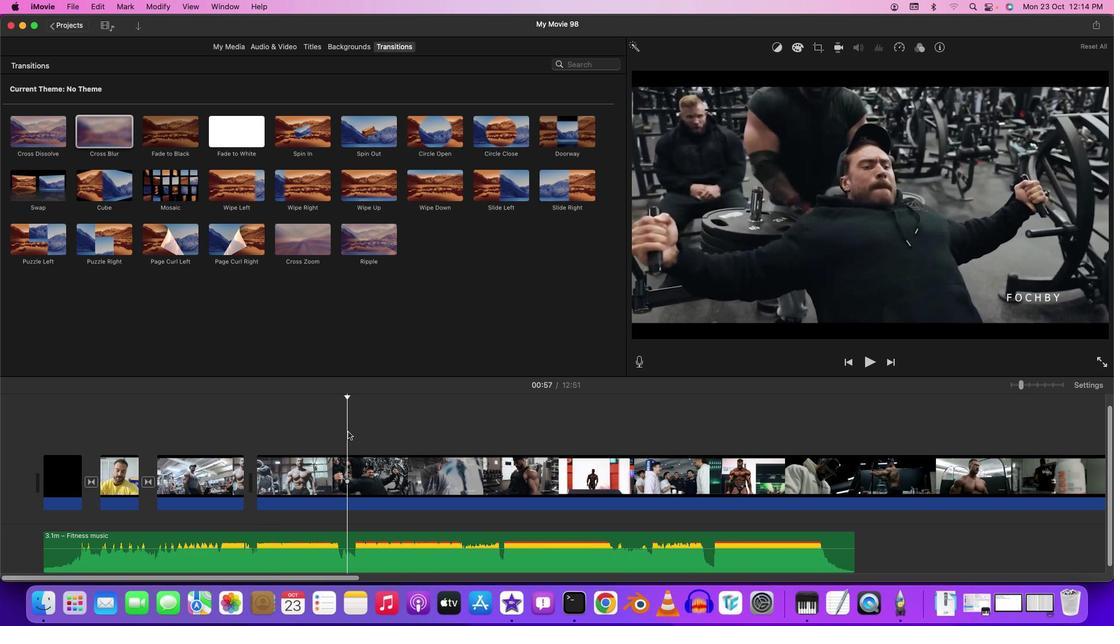
Action: Key pressed Key.space
Screenshot: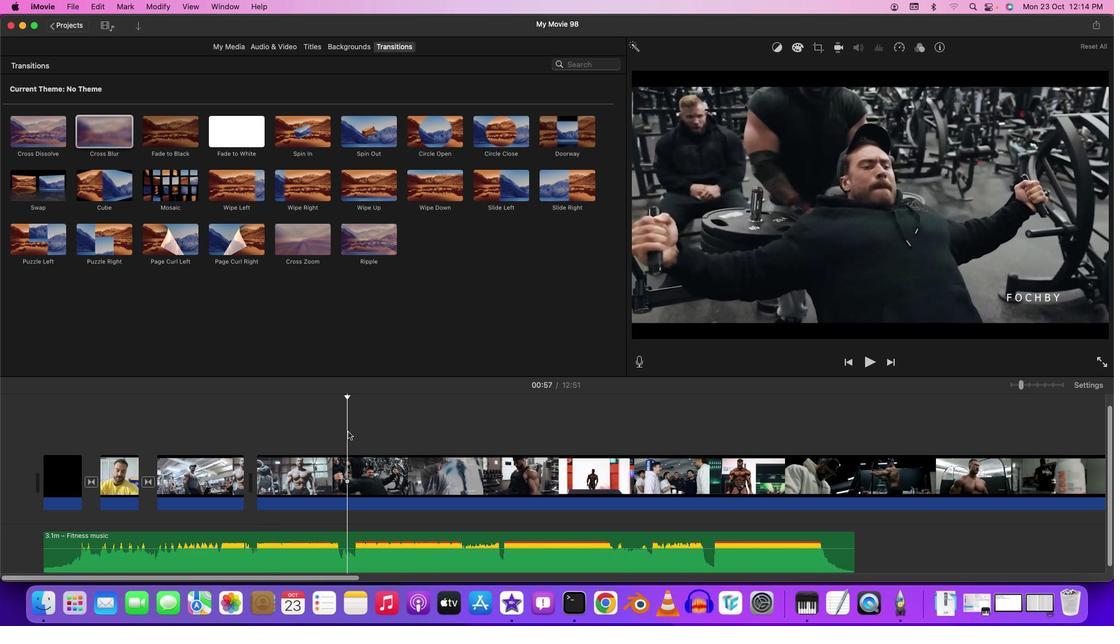 
Action: Mouse moved to (524, 436)
Screenshot: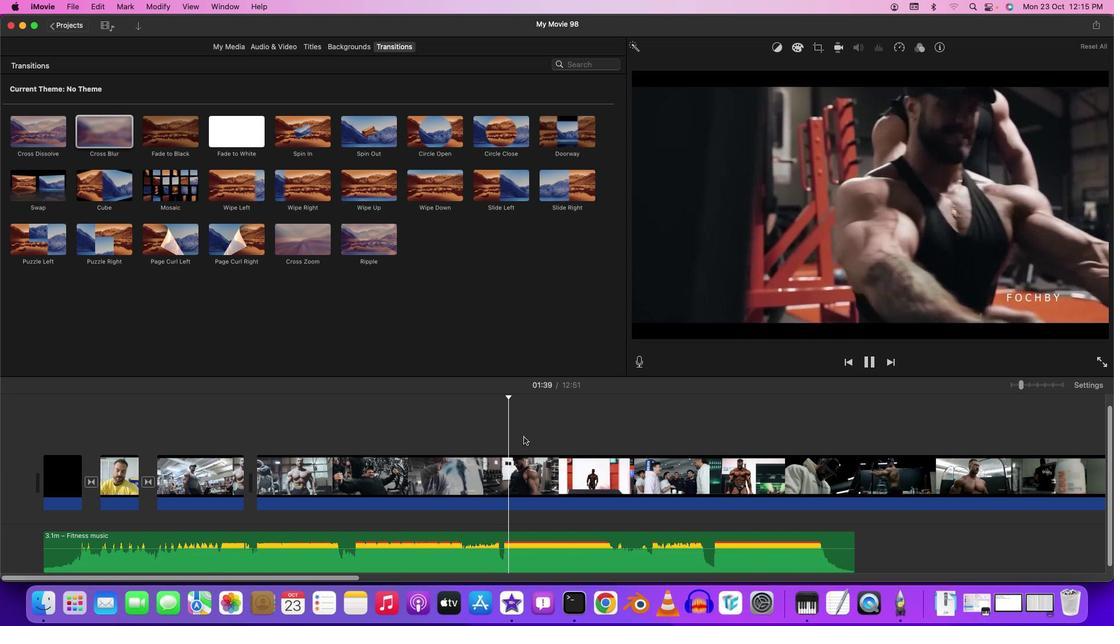 
Action: Mouse pressed left at (524, 436)
Screenshot: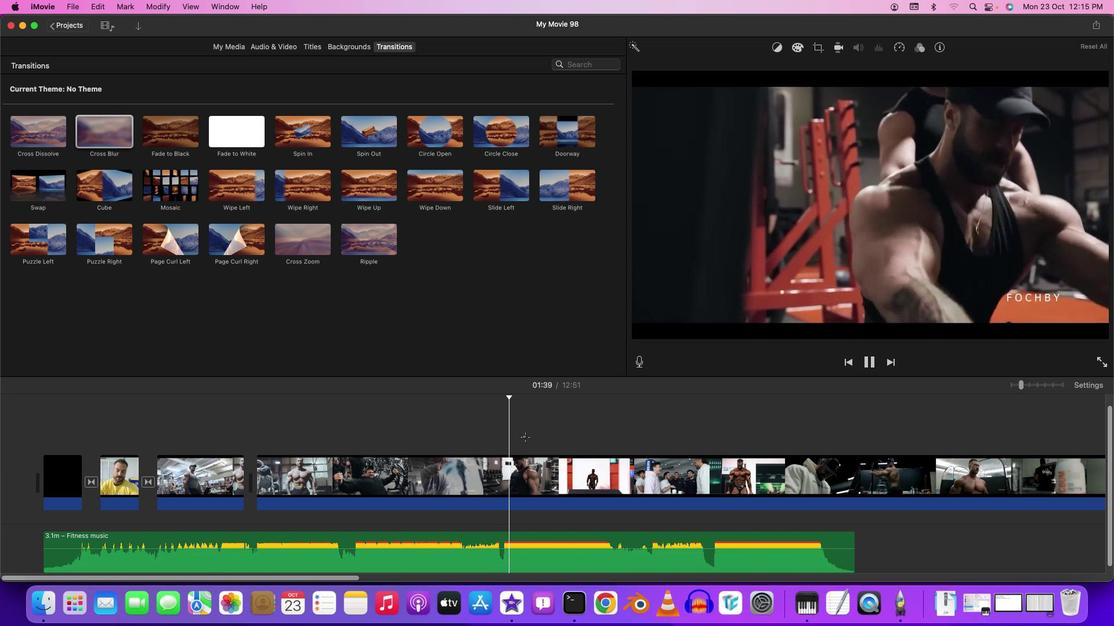 
Action: Mouse moved to (558, 439)
Screenshot: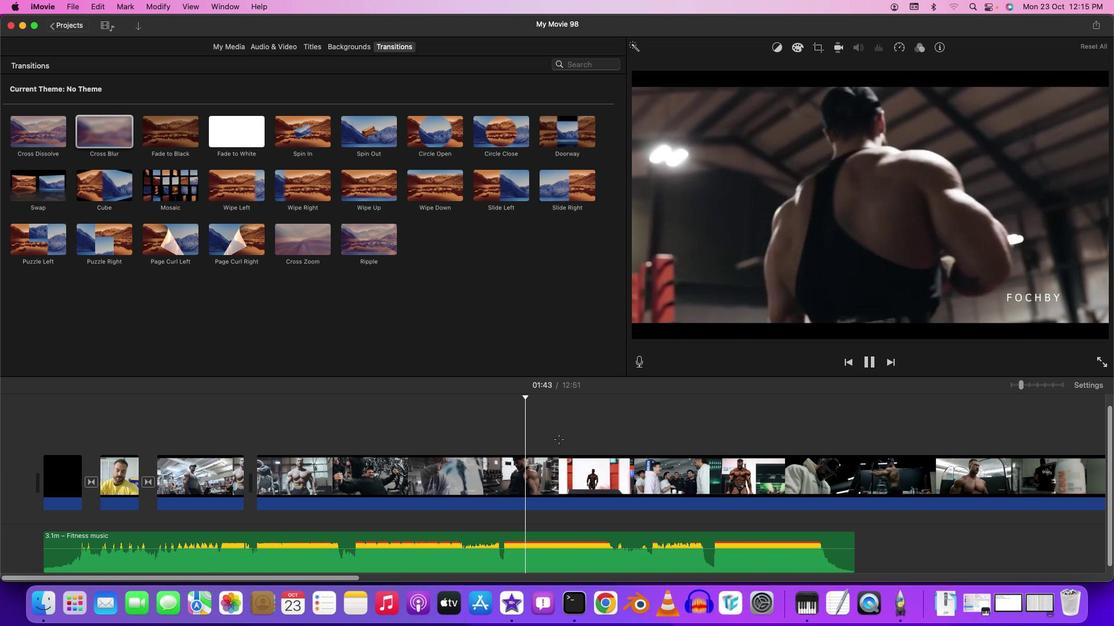 
Action: Mouse pressed left at (558, 439)
Screenshot: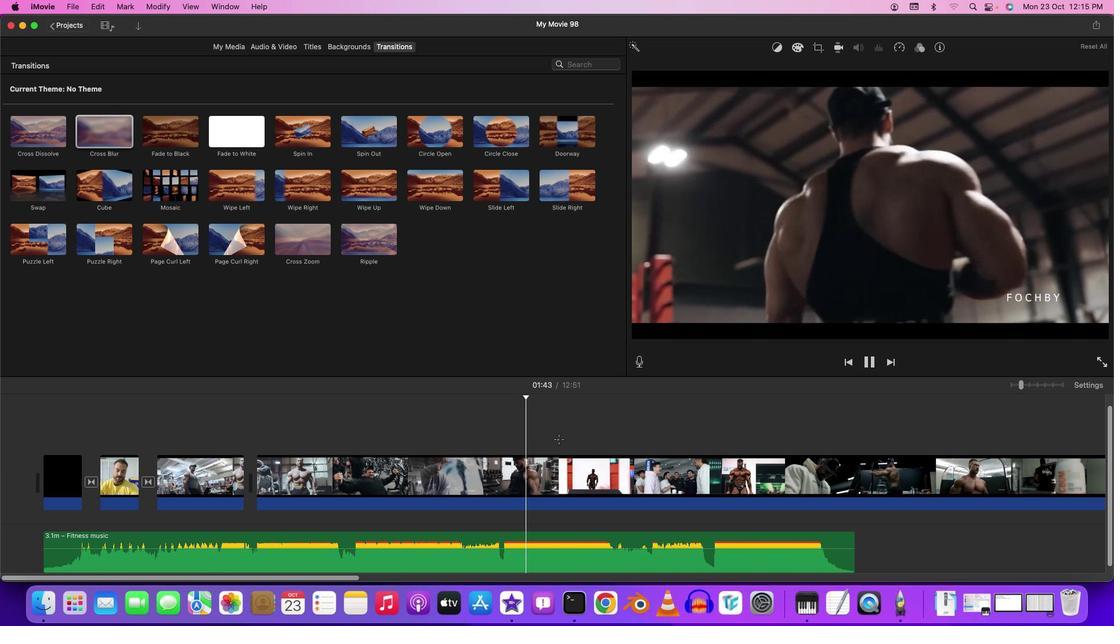 
Action: Mouse moved to (613, 438)
Screenshot: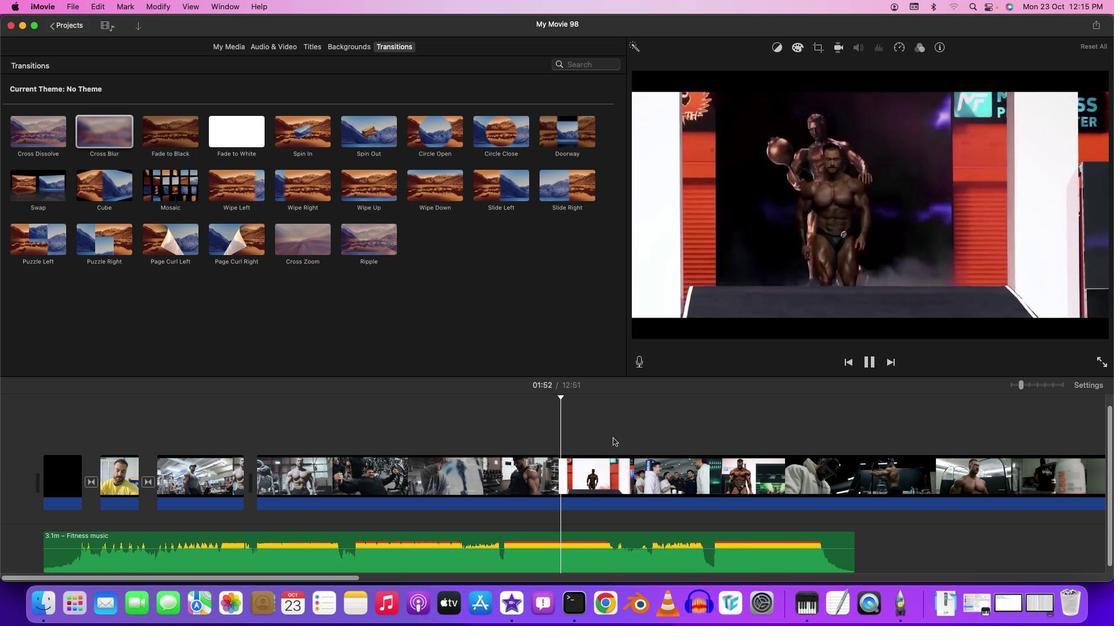 
Action: Mouse pressed left at (613, 438)
Screenshot: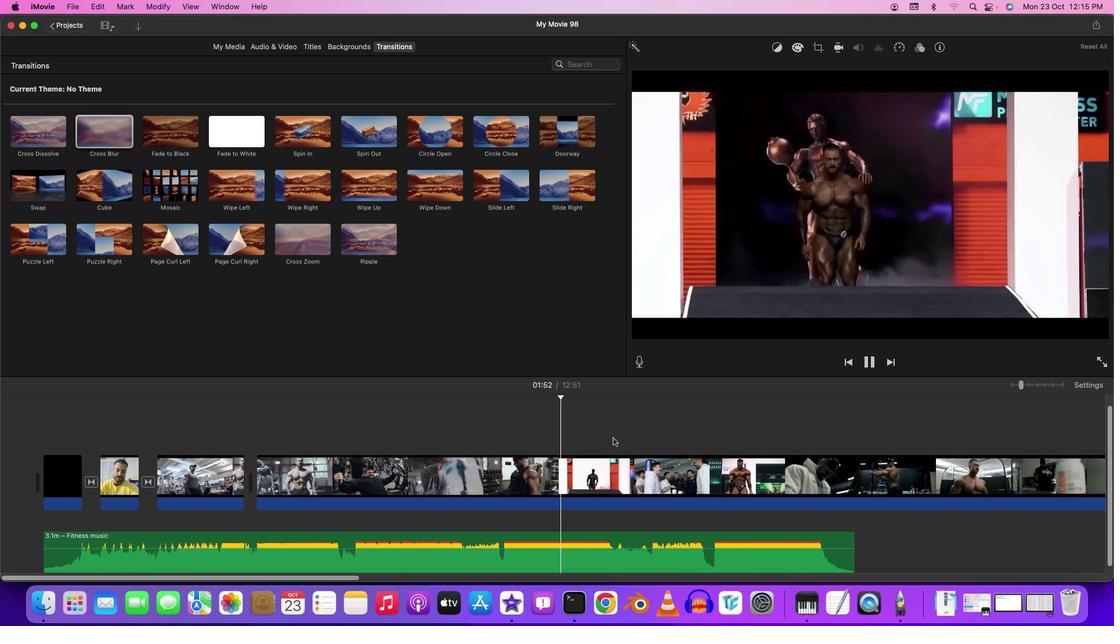 
Action: Mouse moved to (589, 436)
Screenshot: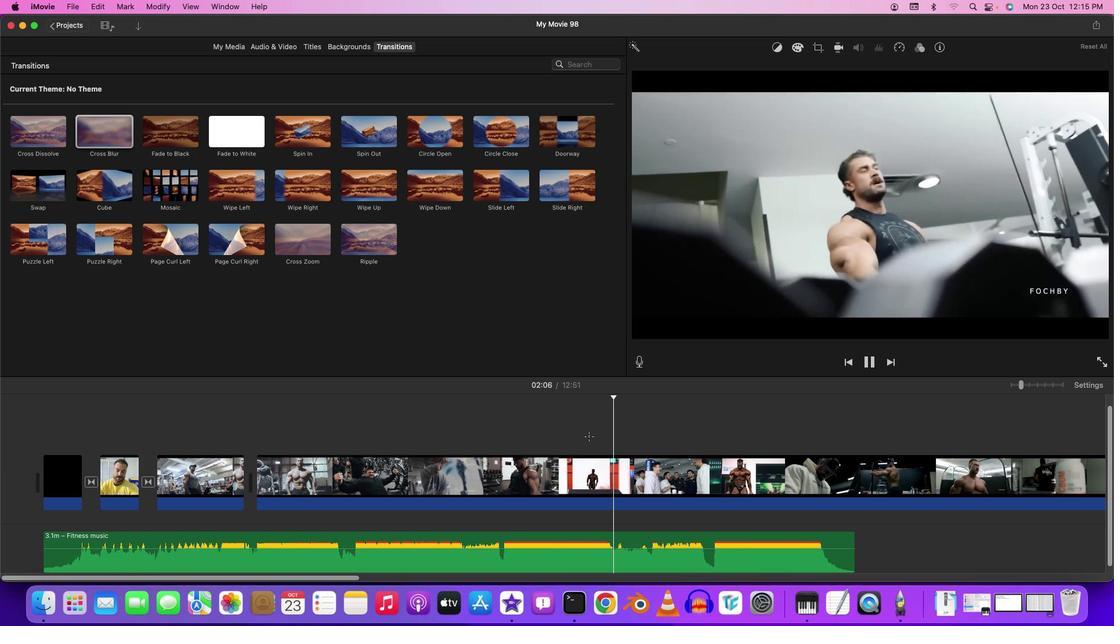 
Action: Mouse pressed left at (589, 436)
Screenshot: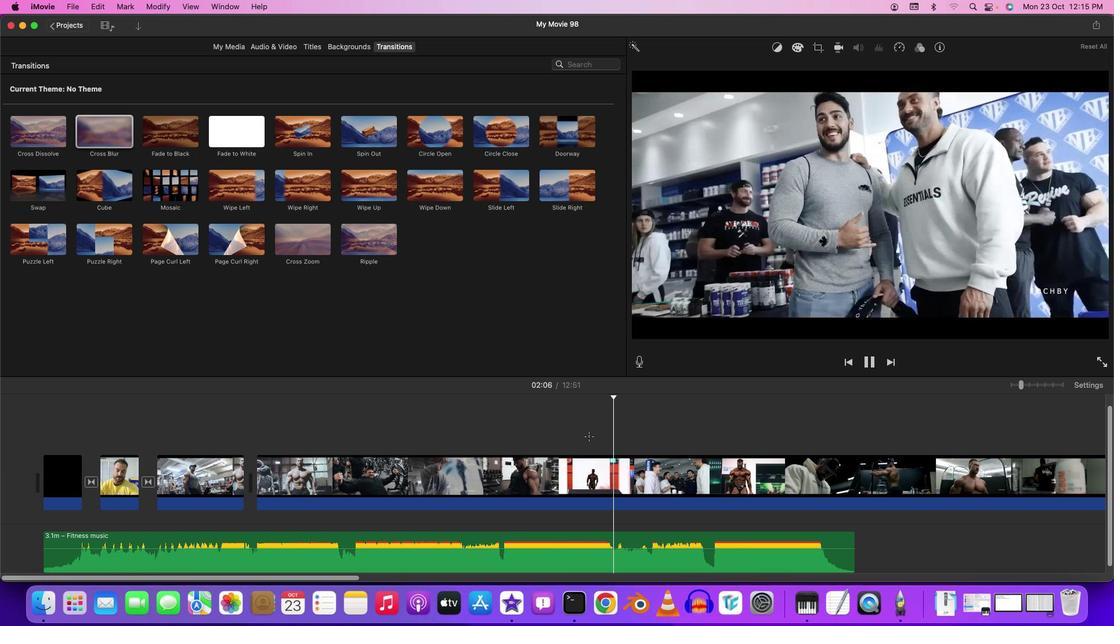 
Action: Mouse moved to (572, 434)
Screenshot: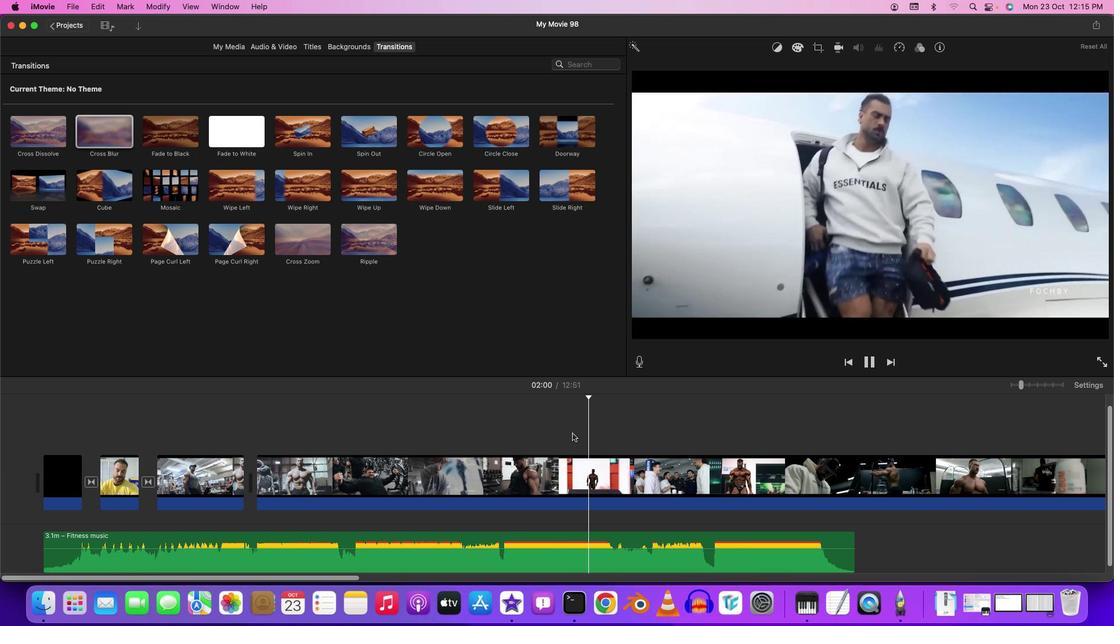 
Action: Mouse pressed left at (572, 434)
Screenshot: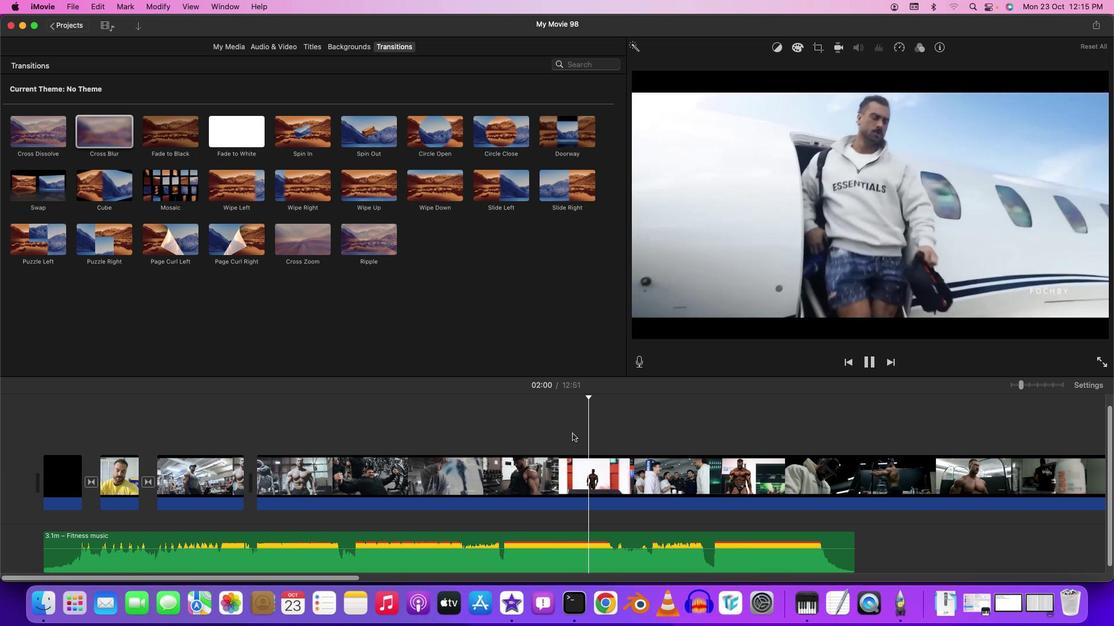 
Action: Mouse moved to (637, 432)
Screenshot: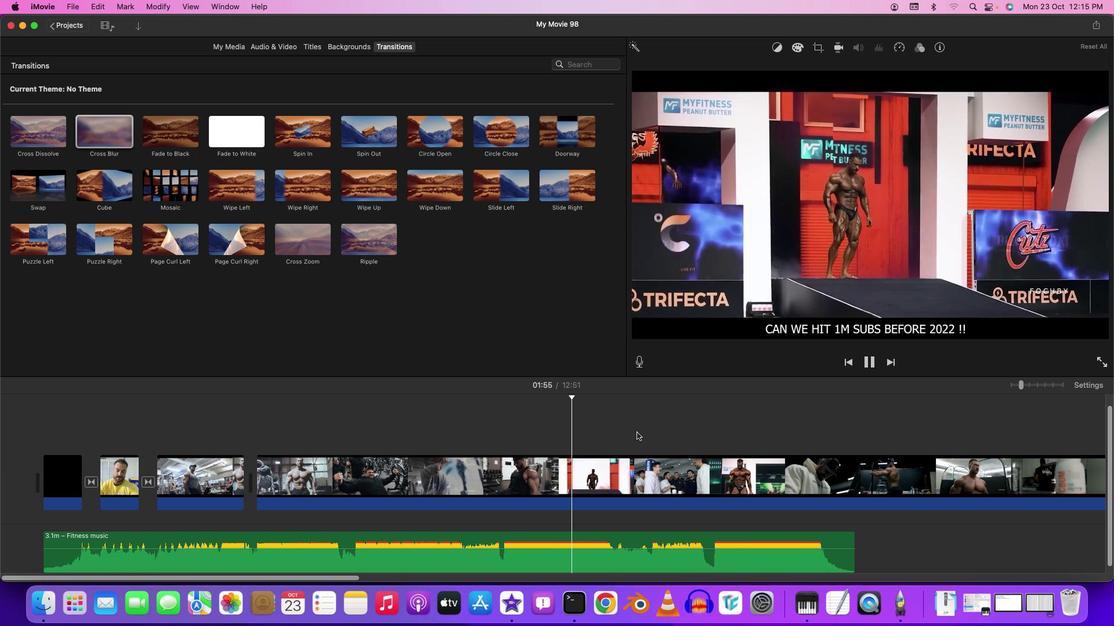 
Action: Mouse pressed left at (637, 432)
Screenshot: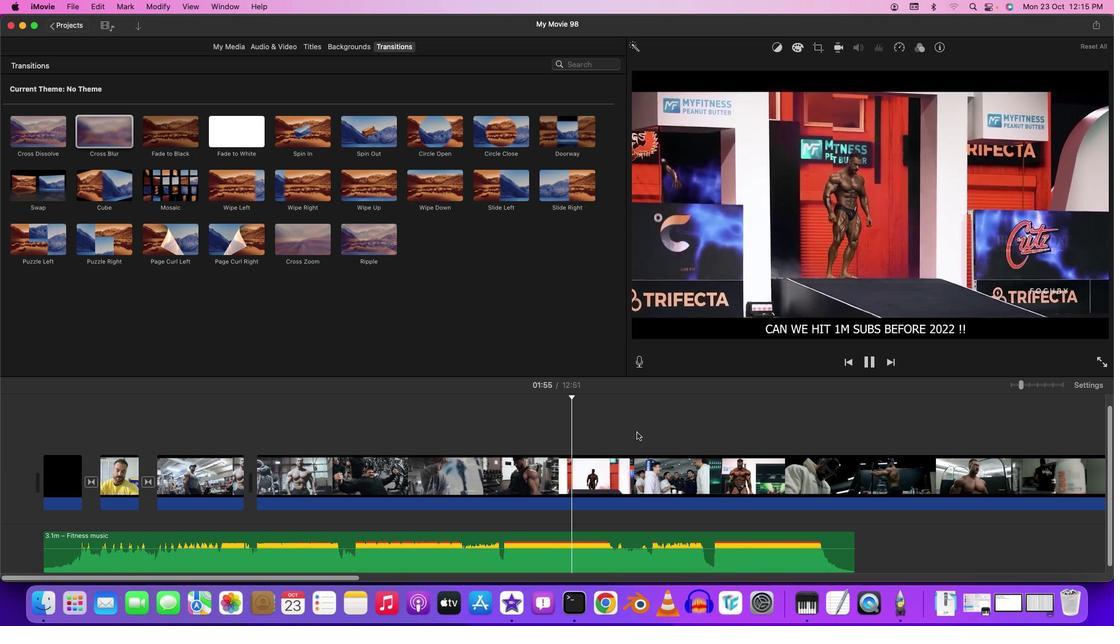 
Action: Mouse moved to (694, 438)
Screenshot: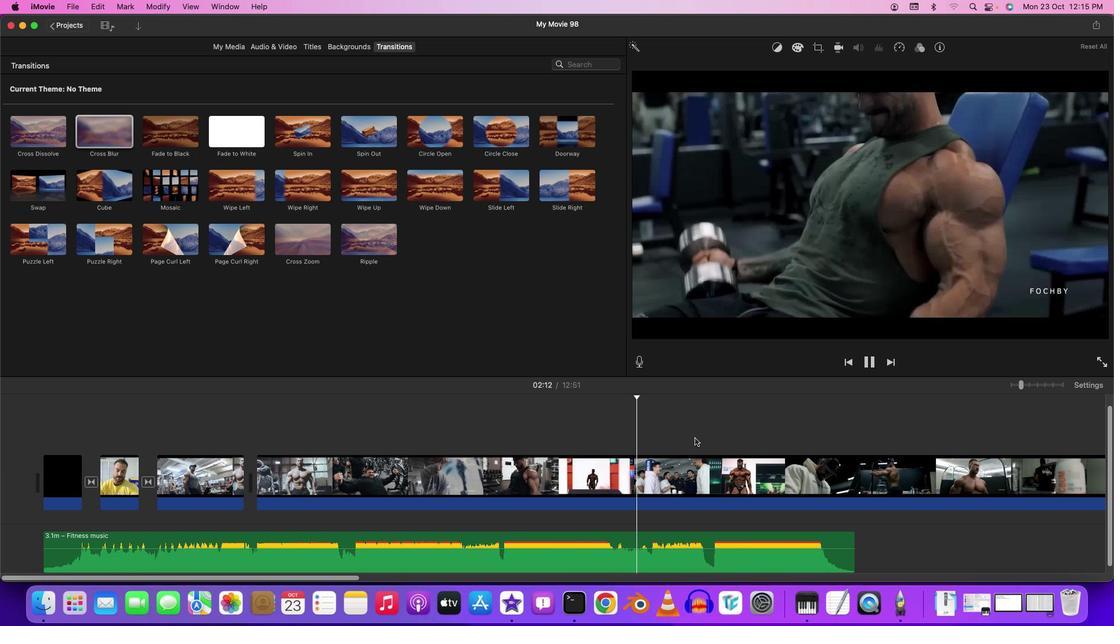 
Action: Mouse pressed left at (694, 438)
Screenshot: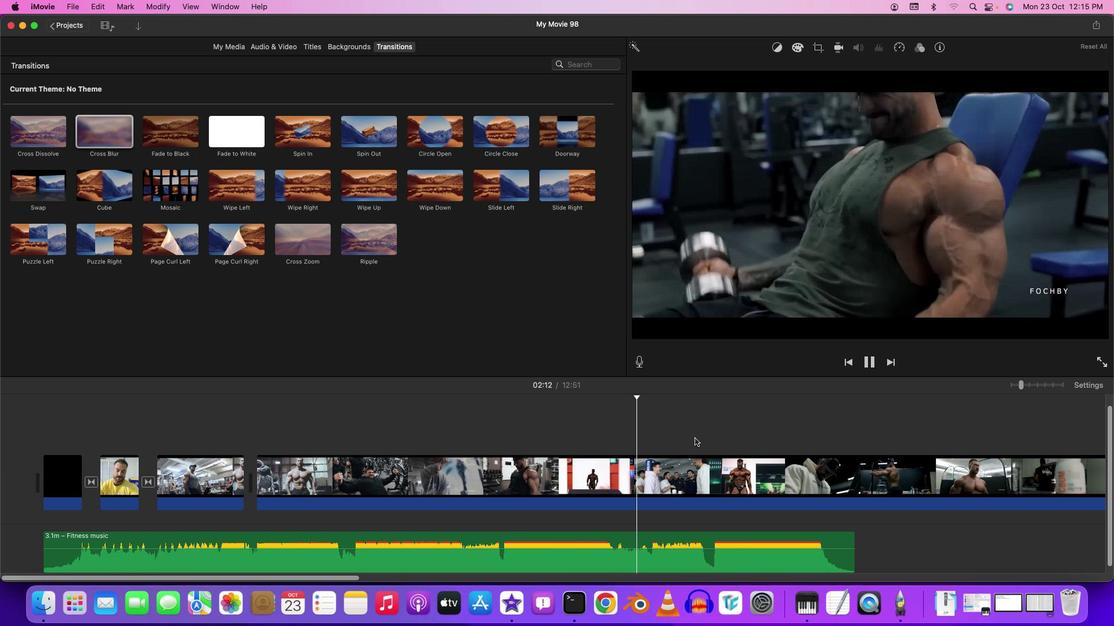 
Action: Mouse moved to (745, 437)
Screenshot: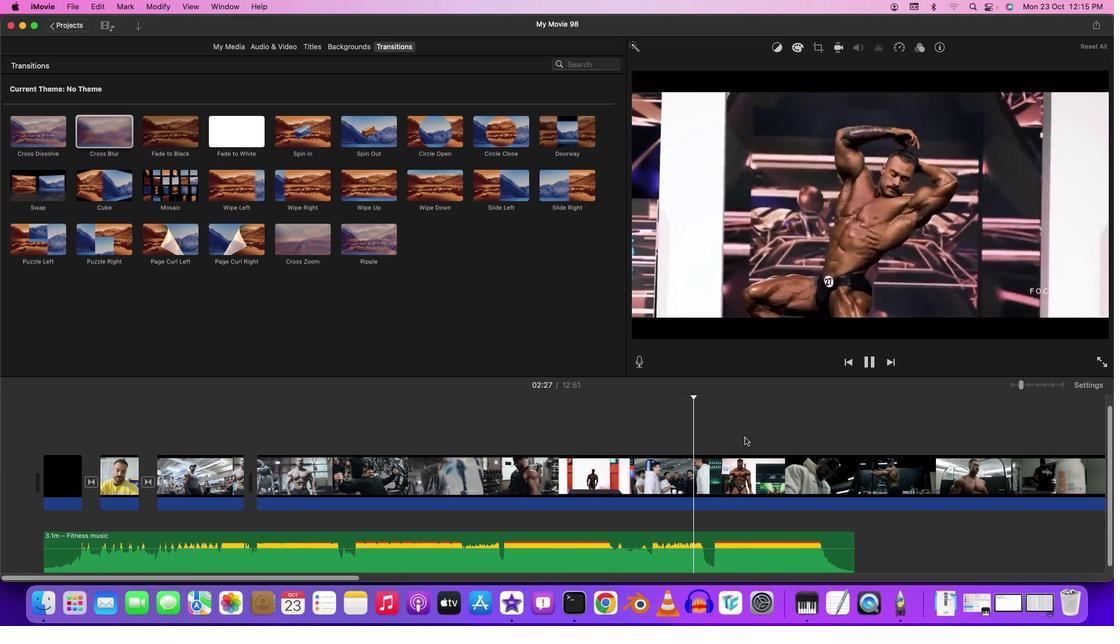 
Action: Mouse pressed left at (745, 437)
Screenshot: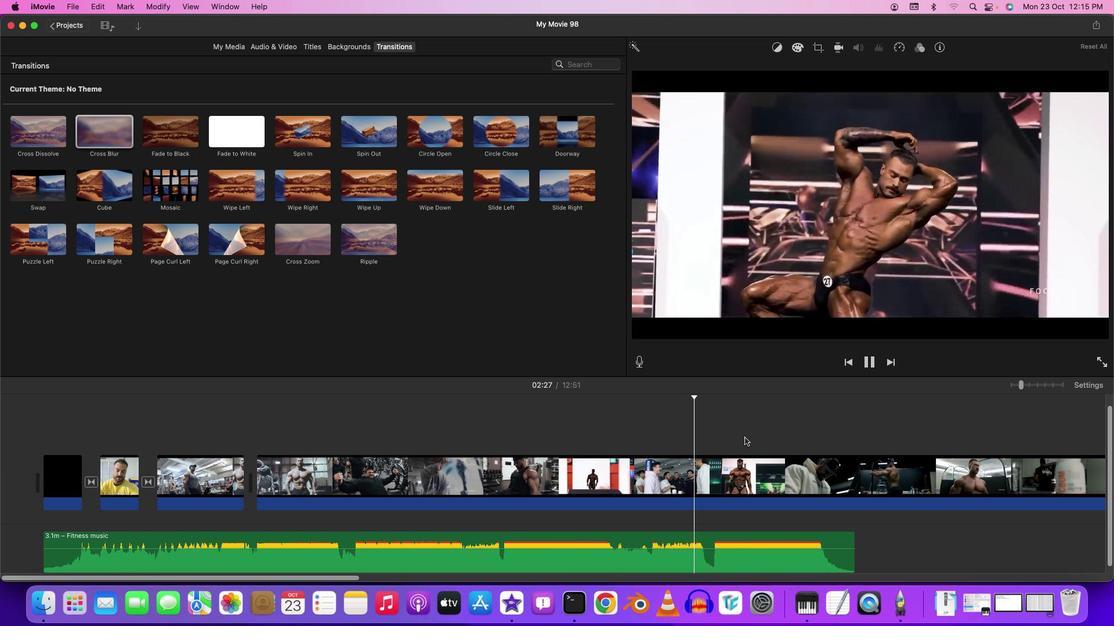 
Action: Mouse moved to (476, 436)
Screenshot: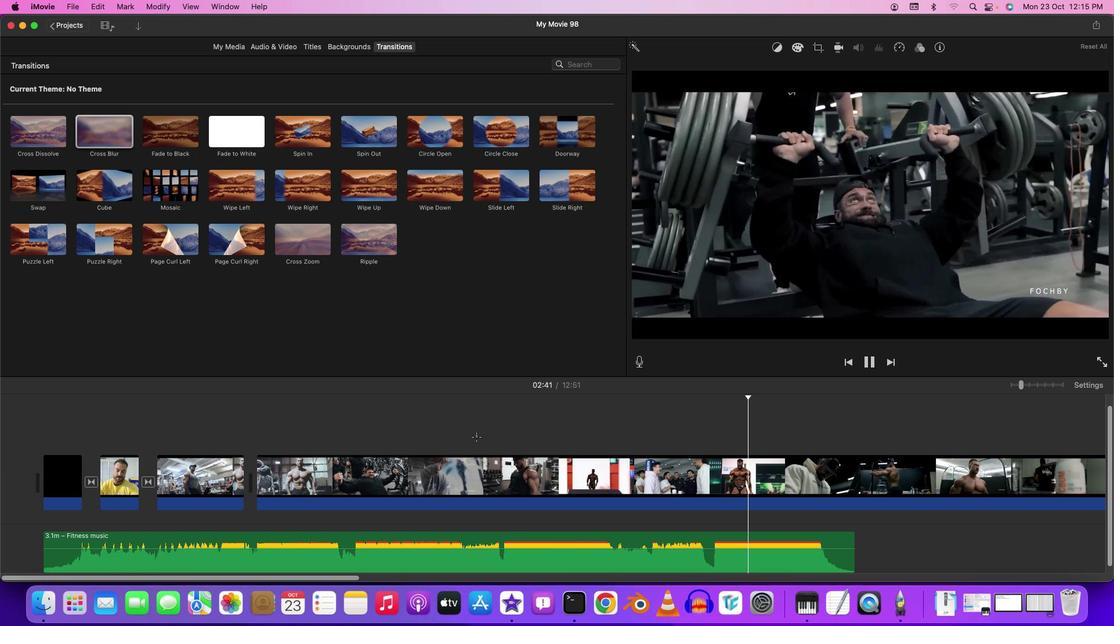 
Action: Mouse pressed left at (476, 436)
Screenshot: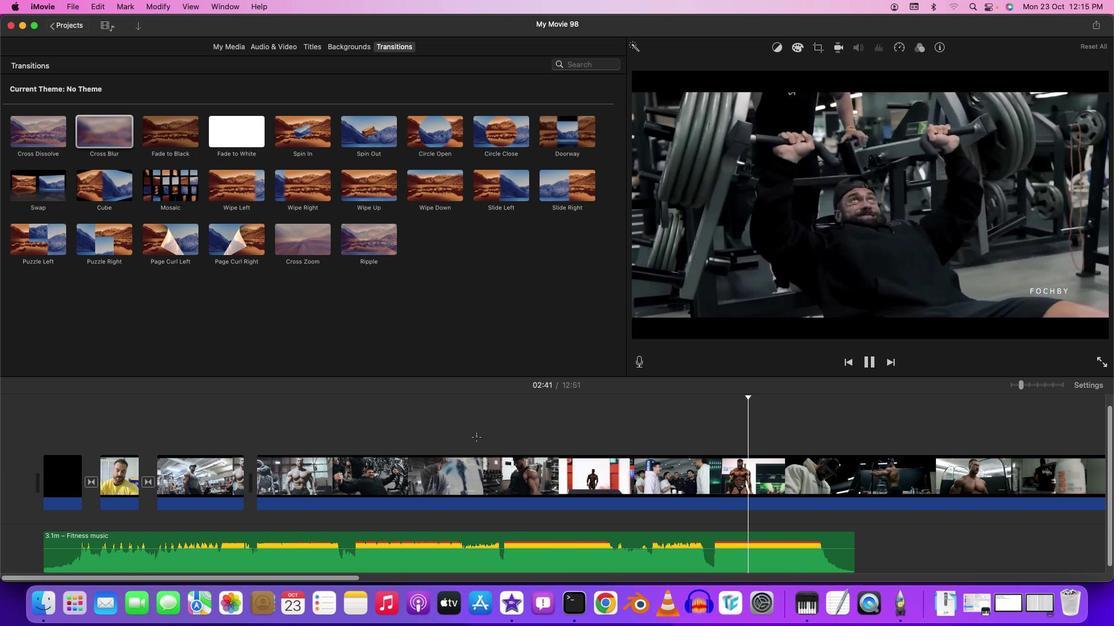 
Action: Mouse moved to (495, 434)
Screenshot: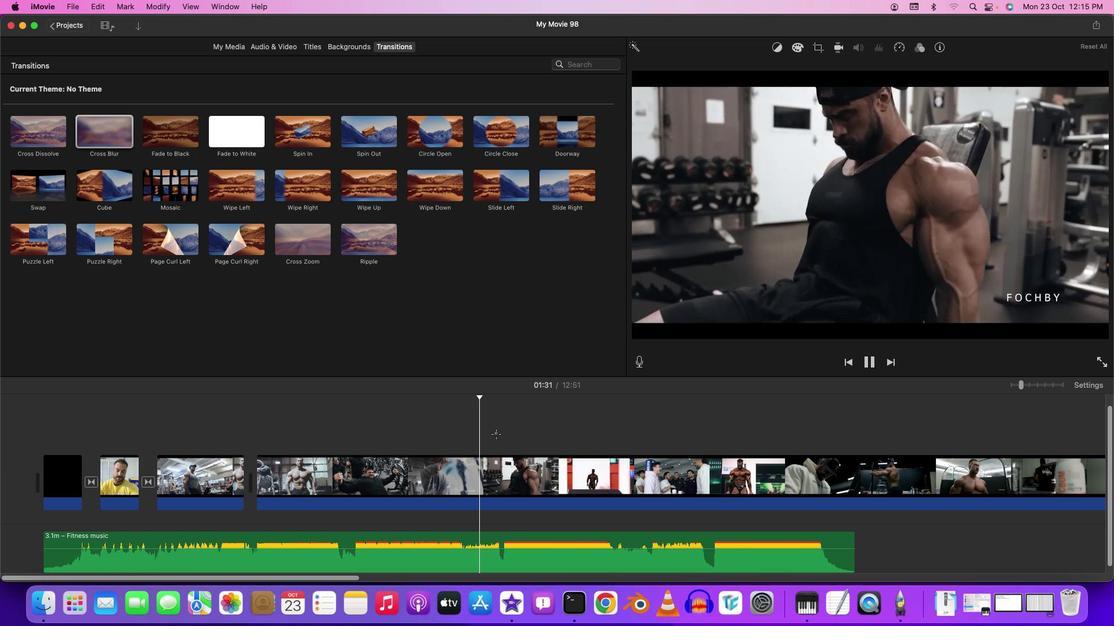 
Action: Mouse pressed left at (495, 434)
Screenshot: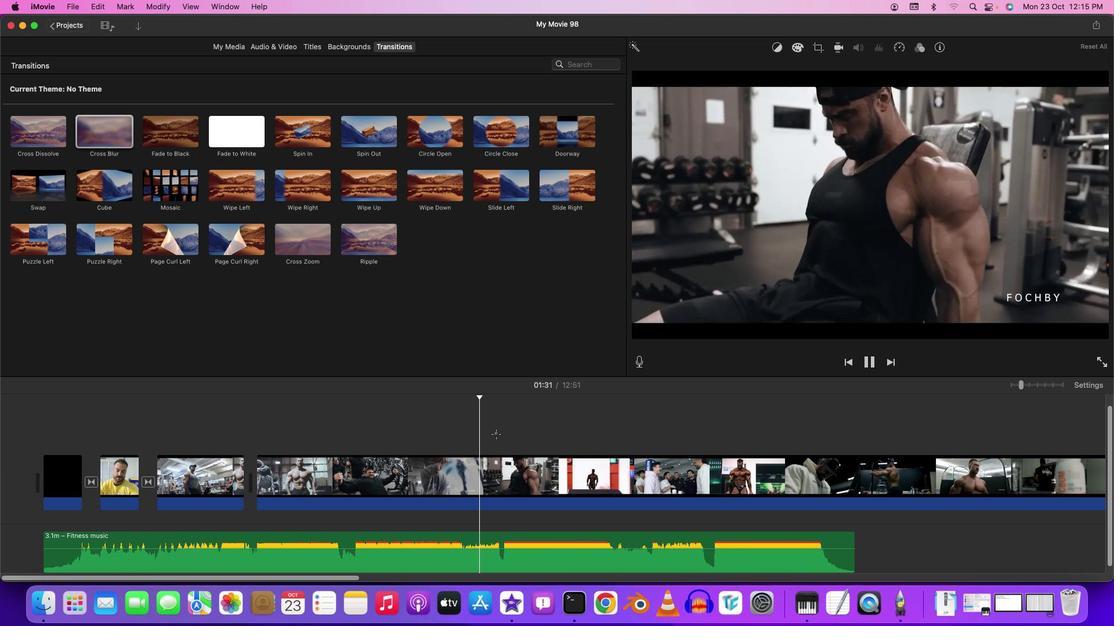 
Action: Mouse moved to (492, 436)
Screenshot: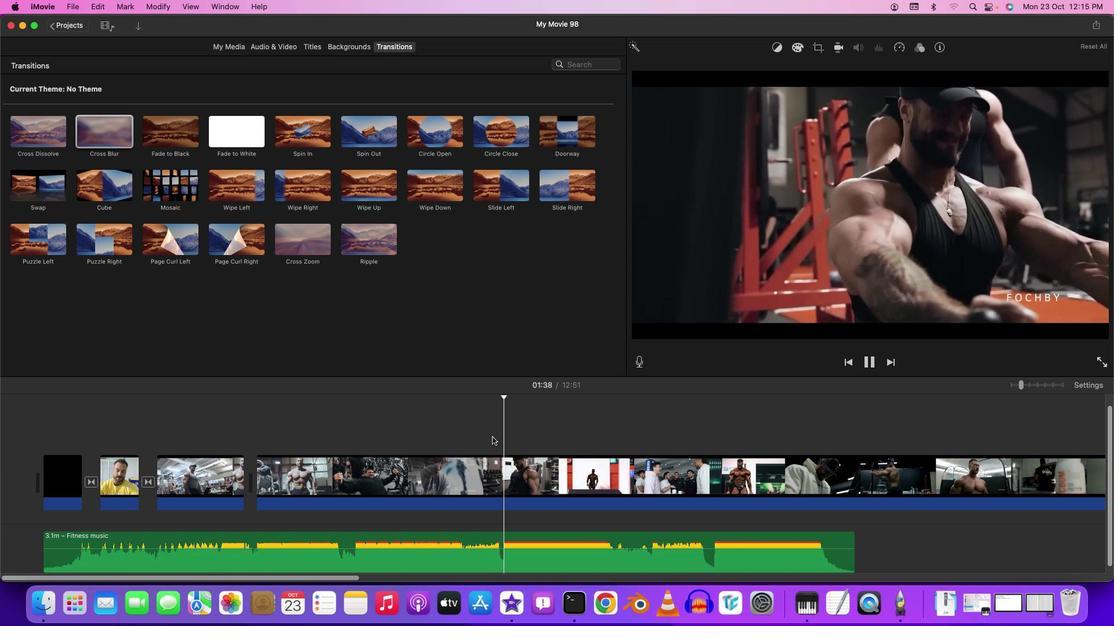
Action: Mouse pressed left at (492, 436)
Screenshot: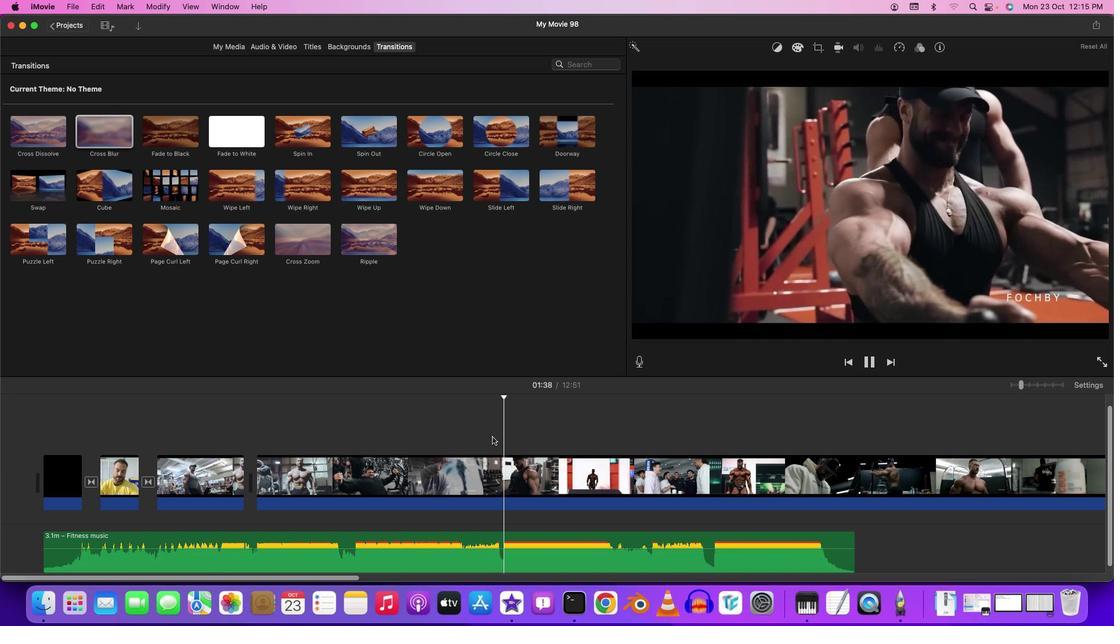 
Action: Key pressed Key.spaceKey.leftKey.leftKey.leftKey.leftKey.leftKey.leftKey.leftKey.leftKey.leftKey.leftKey.leftKey.leftKey.leftKey.leftKey.leftKey.leftKey.leftKey.leftKey.leftKey.rightKey.rightKey.rightKey.rightKey.rightKey.rightKey.rightKey.leftKey.left
Screenshot: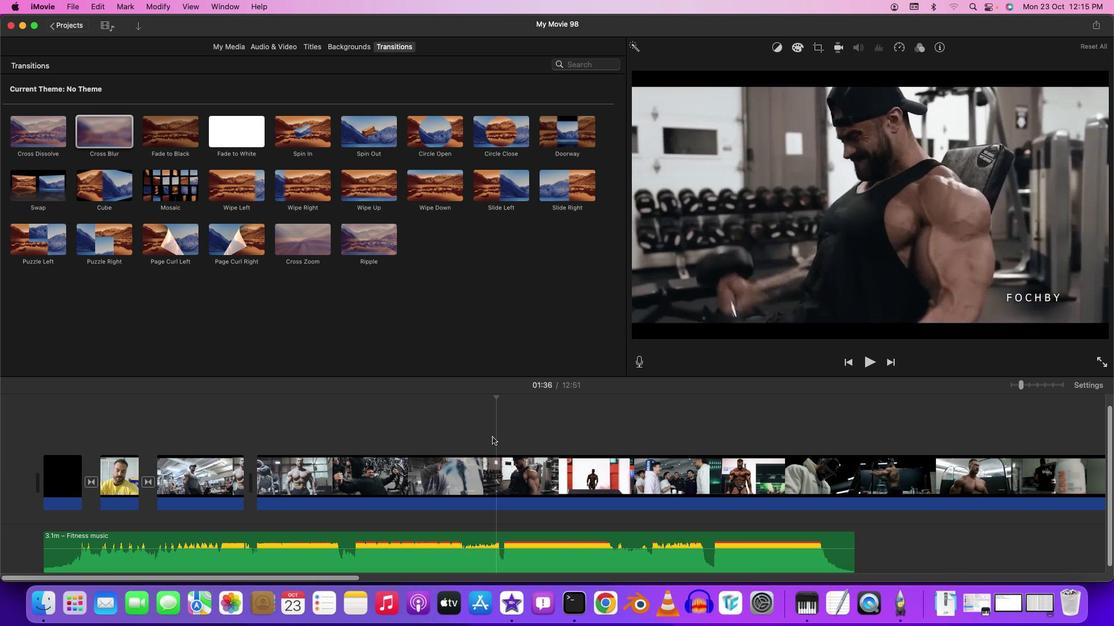 
Action: Mouse moved to (494, 490)
Screenshot: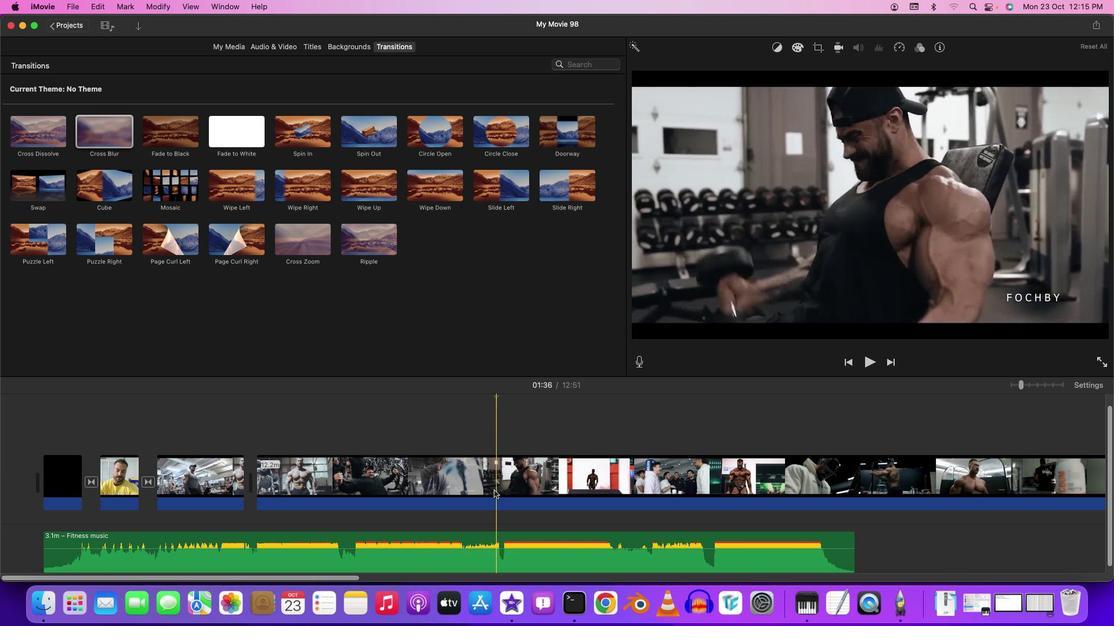 
Action: Mouse pressed left at (494, 490)
Screenshot: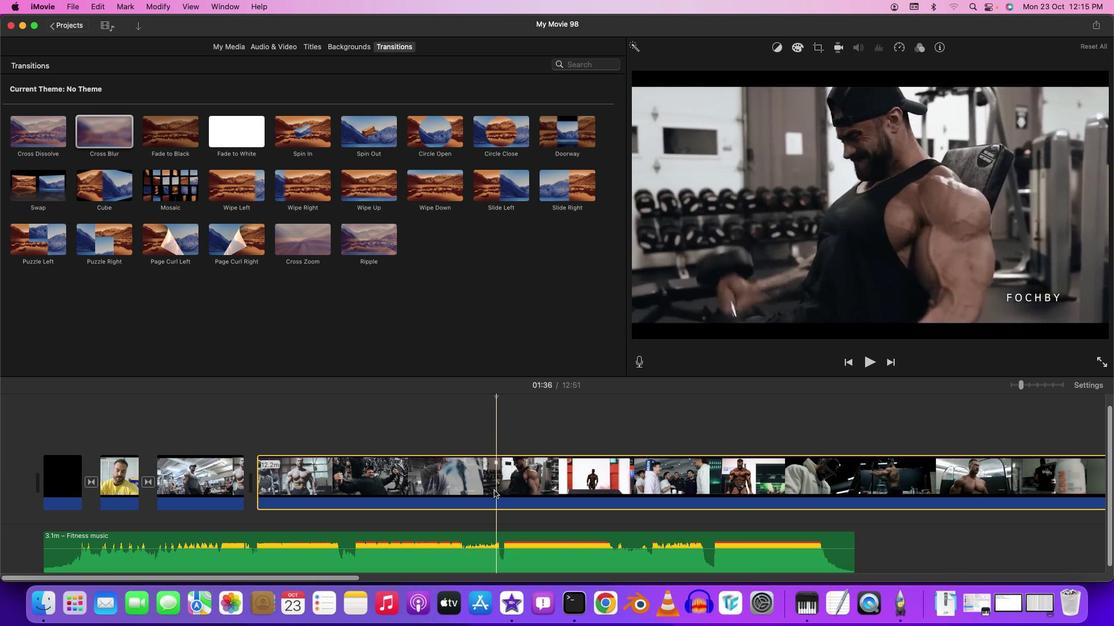 
Action: Key pressed Key.cmd'b'
Screenshot: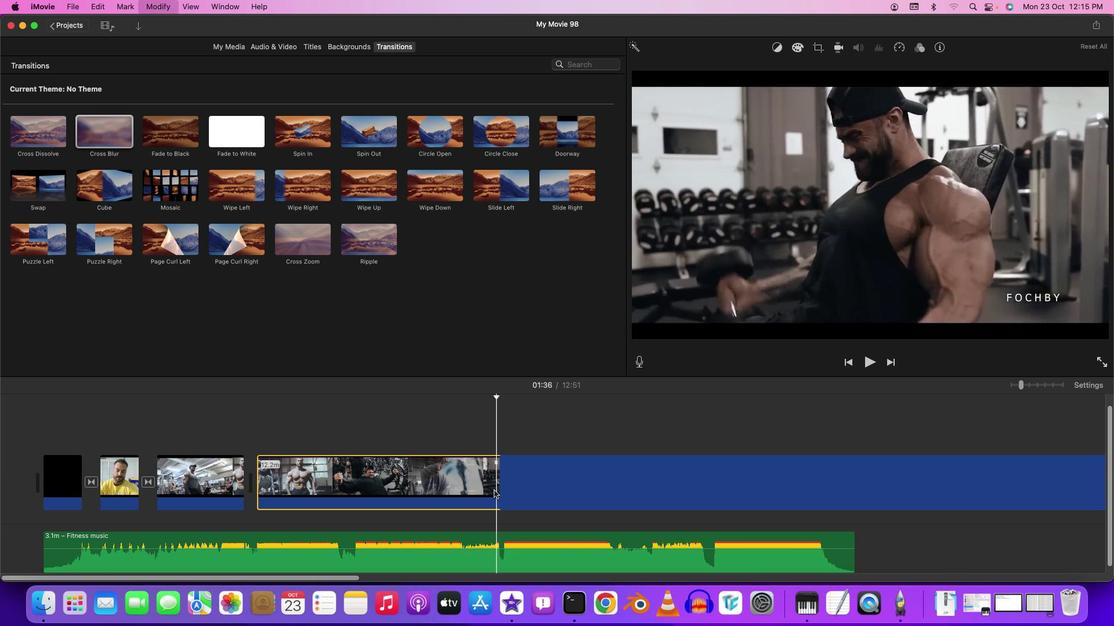 
Action: Mouse moved to (546, 492)
Screenshot: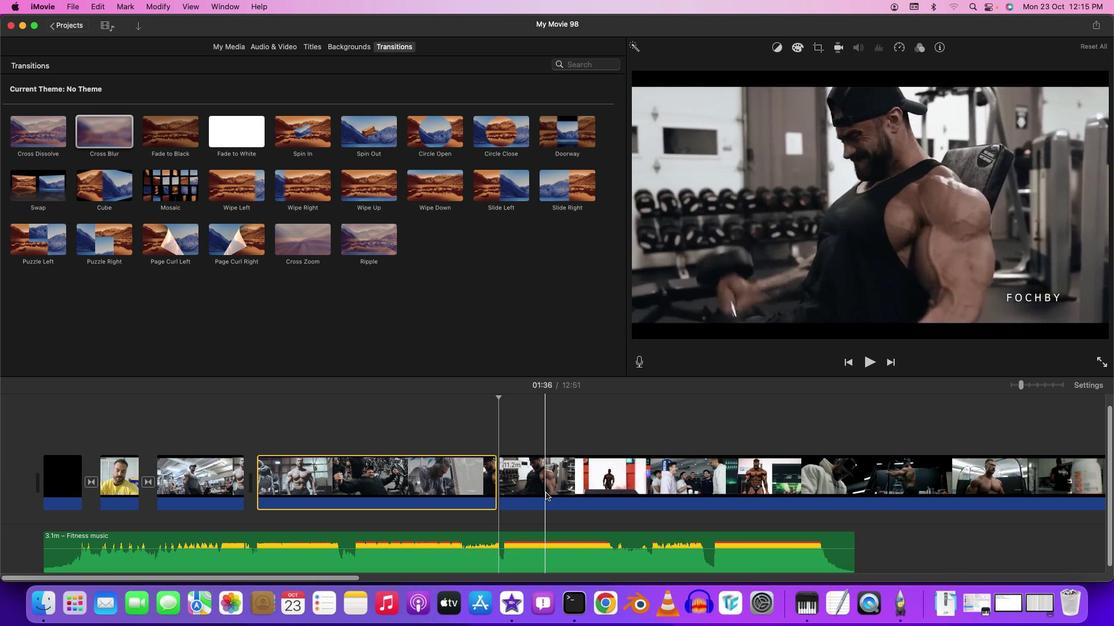 
Action: Mouse pressed left at (546, 492)
Screenshot: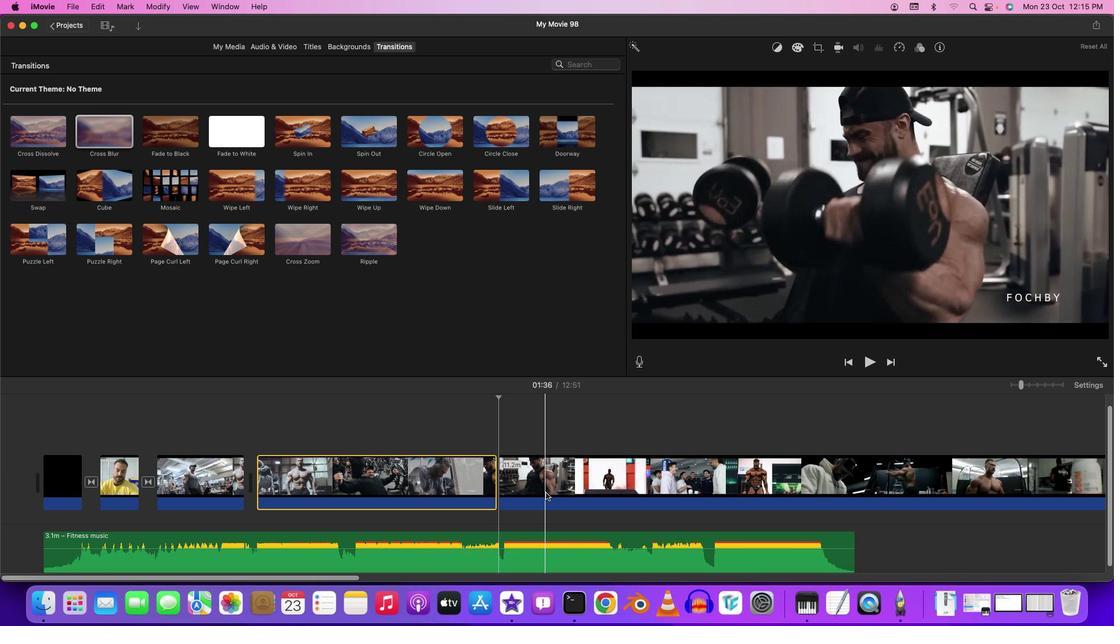 
Action: Mouse pressed right at (546, 492)
Screenshot: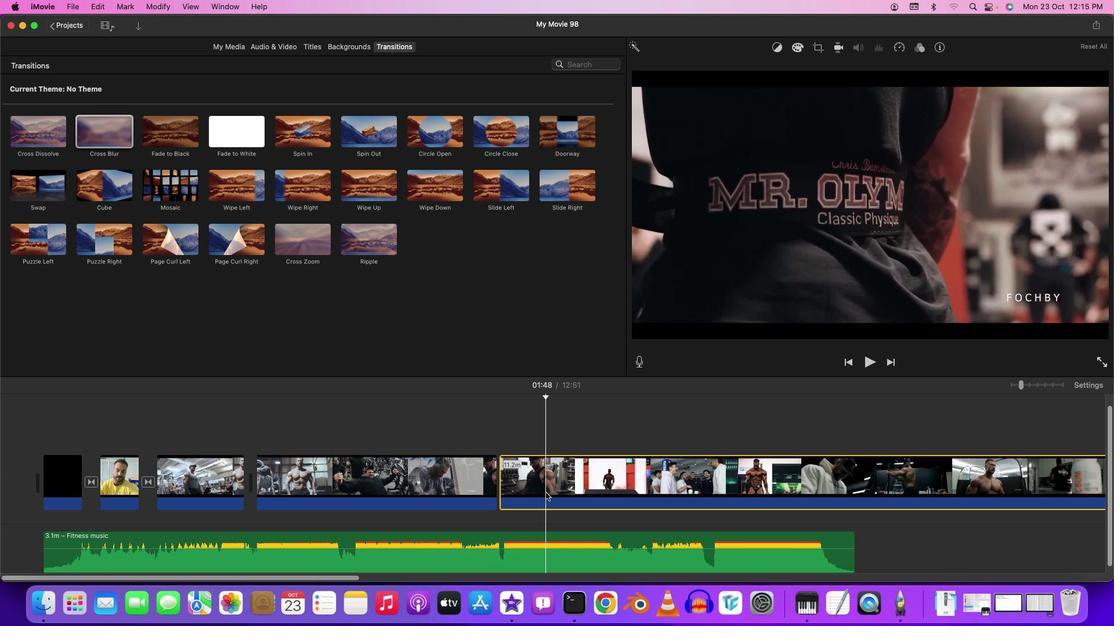 
Action: Mouse moved to (570, 431)
Screenshot: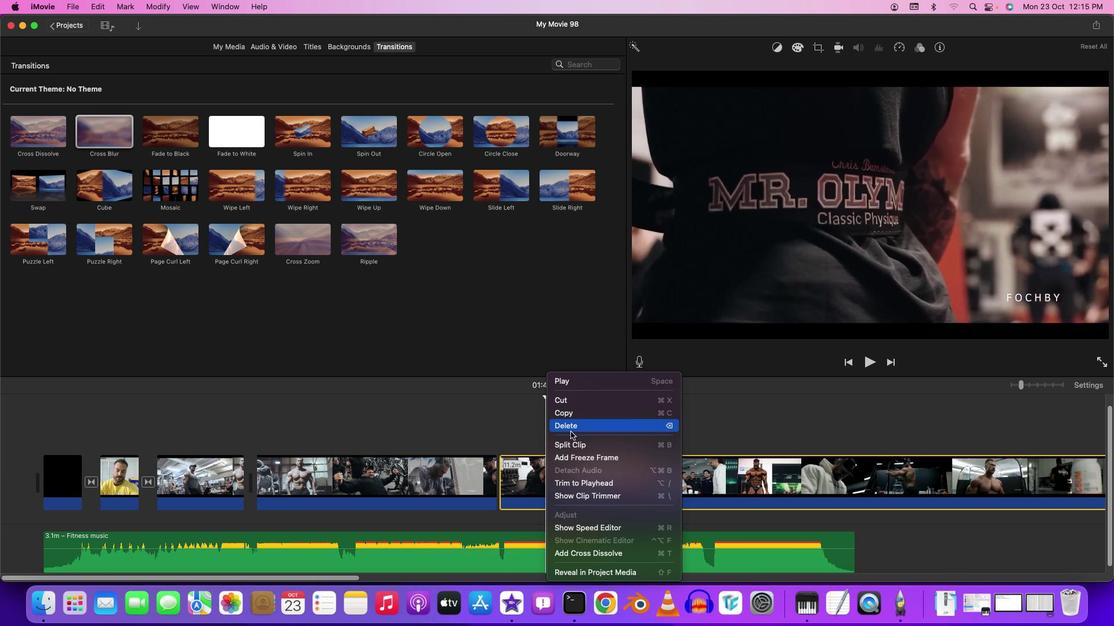 
Action: Mouse pressed left at (570, 431)
Screenshot: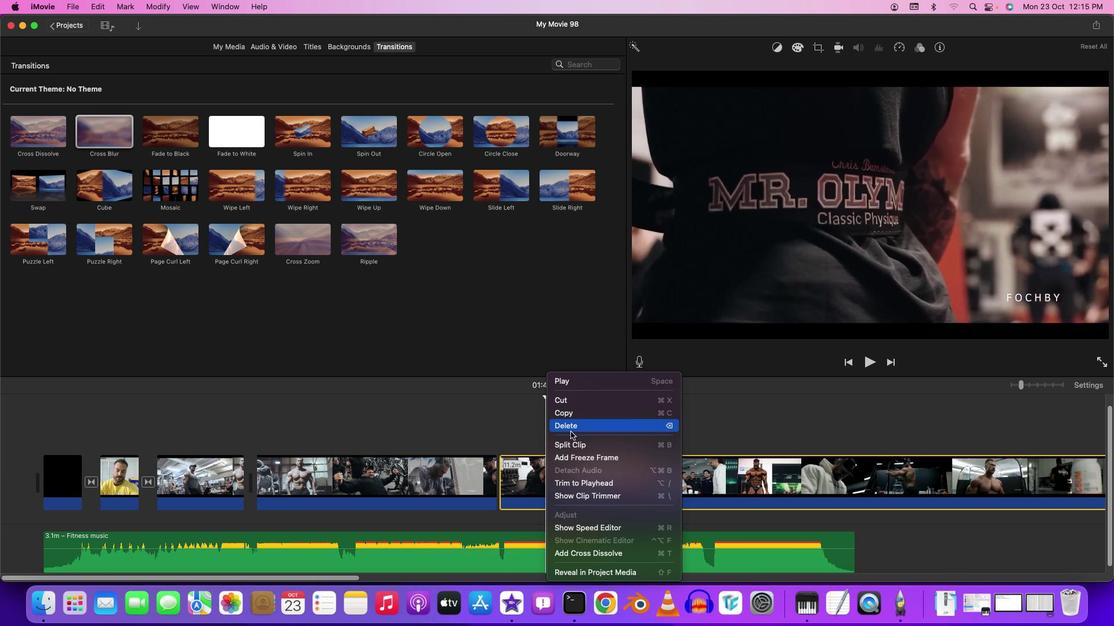 
Action: Mouse moved to (490, 441)
Screenshot: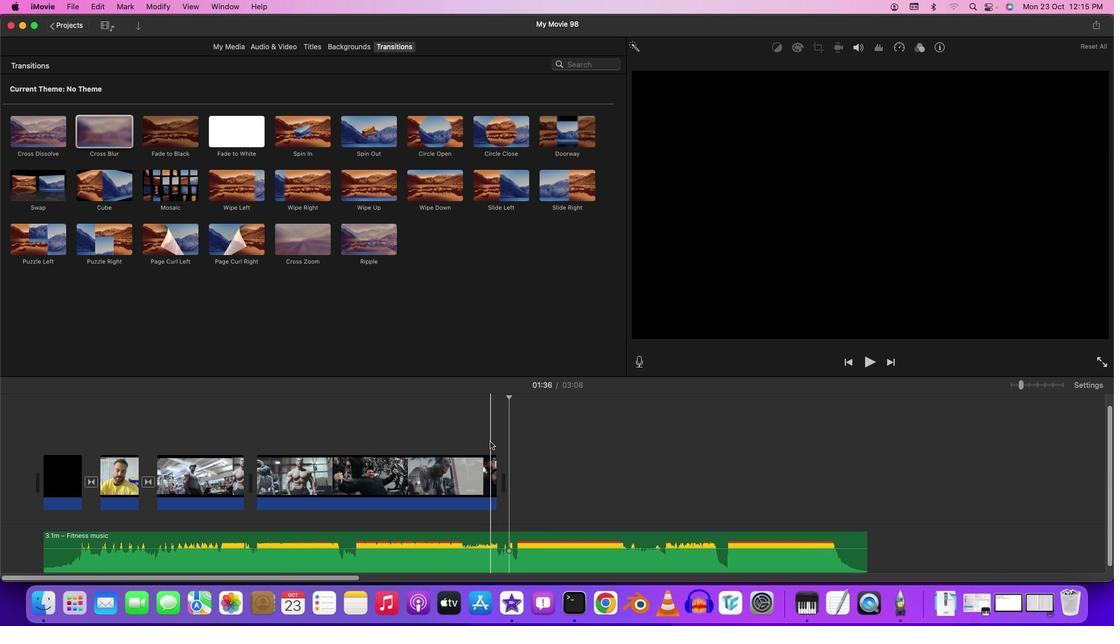 
Action: Mouse pressed left at (490, 441)
Screenshot: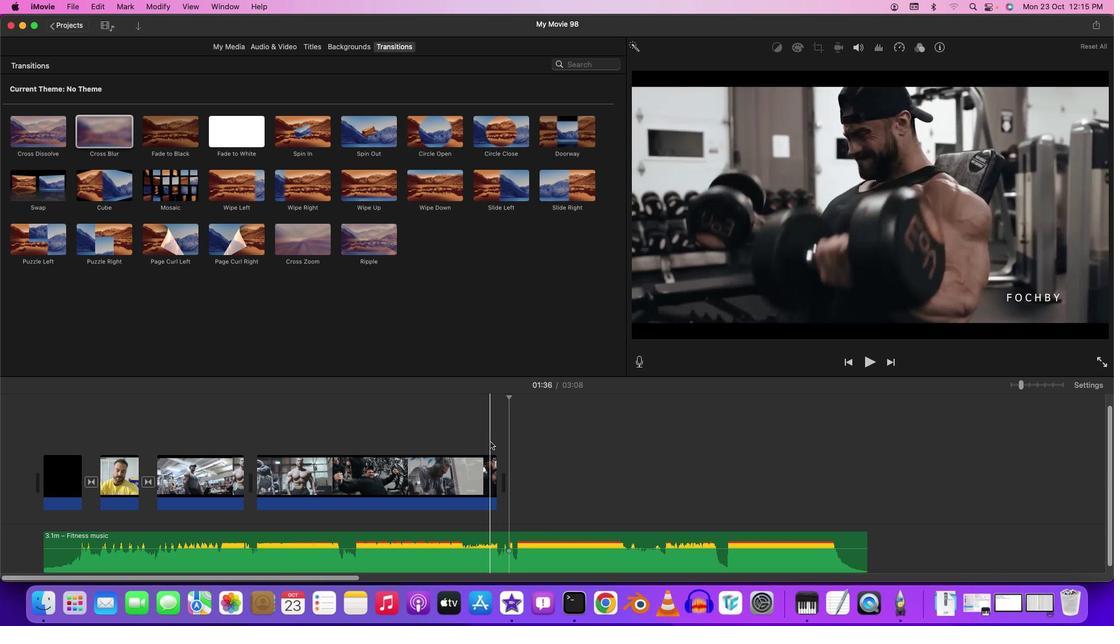 
Action: Mouse moved to (489, 441)
Screenshot: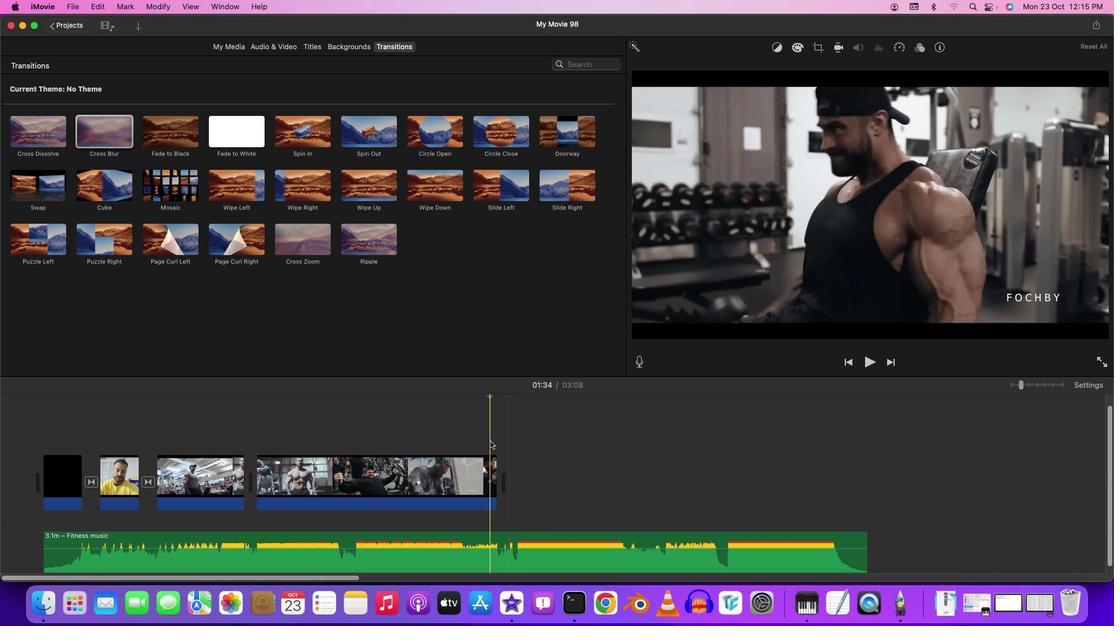 
Action: Key pressed Key.leftKey.leftKey.leftKey.leftKey.leftKey.leftKey.leftKey.leftKey.leftKey.leftKey.leftKey.leftKey.leftKey.leftKey.leftKey.leftKey.leftKey.leftKey.leftKey.leftKey.leftKey.leftKey.leftKey.leftKey.leftKey.leftKey.leftKey.leftKey.leftKey.leftKey.leftKey.leftKey.leftKey.leftKey.leftKey.leftKey.leftKey.leftKey.leftKey.leftKey.leftKey.leftKey.leftKey.leftKey.leftKey.leftKey.leftKey.leftKey.leftKey.leftKey.leftKey.leftKey.leftKey.leftKey.leftKey.leftKey.leftKey.leftKey.leftKey.leftKey.leftKey.leftKey.leftKey.leftKey.leftKey.leftKey.leftKey.leftKey.leftKey.leftKey.leftKey.leftKey.leftKey.leftKey.leftKey.leftKey.leftKey.leftKey.leftKey.leftKey.leftKey.leftKey.leftKey.leftKey.leftKey.leftKey.leftKey.leftKey.leftKey.leftKey.leftKey.leftKey.leftKey.leftKey.leftKey.leftKey.leftKey.leftKey.left
Screenshot: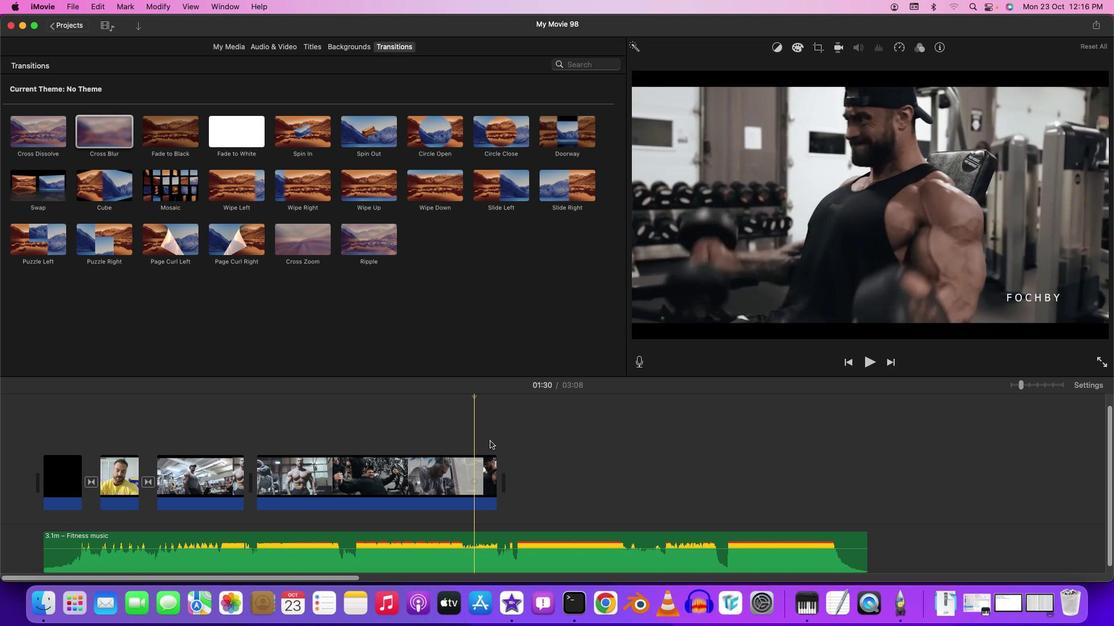 
Action: Mouse moved to (466, 445)
Screenshot: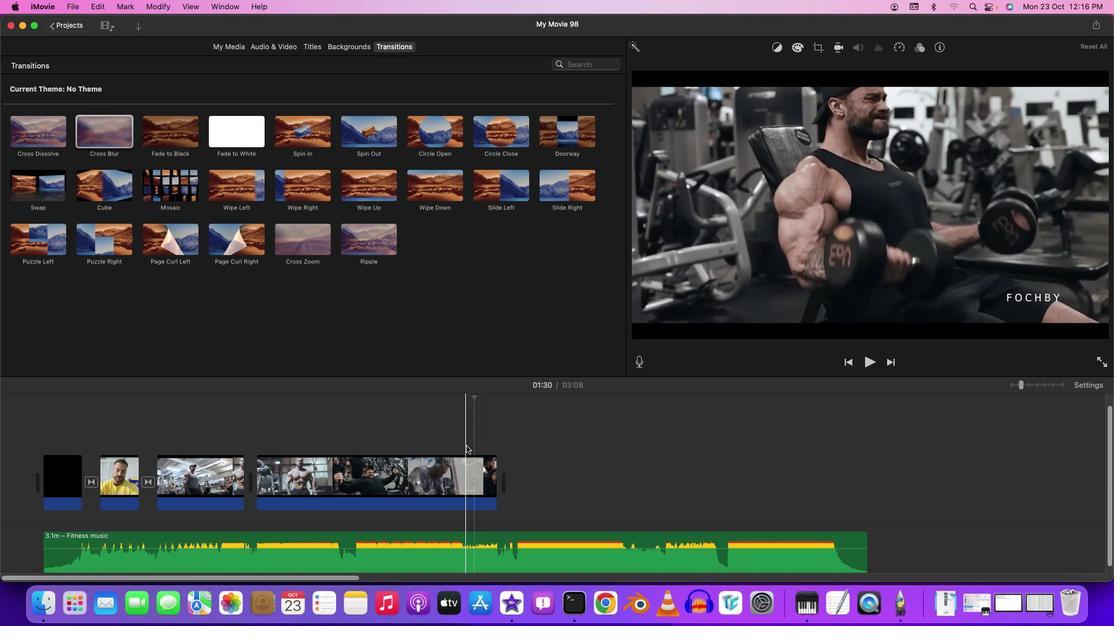 
Action: Mouse pressed left at (466, 445)
Screenshot: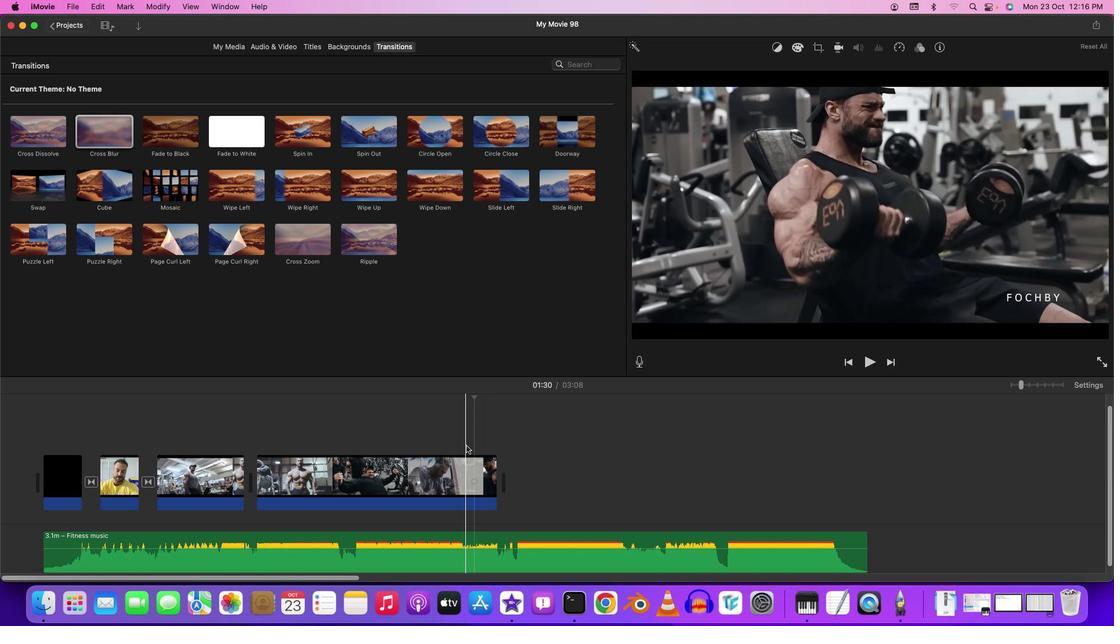 
Action: Key pressed Key.spaceKey.spaceKey.leftKey.leftKey.leftKey.leftKey.leftKey.leftKey.leftKey.leftKey.leftKey.leftKey.leftKey.leftKey.leftKey.leftKey.leftKey.leftKey.rightKey.rightKey.rightKey.rightKey.rightKey.rightKey.rightKey.rightKey.rightKey.right
Screenshot: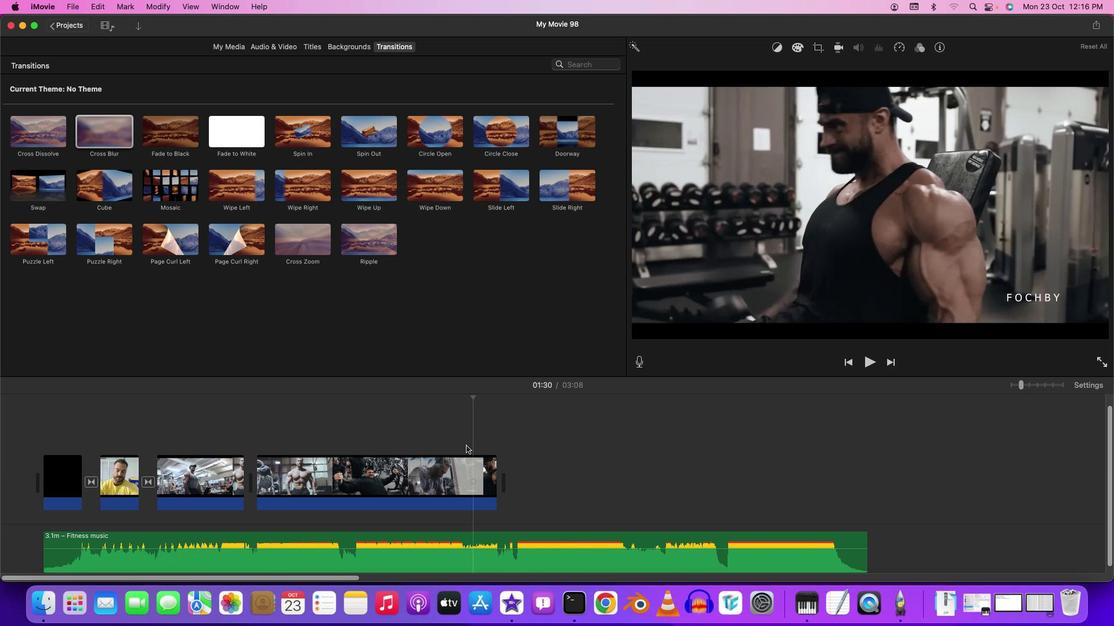 
Action: Mouse moved to (474, 478)
Screenshot: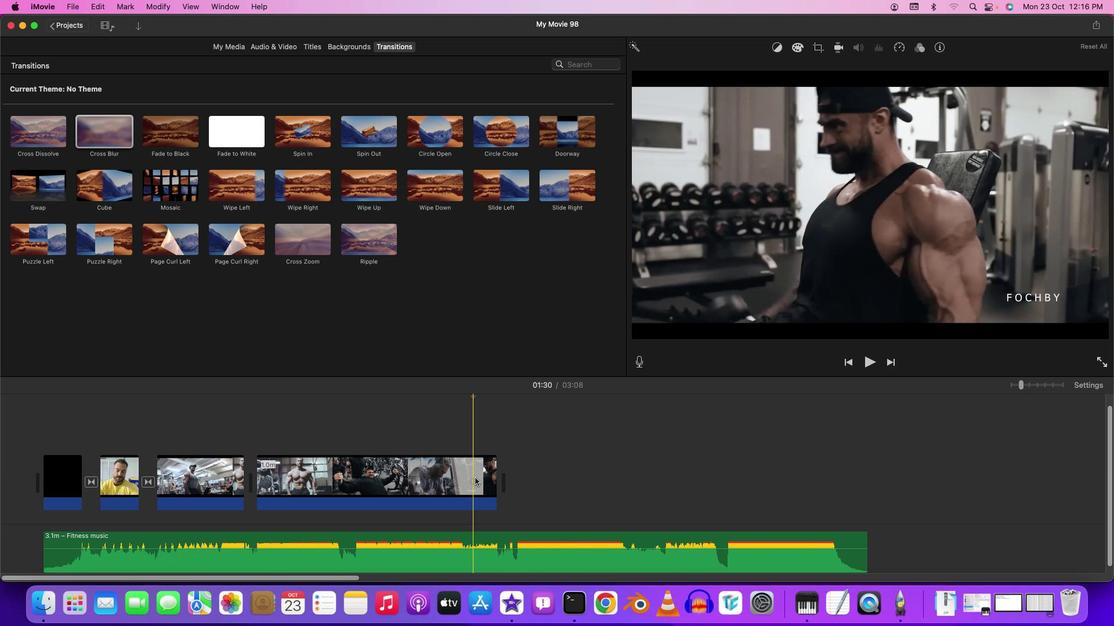 
Action: Mouse pressed left at (474, 478)
Screenshot: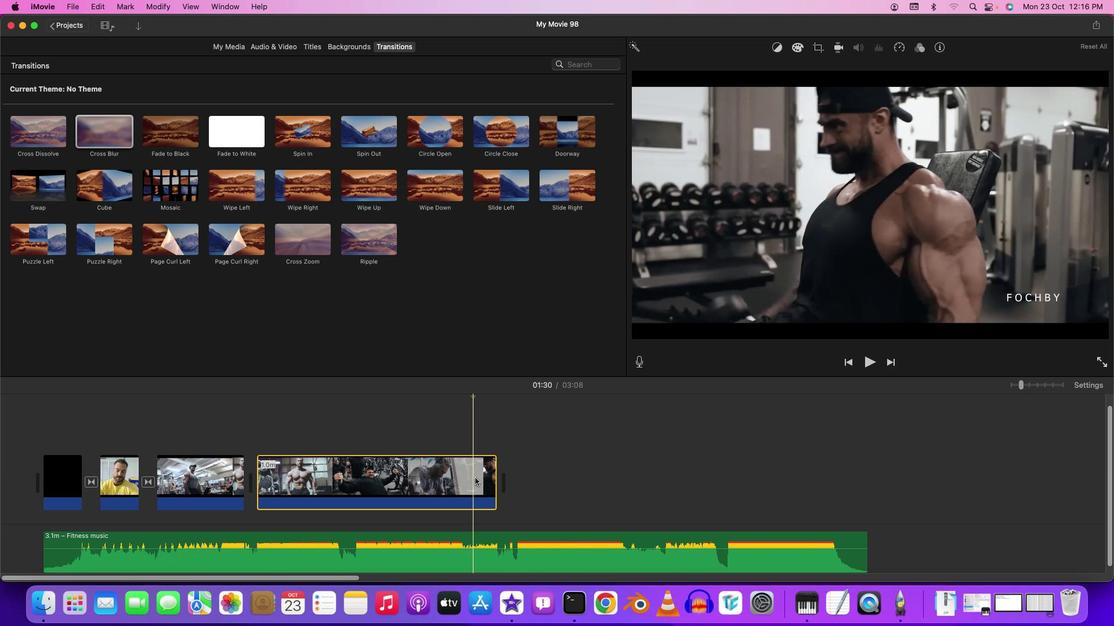 
Action: Key pressed Key.cmd'b'
Screenshot: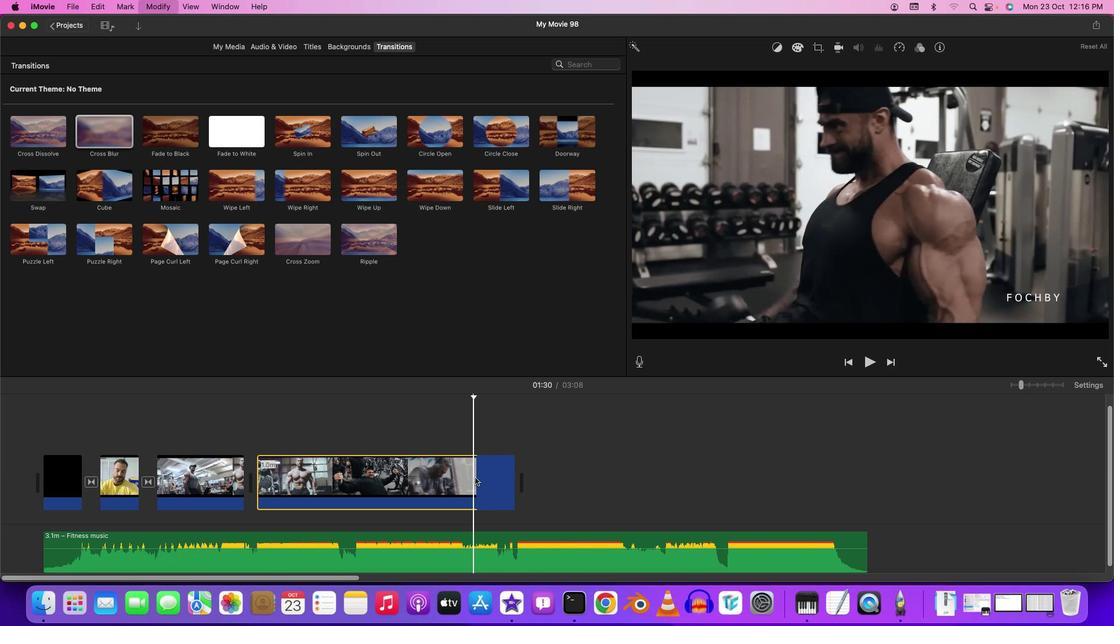 
Action: Mouse moved to (542, 467)
Screenshot: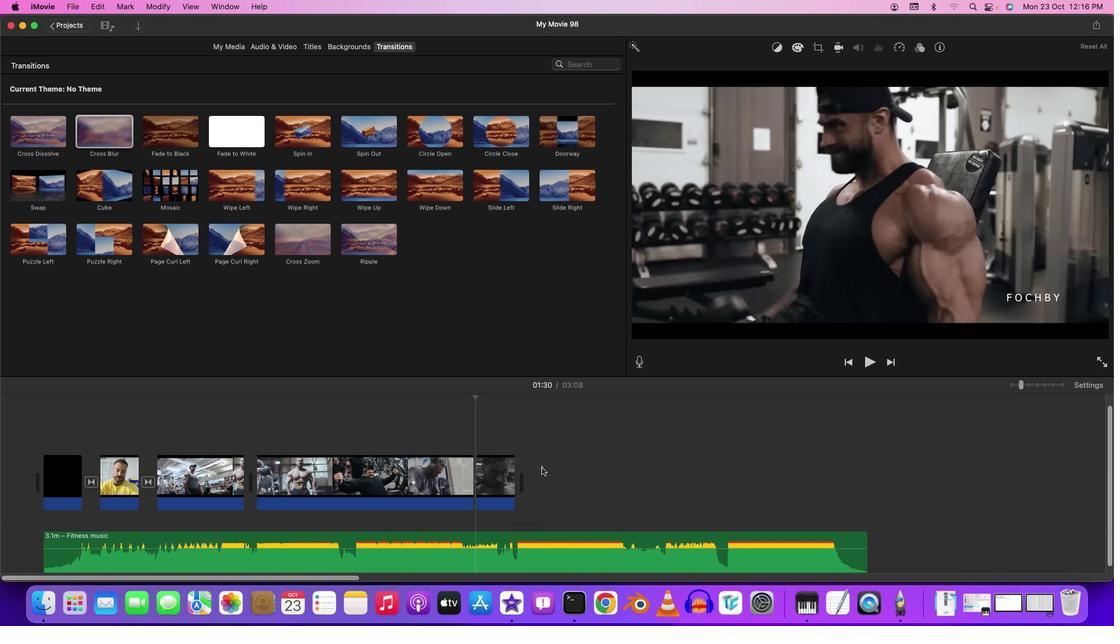 
Action: Mouse pressed left at (542, 467)
Screenshot: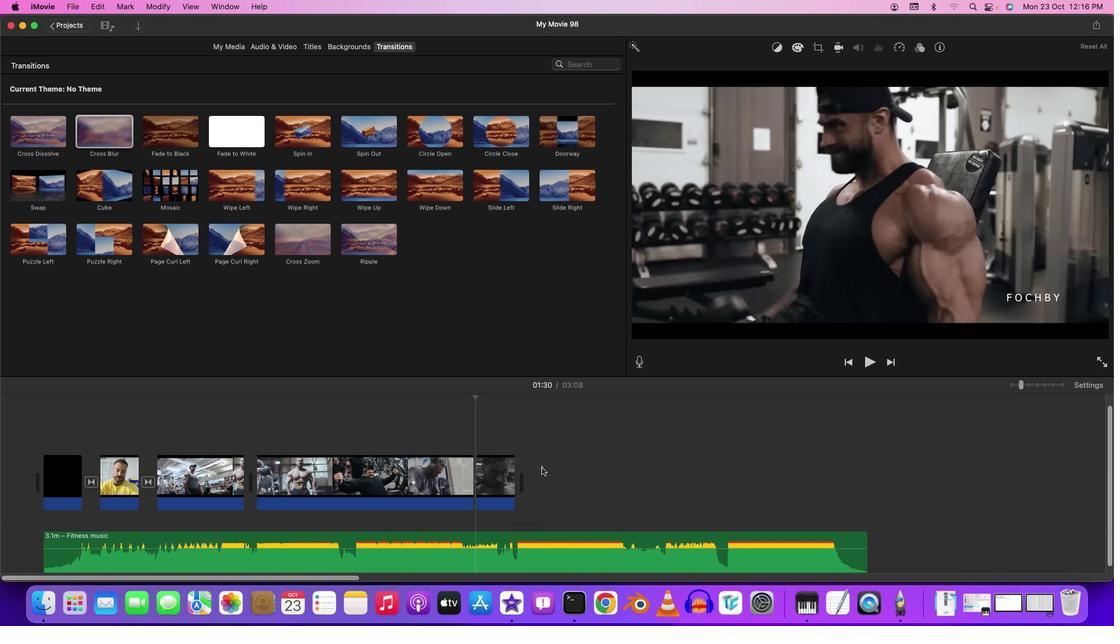 
Action: Mouse moved to (526, 458)
Screenshot: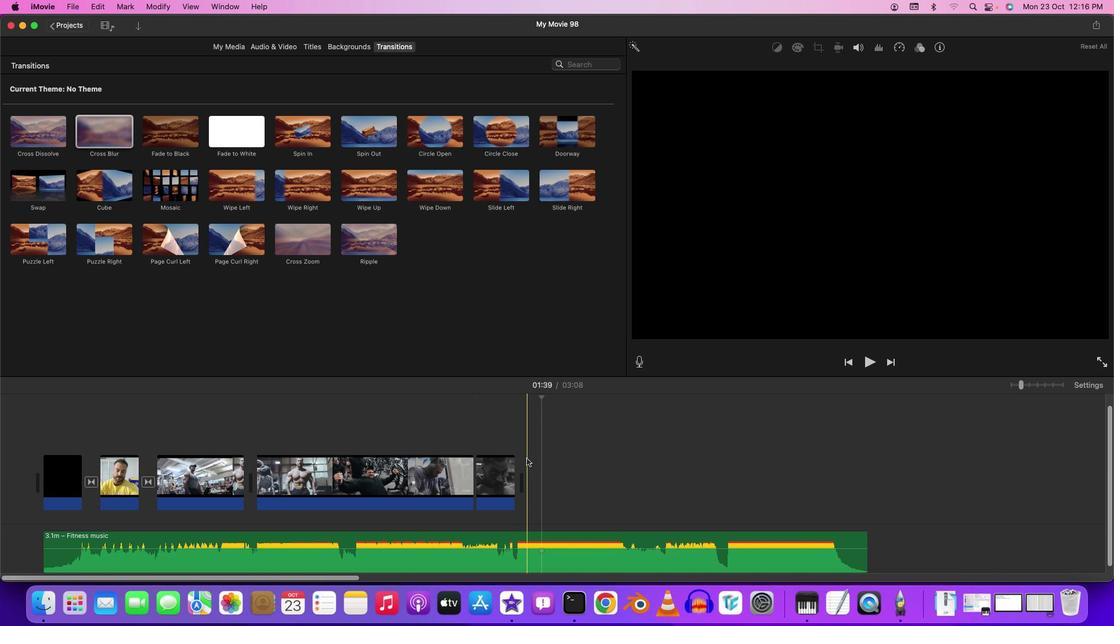 
Action: Mouse pressed left at (526, 458)
Screenshot: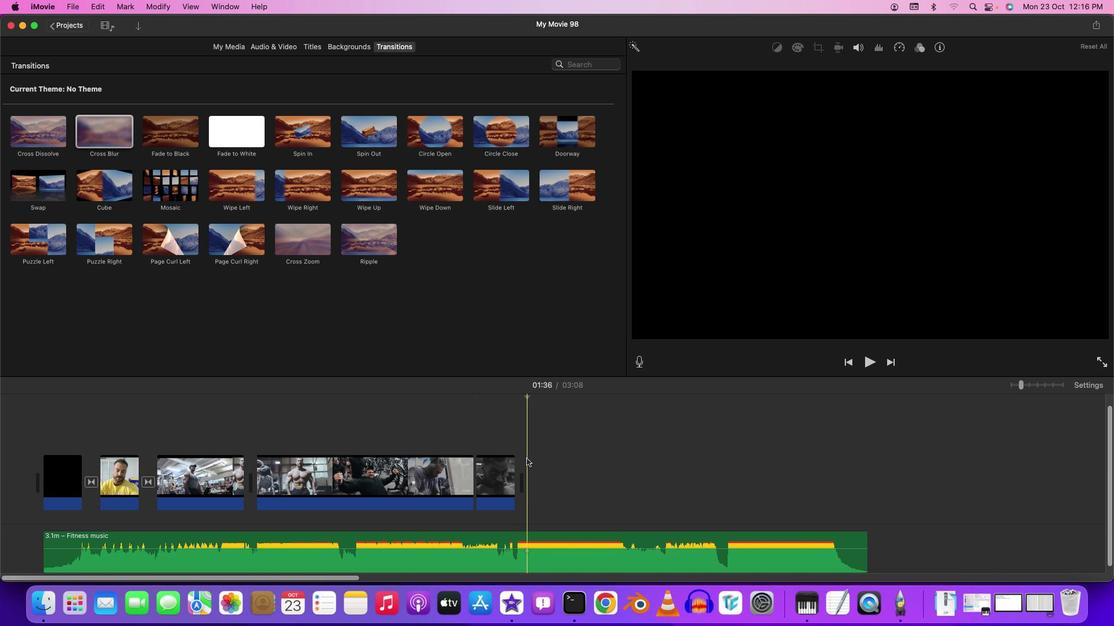 
Action: Mouse moved to (237, 47)
Screenshot: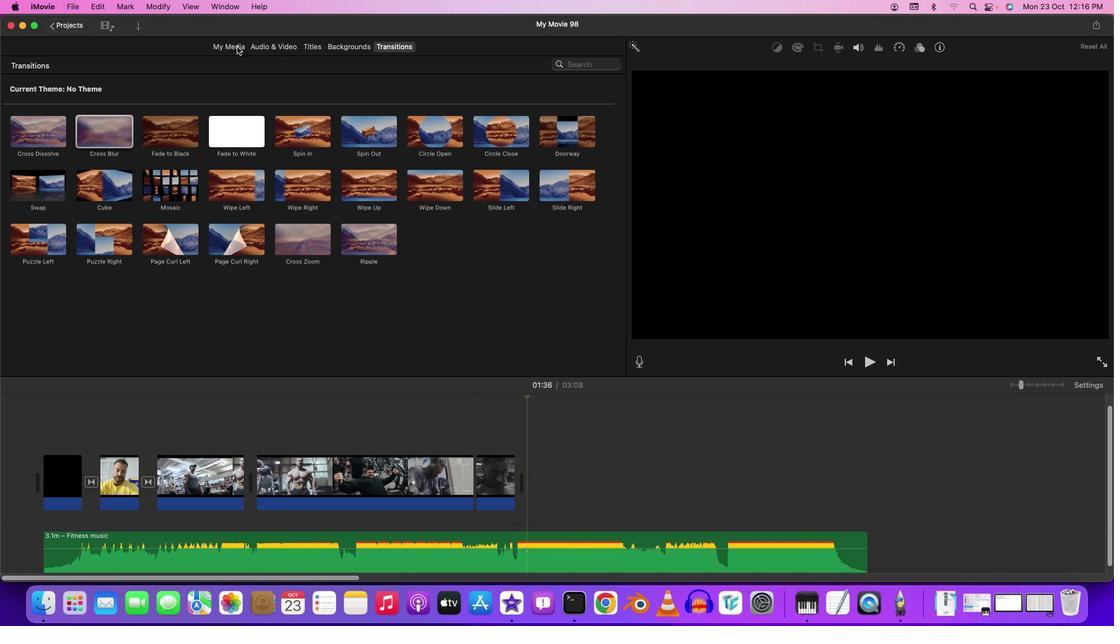 
Action: Mouse pressed left at (237, 47)
Screenshot: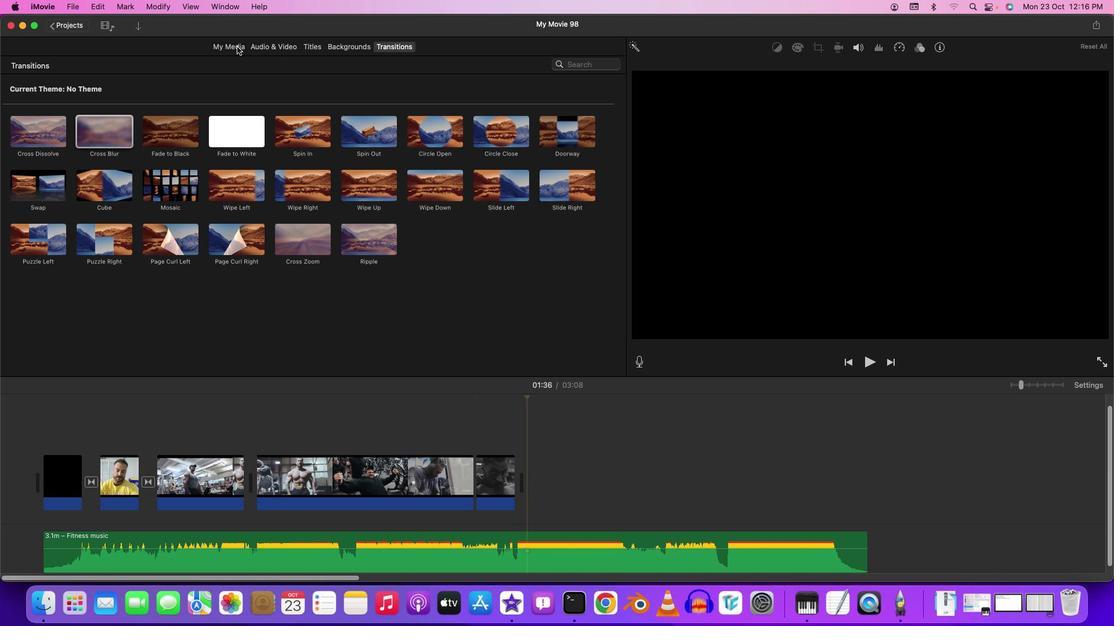 
Action: Mouse moved to (156, 107)
Screenshot: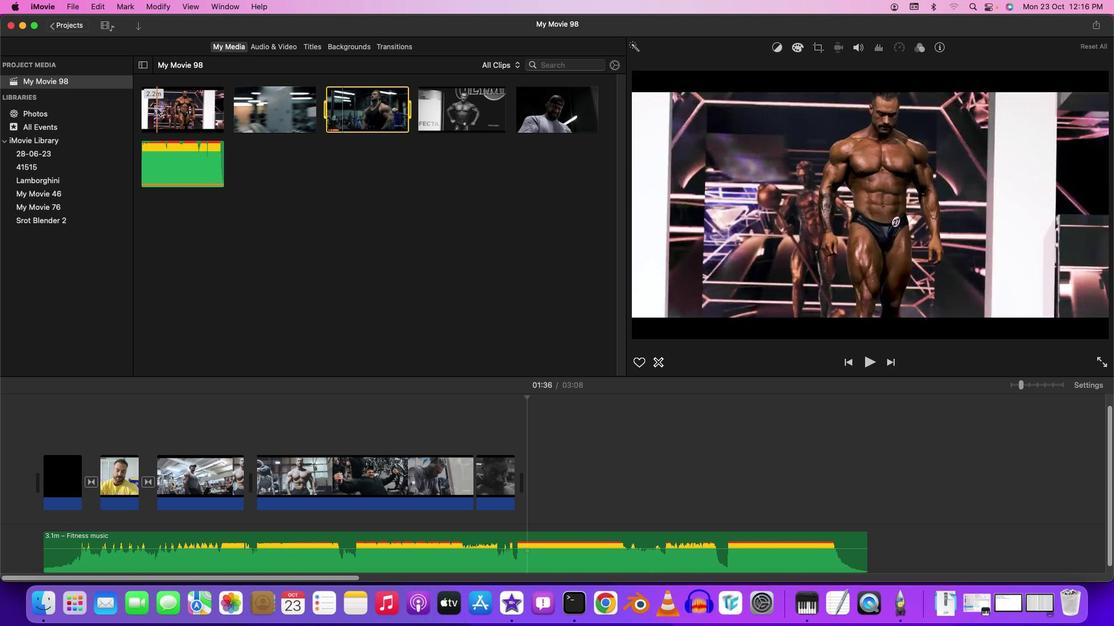 
Action: Mouse pressed left at (156, 107)
Screenshot: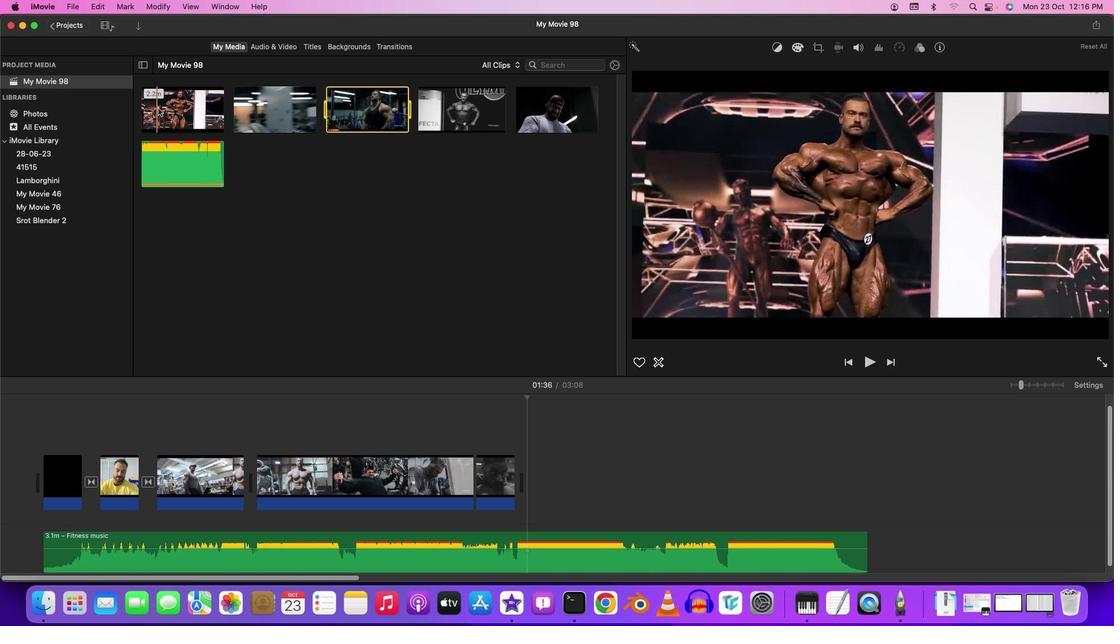 
Action: Mouse moved to (540, 487)
Screenshot: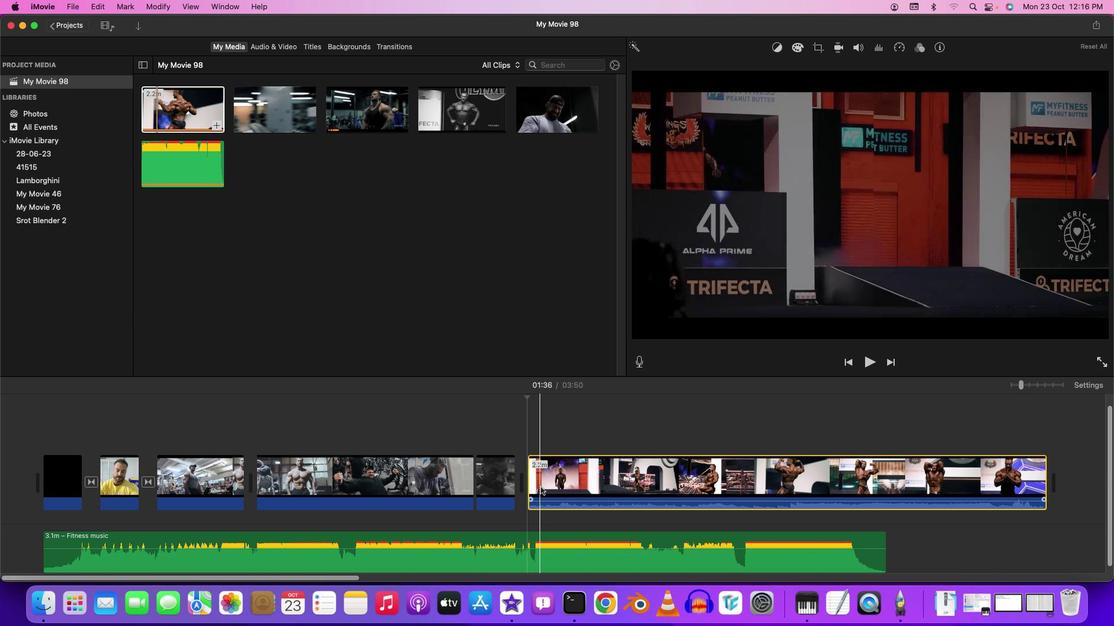 
Action: Mouse pressed right at (540, 487)
Screenshot: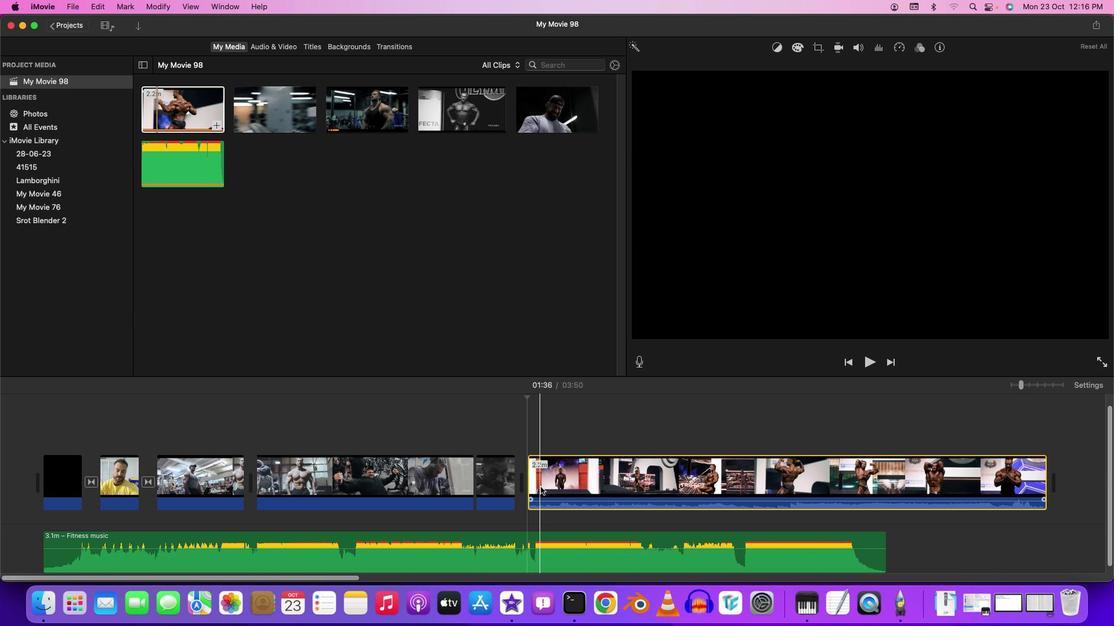
Action: Mouse moved to (576, 468)
Screenshot: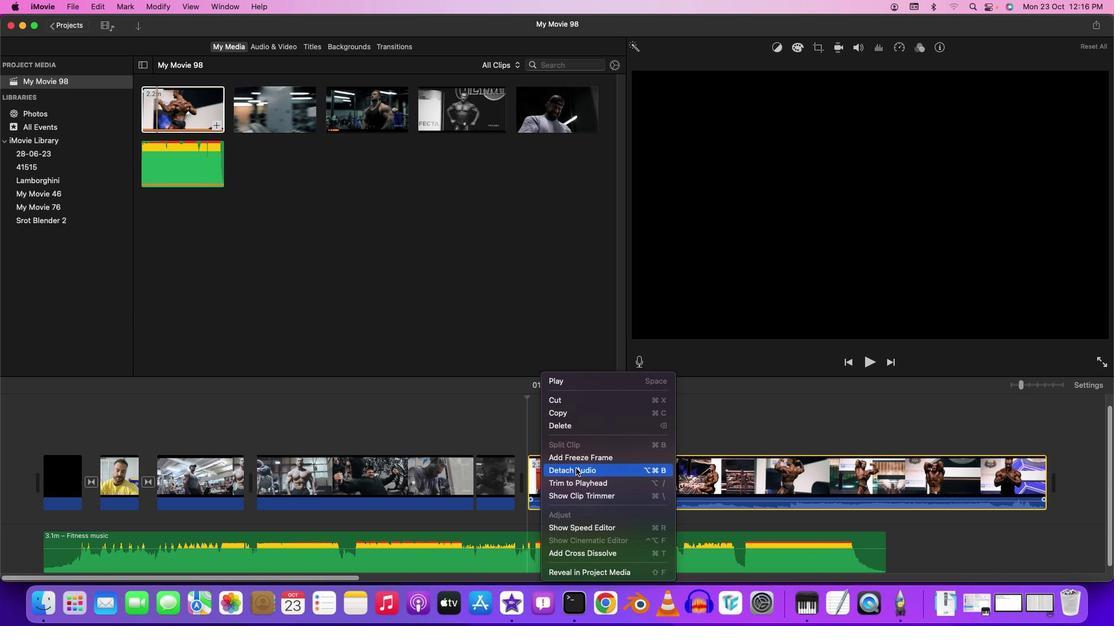 
Action: Mouse pressed left at (576, 468)
Screenshot: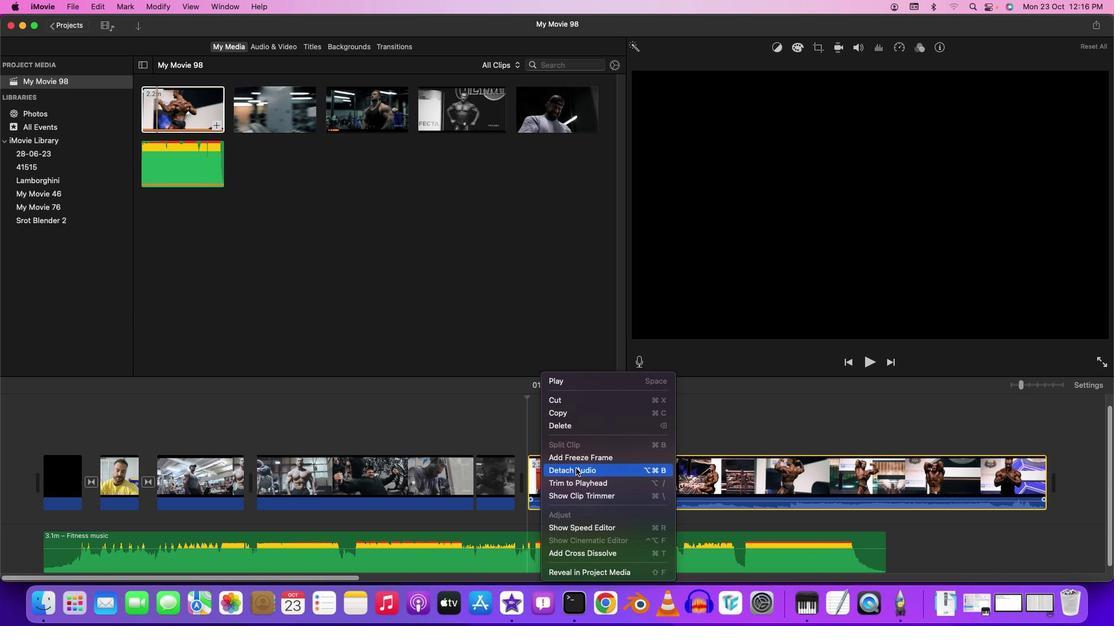 
Action: Mouse moved to (579, 518)
Screenshot: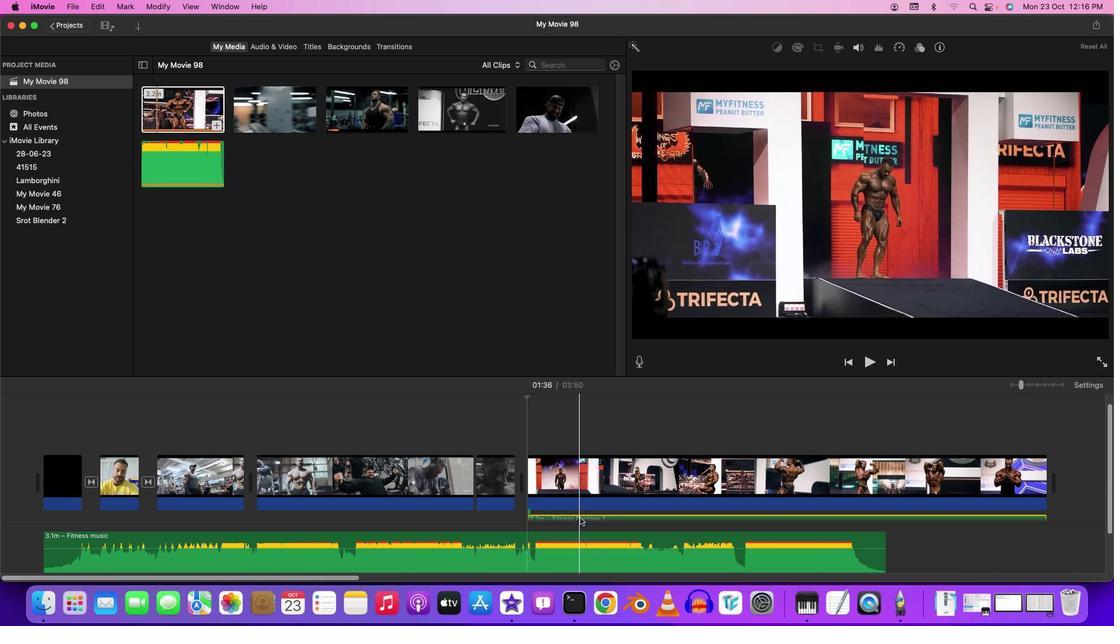 
Action: Mouse pressed right at (579, 518)
Screenshot: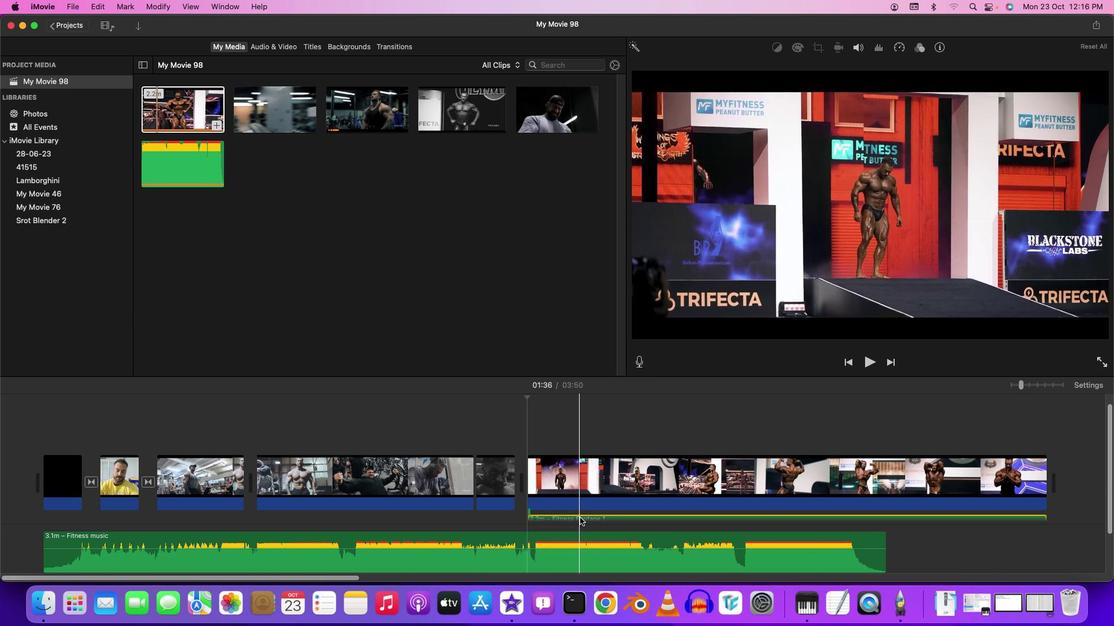 
Action: Mouse moved to (607, 430)
Screenshot: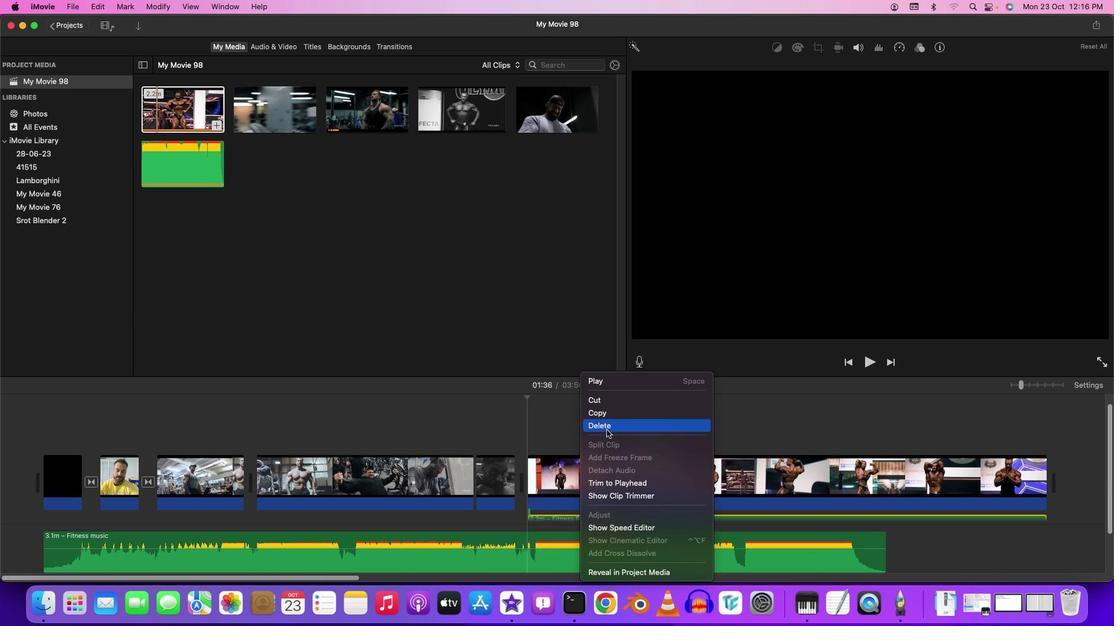 
Action: Mouse pressed left at (607, 430)
Screenshot: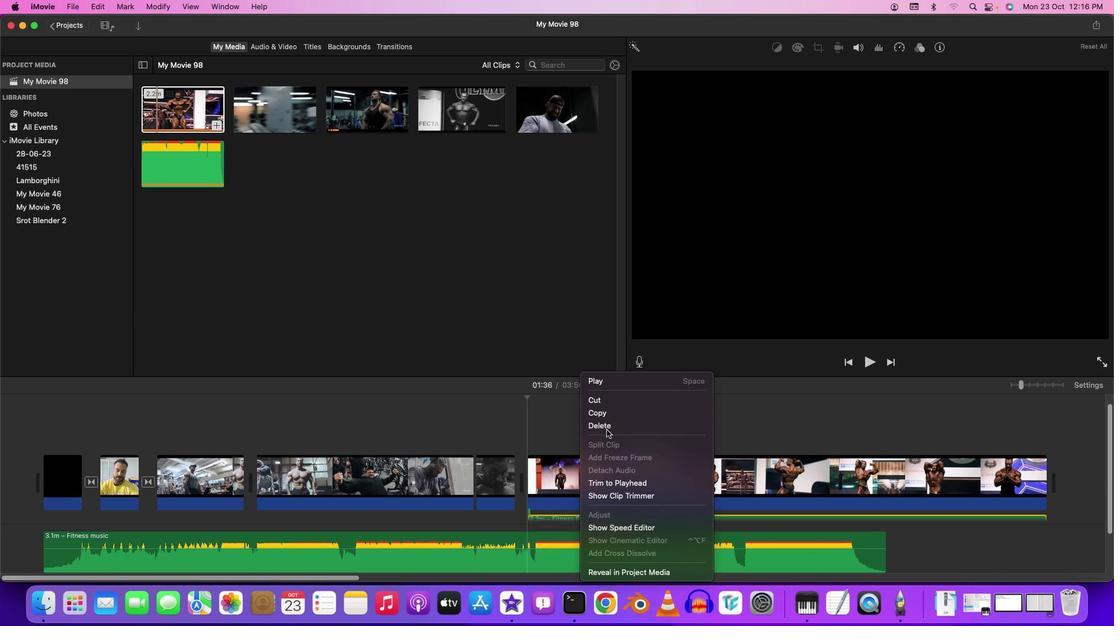 
Action: Mouse moved to (527, 485)
